 Task: Loan amortization schedule green modern-simple.
Action: Mouse moved to (41, 196)
Screenshot: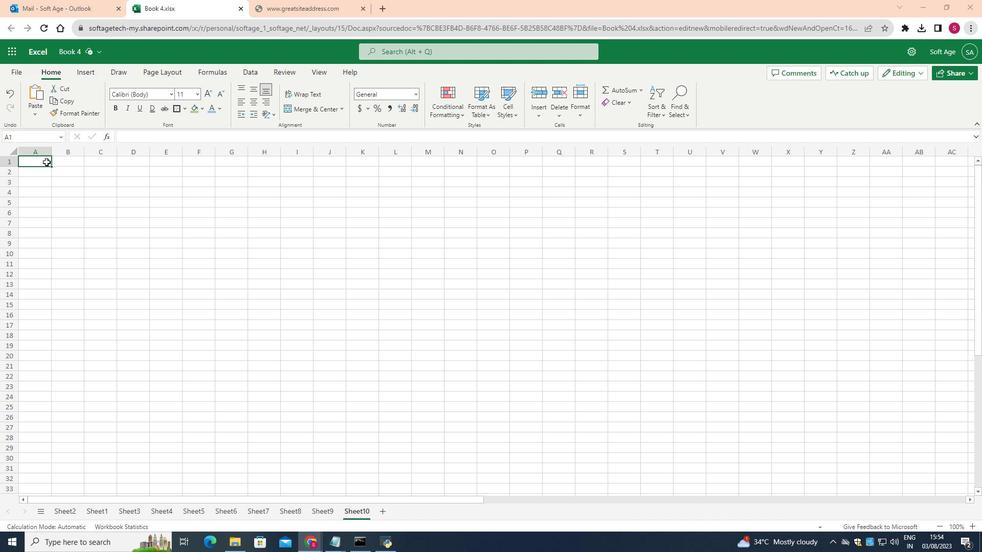 
Action: Mouse pressed left at (41, 196)
Screenshot: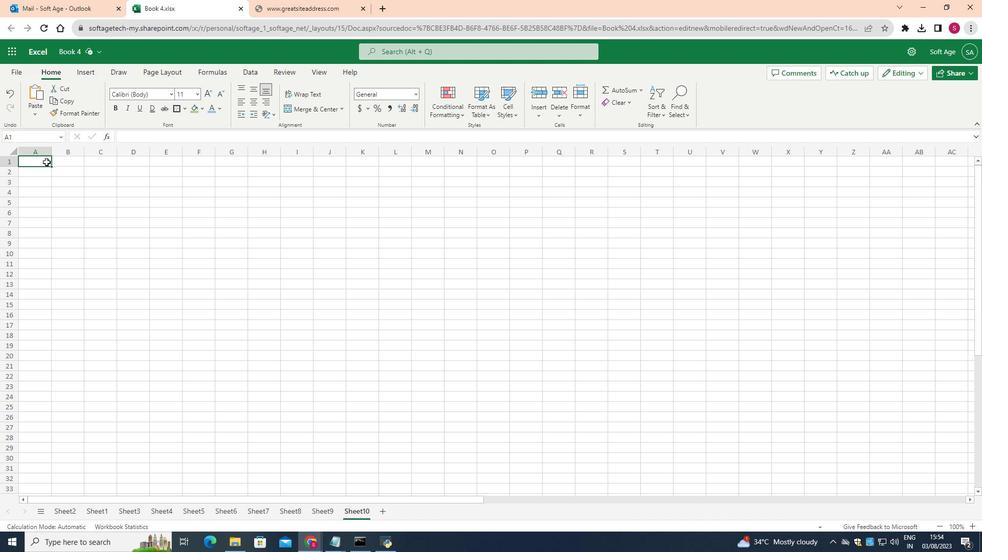 
Action: Mouse moved to (326, 146)
Screenshot: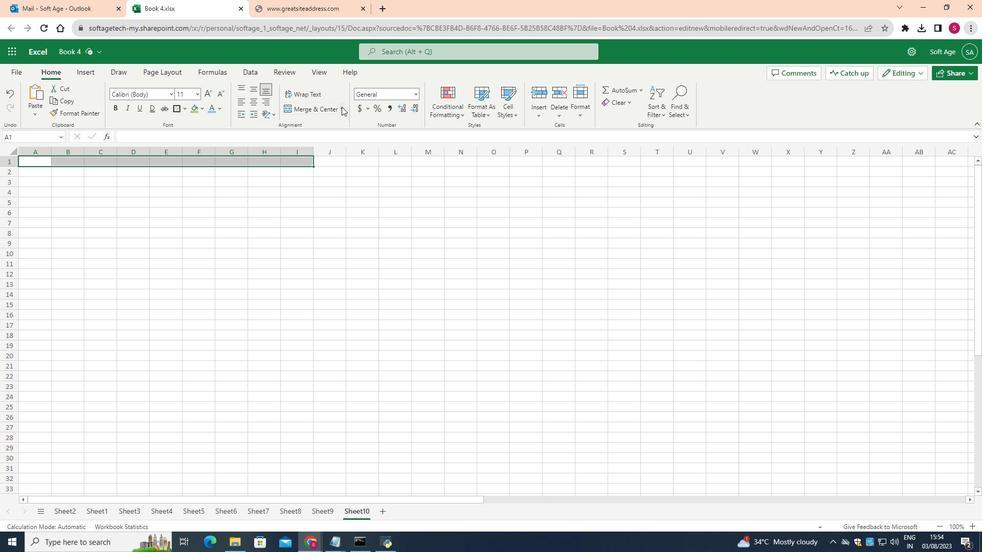 
Action: Mouse pressed left at (326, 146)
Screenshot: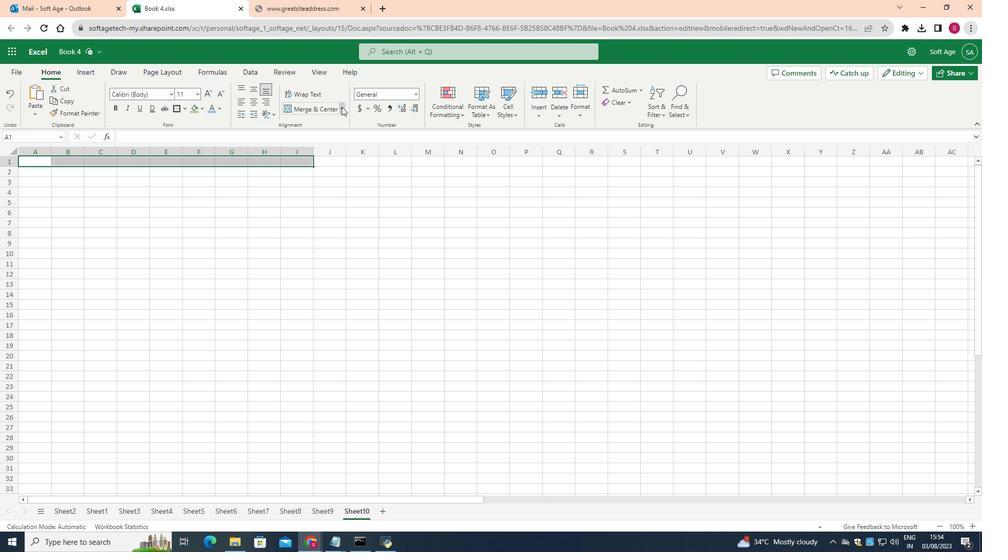 
Action: Mouse moved to (309, 202)
Screenshot: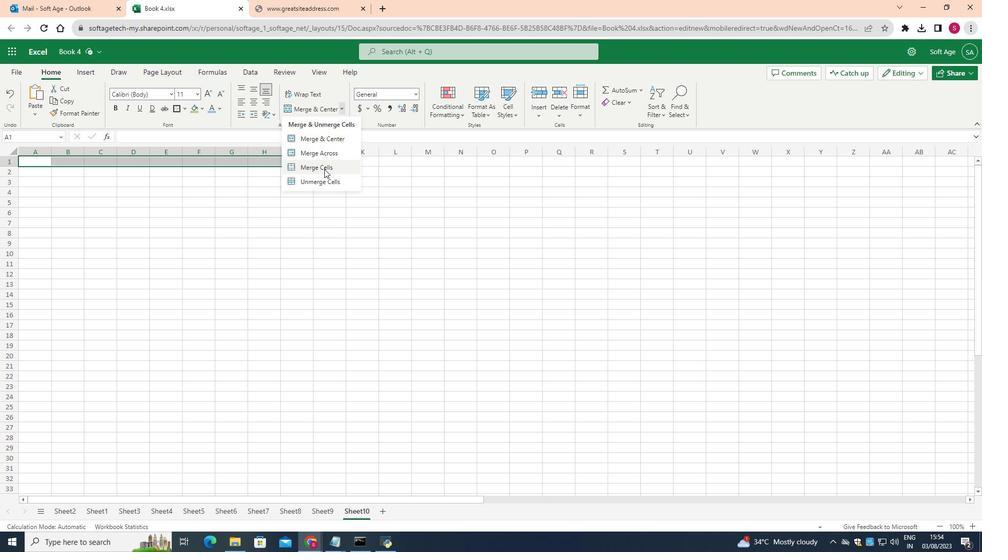 
Action: Mouse pressed left at (309, 202)
Screenshot: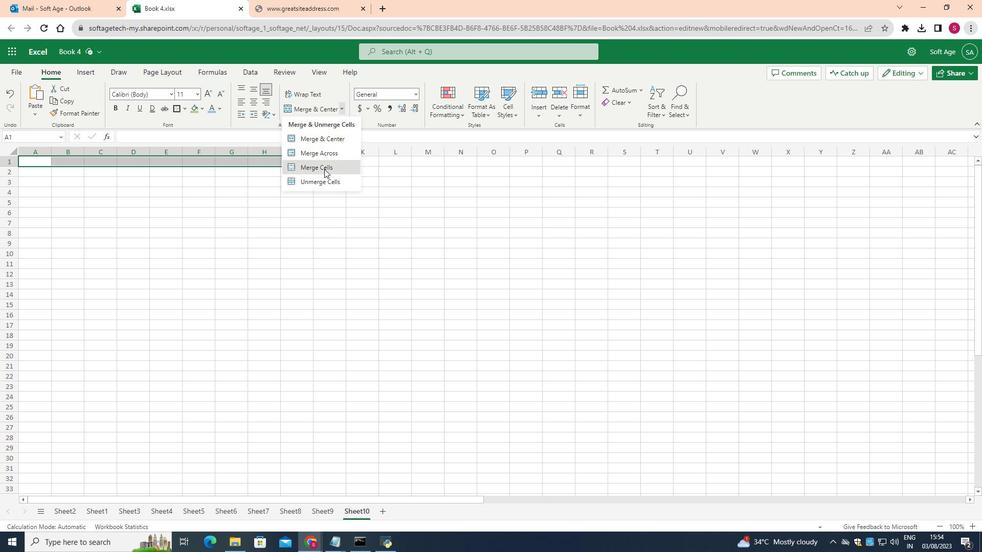 
Action: Mouse moved to (46, 184)
Screenshot: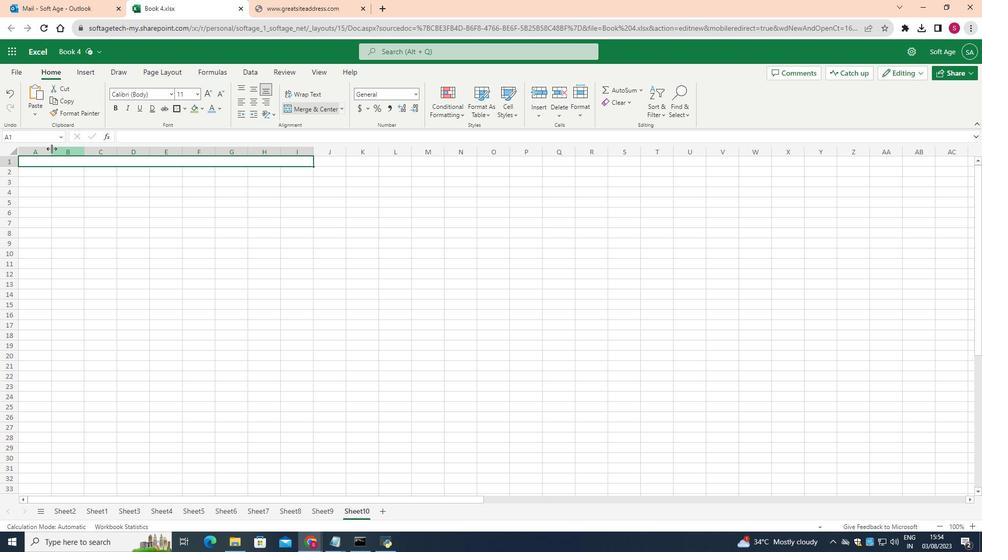 
Action: Mouse pressed left at (46, 184)
Screenshot: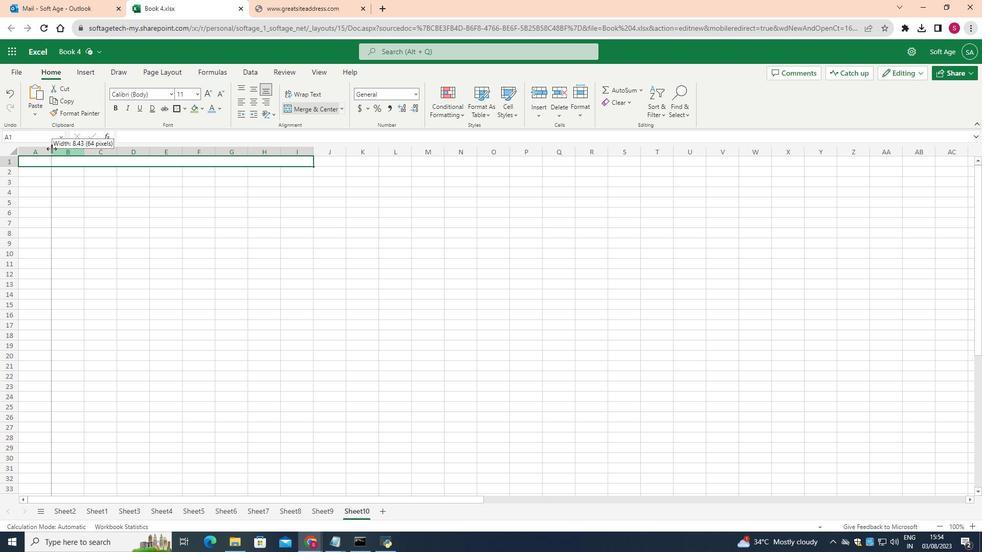 
Action: Mouse moved to (93, 189)
Screenshot: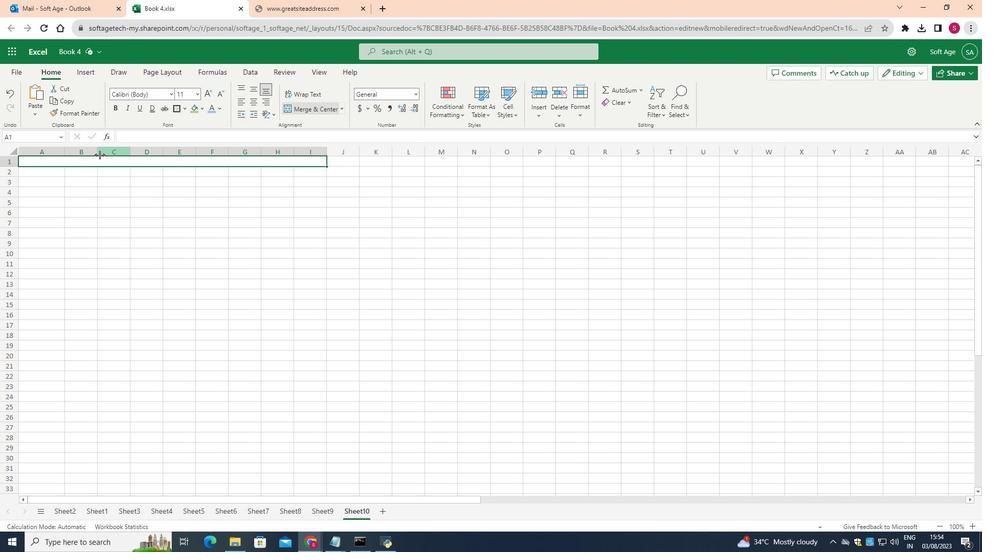 
Action: Mouse pressed left at (93, 189)
Screenshot: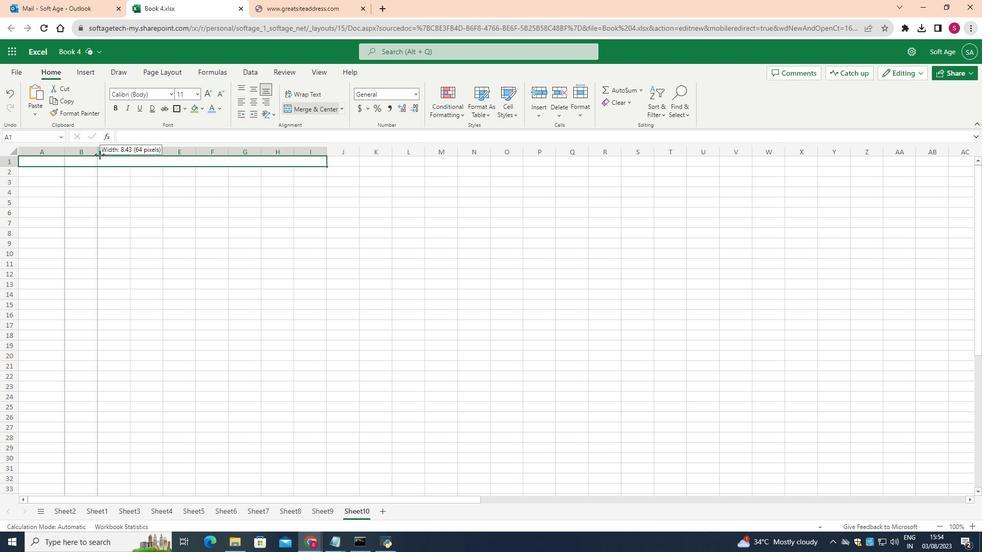 
Action: Mouse moved to (134, 184)
Screenshot: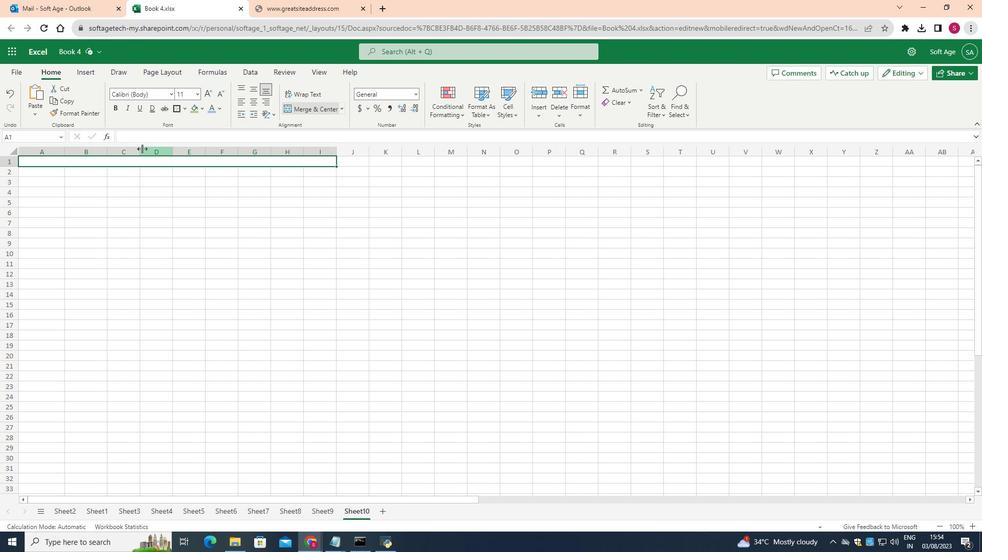 
Action: Mouse pressed left at (134, 184)
Screenshot: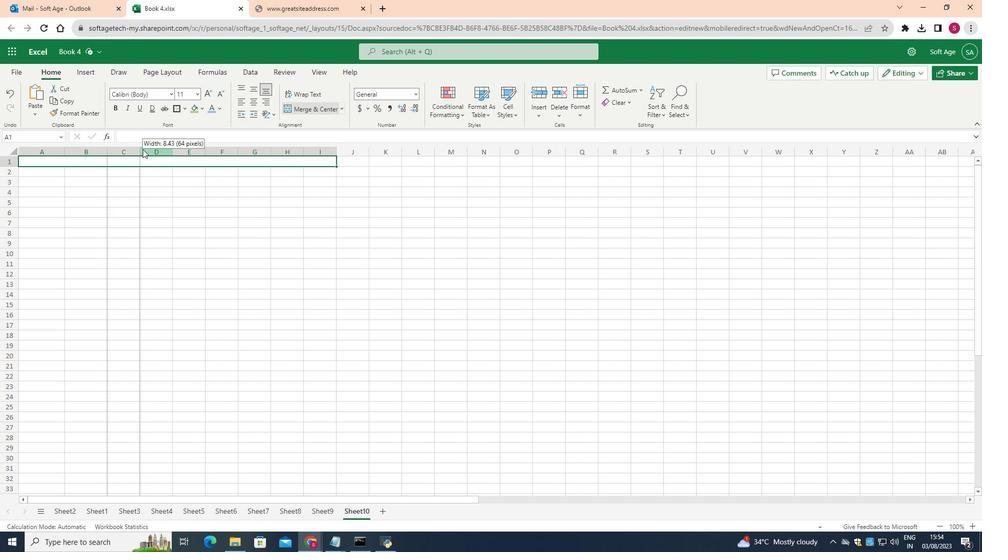 
Action: Mouse moved to (174, 186)
Screenshot: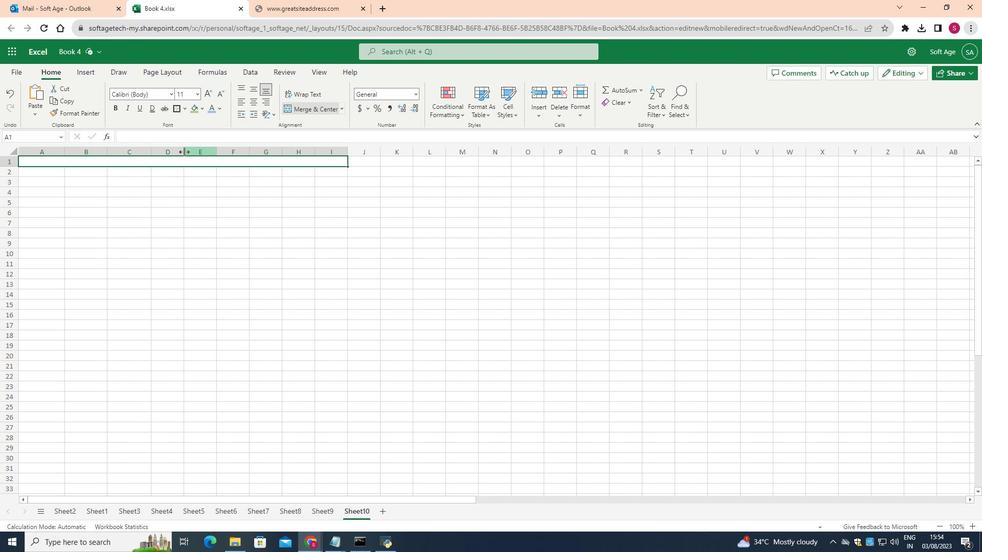 
Action: Mouse pressed left at (174, 186)
Screenshot: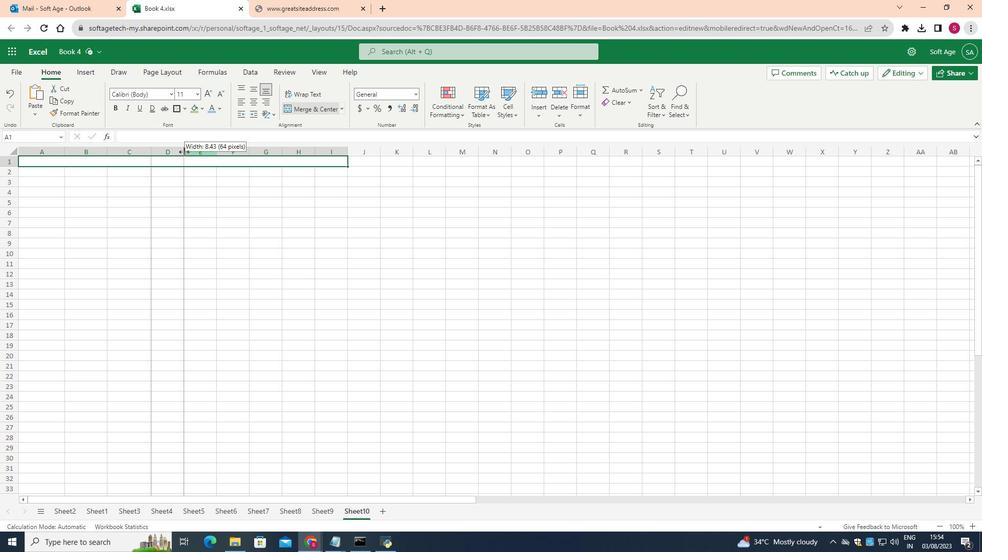 
Action: Mouse moved to (217, 188)
Screenshot: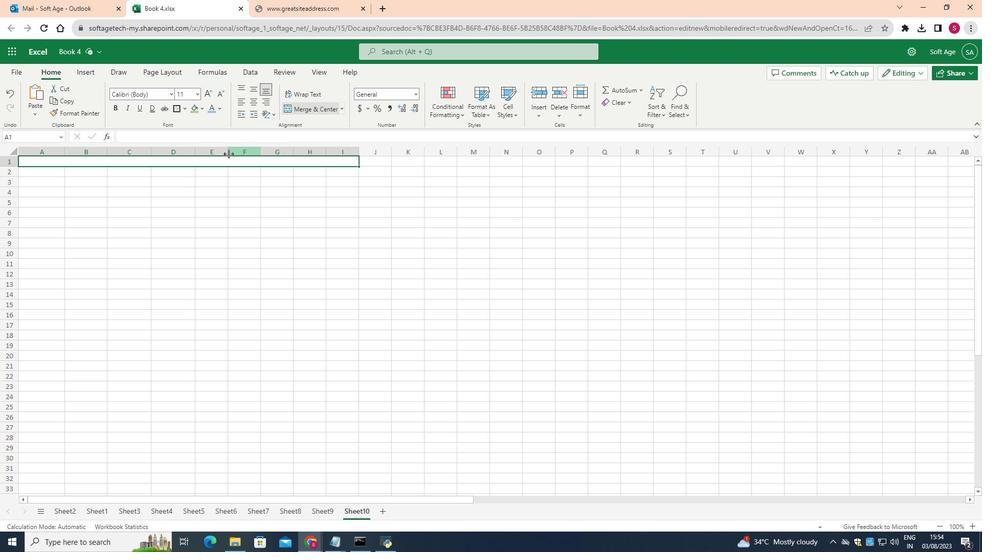 
Action: Mouse pressed left at (217, 188)
Screenshot: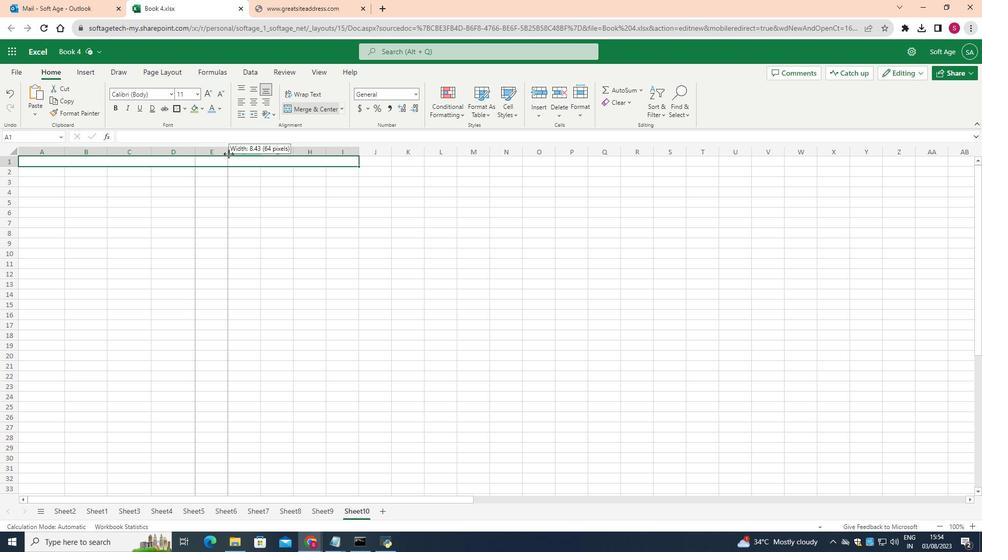 
Action: Mouse moved to (261, 187)
Screenshot: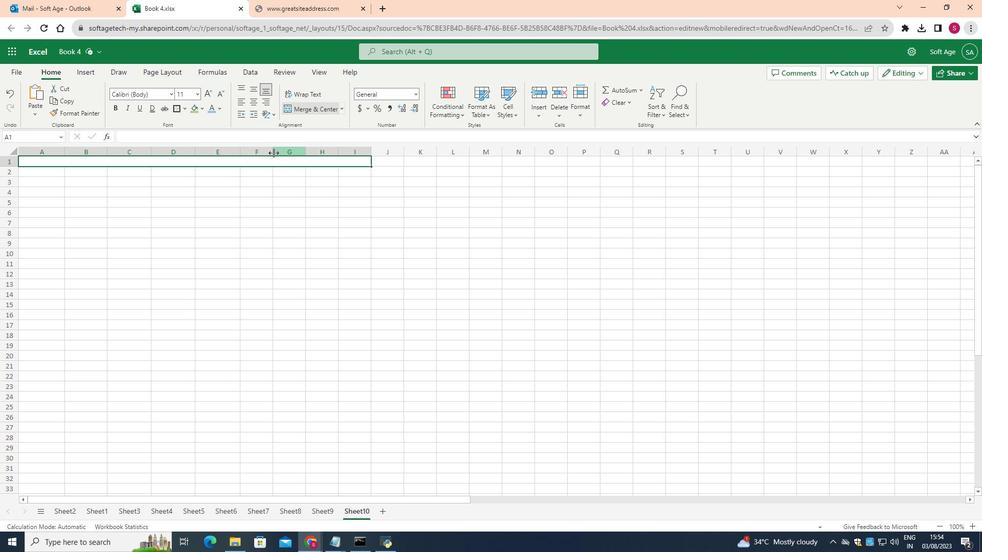 
Action: Mouse pressed left at (261, 187)
Screenshot: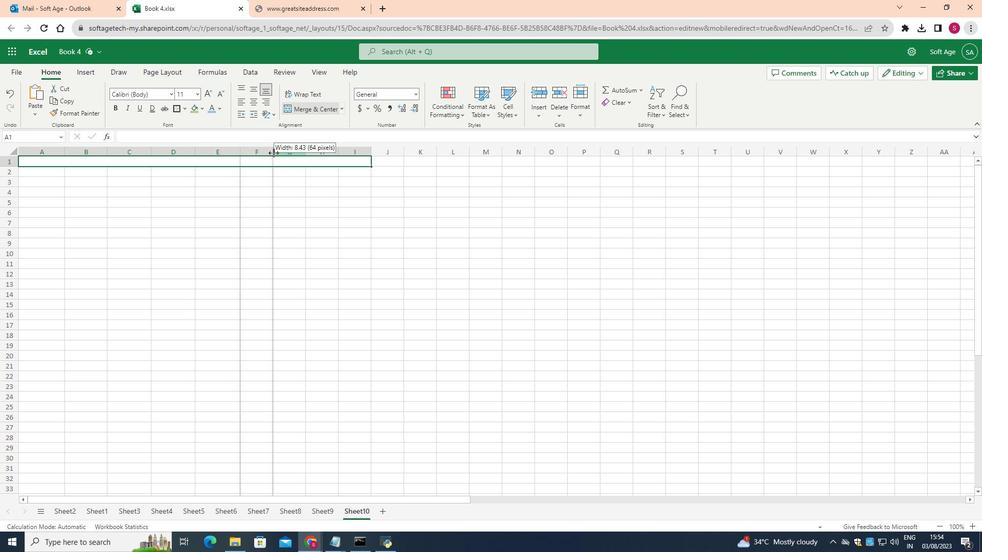 
Action: Mouse moved to (303, 188)
Screenshot: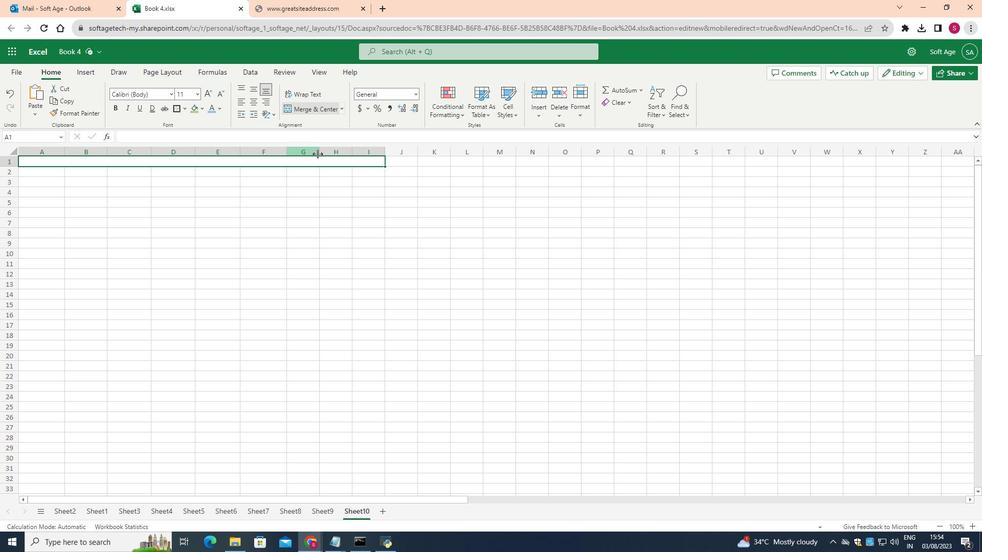 
Action: Mouse pressed left at (303, 188)
Screenshot: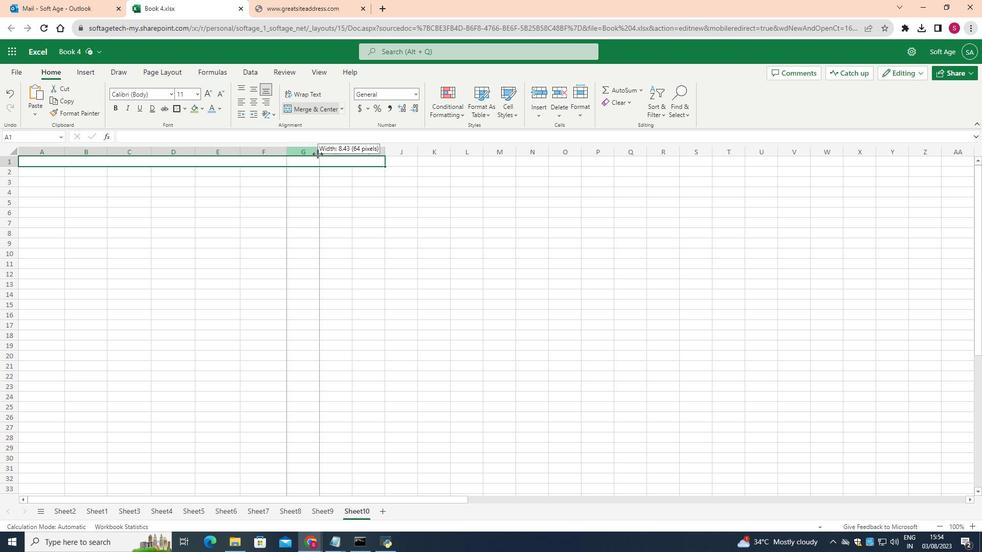 
Action: Mouse moved to (347, 186)
Screenshot: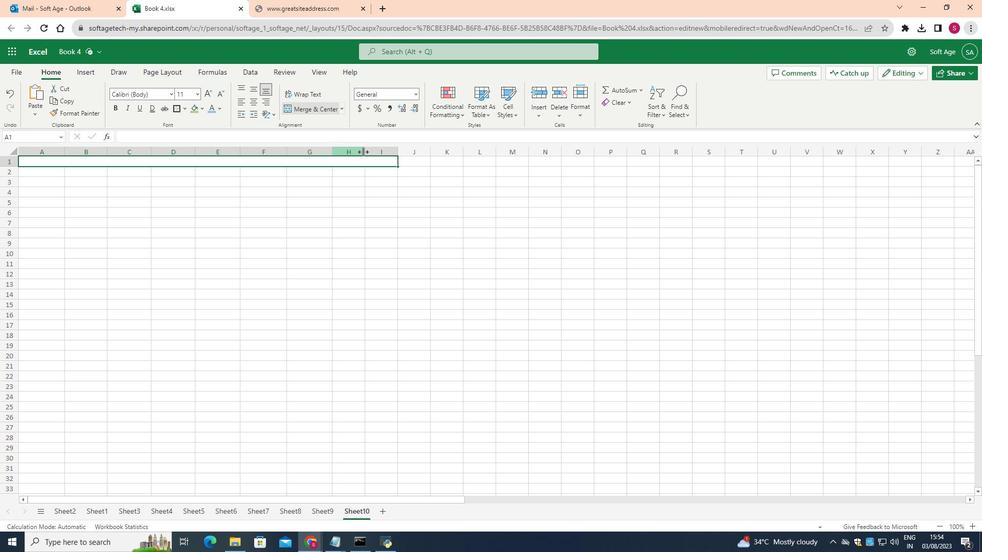 
Action: Mouse pressed left at (347, 186)
Screenshot: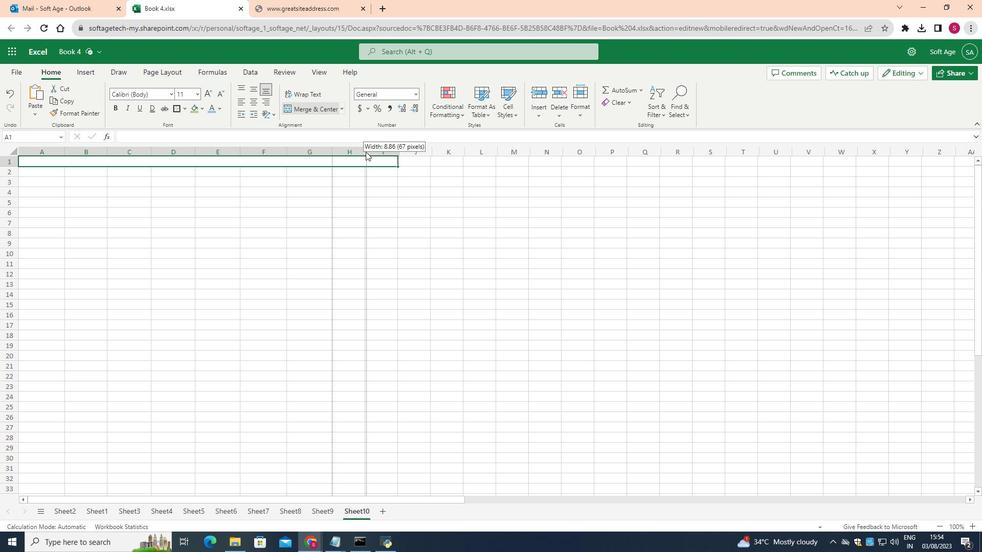 
Action: Mouse moved to (393, 186)
Screenshot: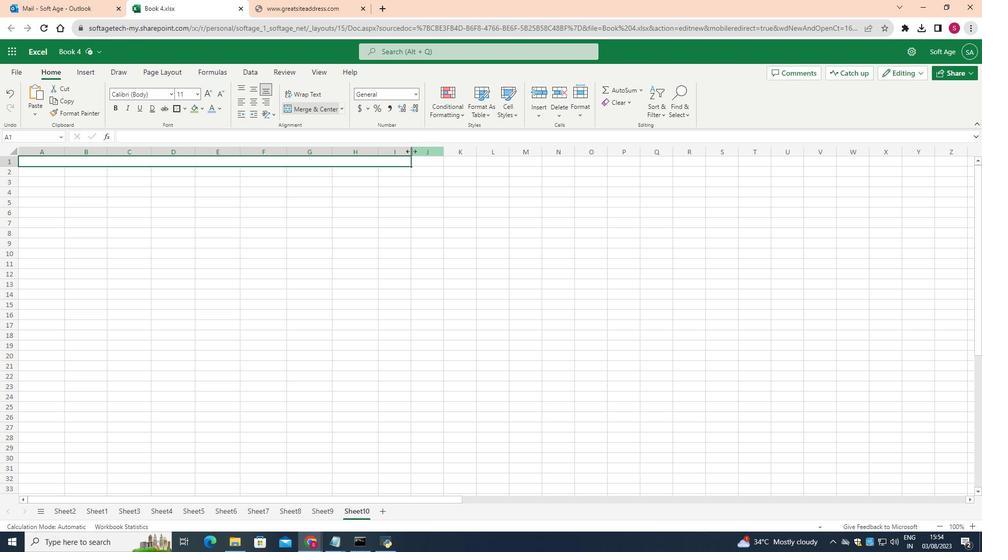 
Action: Mouse pressed left at (393, 186)
Screenshot: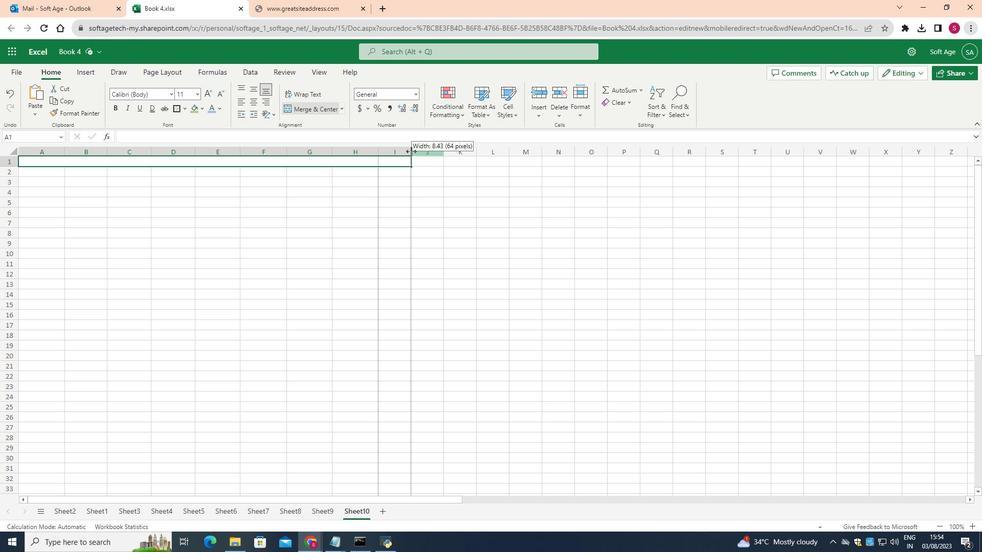 
Action: Mouse moved to (10, 199)
Screenshot: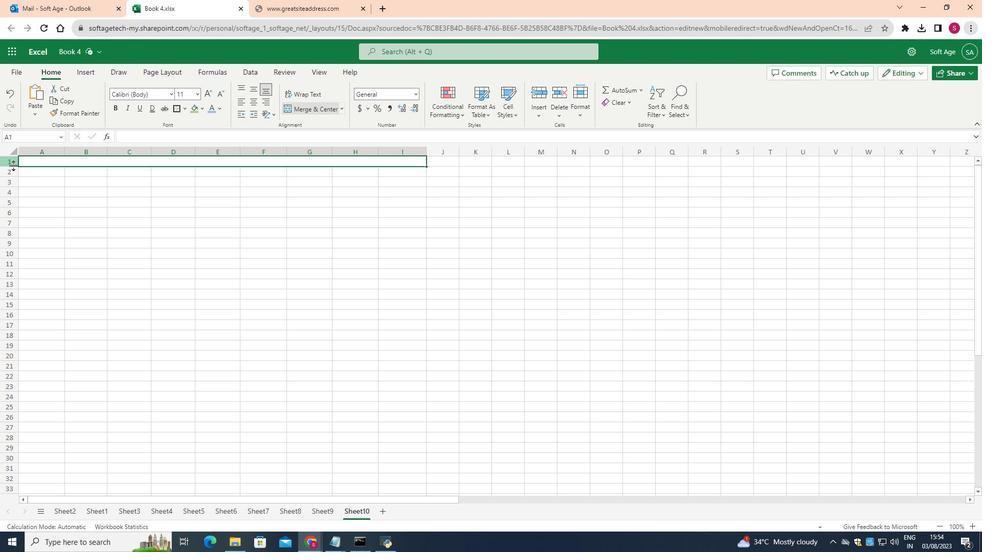 
Action: Mouse pressed left at (10, 199)
Screenshot: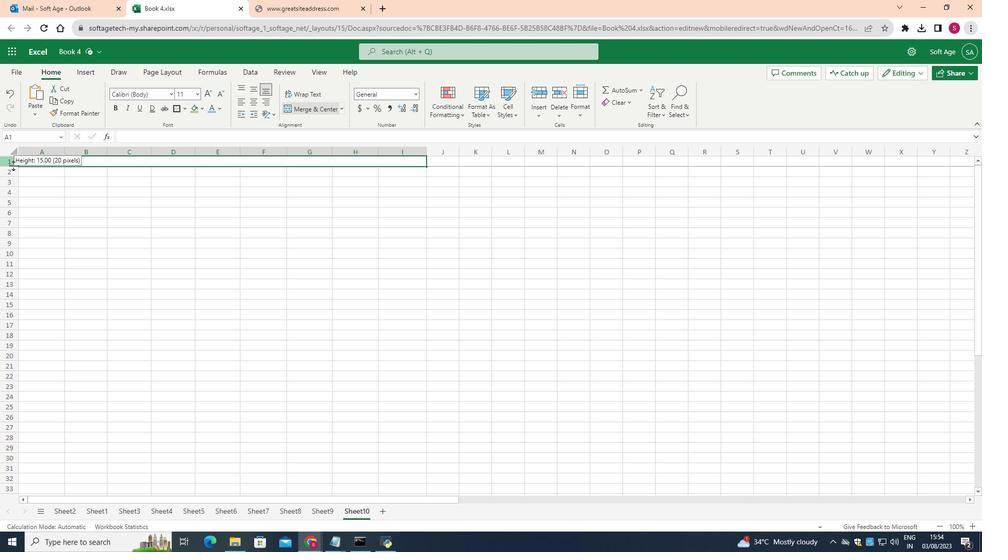 
Action: Mouse moved to (128, 215)
Screenshot: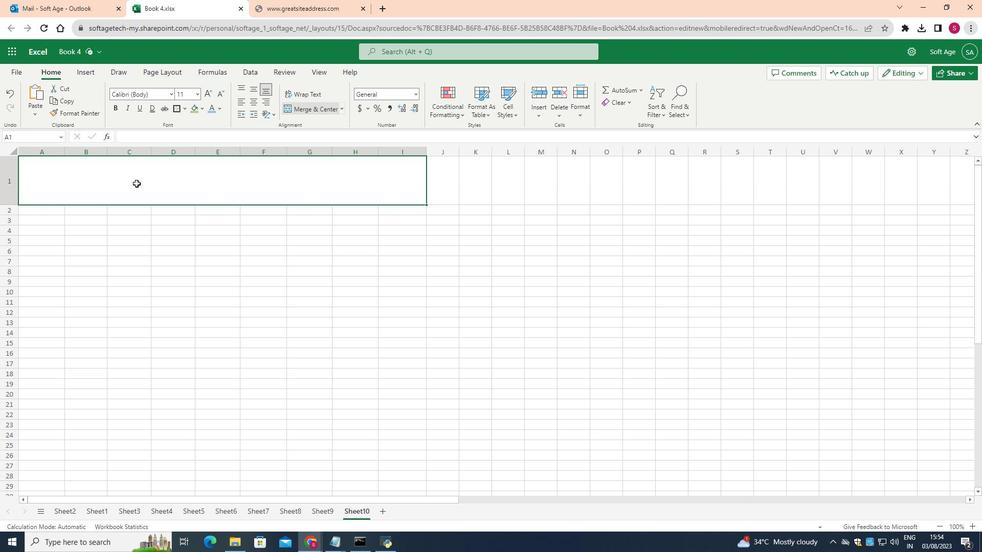 
Action: Mouse pressed left at (128, 215)
Screenshot: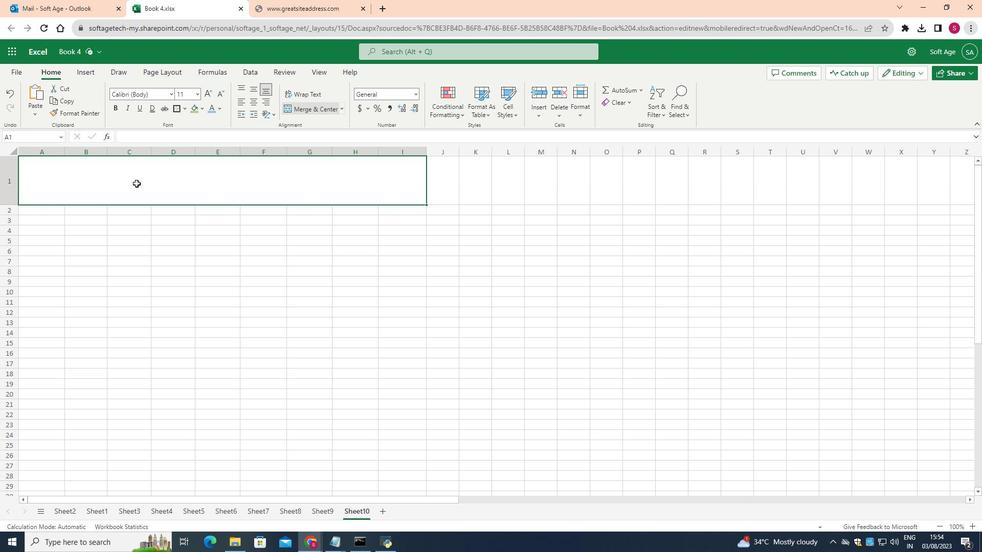 
Action: Mouse moved to (163, 209)
Screenshot: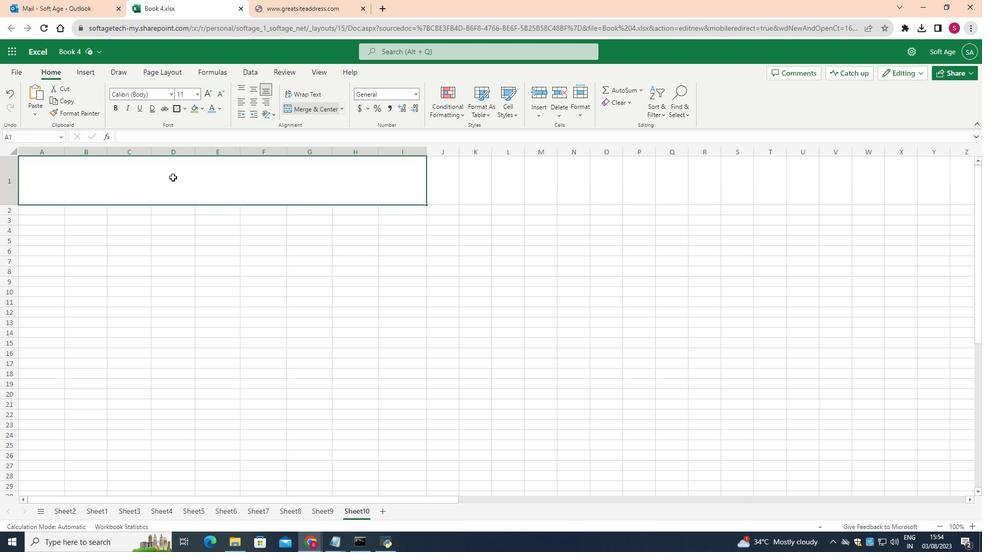 
Action: Mouse pressed left at (163, 209)
Screenshot: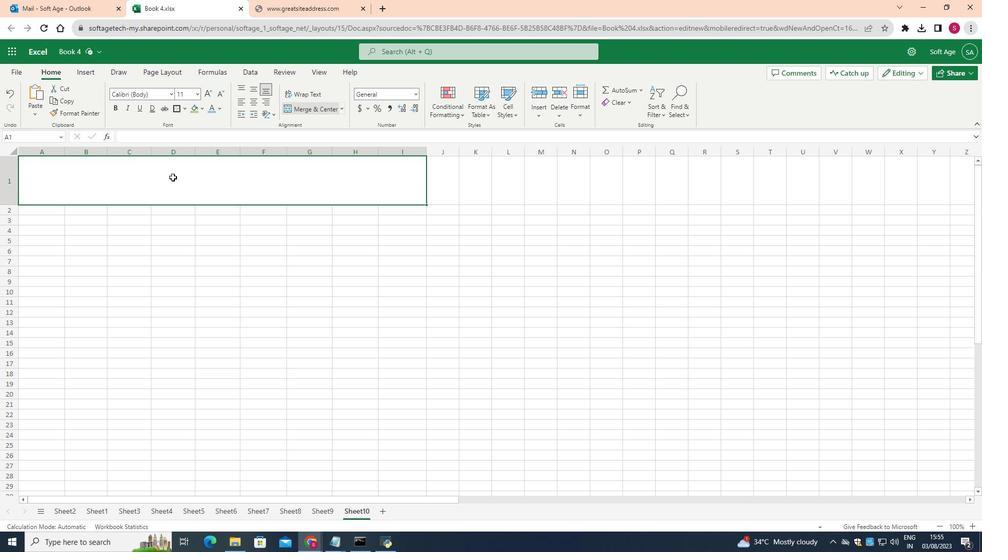 
Action: Mouse pressed left at (163, 209)
Screenshot: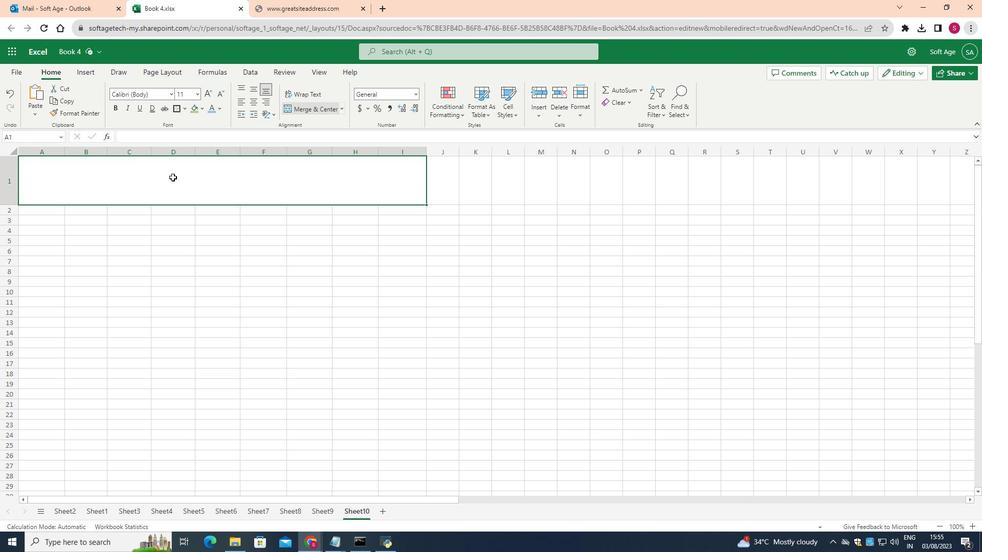 
Action: Mouse moved to (185, 134)
Screenshot: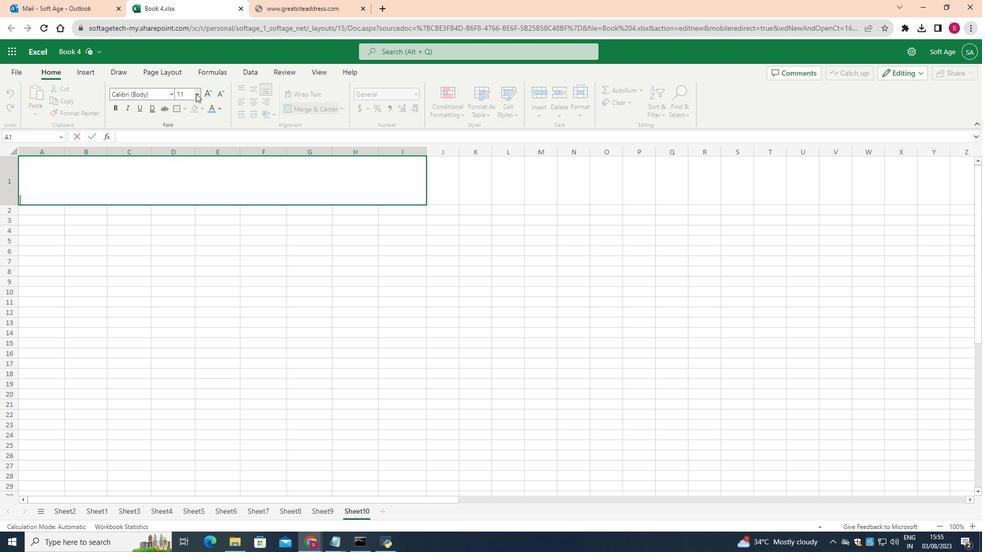 
Action: Mouse pressed left at (185, 134)
Screenshot: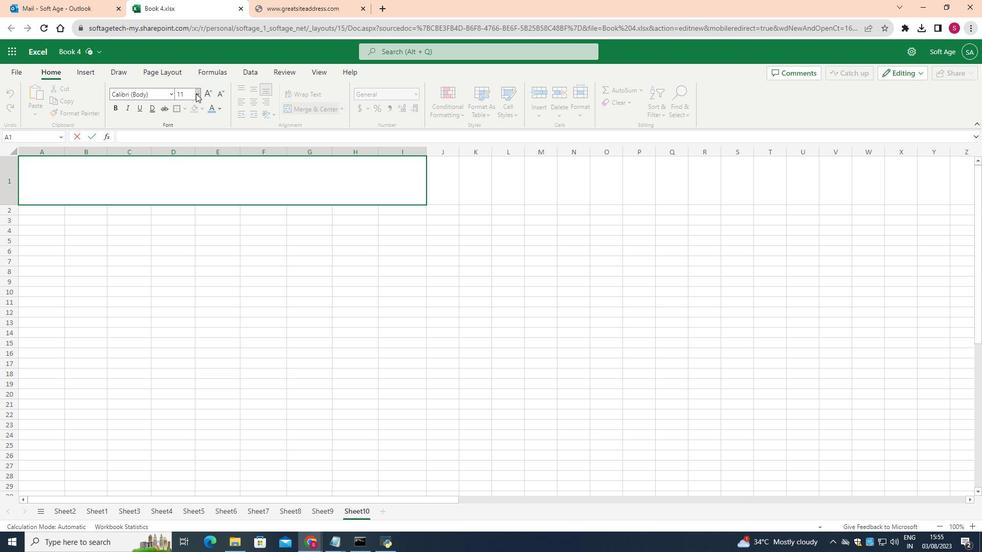 
Action: Mouse moved to (175, 285)
Screenshot: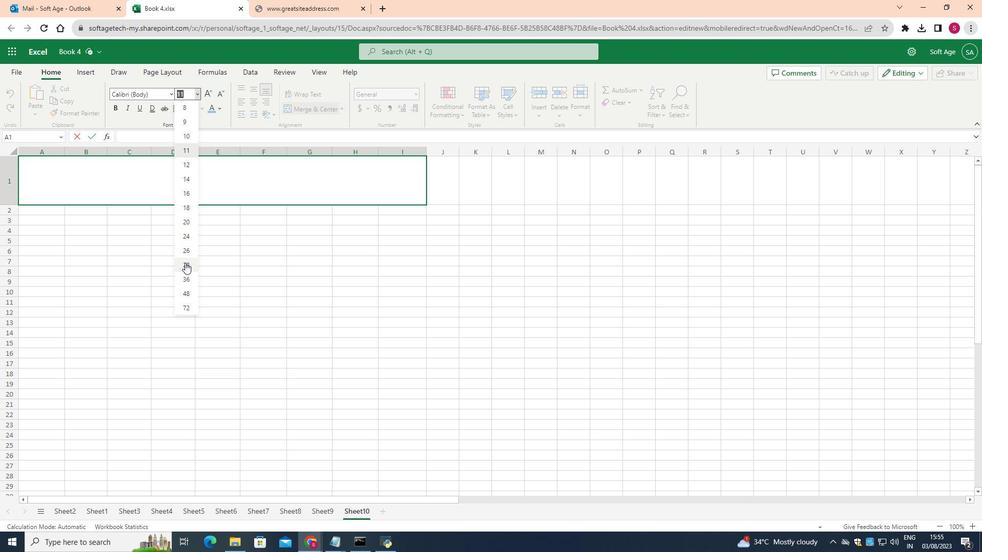 
Action: Mouse pressed left at (175, 285)
Screenshot: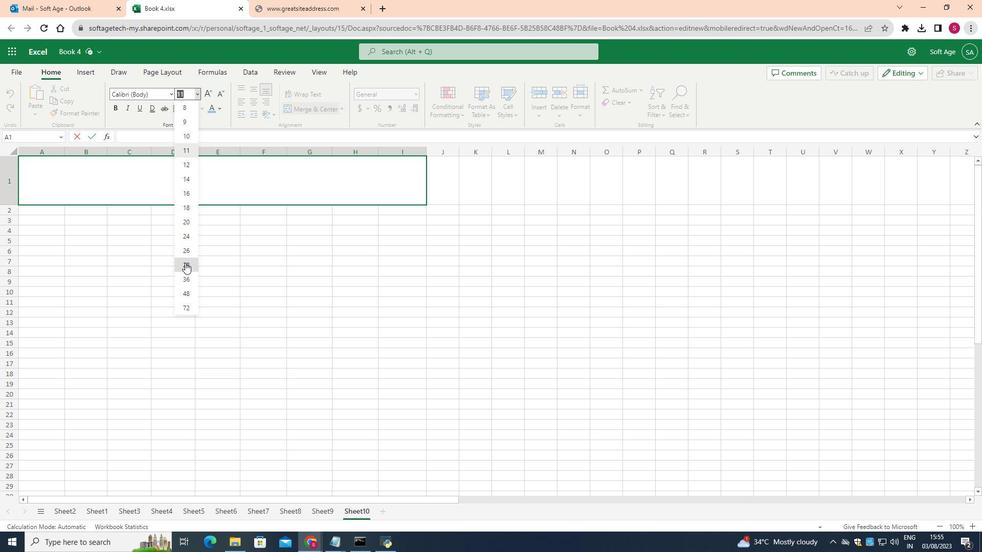 
Action: Mouse moved to (176, 213)
Screenshot: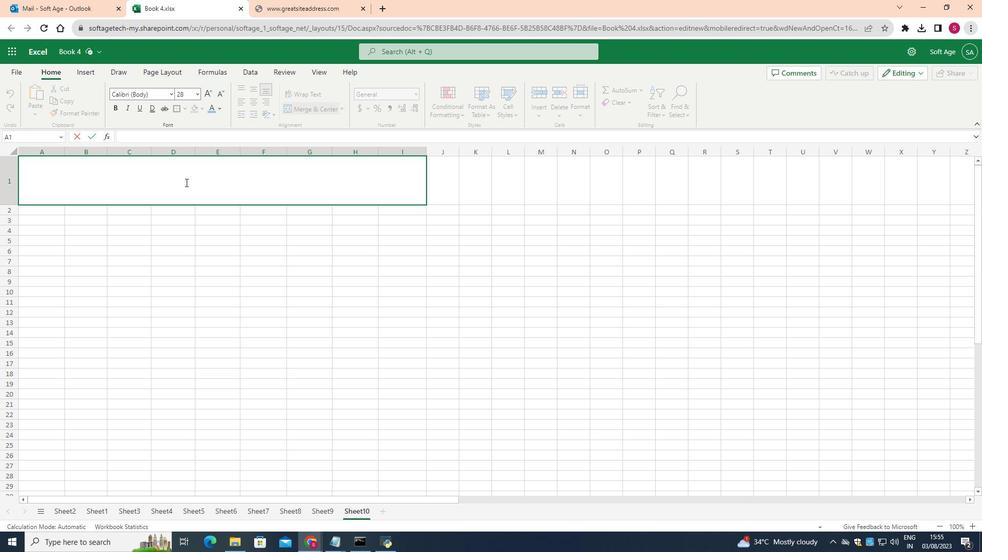
Action: Mouse pressed left at (176, 213)
Screenshot: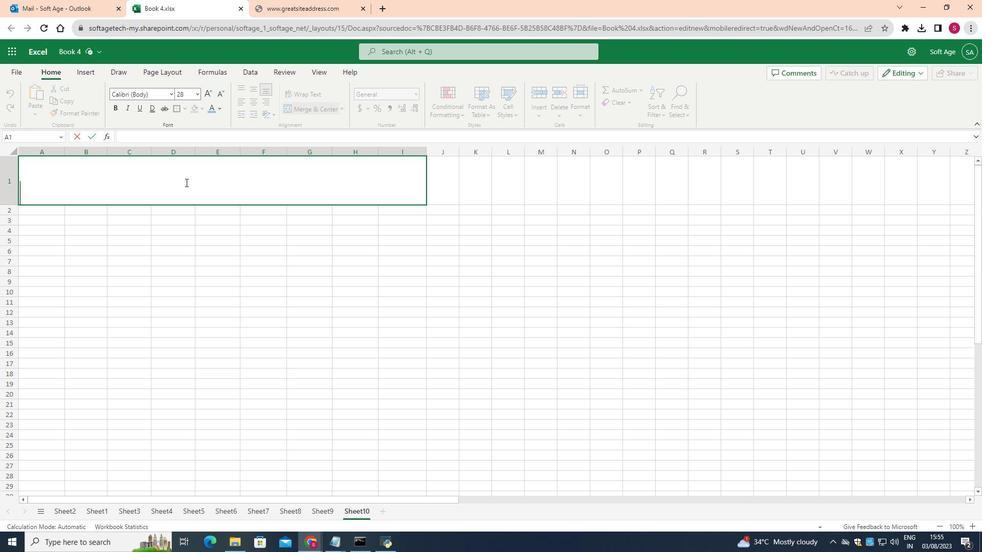 
Action: Mouse pressed left at (176, 213)
Screenshot: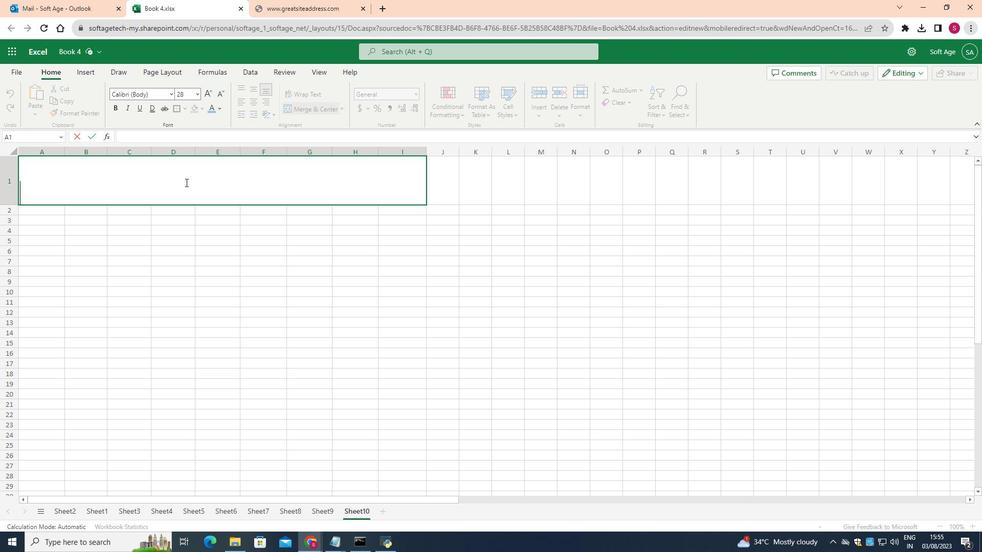 
Action: Key pressed <Key.shift>Loan<Key.space><Key.shift>Amortization<Key.space><Key.shift>Schedule
Screenshot: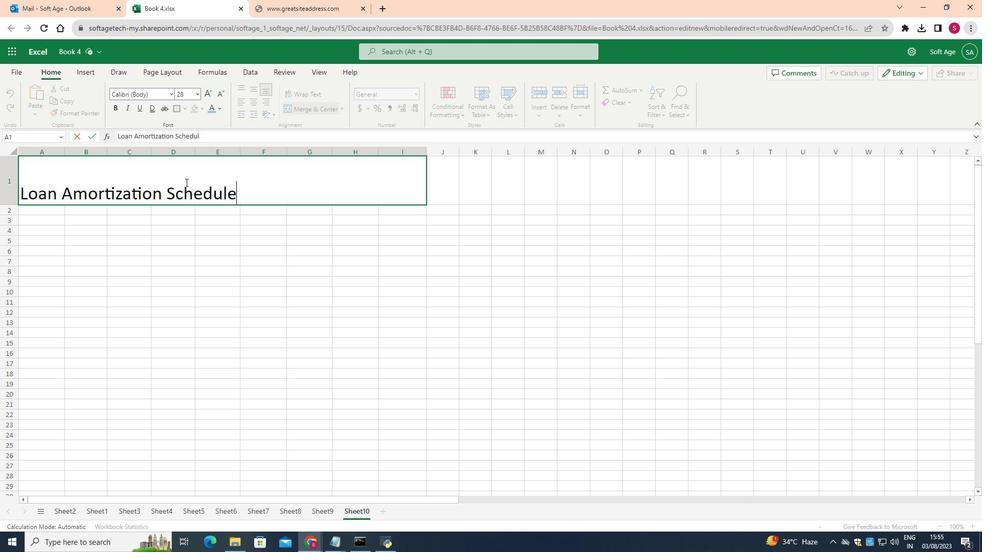 
Action: Mouse moved to (15, 224)
Screenshot: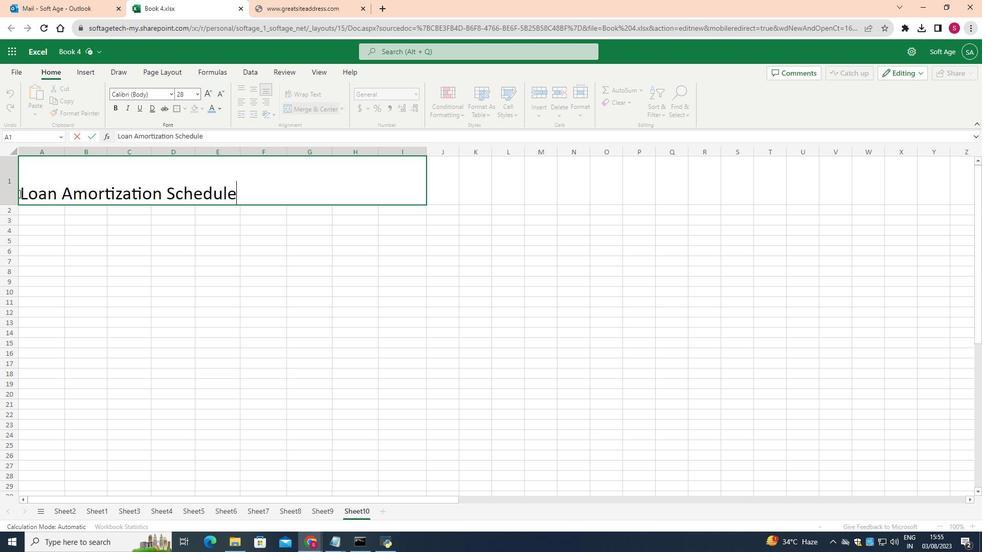 
Action: Mouse pressed left at (15, 224)
Screenshot: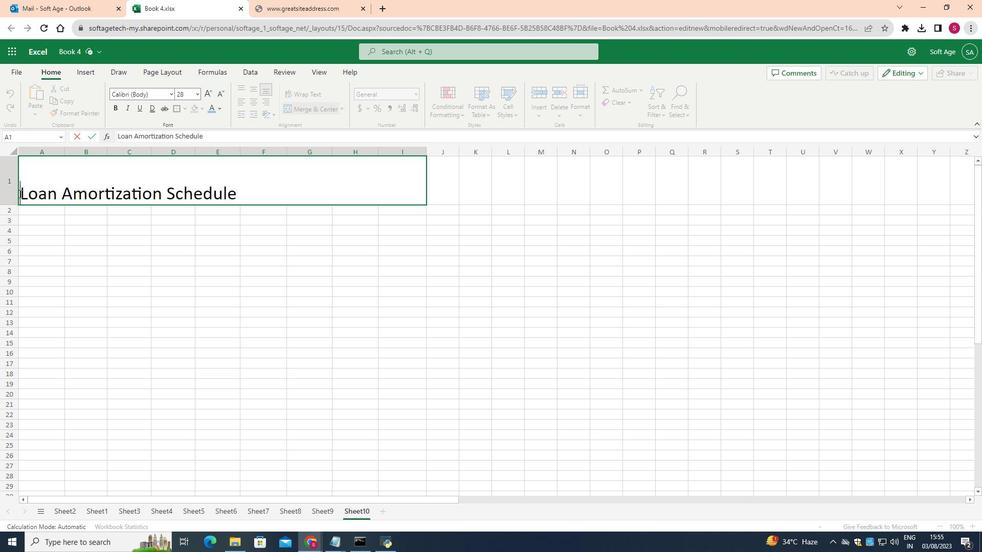 
Action: Mouse moved to (257, 218)
Screenshot: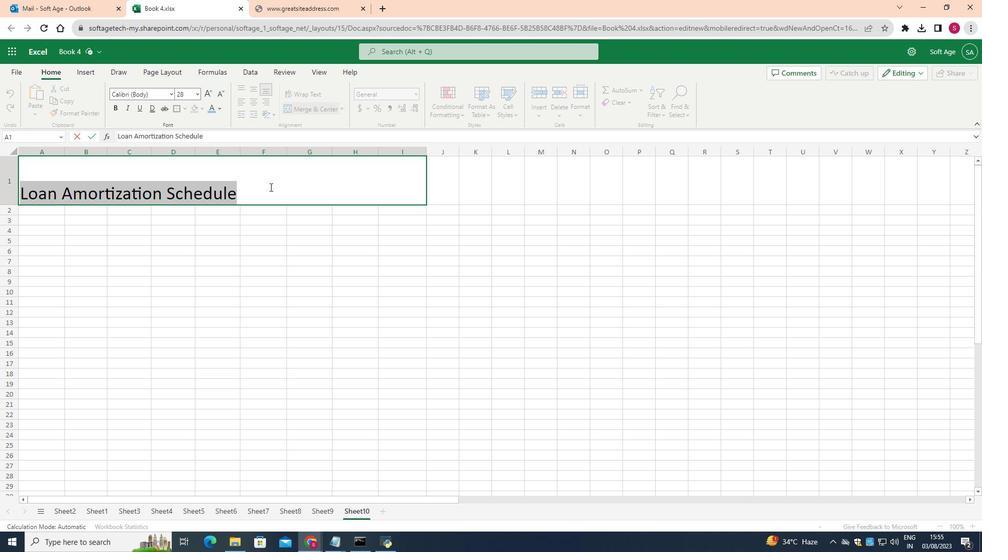 
Action: Mouse pressed left at (257, 218)
Screenshot: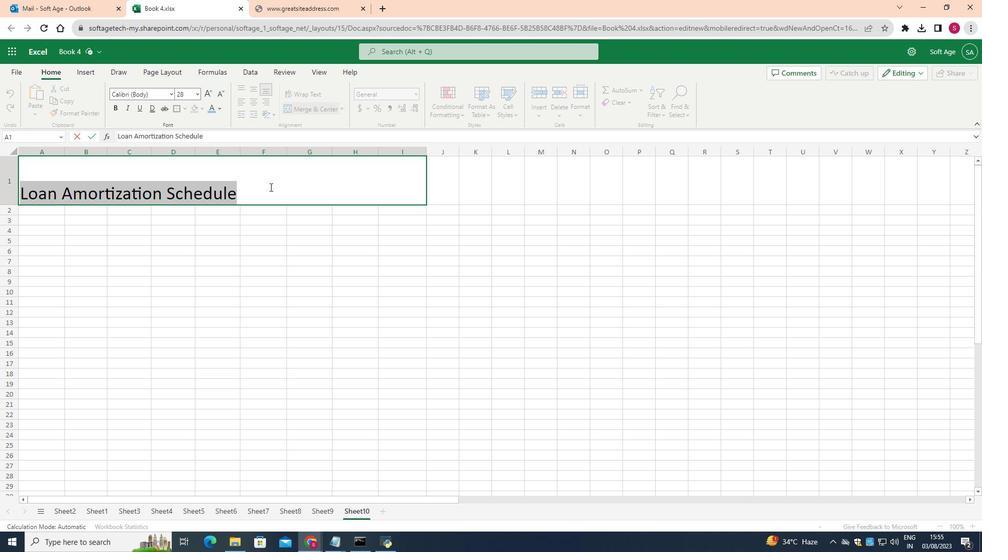 
Action: Mouse moved to (17, 226)
Screenshot: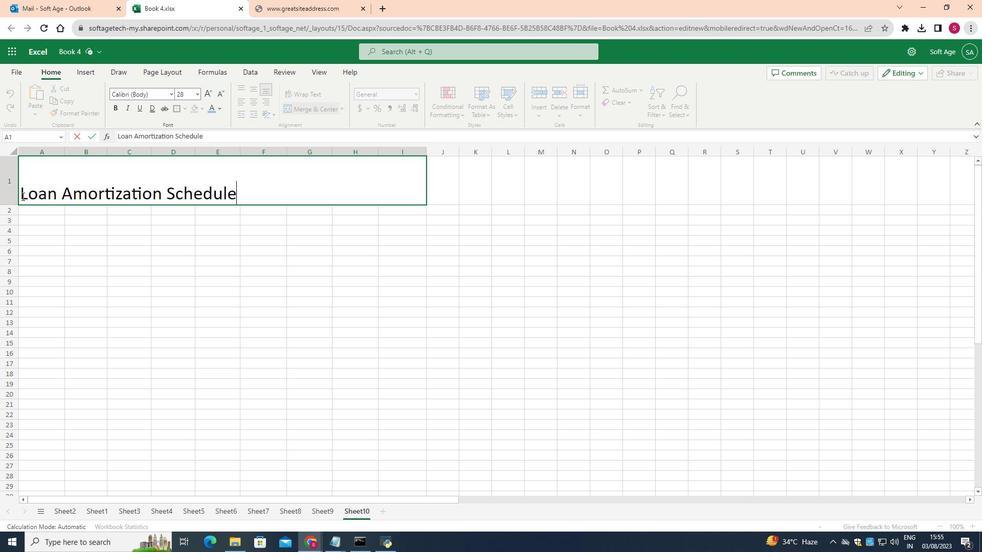
Action: Mouse pressed left at (17, 226)
Screenshot: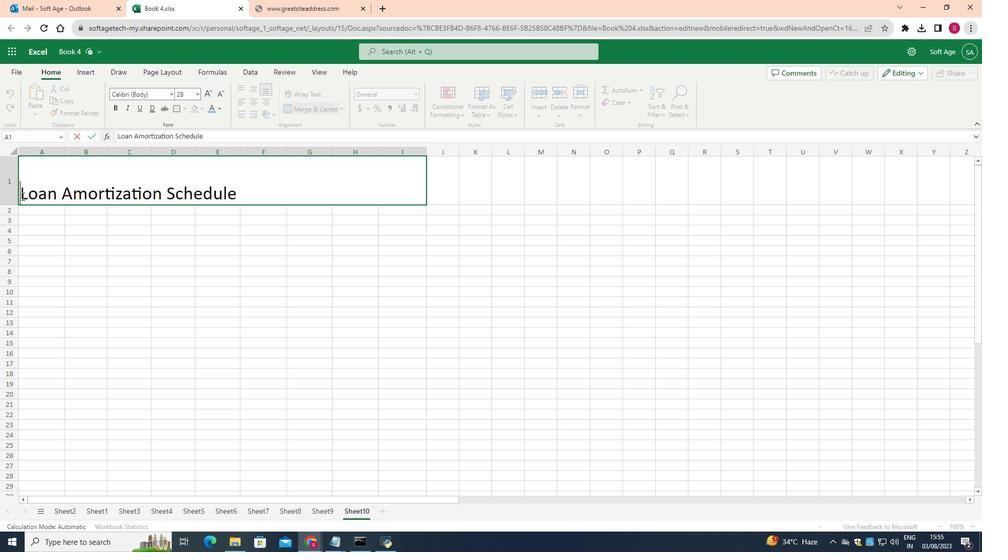 
Action: Mouse moved to (17, 219)
Screenshot: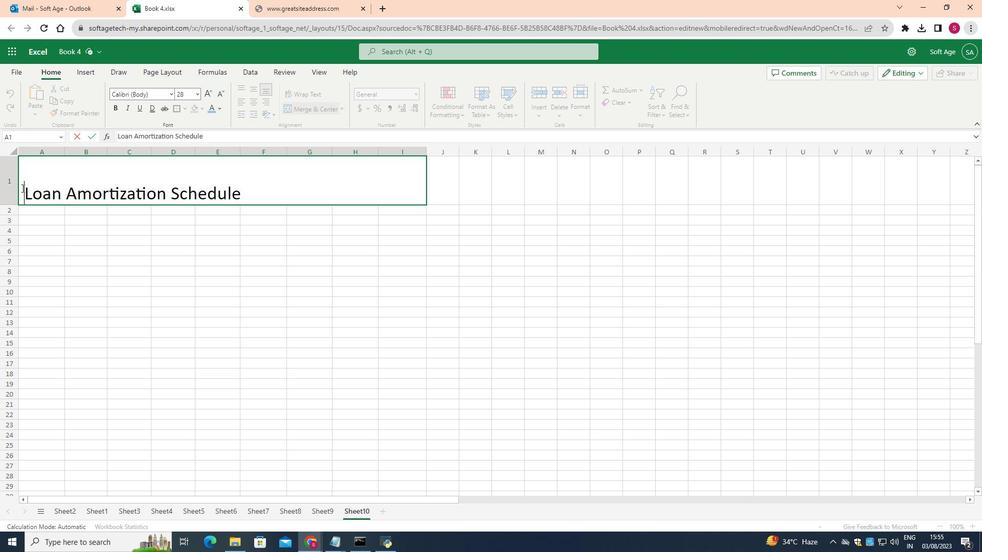 
Action: Key pressed <Key.space>
Screenshot: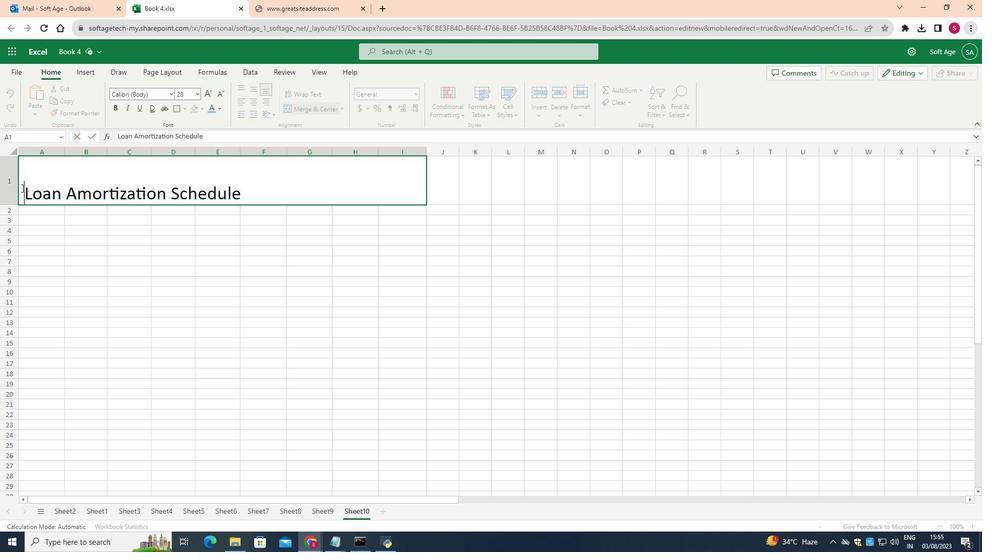 
Action: Mouse moved to (17, 219)
Screenshot: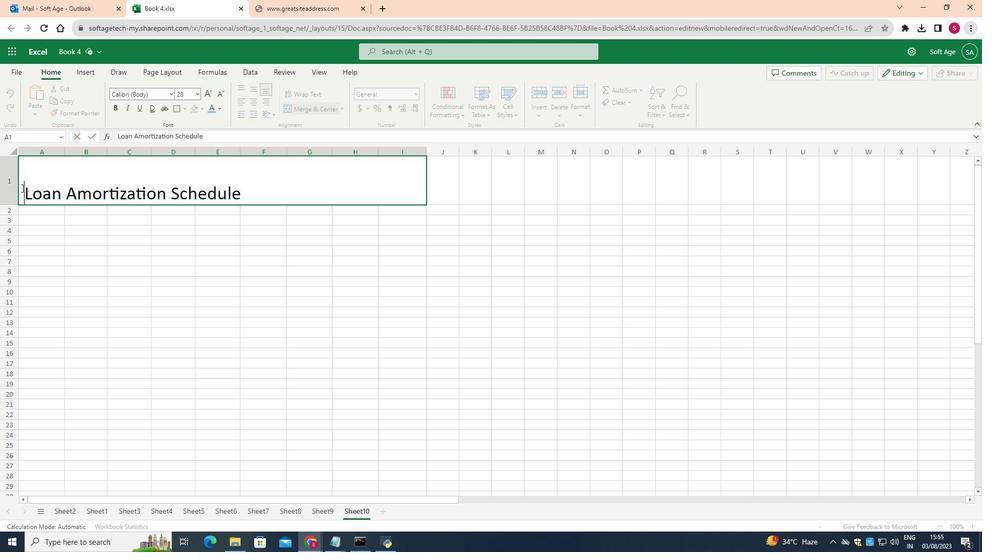 
Action: Key pressed <Key.space>
Screenshot: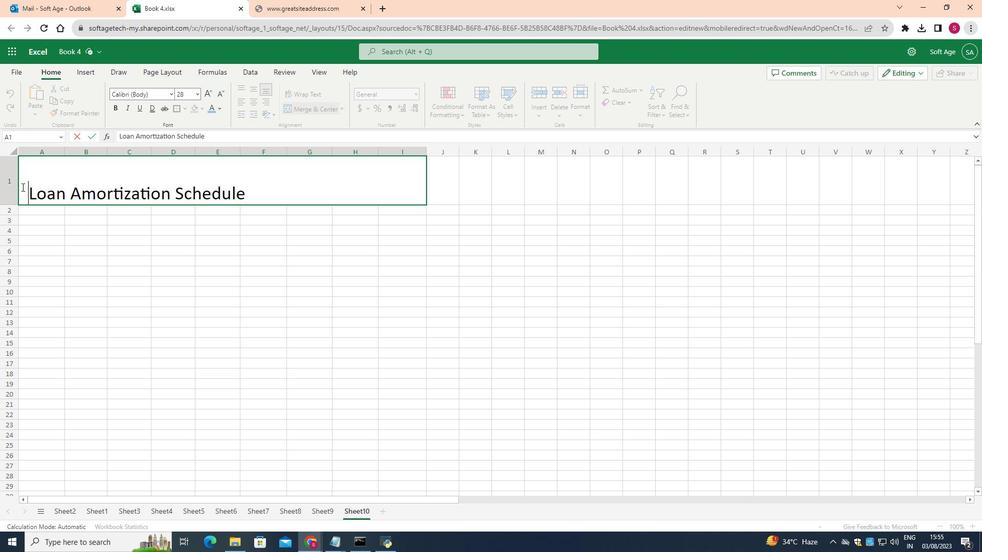 
Action: Mouse moved to (17, 218)
Screenshot: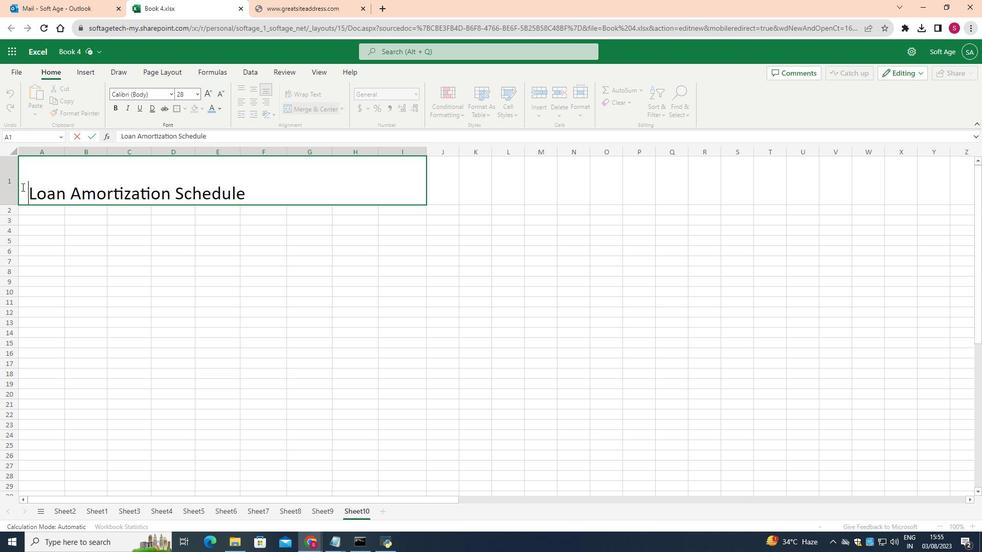 
Action: Key pressed <Key.space><Key.space><Key.space><Key.space><Key.space><Key.space><Key.space><Key.space><Key.space><Key.space><Key.space><Key.space><Key.space><Key.space><Key.space><Key.space><Key.space><Key.space><Key.space><Key.space><Key.space><Key.space><Key.space><Key.space><Key.space>
Screenshot: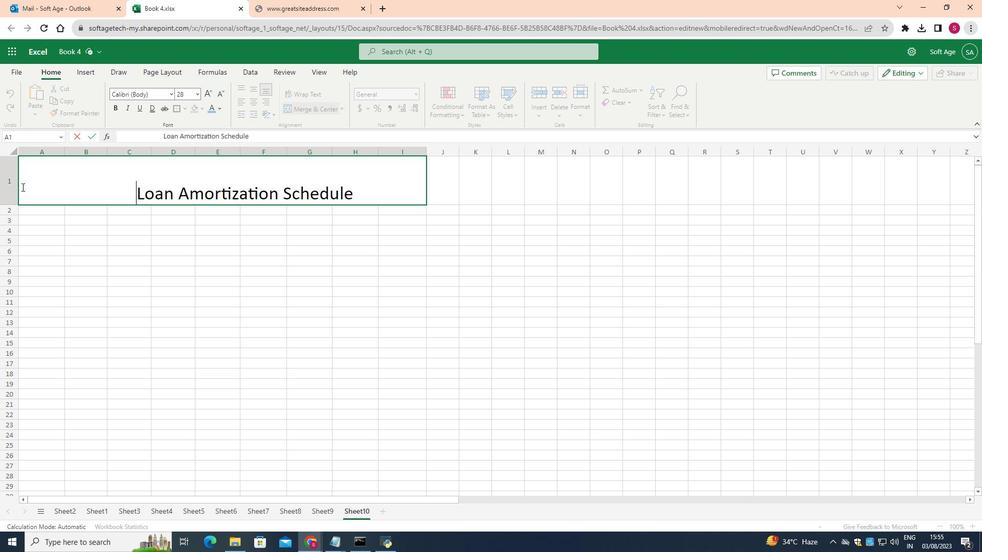 
Action: Mouse moved to (499, 243)
Screenshot: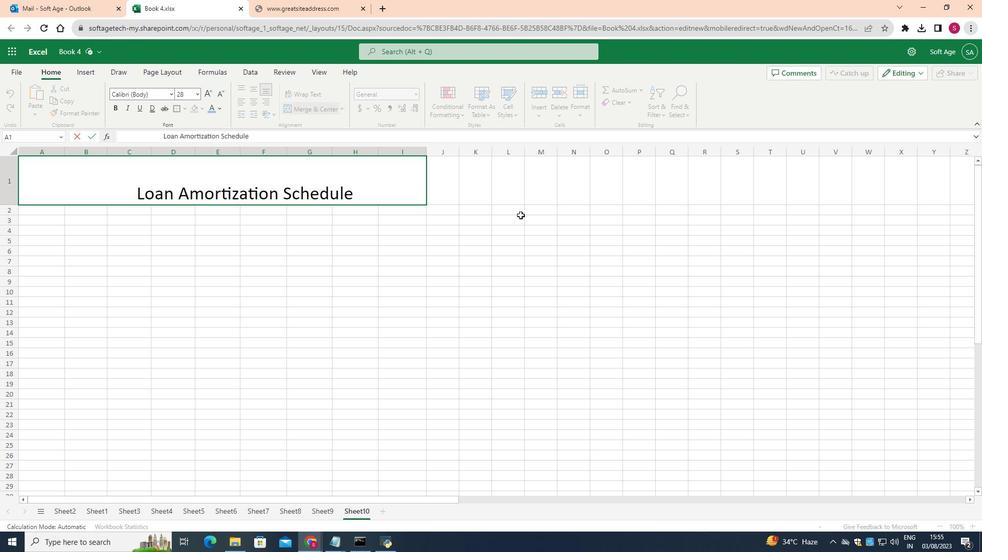 
Action: Mouse pressed left at (499, 243)
Screenshot: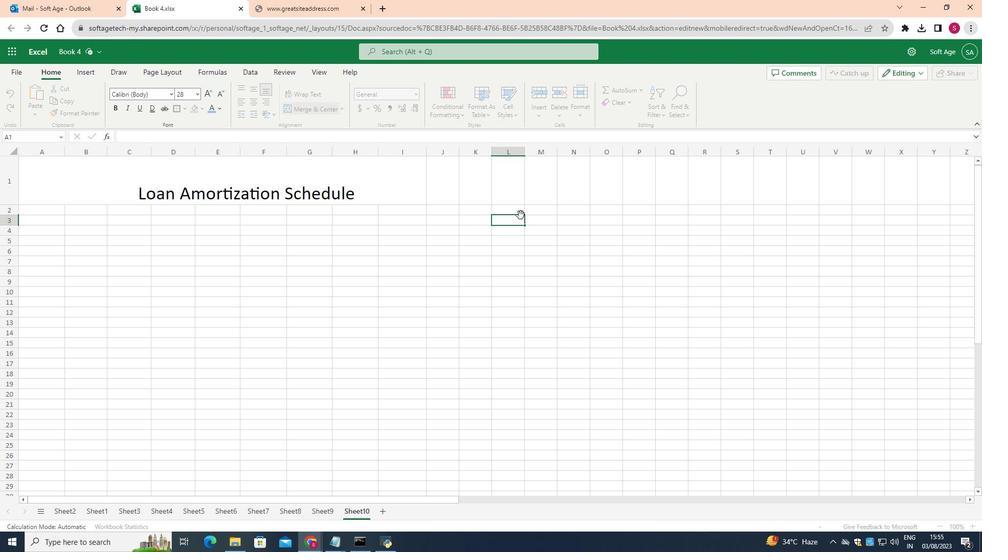 
Action: Mouse moved to (243, 129)
Screenshot: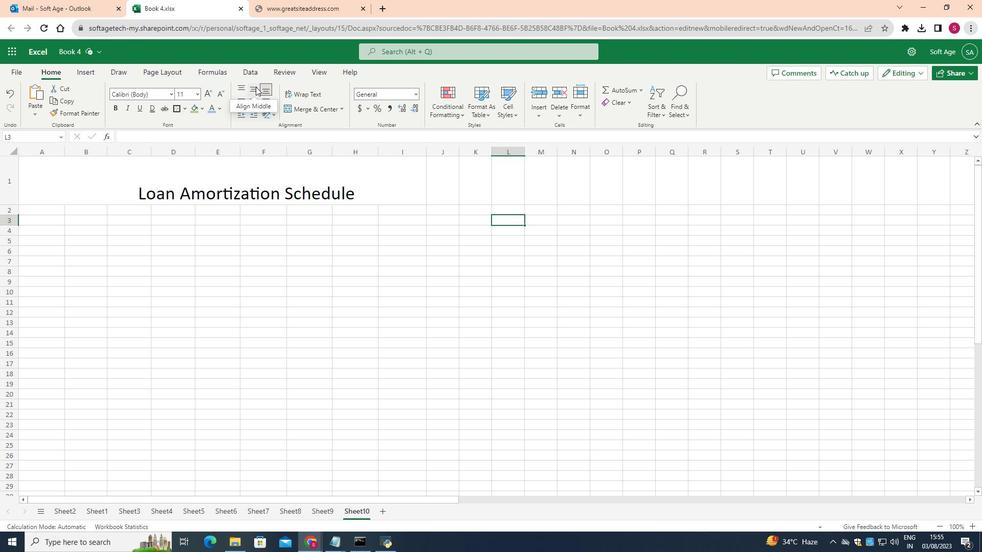 
Action: Mouse pressed left at (243, 129)
Screenshot: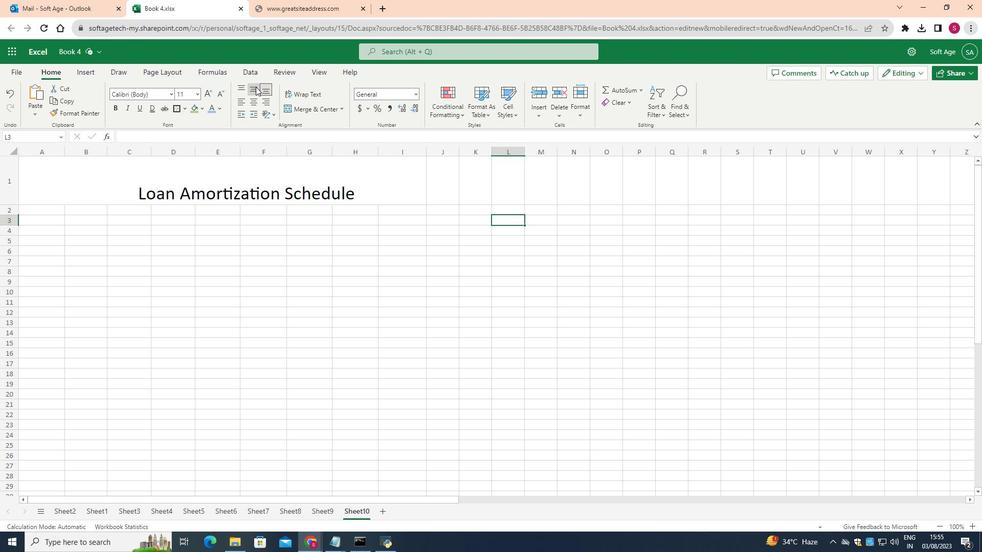 
Action: Mouse moved to (241, 131)
Screenshot: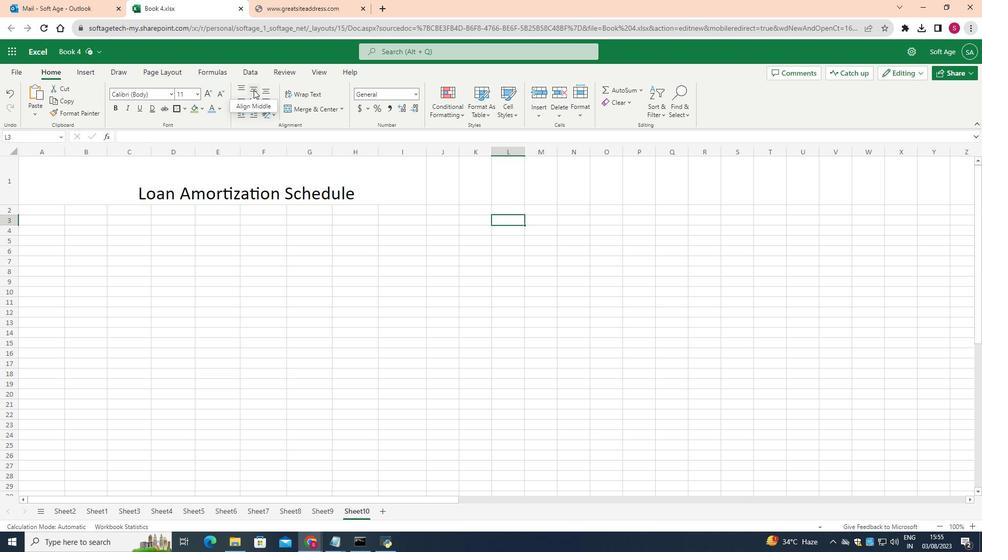 
Action: Mouse pressed left at (241, 131)
Screenshot: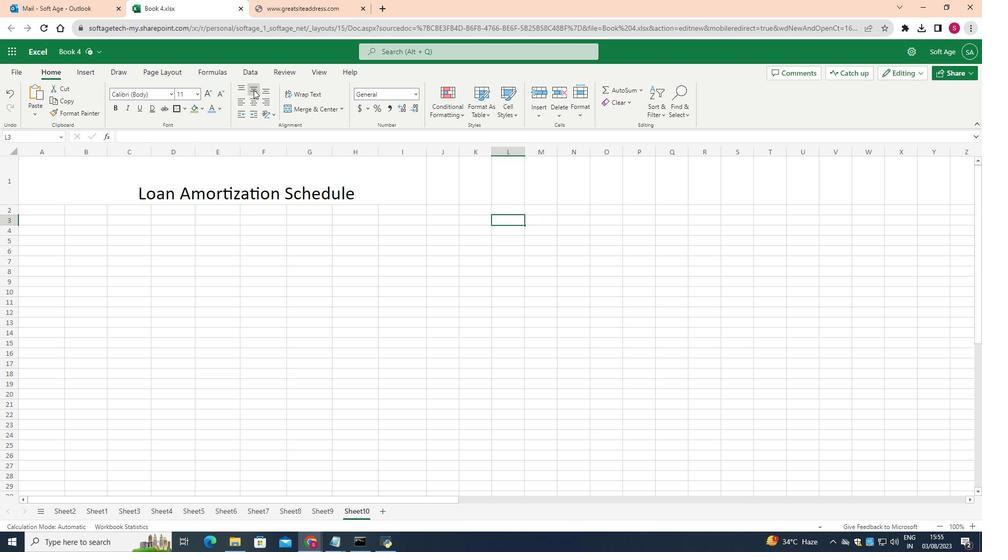 
Action: Mouse moved to (240, 208)
Screenshot: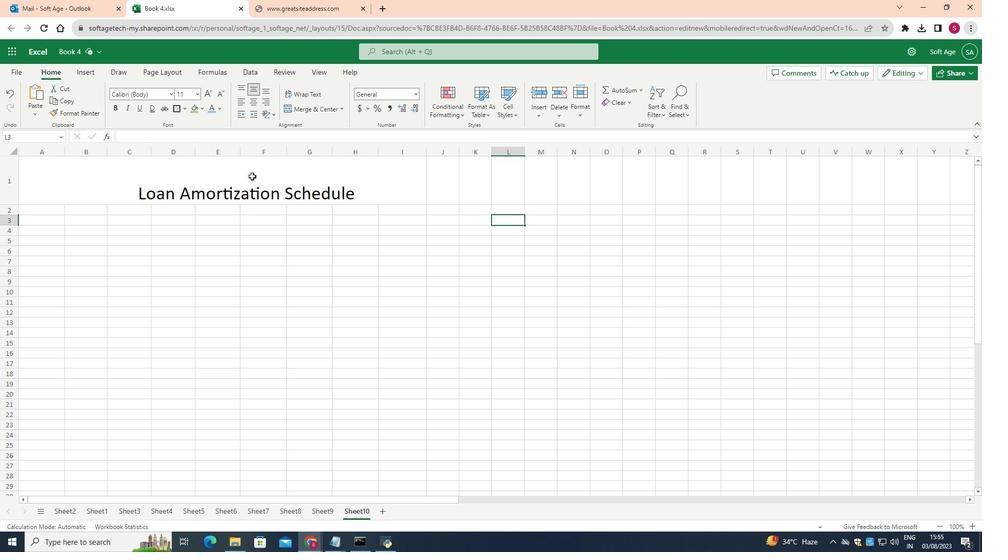 
Action: Mouse pressed left at (240, 208)
Screenshot: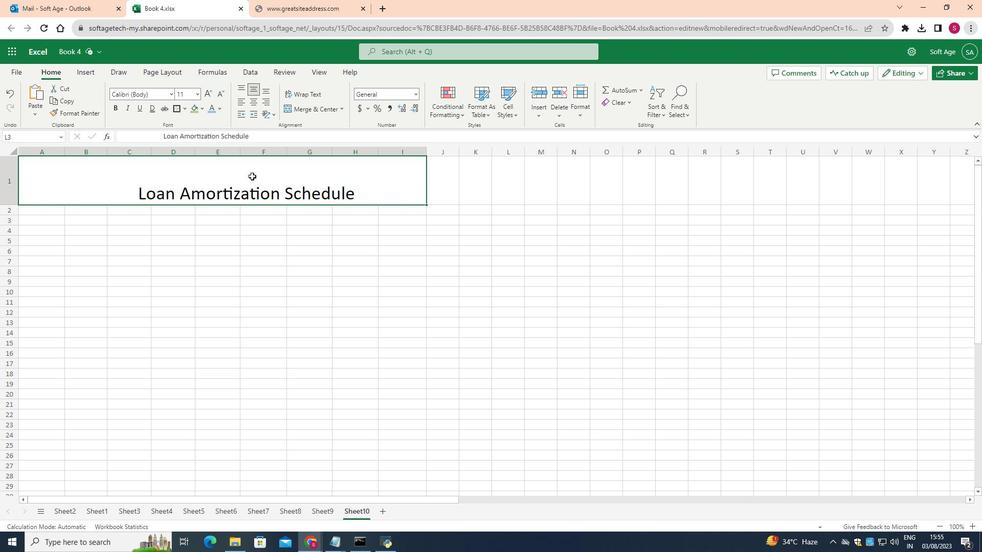 
Action: Mouse moved to (240, 130)
Screenshot: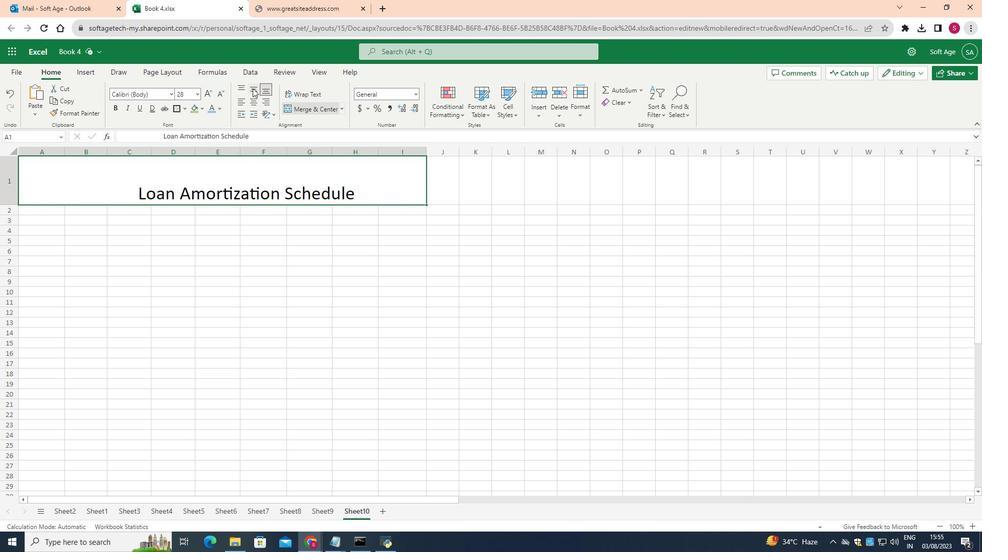 
Action: Mouse pressed left at (240, 130)
Screenshot: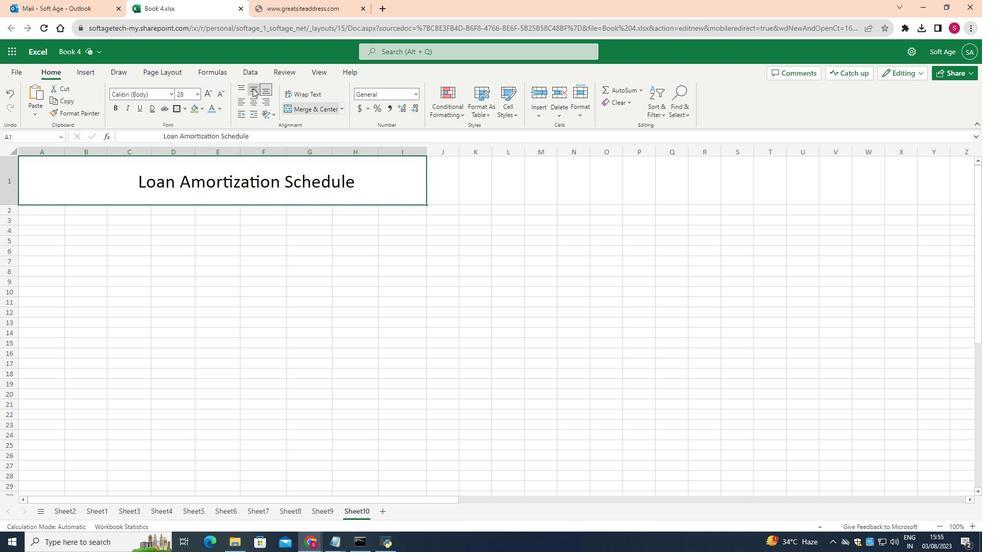 
Action: Mouse moved to (108, 146)
Screenshot: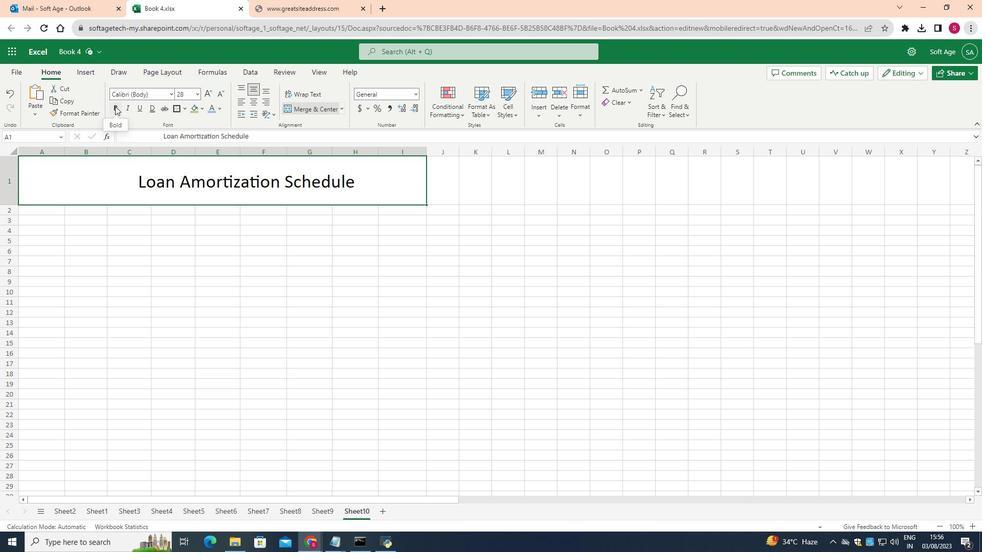 
Action: Mouse pressed left at (108, 146)
Screenshot: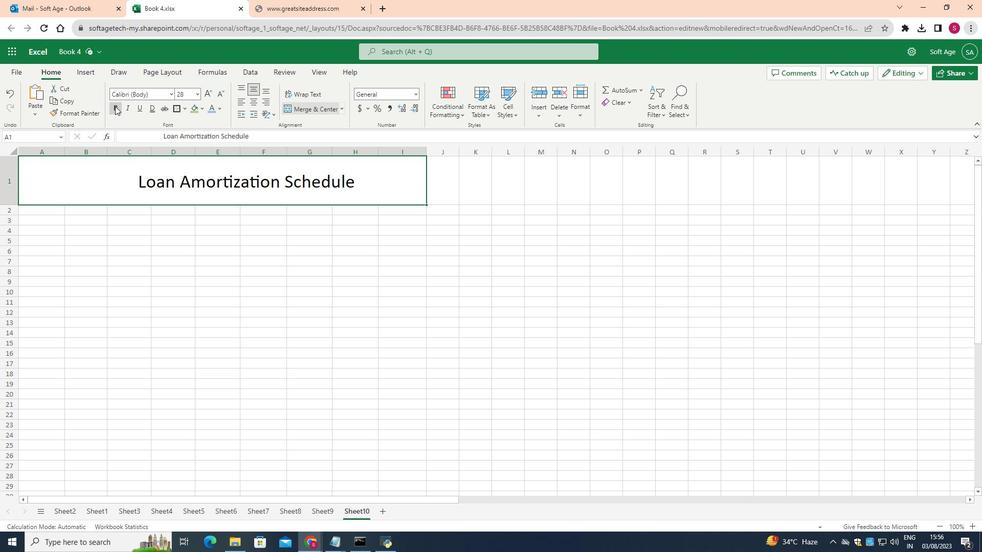 
Action: Mouse moved to (209, 146)
Screenshot: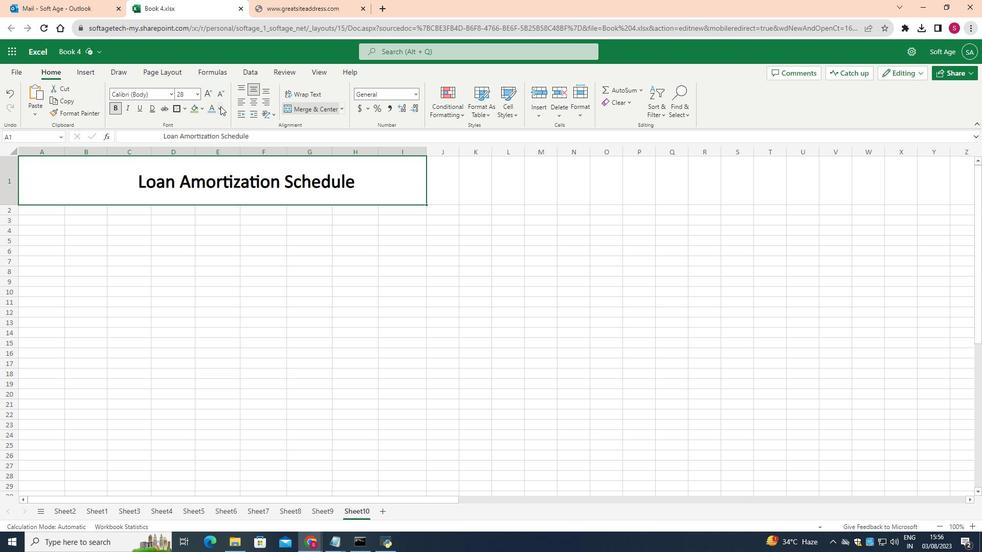 
Action: Mouse pressed left at (209, 146)
Screenshot: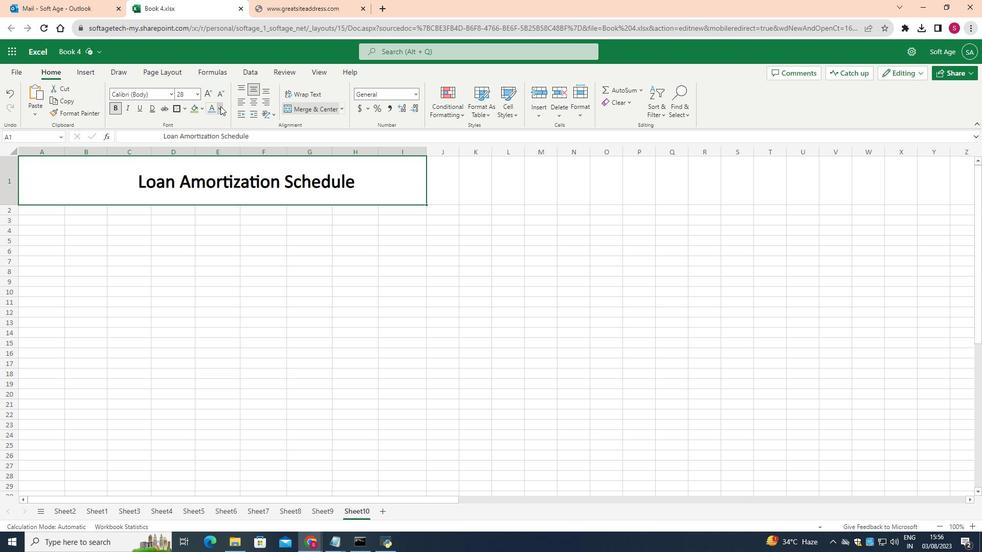 
Action: Mouse moved to (309, 238)
Screenshot: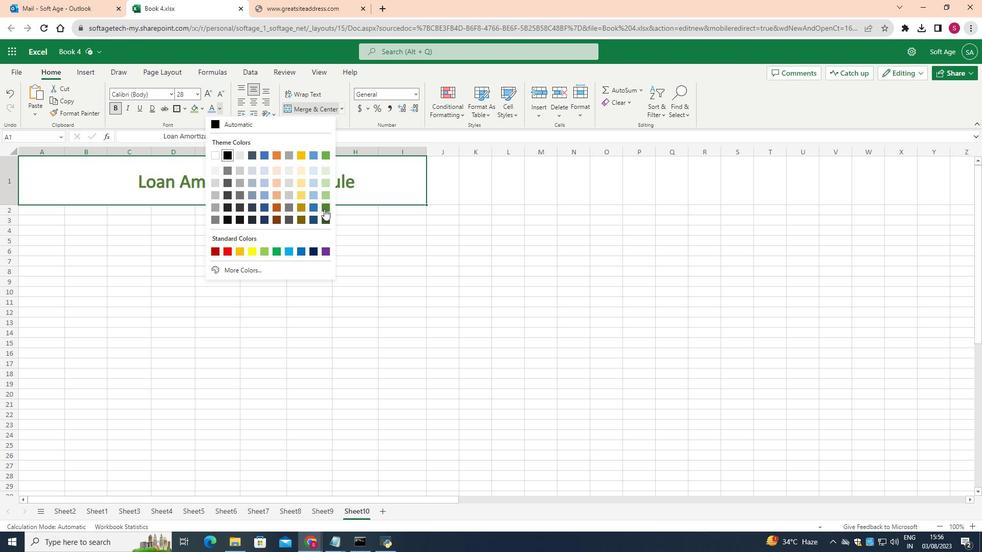 
Action: Mouse pressed left at (309, 238)
Screenshot: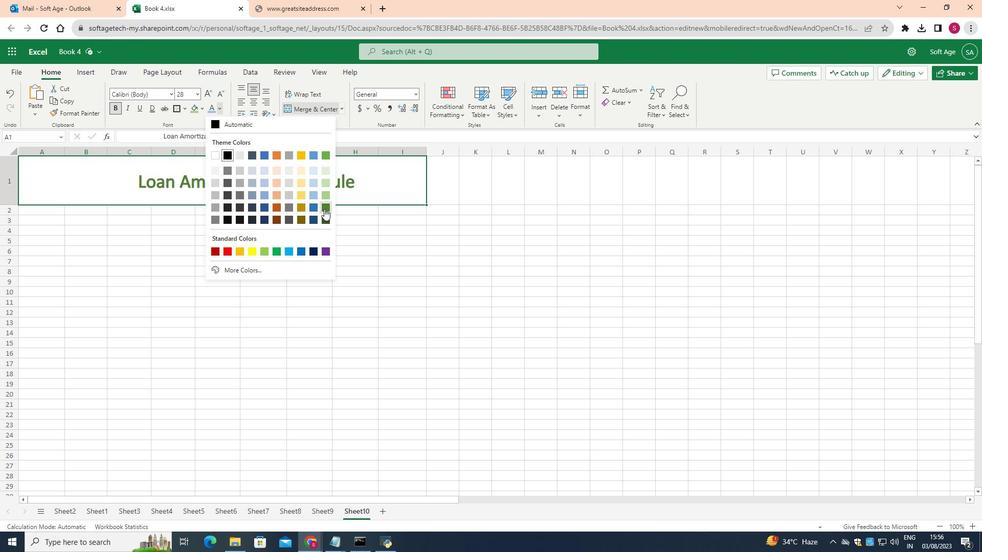 
Action: Mouse moved to (139, 217)
Screenshot: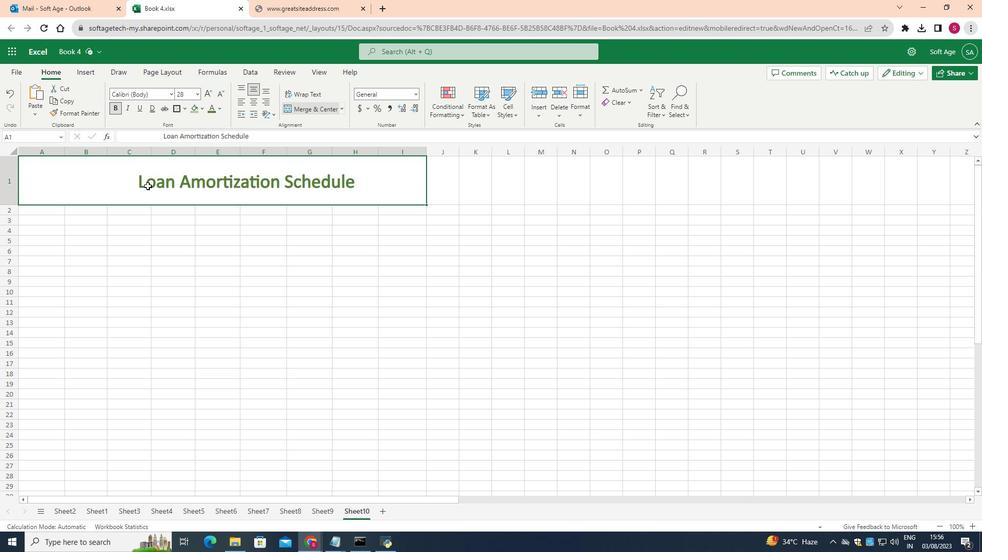
Action: Mouse pressed left at (139, 217)
Screenshot: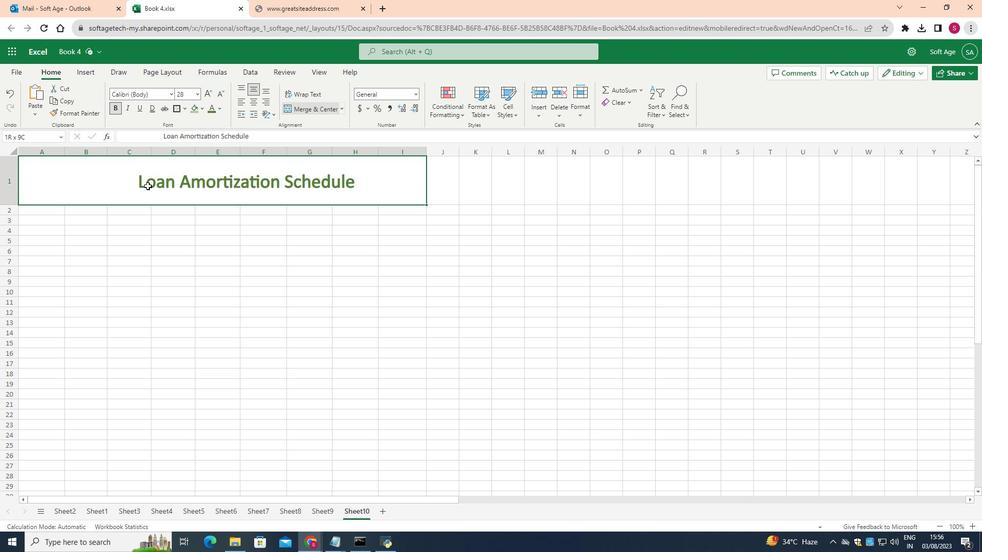 
Action: Mouse moved to (131, 217)
Screenshot: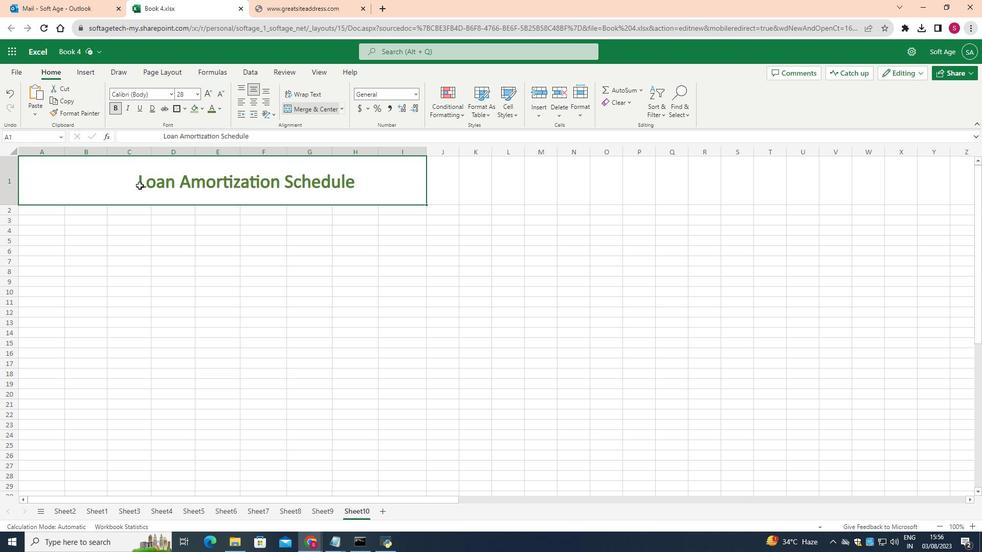 
Action: Mouse pressed left at (131, 217)
Screenshot: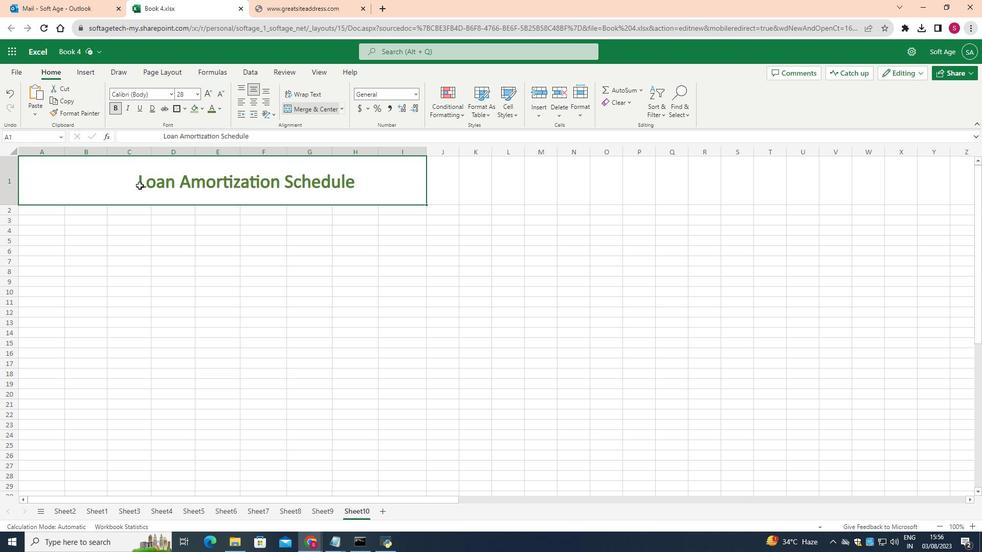 
Action: Mouse pressed left at (131, 217)
Screenshot: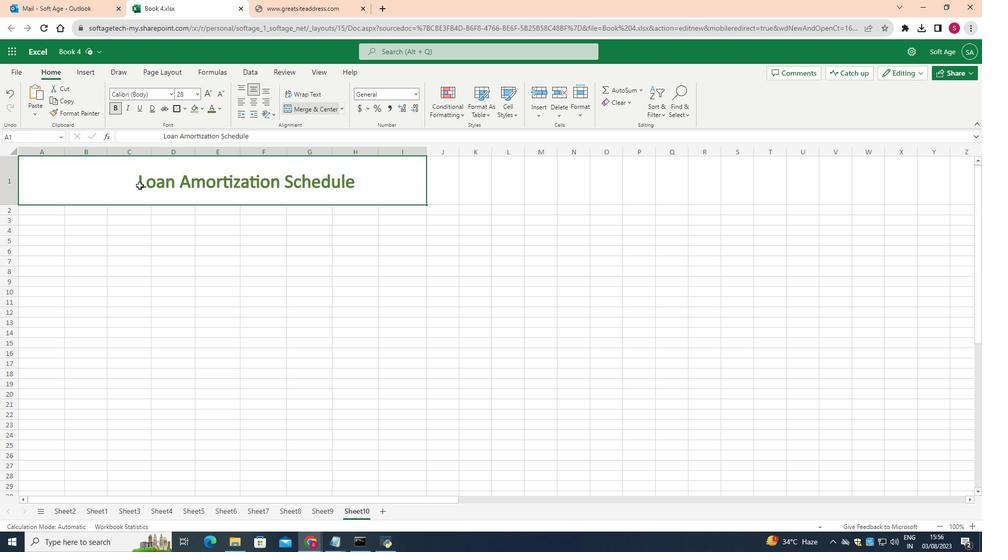 
Action: Mouse moved to (131, 213)
Screenshot: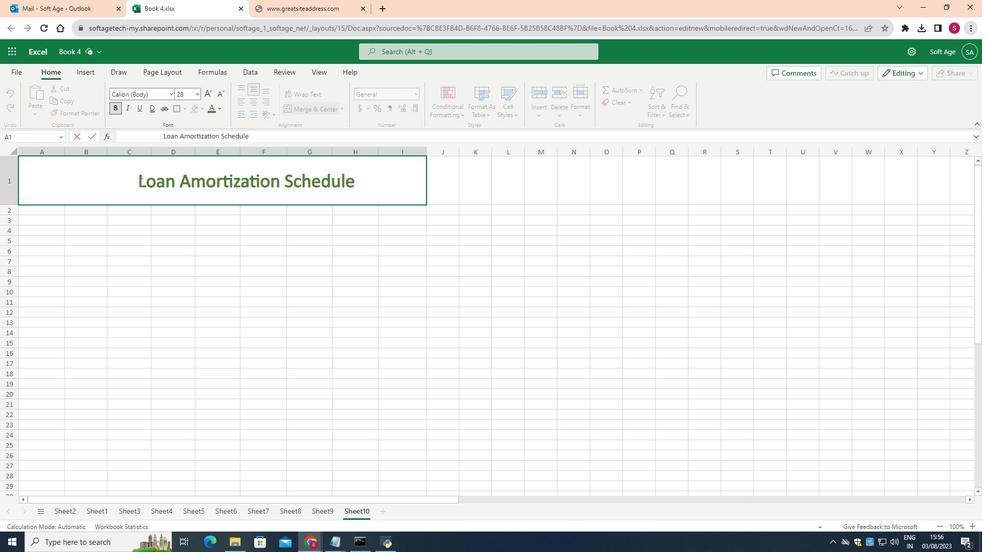 
Action: Mouse pressed left at (131, 213)
Screenshot: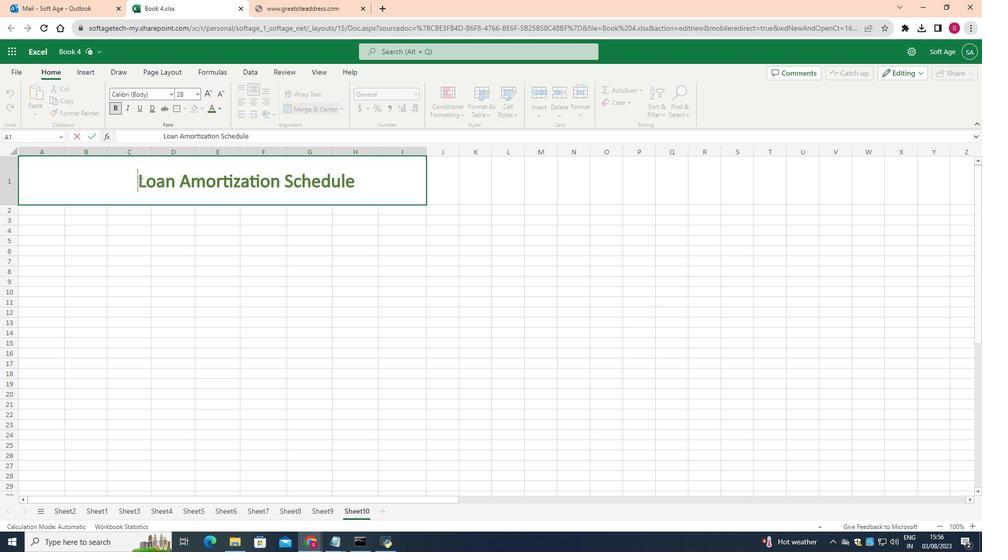 
Action: Mouse moved to (188, 135)
Screenshot: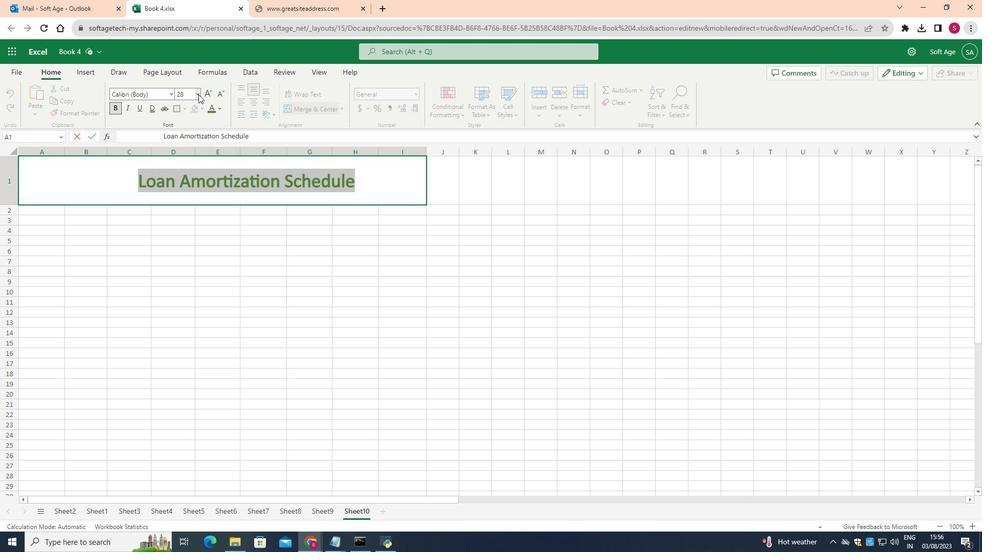 
Action: Mouse pressed left at (188, 135)
Screenshot: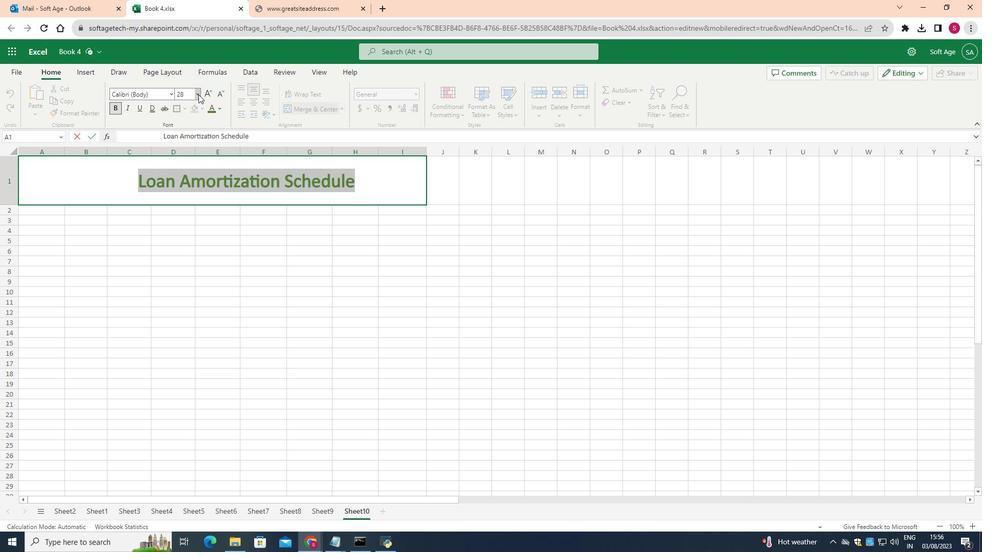 
Action: Mouse moved to (174, 136)
Screenshot: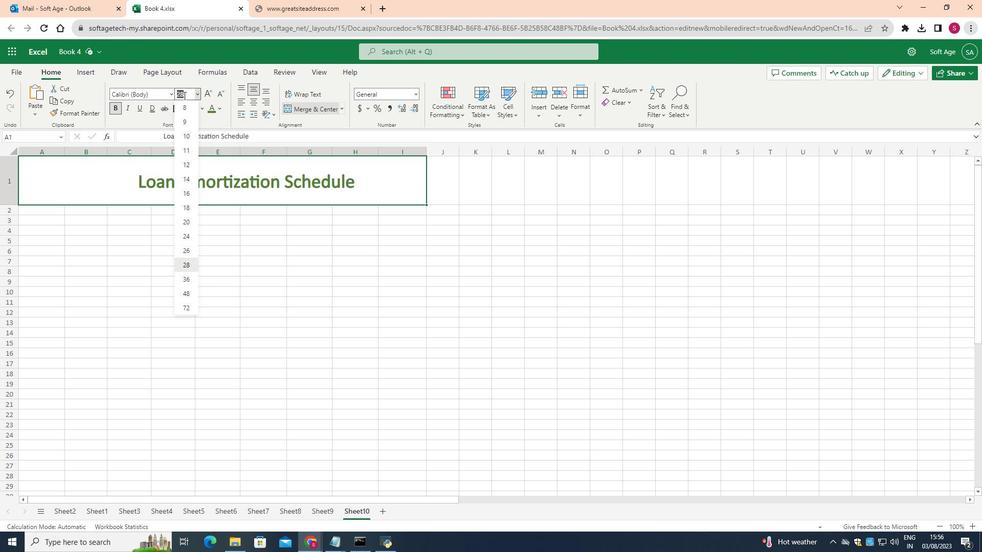 
Action: Mouse pressed left at (174, 136)
Screenshot: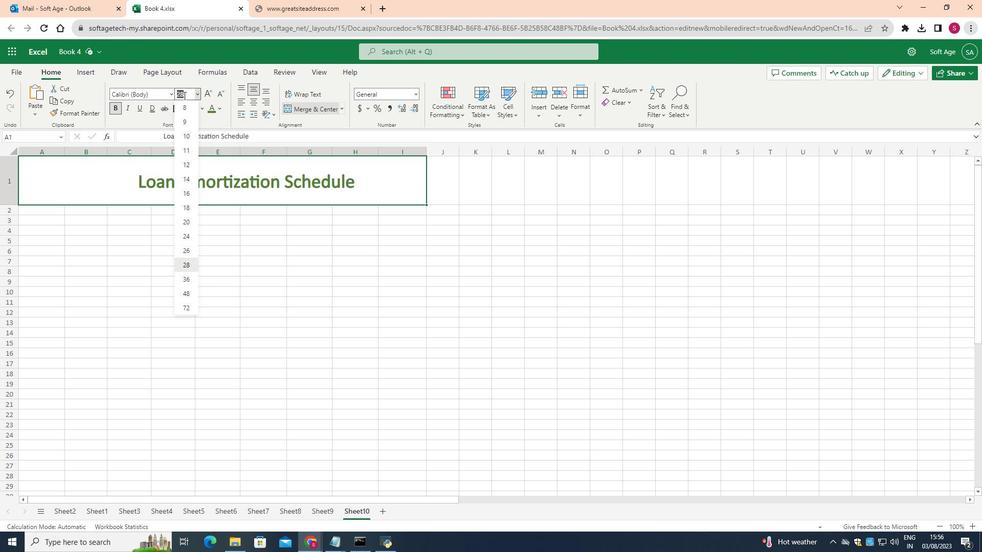 
Action: Key pressed <Key.backspace><Key.backspace>
Screenshot: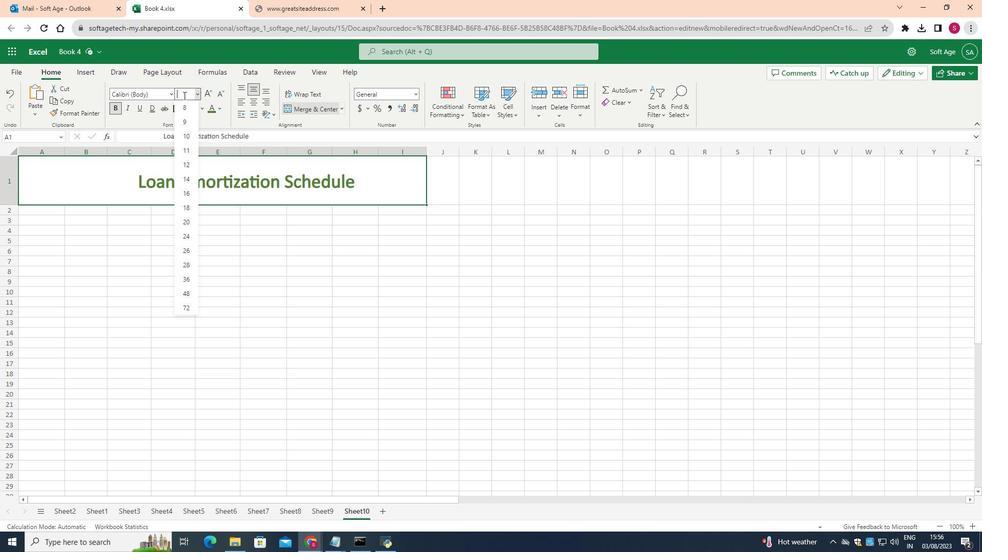 
Action: Mouse moved to (174, 137)
Screenshot: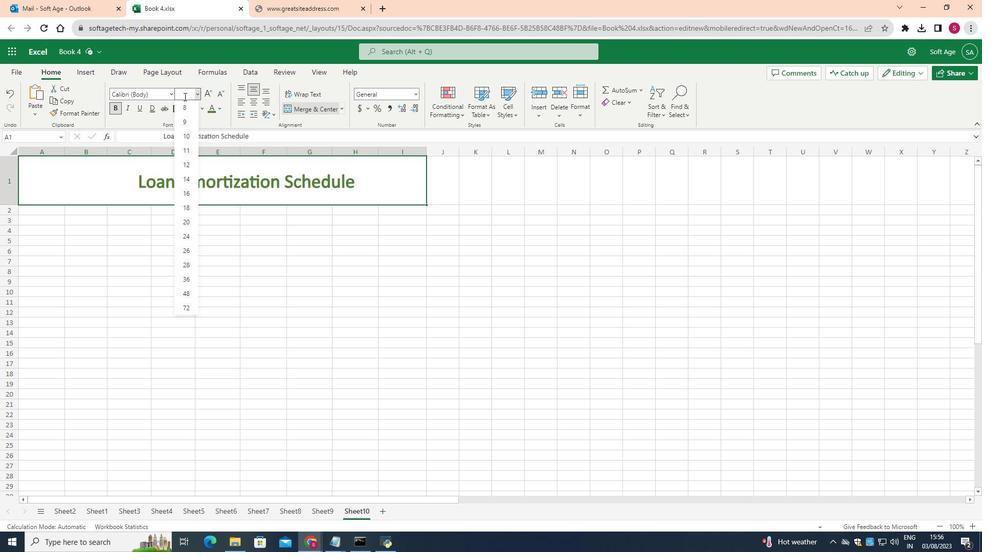 
Action: Key pressed 32
Screenshot: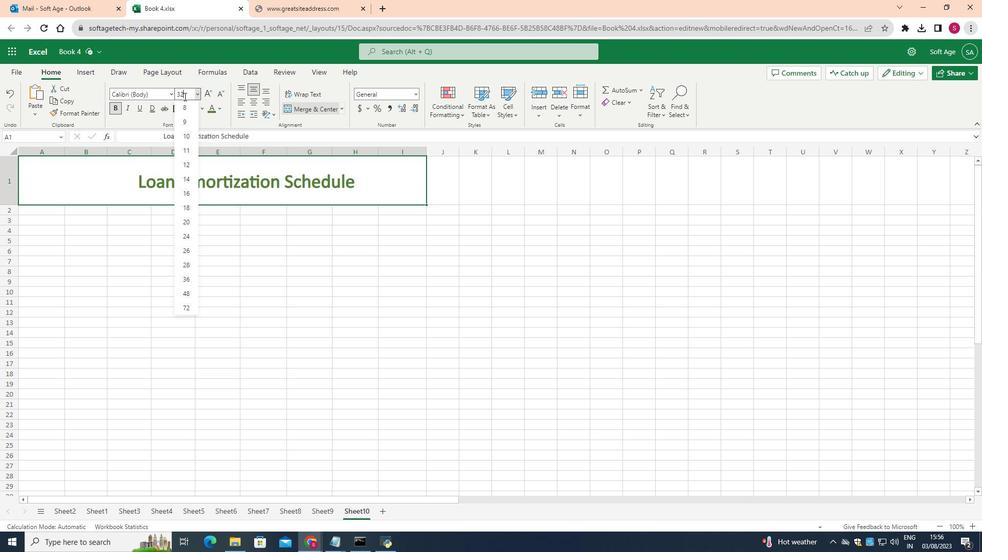 
Action: Mouse moved to (371, 225)
Screenshot: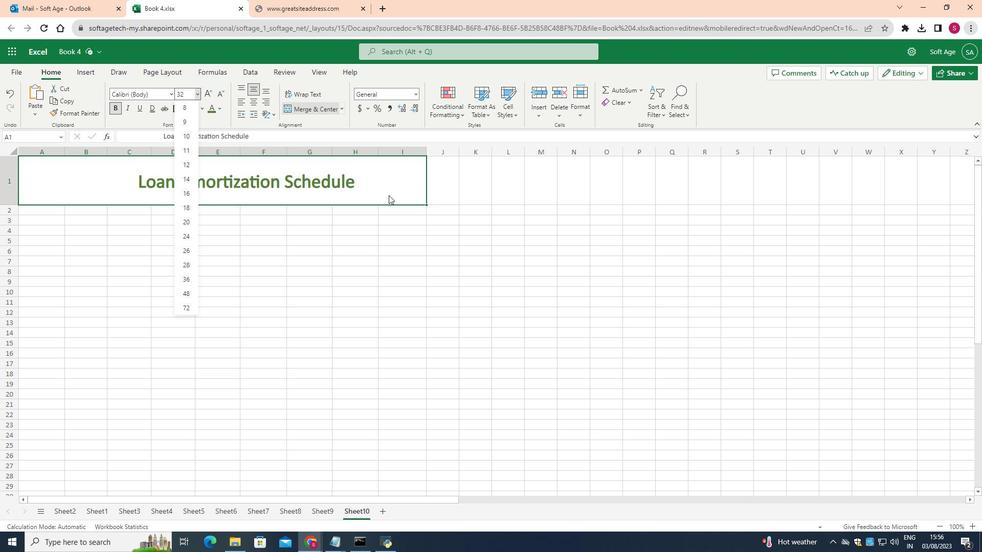 
Action: Mouse pressed left at (371, 225)
Screenshot: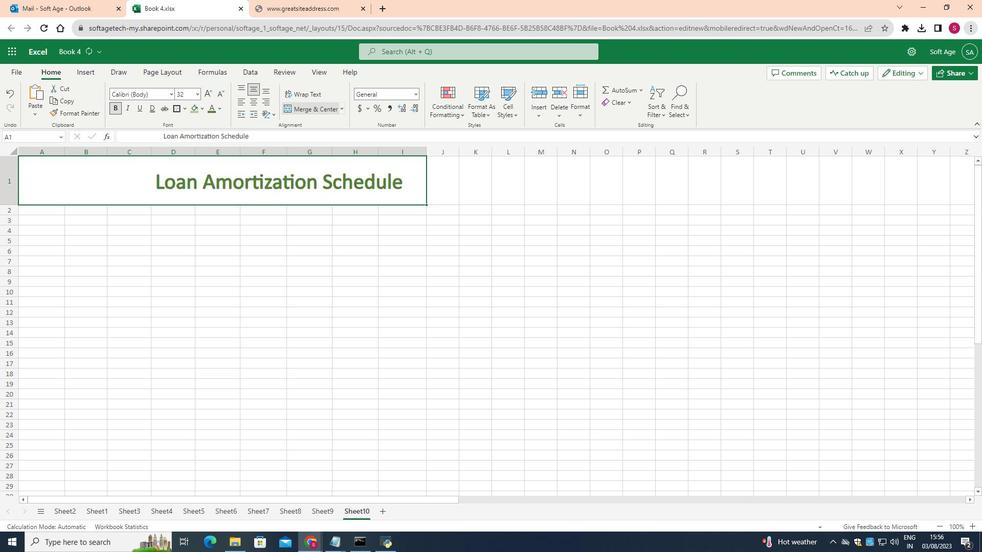 
Action: Mouse moved to (78, 116)
Screenshot: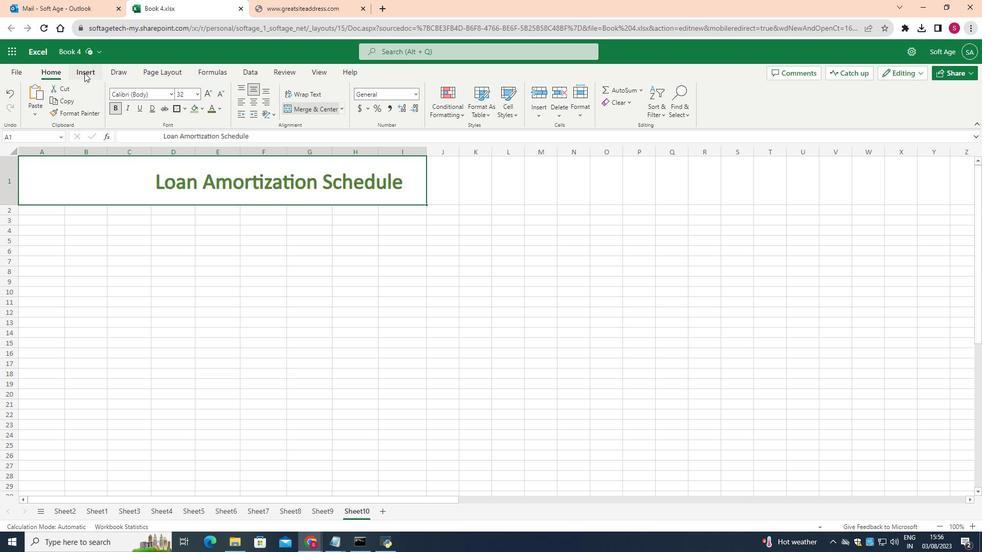 
Action: Mouse pressed left at (78, 116)
Screenshot: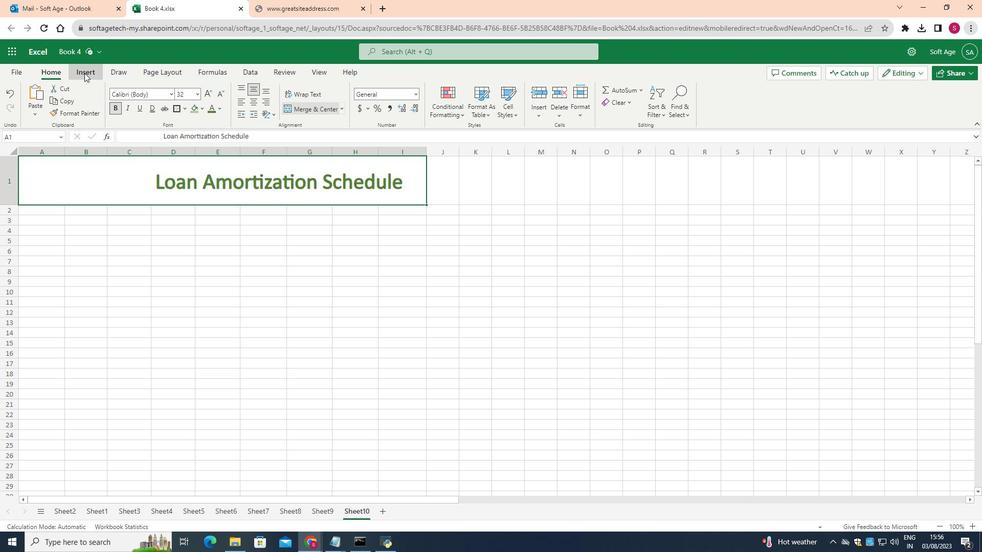 
Action: Mouse moved to (86, 142)
Screenshot: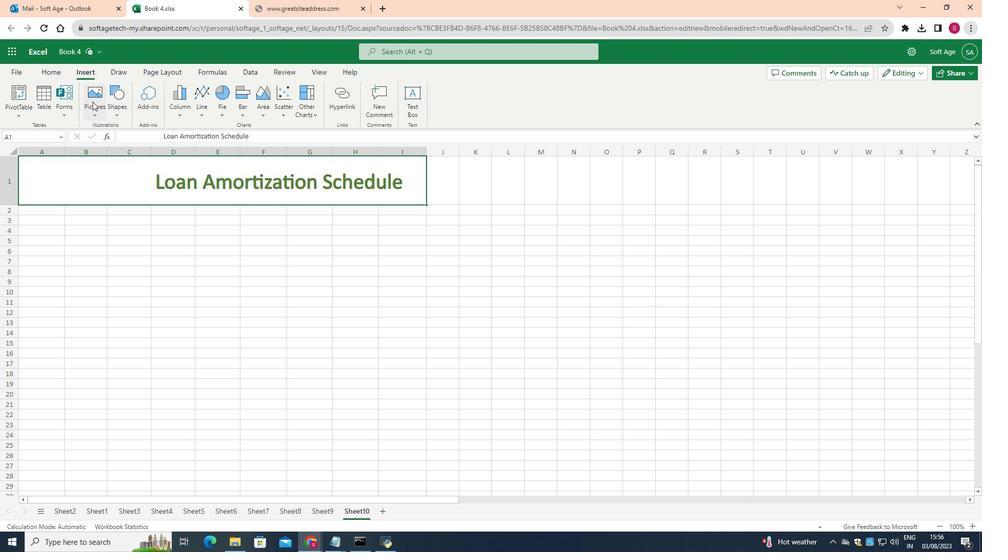 
Action: Mouse pressed left at (86, 142)
Screenshot: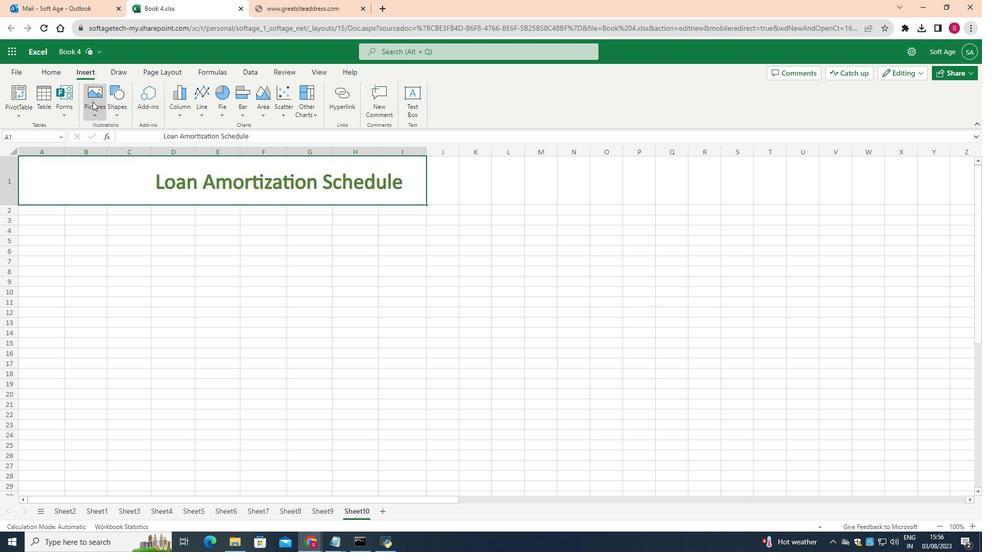
Action: Mouse moved to (114, 178)
Screenshot: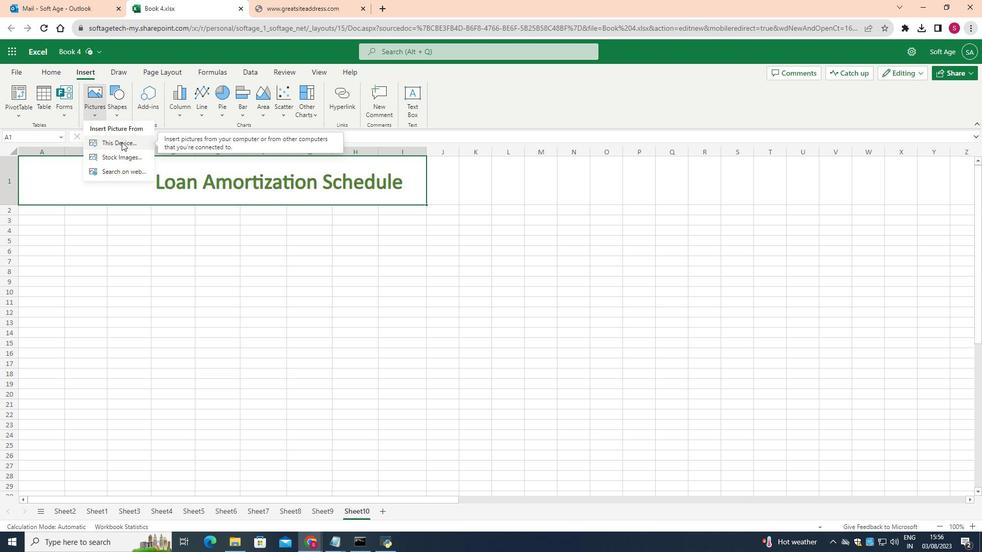 
Action: Mouse pressed left at (114, 178)
Screenshot: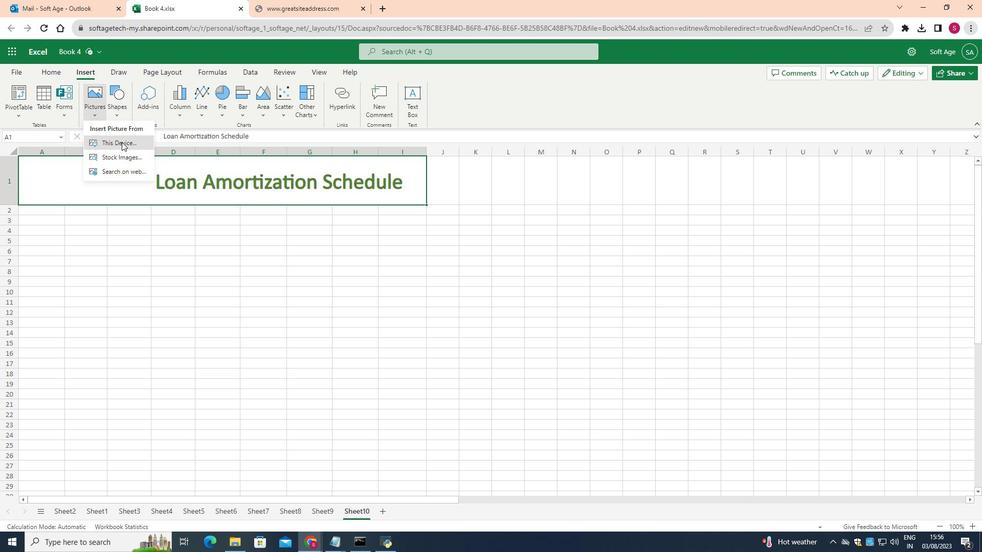 
Action: Mouse moved to (444, 124)
Screenshot: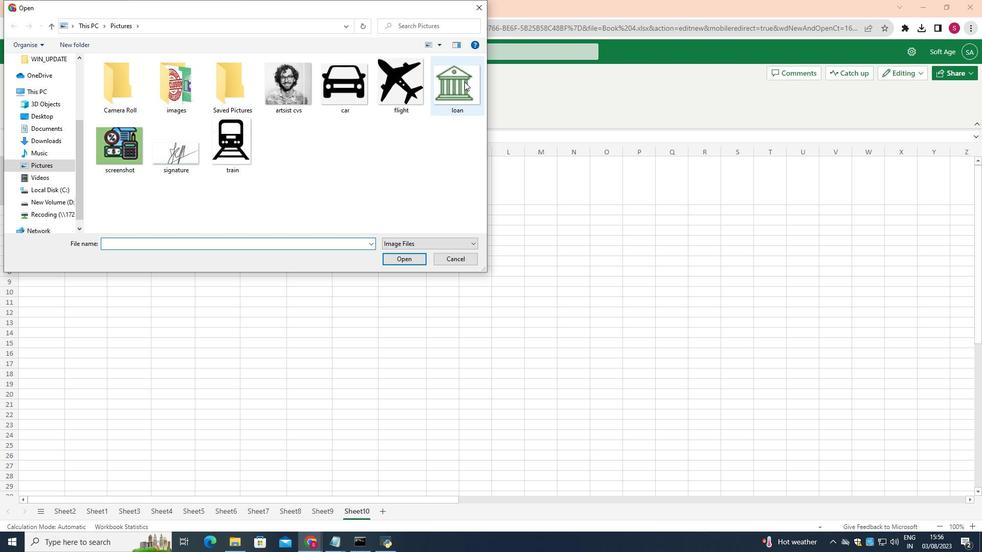 
Action: Mouse pressed left at (444, 124)
Screenshot: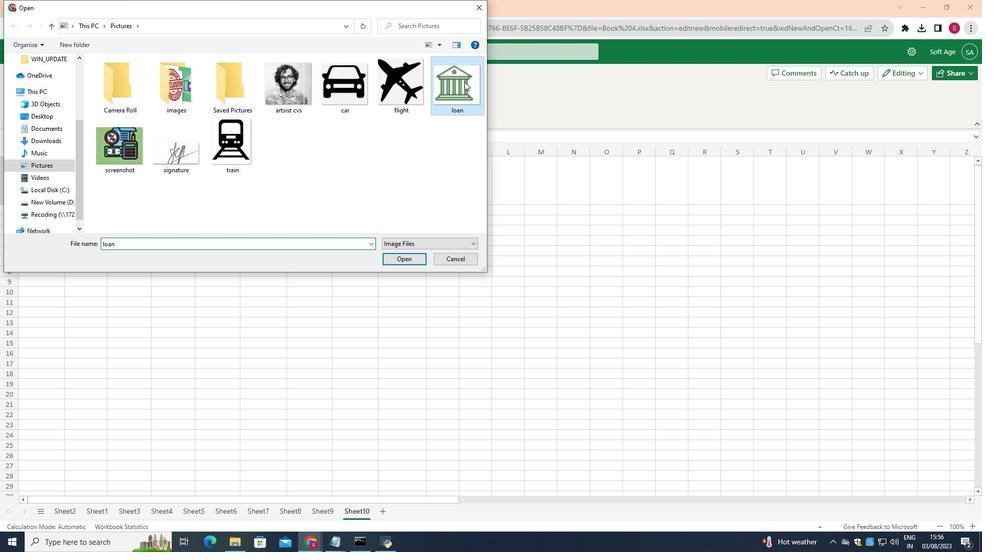 
Action: Mouse moved to (395, 280)
Screenshot: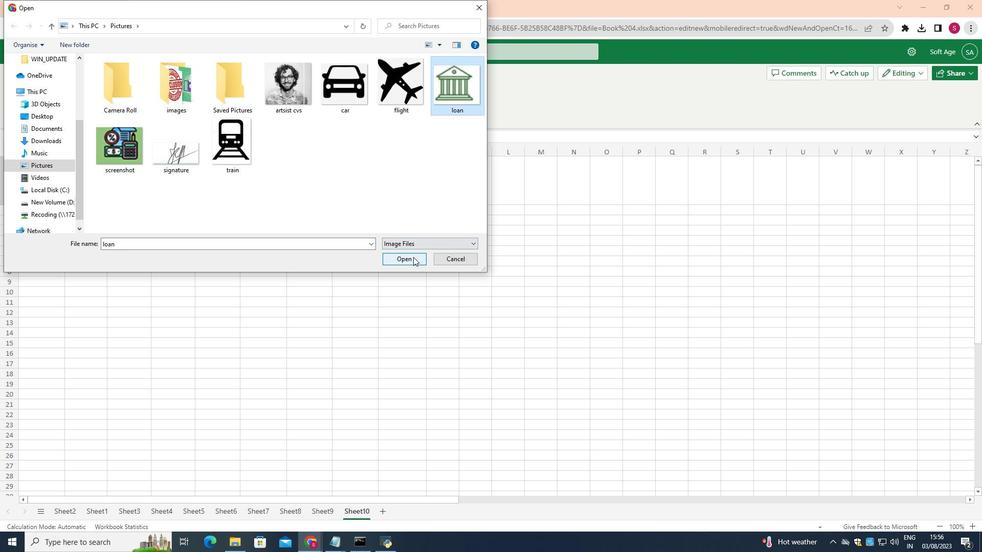 
Action: Mouse pressed left at (395, 280)
Screenshot: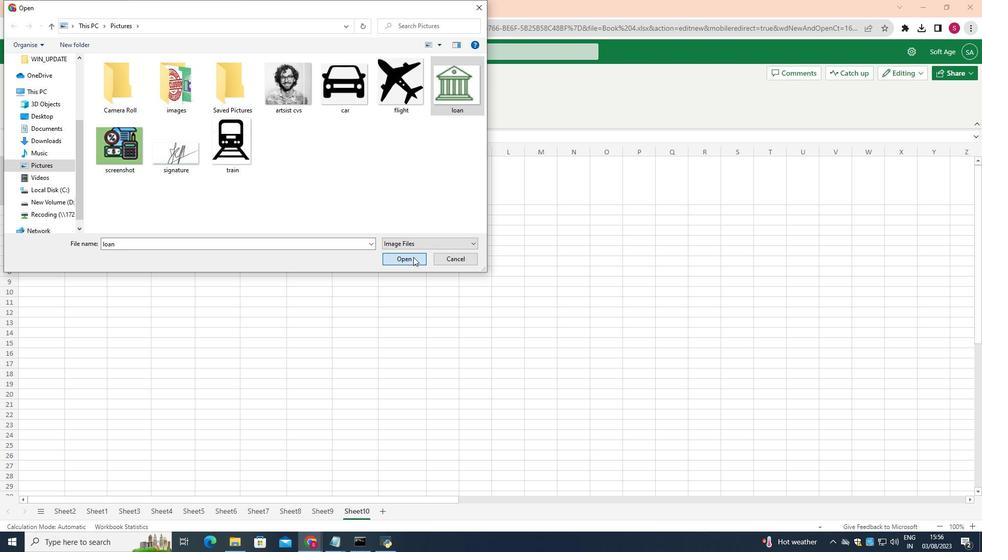 
Action: Mouse moved to (71, 236)
Screenshot: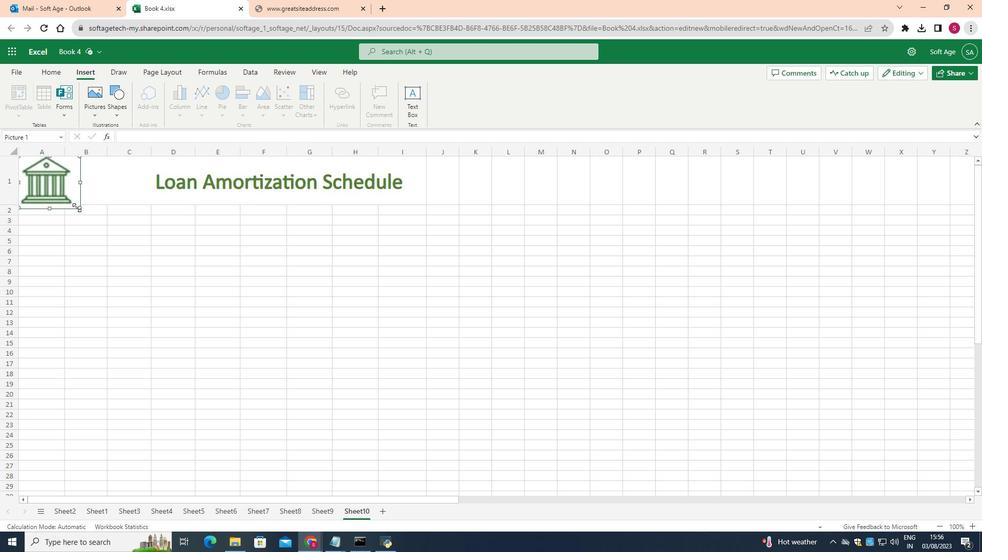 
Action: Mouse pressed left at (71, 236)
Screenshot: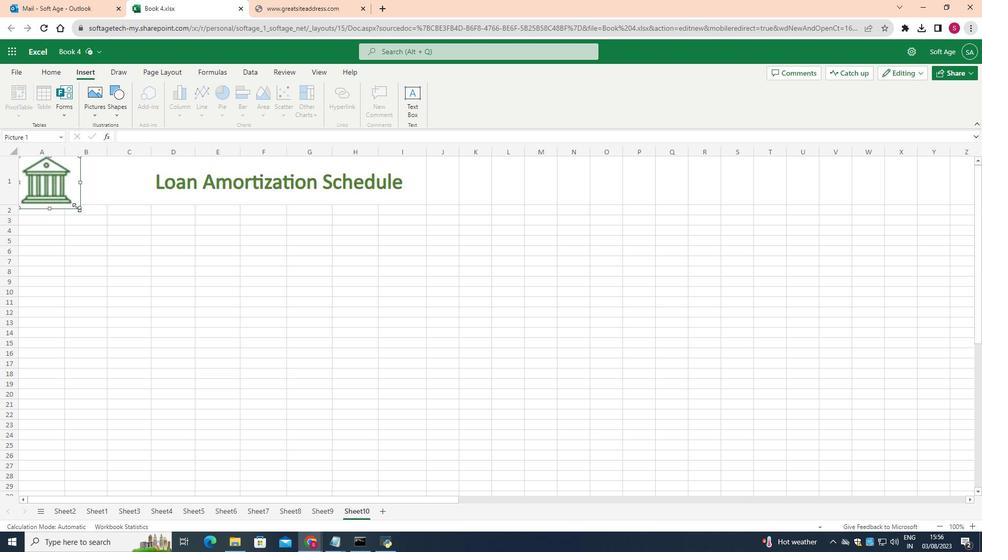 
Action: Mouse moved to (53, 223)
Screenshot: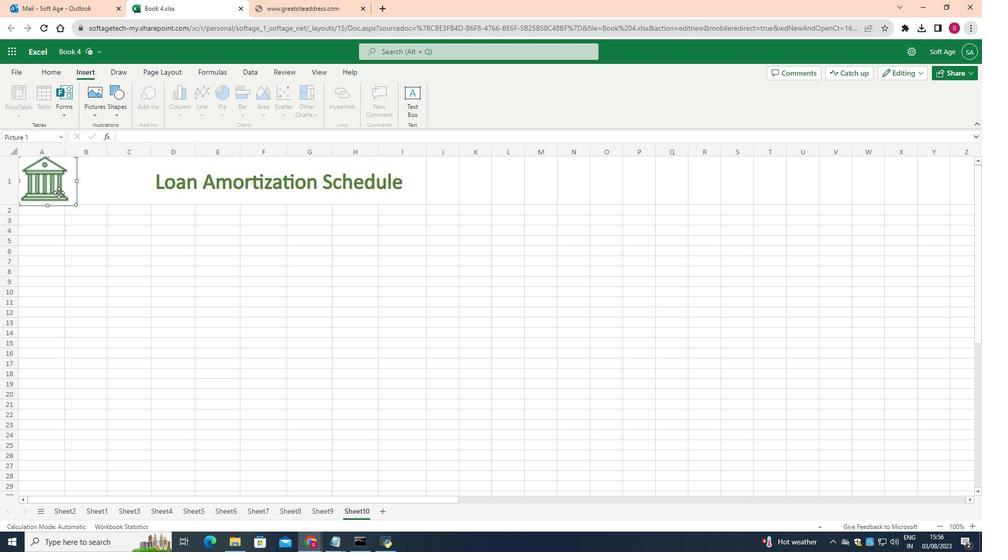 
Action: Mouse pressed left at (53, 223)
Screenshot: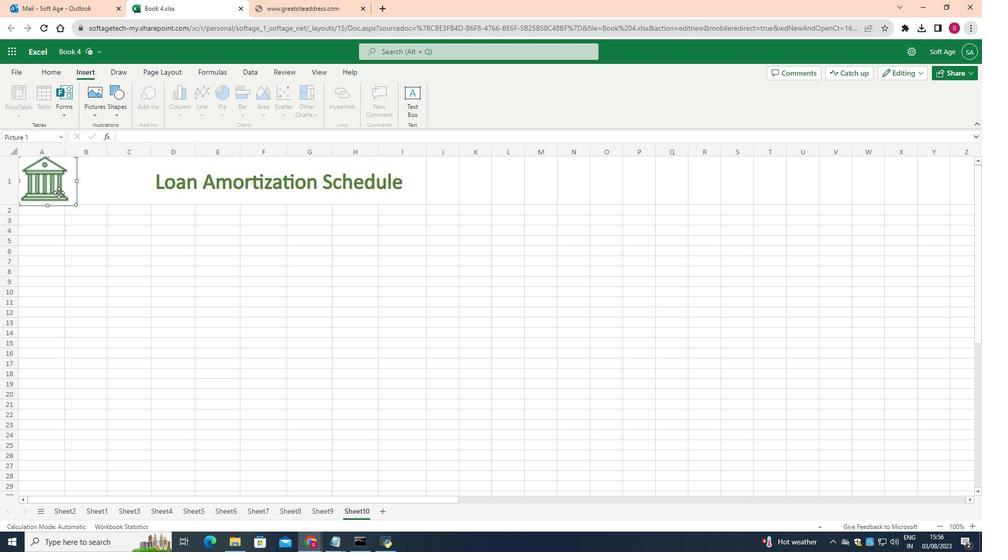 
Action: Mouse moved to (122, 213)
Screenshot: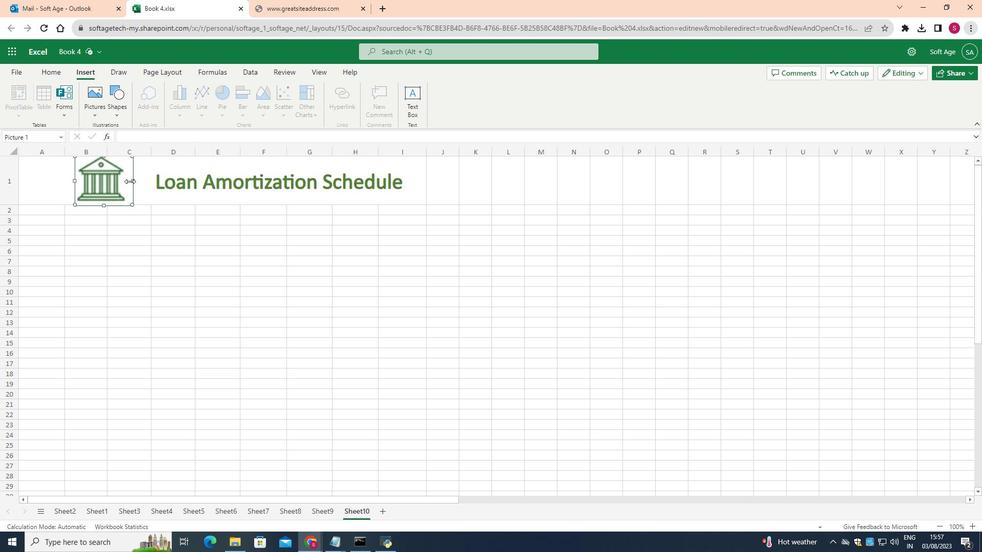 
Action: Mouse pressed left at (122, 213)
Screenshot: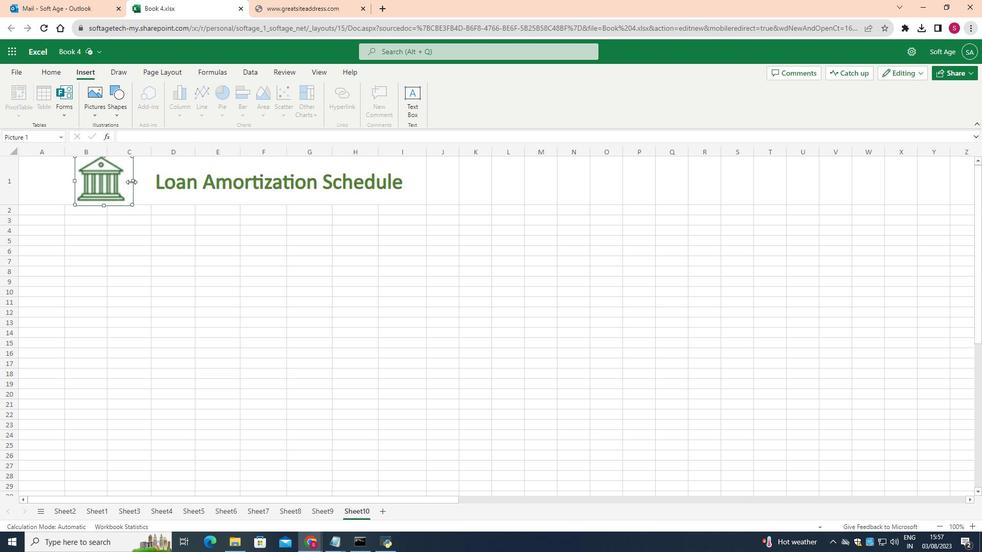 
Action: Mouse moved to (69, 213)
Screenshot: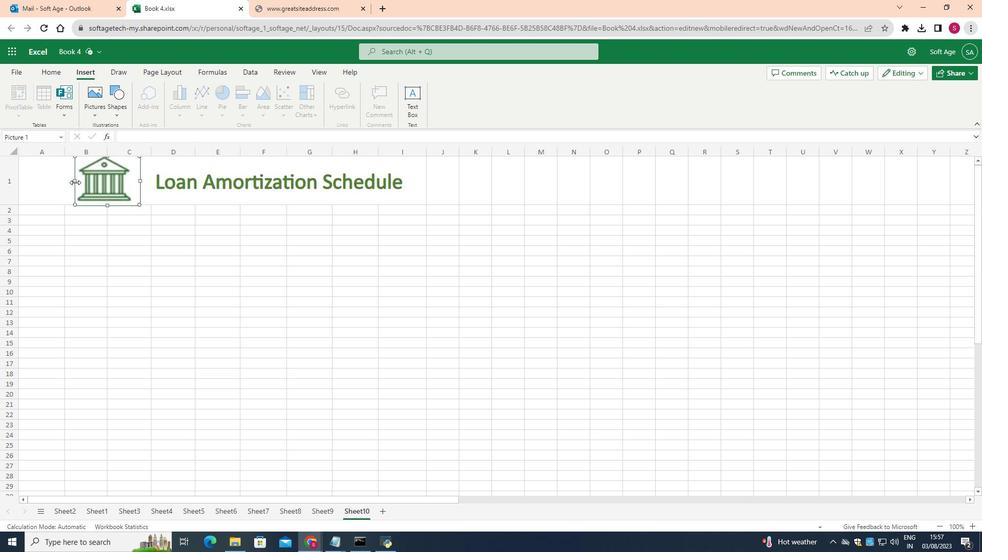 
Action: Mouse pressed left at (69, 213)
Screenshot: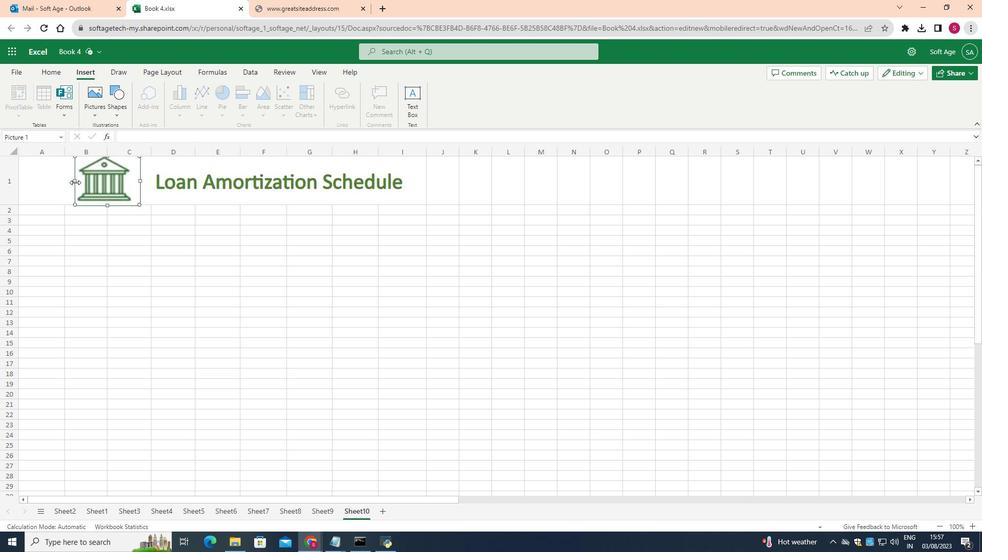 
Action: Mouse moved to (129, 233)
Screenshot: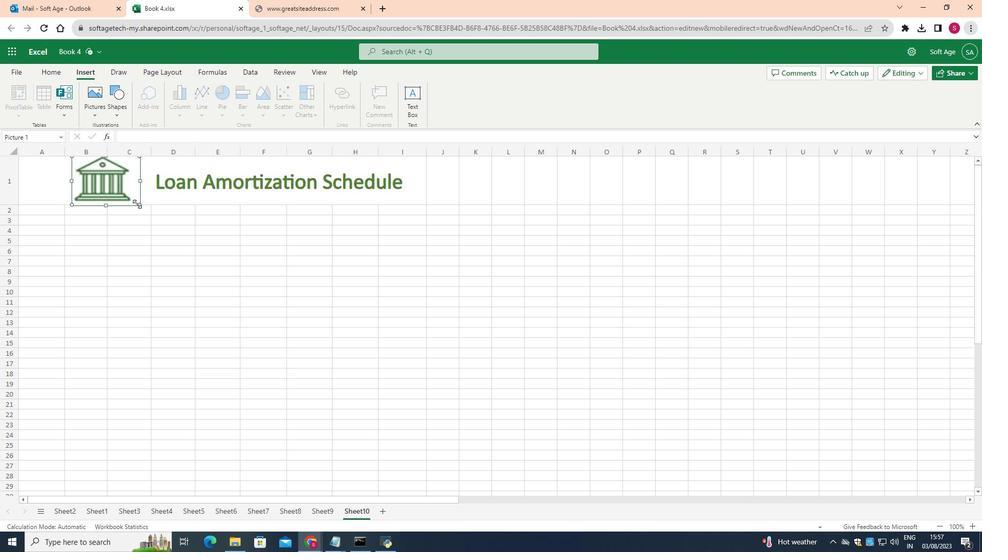 
Action: Mouse pressed left at (129, 233)
Screenshot: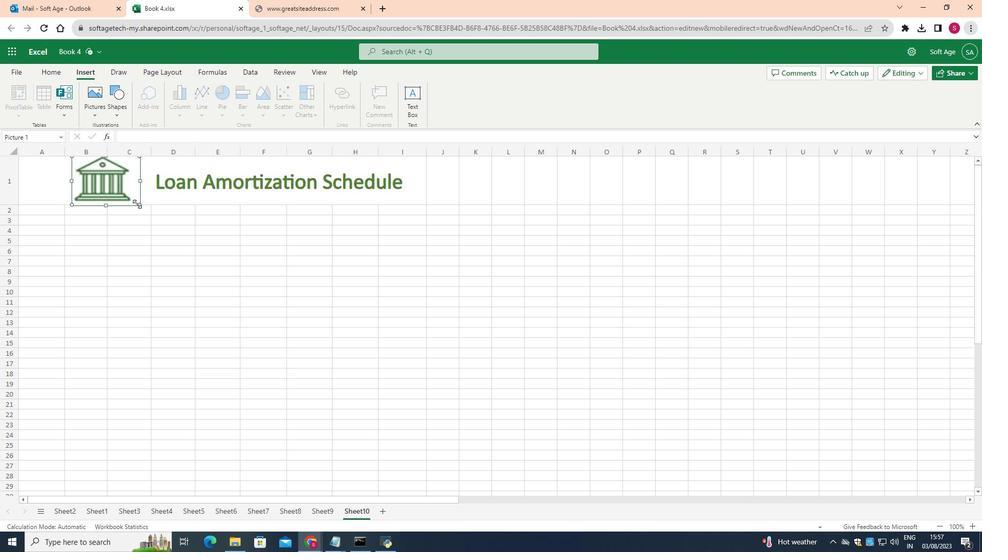 
Action: Mouse moved to (180, 262)
Screenshot: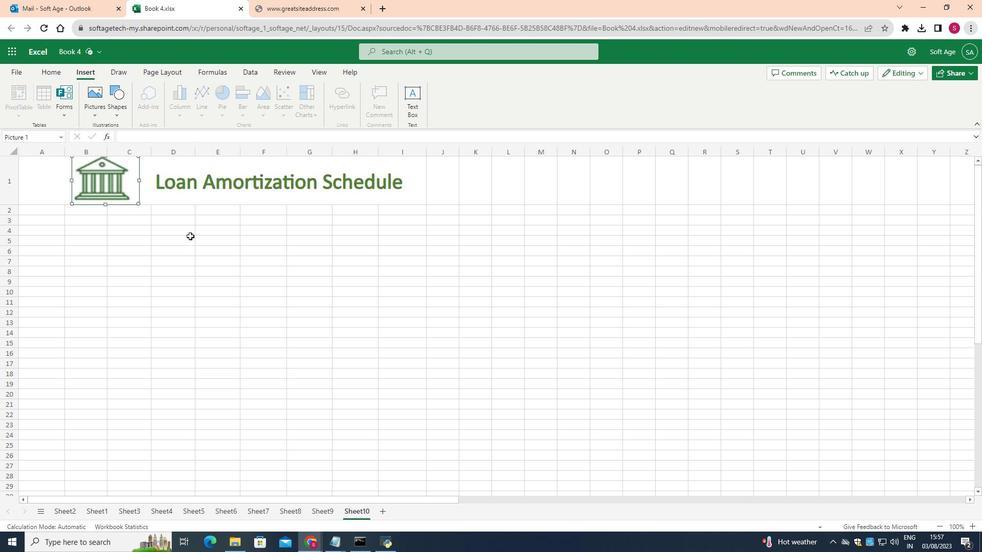 
Action: Mouse pressed left at (180, 262)
Screenshot: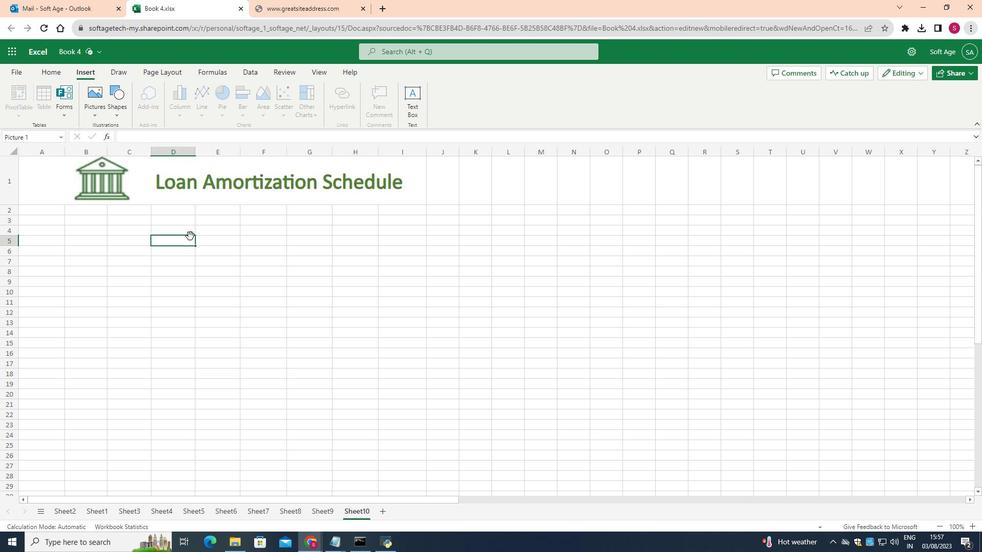 
Action: Mouse moved to (52, 238)
Screenshot: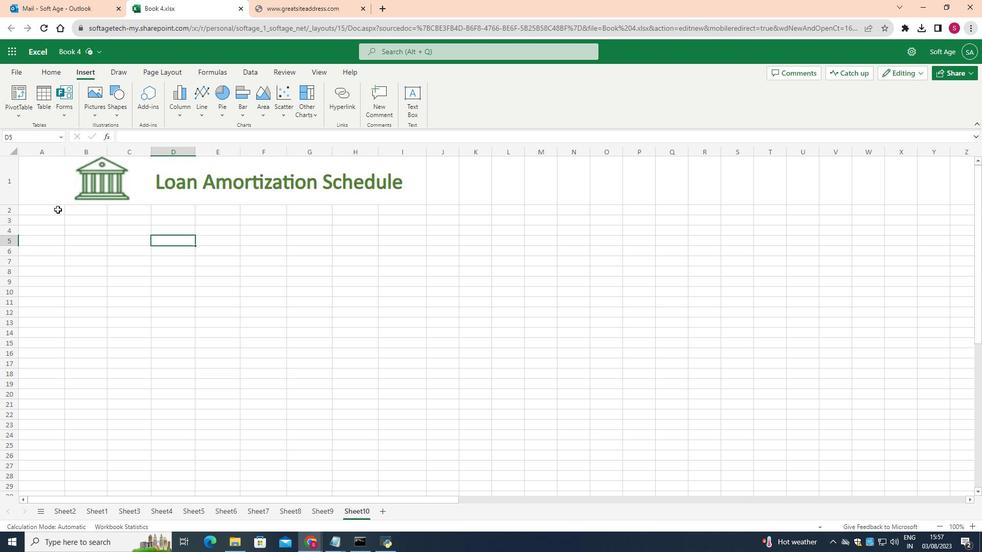 
Action: Mouse pressed left at (52, 238)
Screenshot: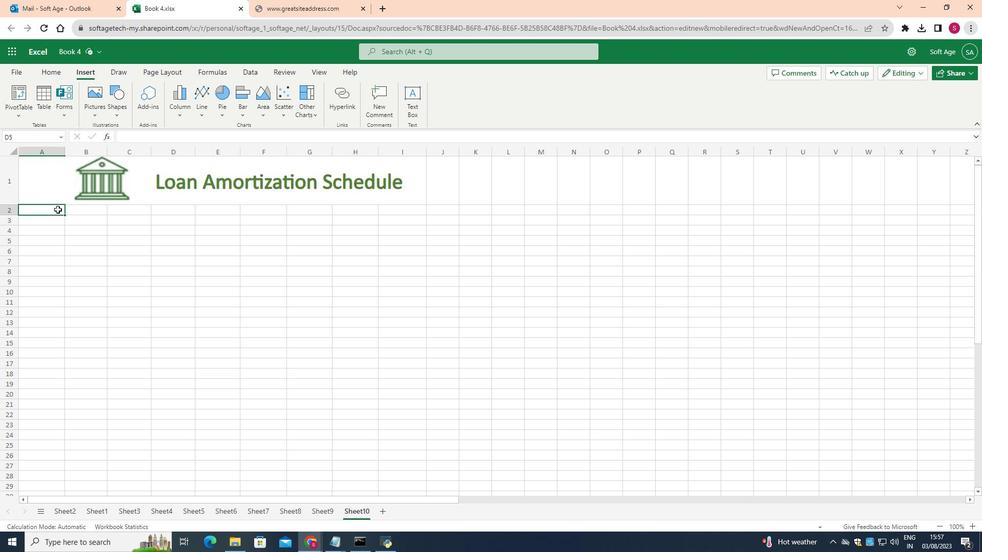 
Action: Mouse moved to (54, 113)
Screenshot: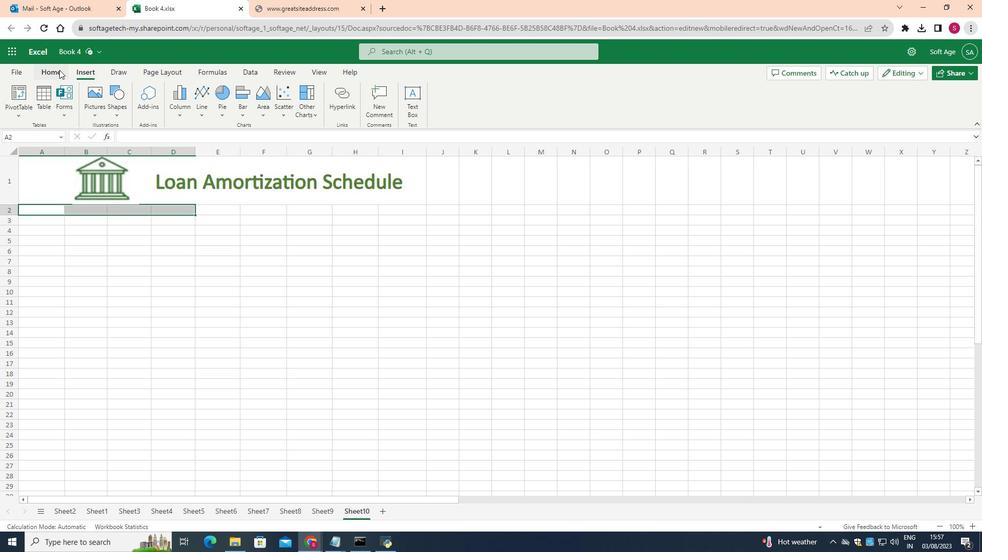 
Action: Mouse pressed left at (54, 113)
Screenshot: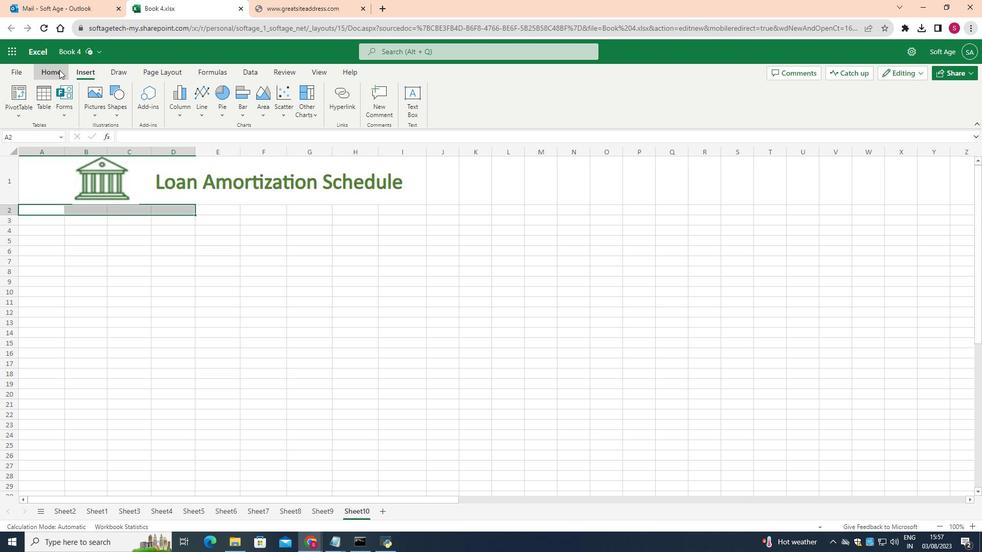 
Action: Mouse moved to (326, 146)
Screenshot: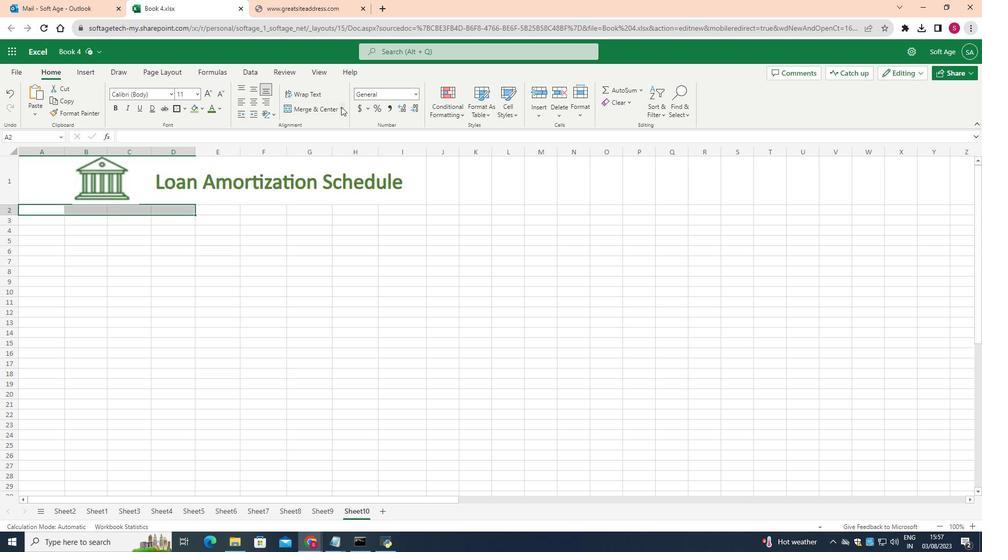 
Action: Mouse pressed left at (326, 146)
Screenshot: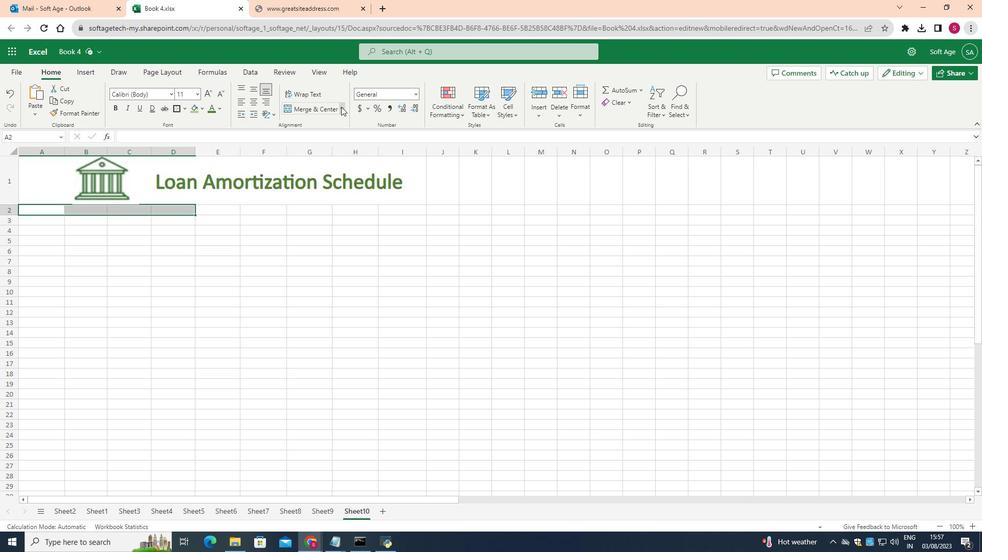 
Action: Mouse moved to (319, 198)
Screenshot: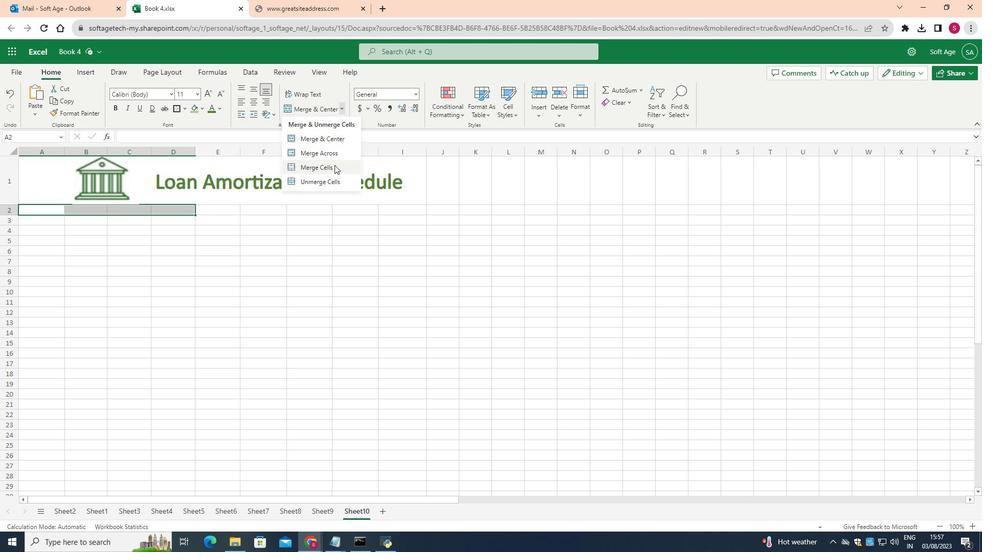 
Action: Mouse pressed left at (319, 198)
Screenshot: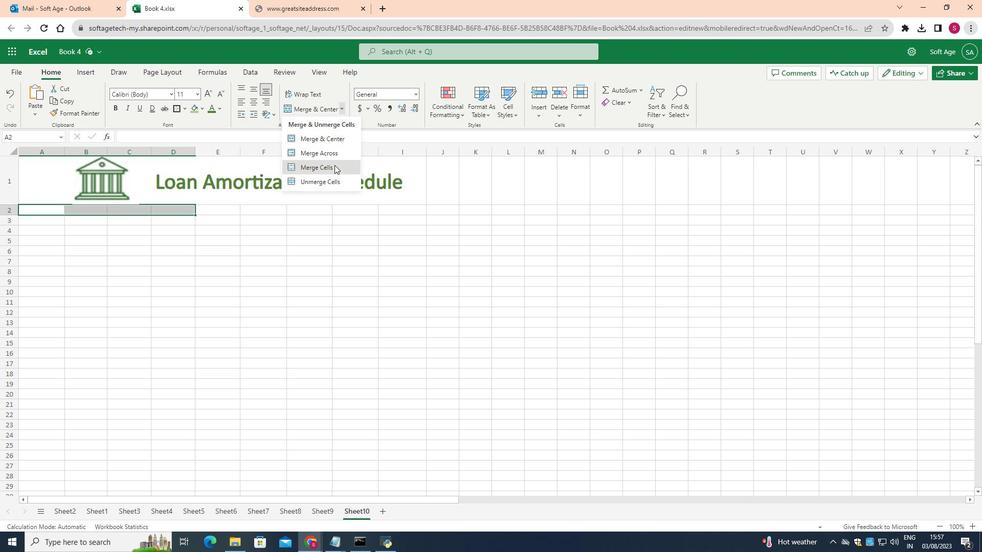 
Action: Mouse moved to (243, 277)
Screenshot: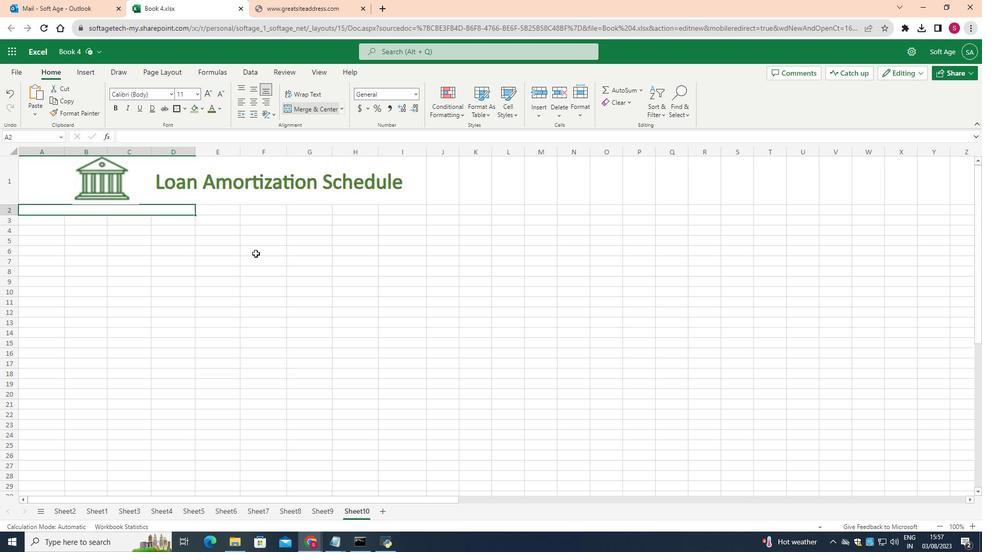 
Action: Mouse pressed left at (243, 277)
Screenshot: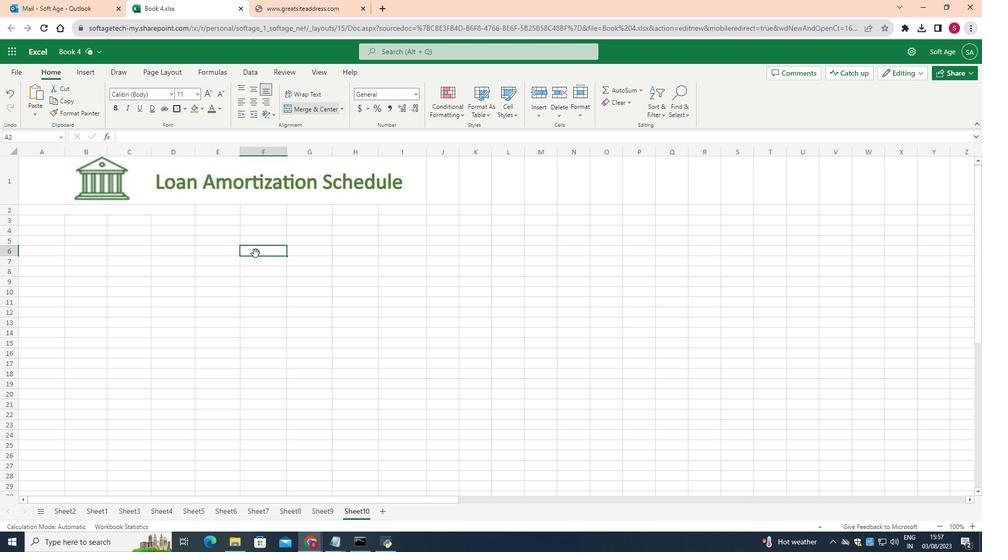 
Action: Mouse moved to (213, 241)
Screenshot: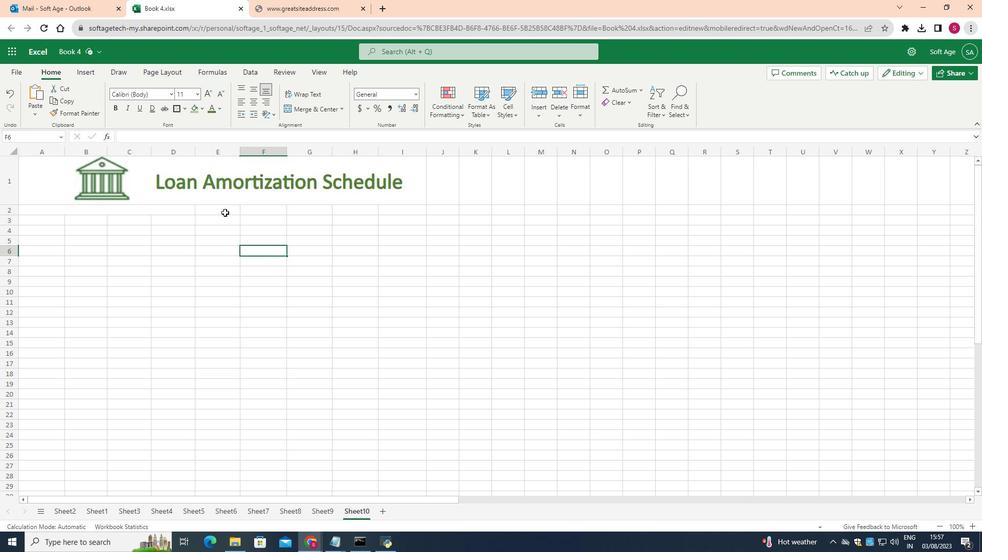 
Action: Mouse pressed left at (213, 241)
Screenshot: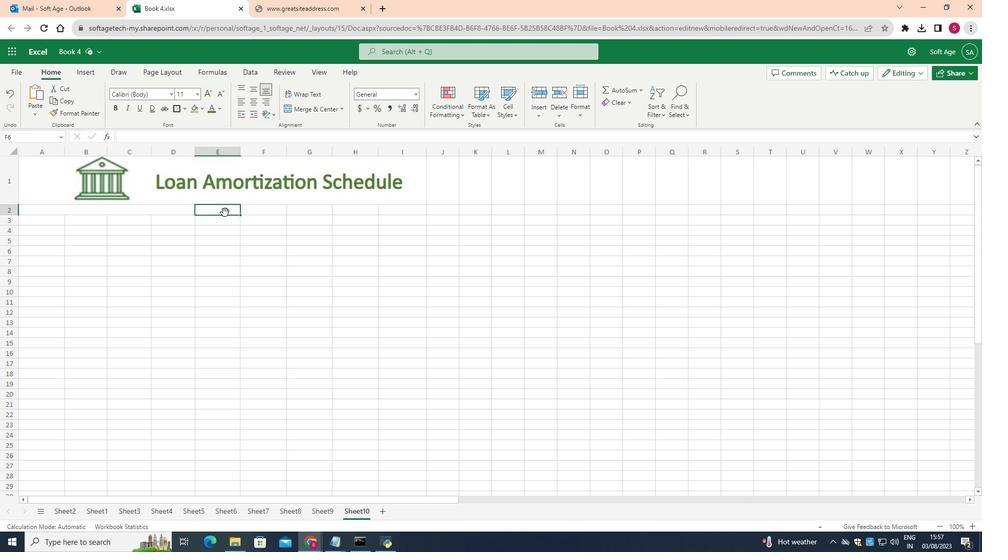 
Action: Mouse moved to (292, 306)
Screenshot: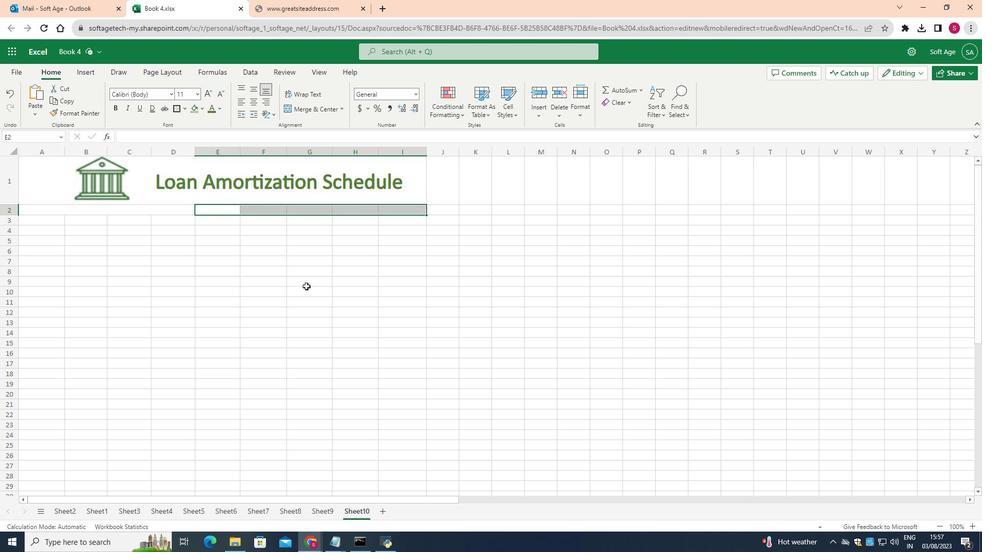 
Action: Mouse pressed left at (292, 306)
Screenshot: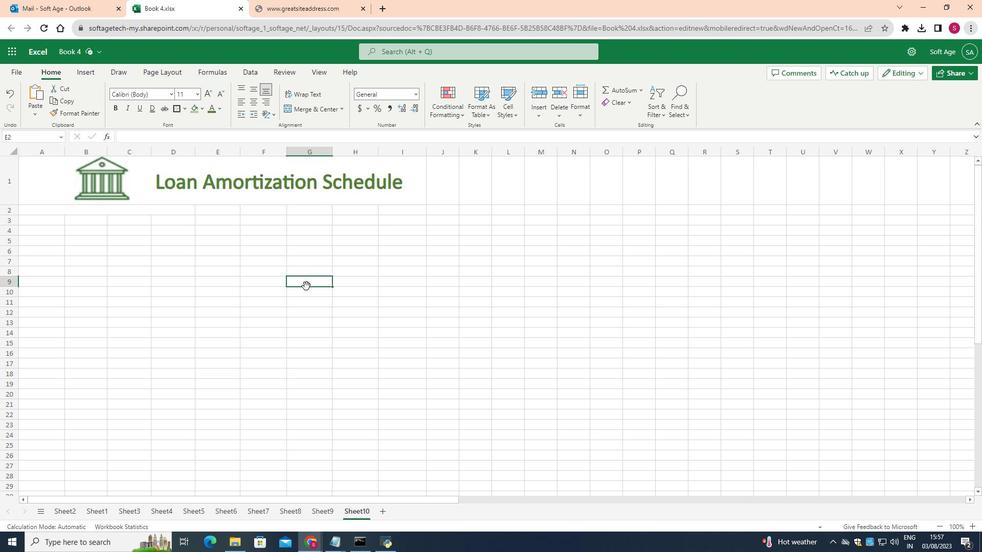 
Action: Mouse moved to (125, 240)
Screenshot: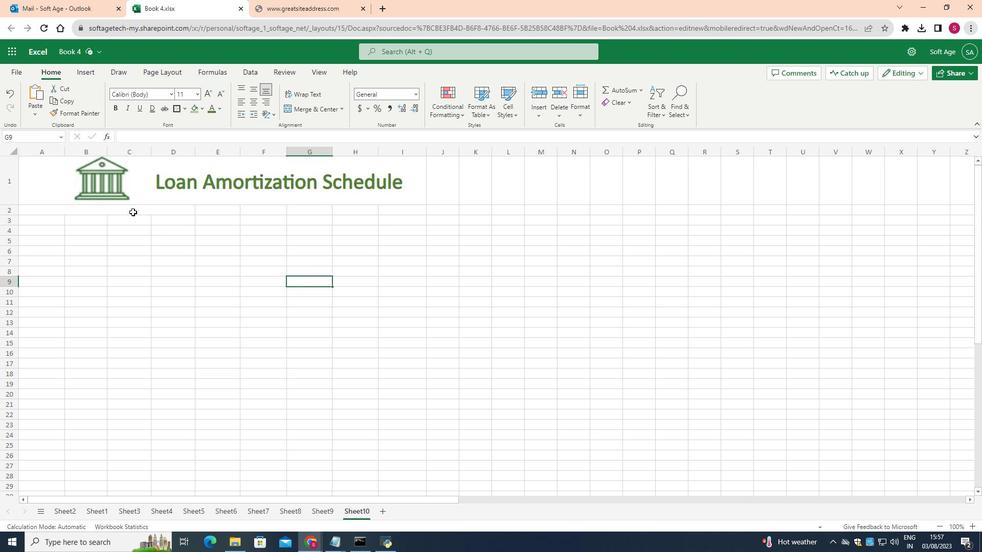 
Action: Mouse pressed left at (125, 240)
Screenshot: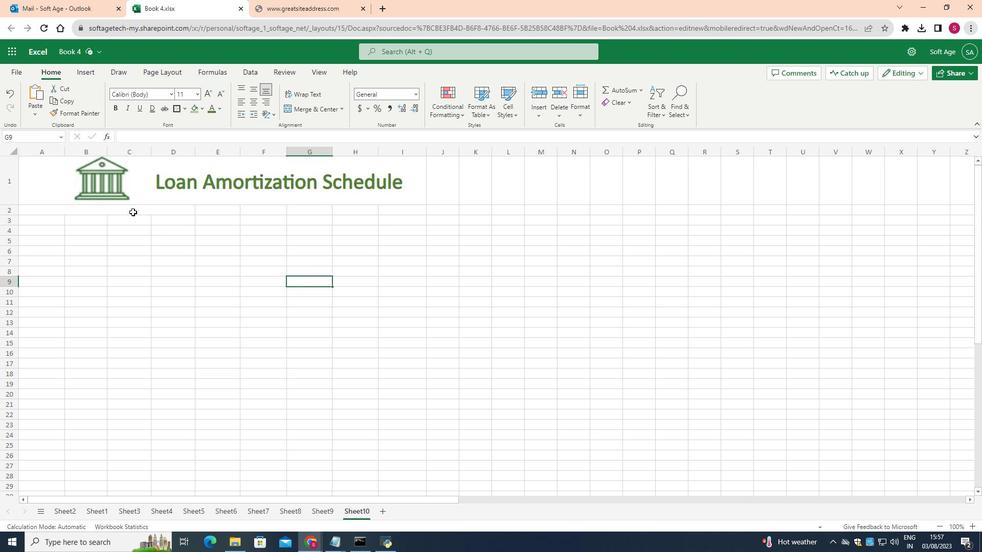 
Action: Mouse moved to (327, 147)
Screenshot: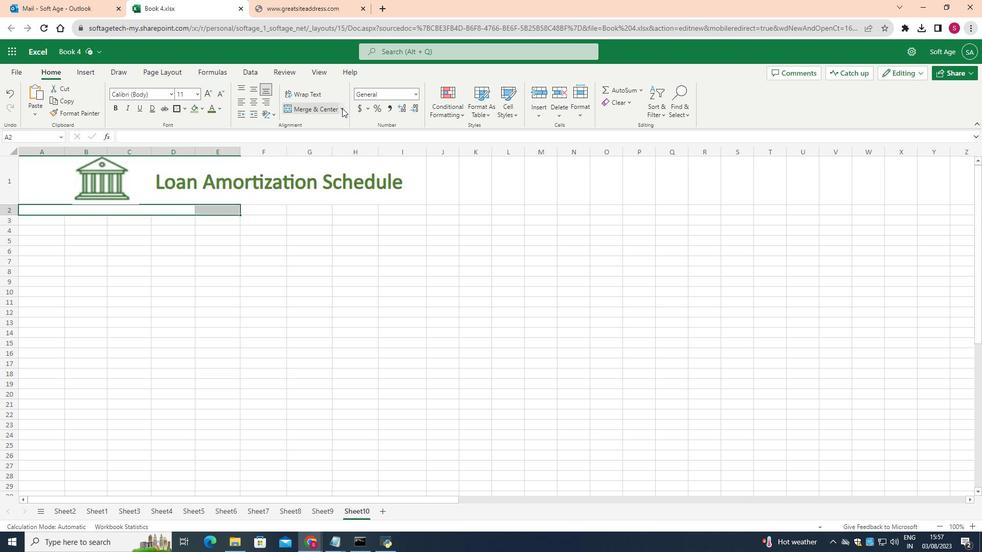 
Action: Mouse pressed left at (327, 147)
Screenshot: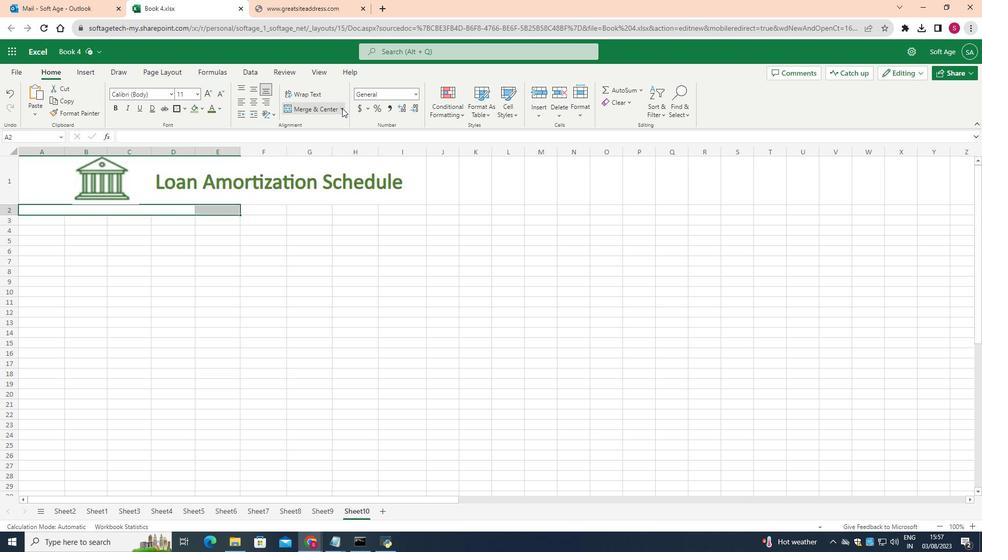 
Action: Mouse moved to (314, 199)
Screenshot: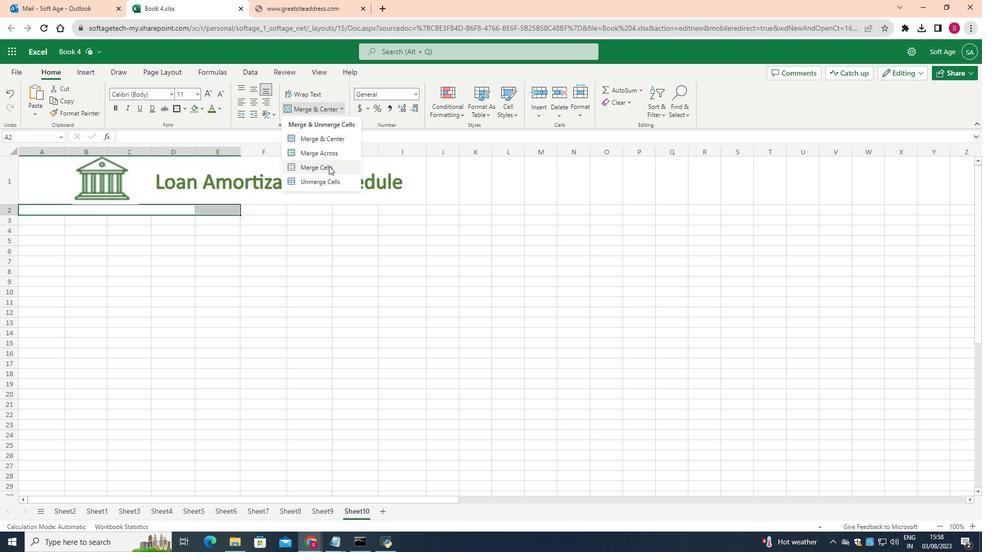 
Action: Mouse pressed left at (314, 199)
Screenshot: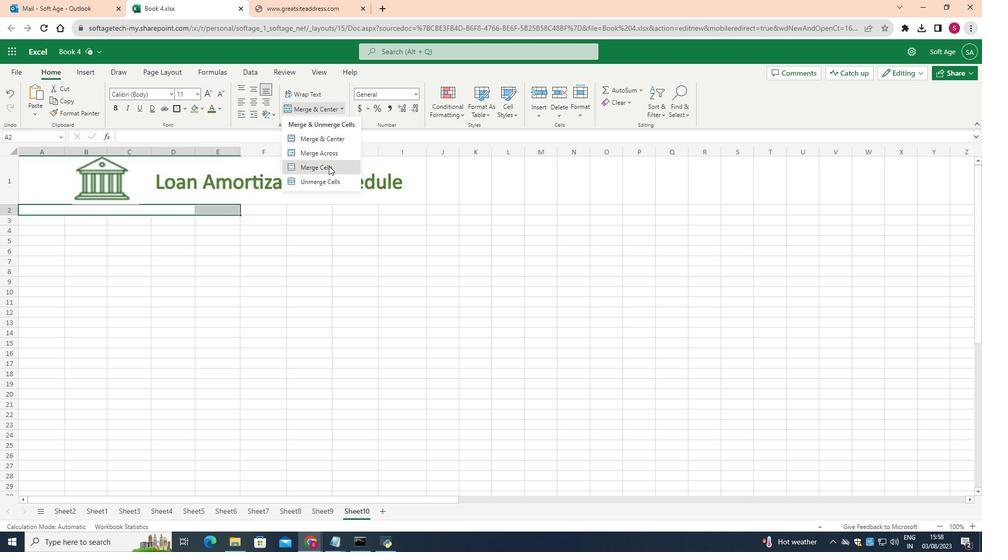 
Action: Mouse moved to (262, 242)
Screenshot: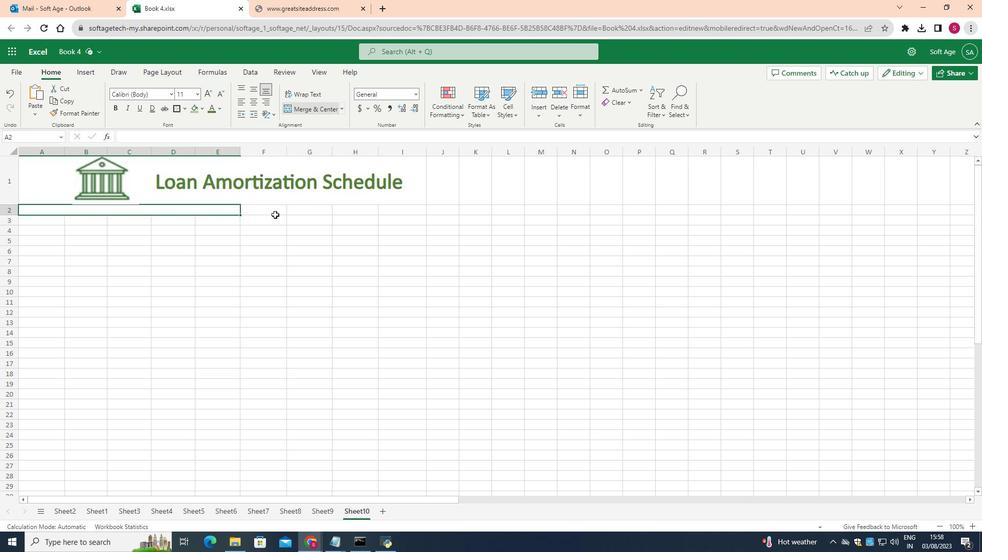 
Action: Mouse pressed left at (262, 242)
Screenshot: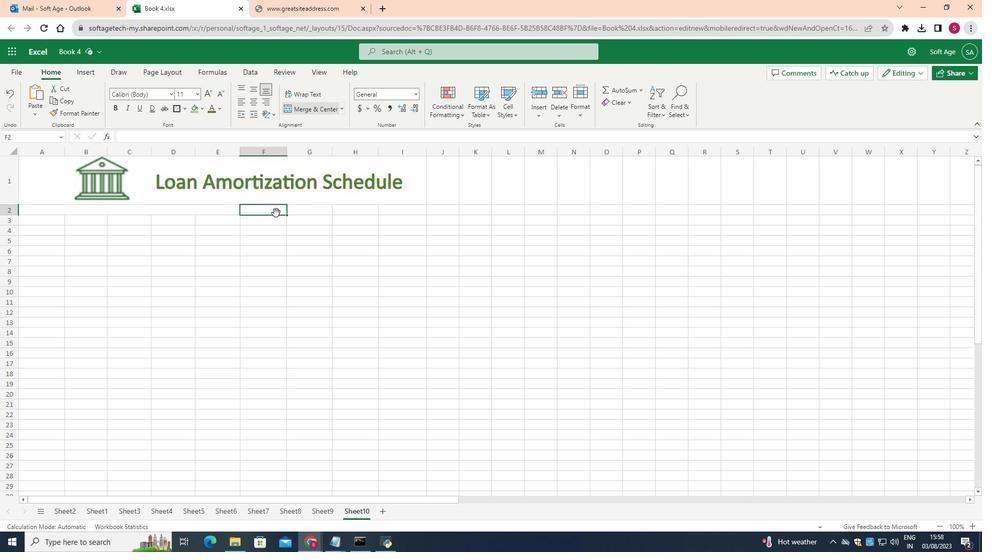 
Action: Mouse moved to (326, 147)
Screenshot: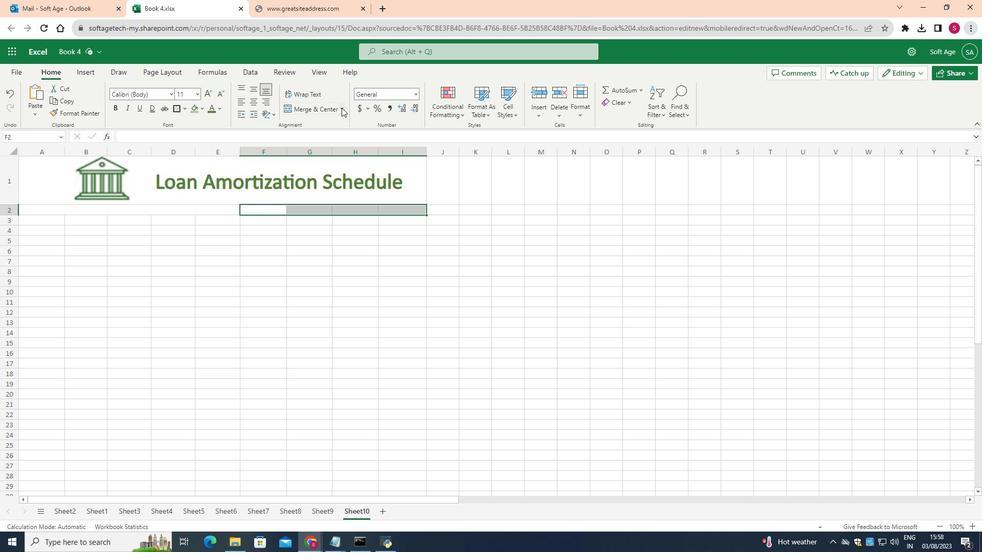 
Action: Mouse pressed left at (326, 147)
Screenshot: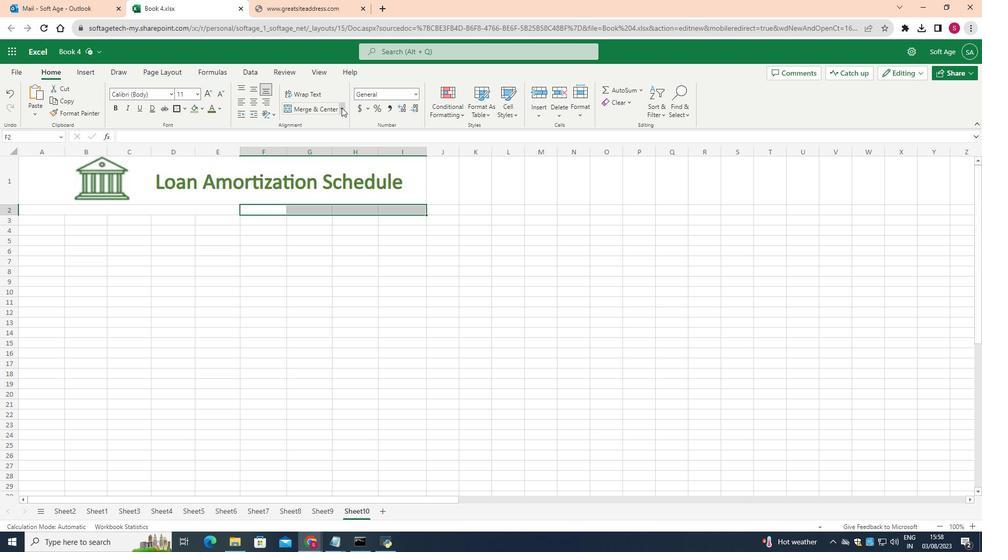 
Action: Mouse moved to (321, 199)
Screenshot: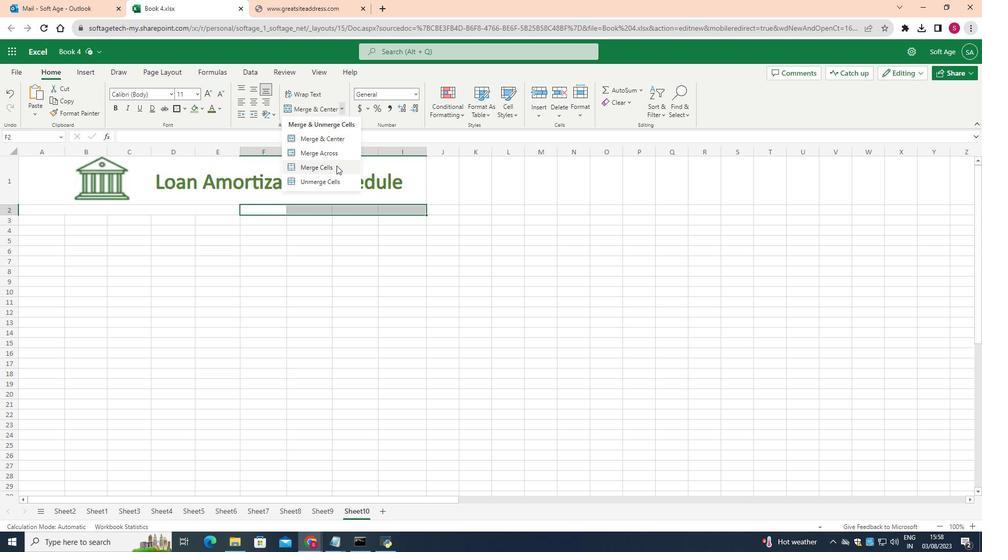 
Action: Mouse pressed left at (321, 199)
Screenshot: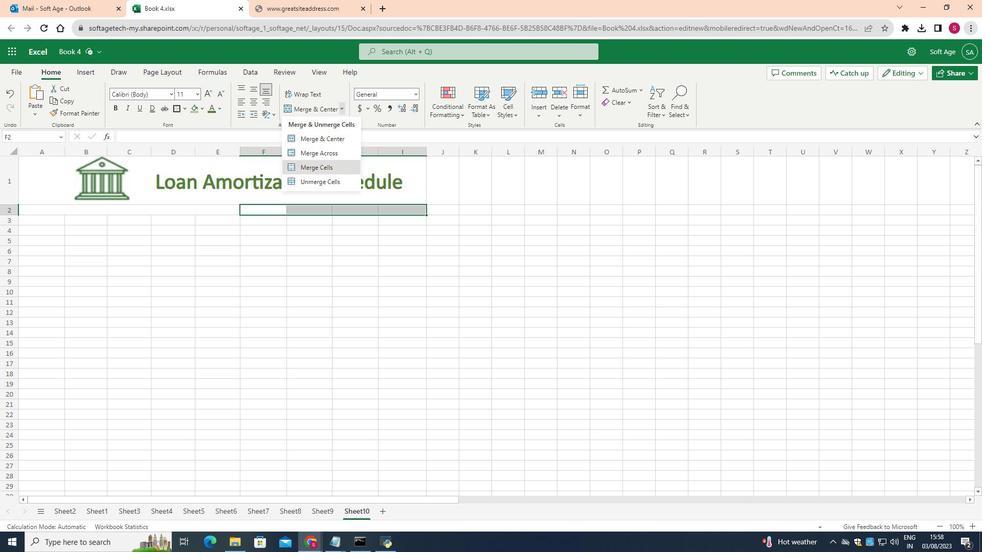 
Action: Mouse moved to (31, 238)
Screenshot: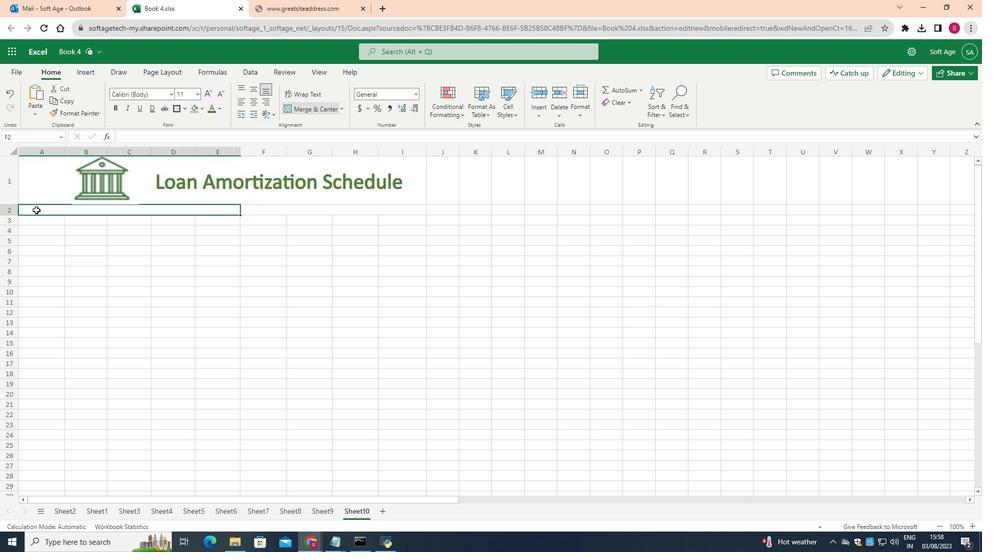 
Action: Mouse pressed left at (31, 238)
Screenshot: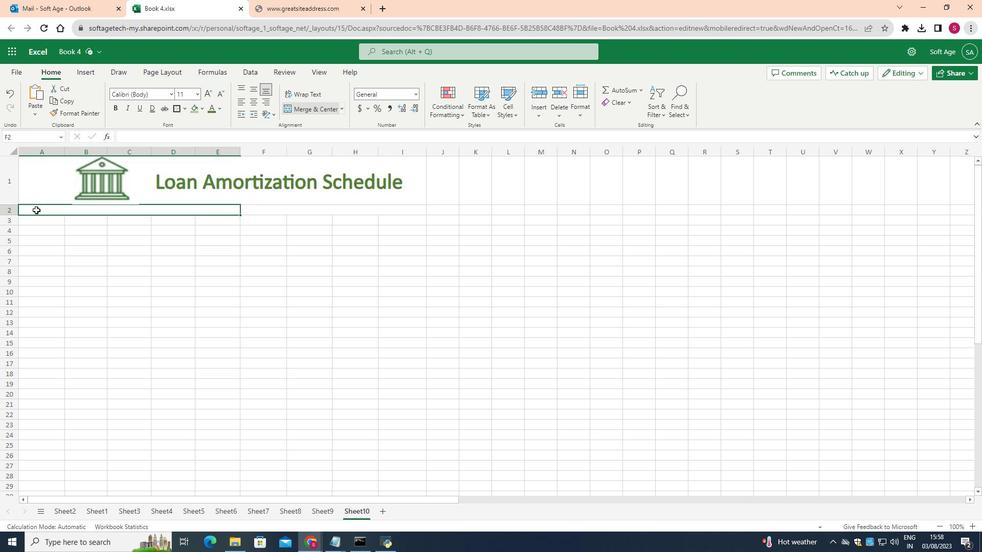
Action: Mouse moved to (5, 243)
Screenshot: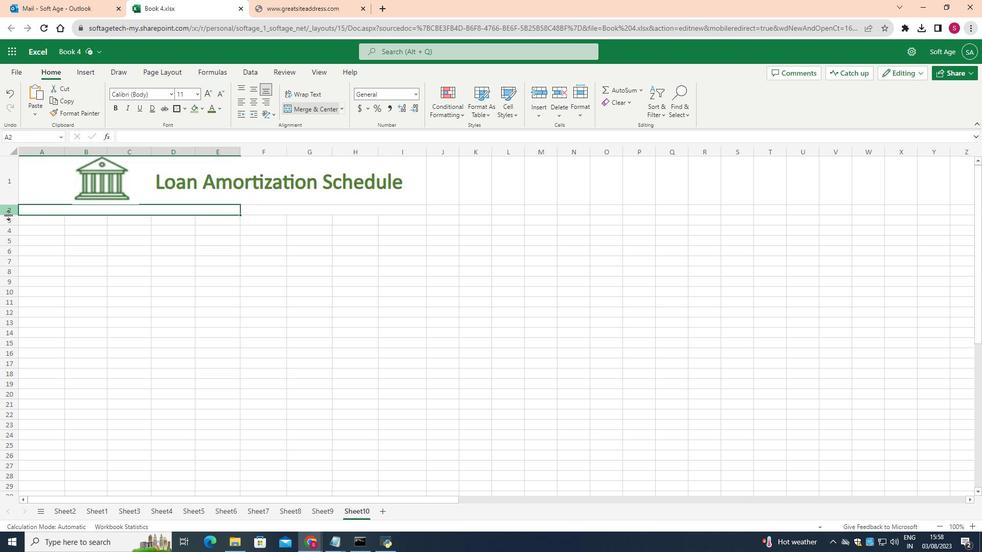 
Action: Mouse pressed left at (5, 243)
Screenshot: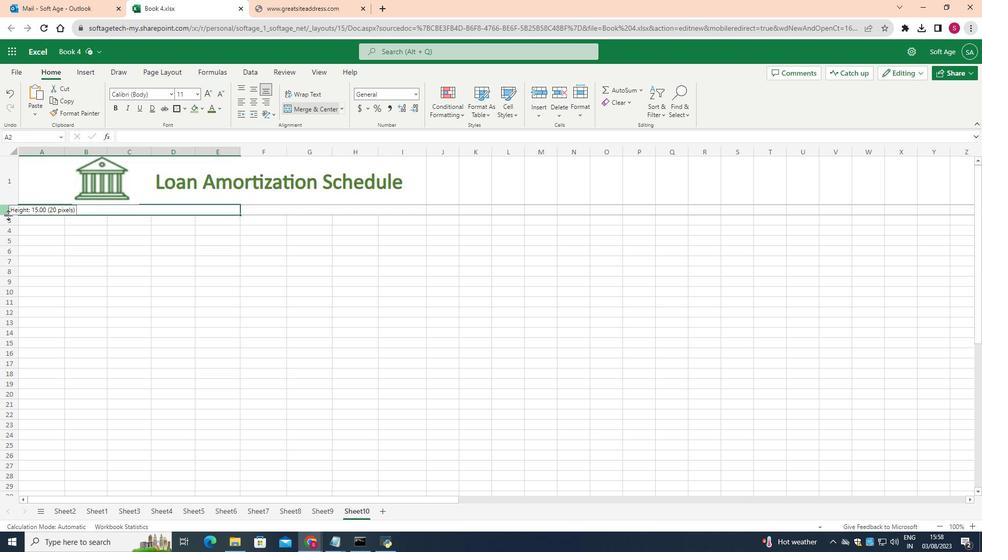 
Action: Mouse moved to (86, 243)
Screenshot: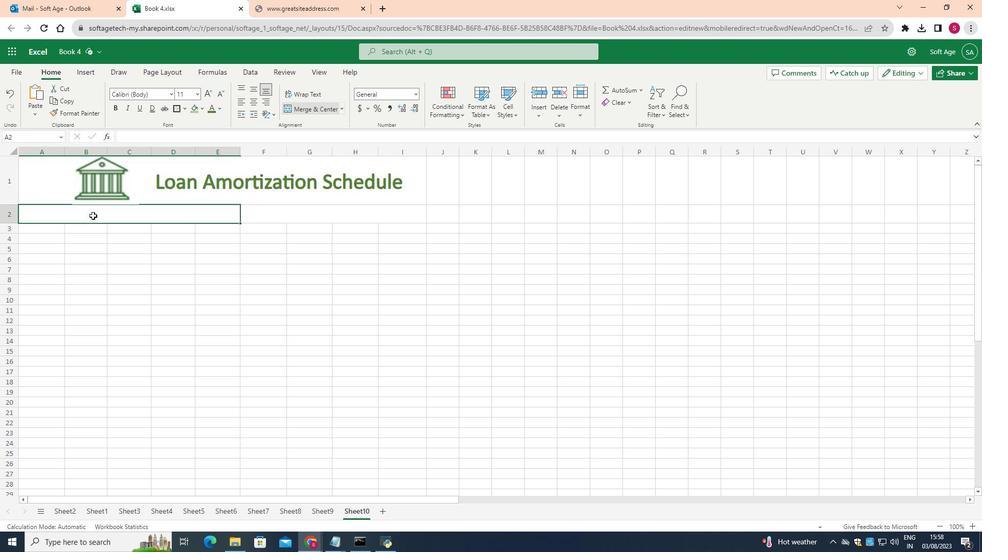 
Action: Mouse pressed left at (86, 243)
Screenshot: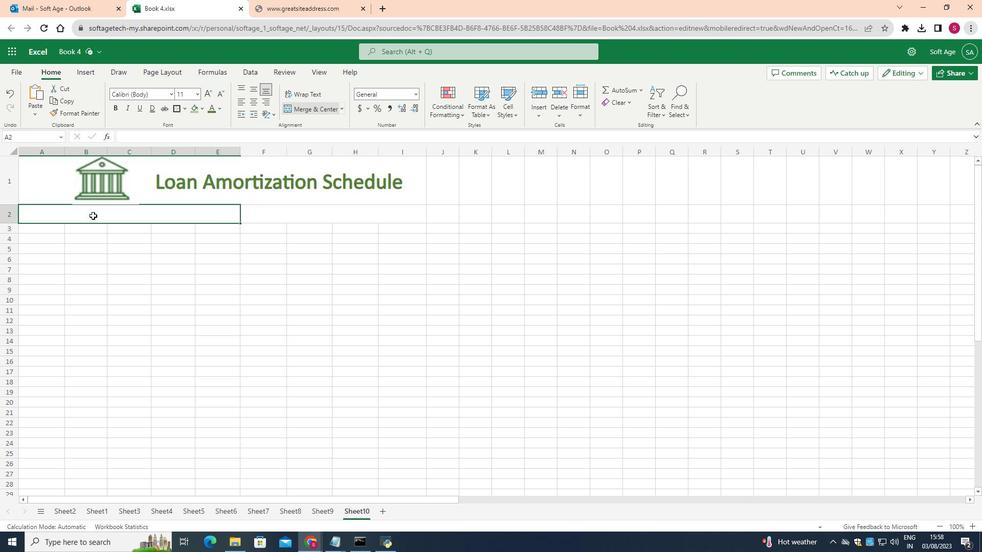 
Action: Mouse moved to (189, 136)
Screenshot: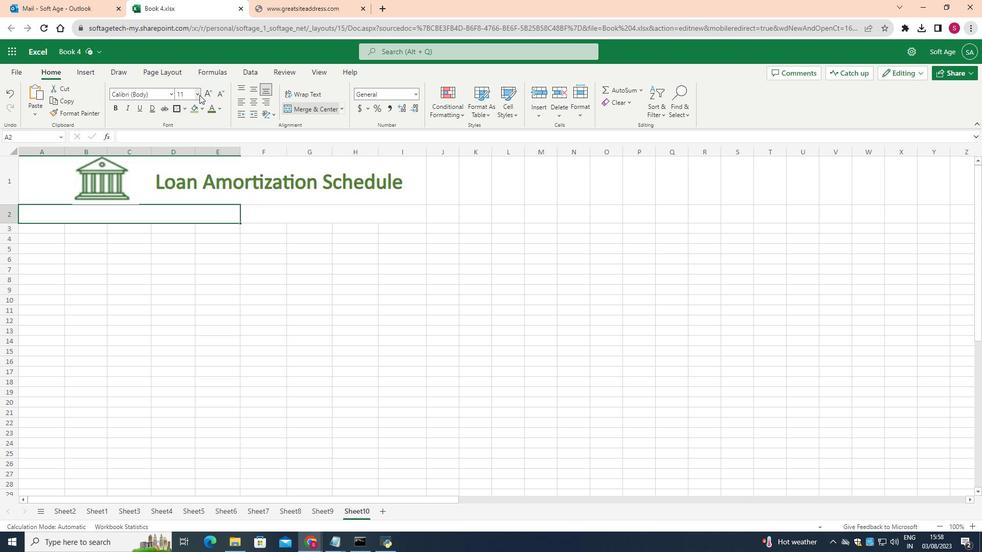 
Action: Mouse pressed left at (189, 136)
Screenshot: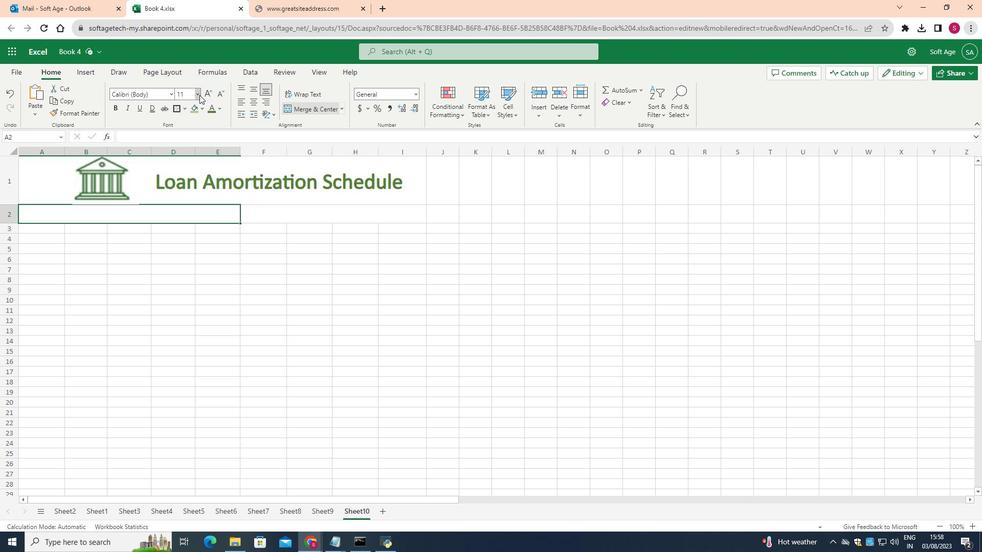 
Action: Mouse moved to (177, 222)
Screenshot: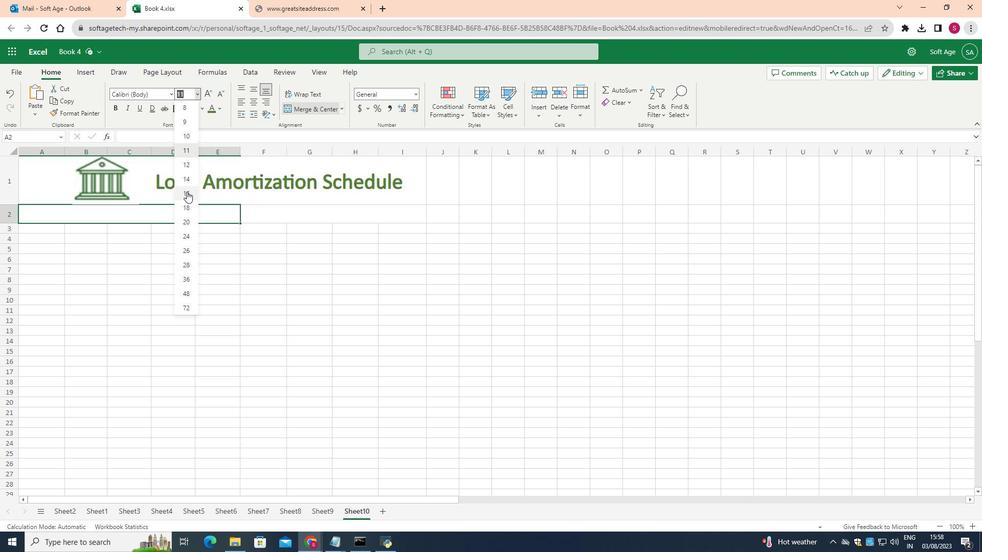 
Action: Mouse pressed left at (177, 222)
Screenshot: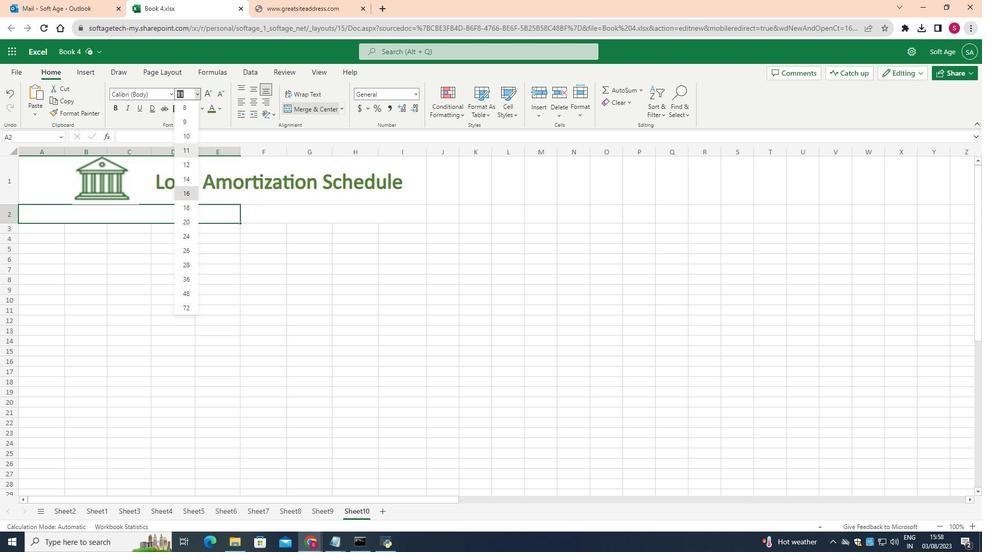 
Action: Mouse moved to (84, 241)
Screenshot: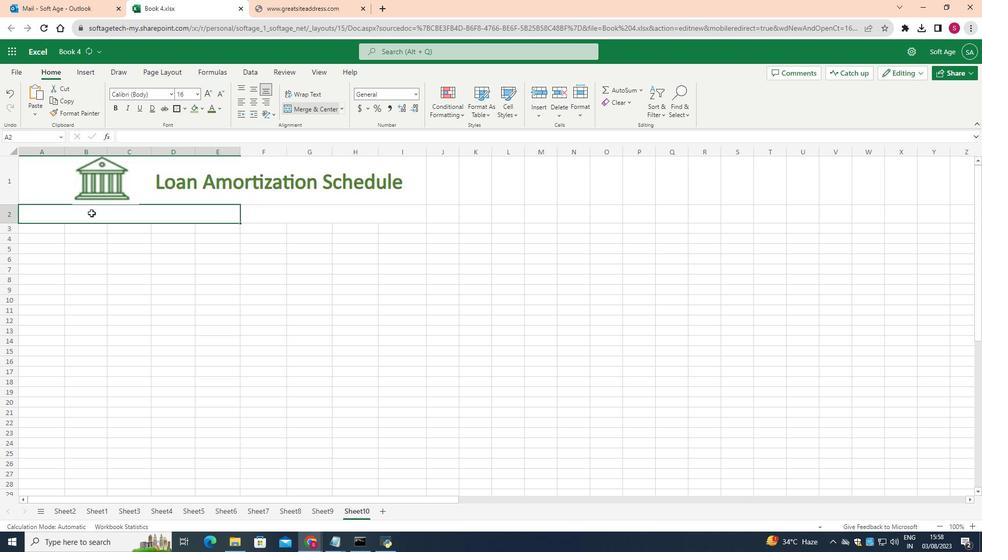 
Action: Mouse pressed left at (84, 241)
Screenshot: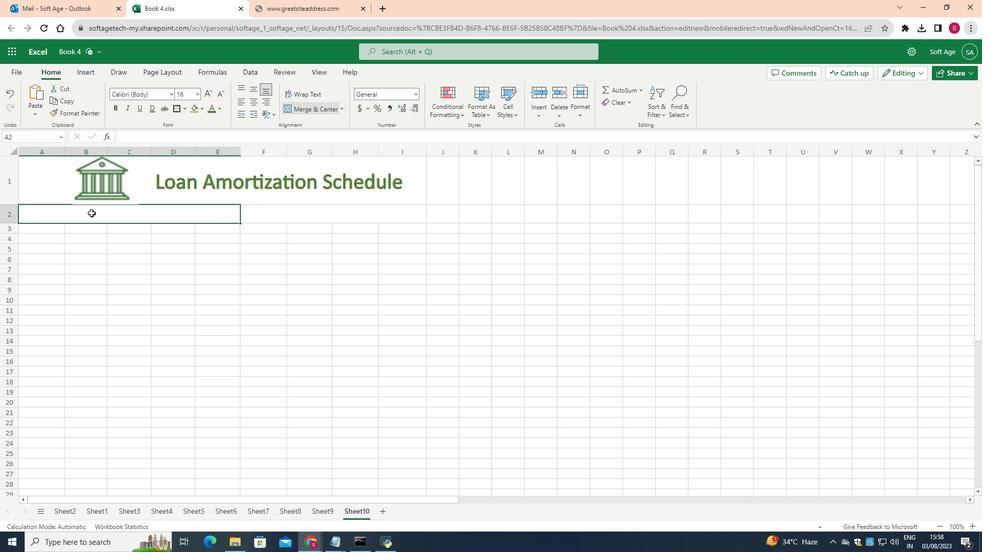 
Action: Mouse pressed left at (84, 241)
Screenshot: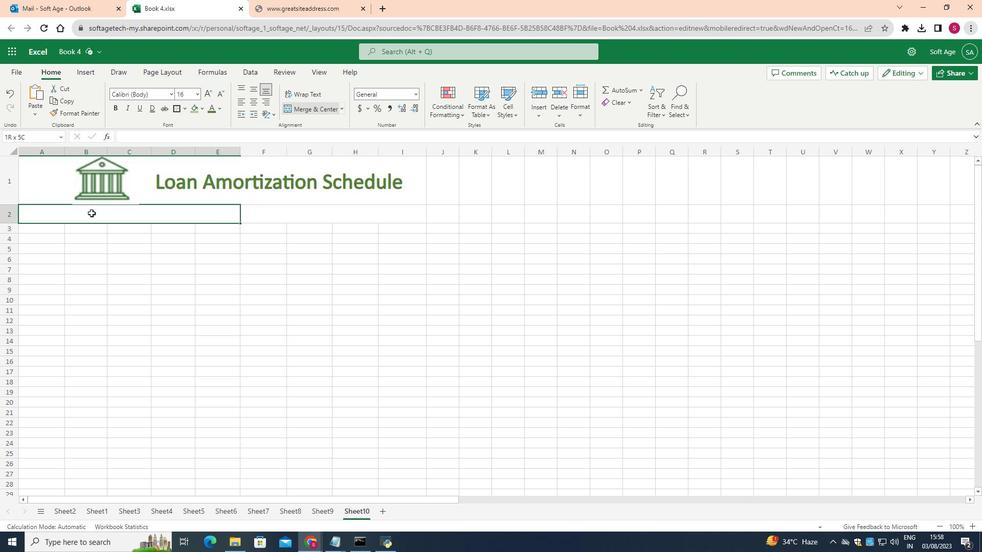 
Action: Key pressed <Key.shift><Key.shift><Key.shift><Key.shift><Key.shift><Key.shift><Key.shift><Key.shift><Key.shift><Key.shift><Key.shift>Enter<Key.space><Key.shift>Values
Screenshot: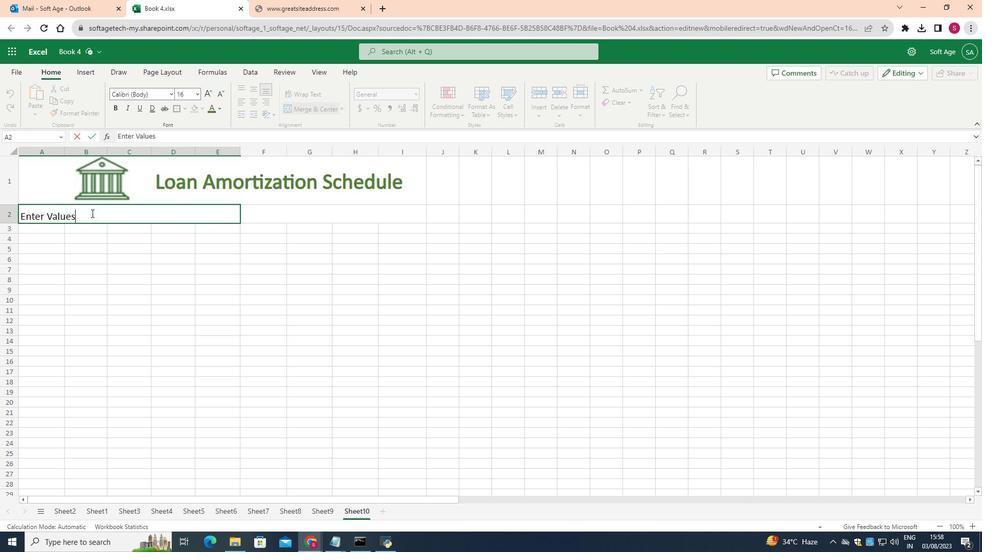 
Action: Mouse moved to (292, 246)
Screenshot: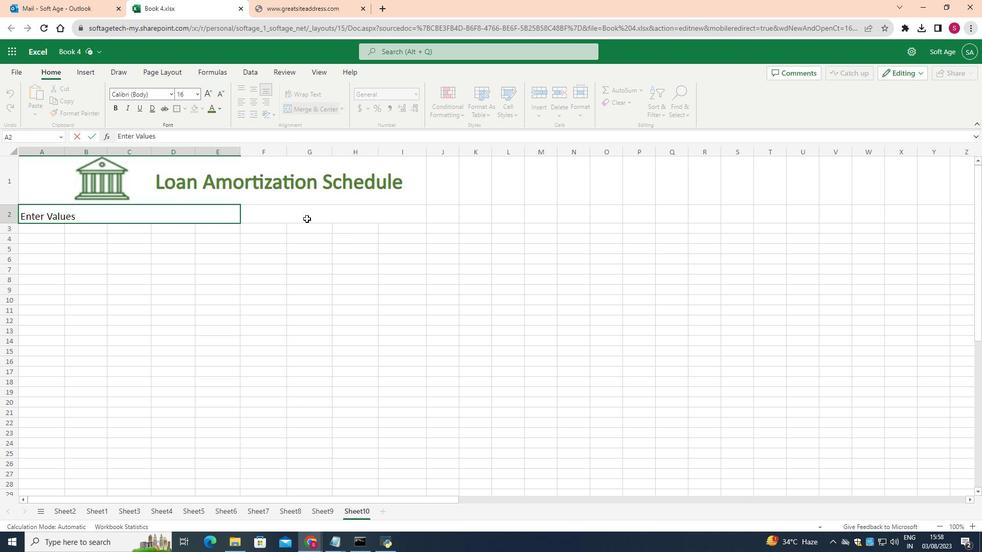 
Action: Mouse pressed left at (292, 246)
Screenshot: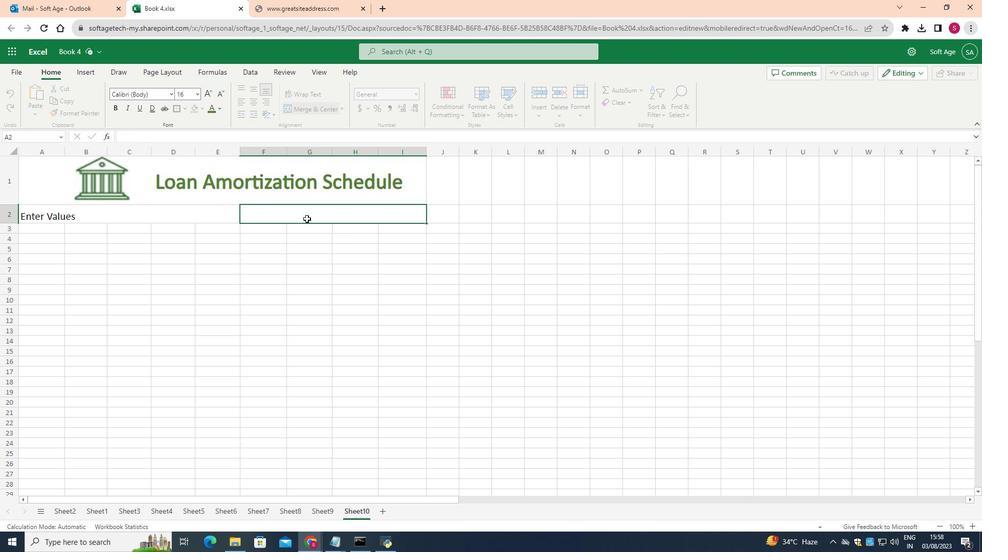 
Action: Key pressed <Key.shift>Loan<Key.space><Key.shift>Summary
Screenshot: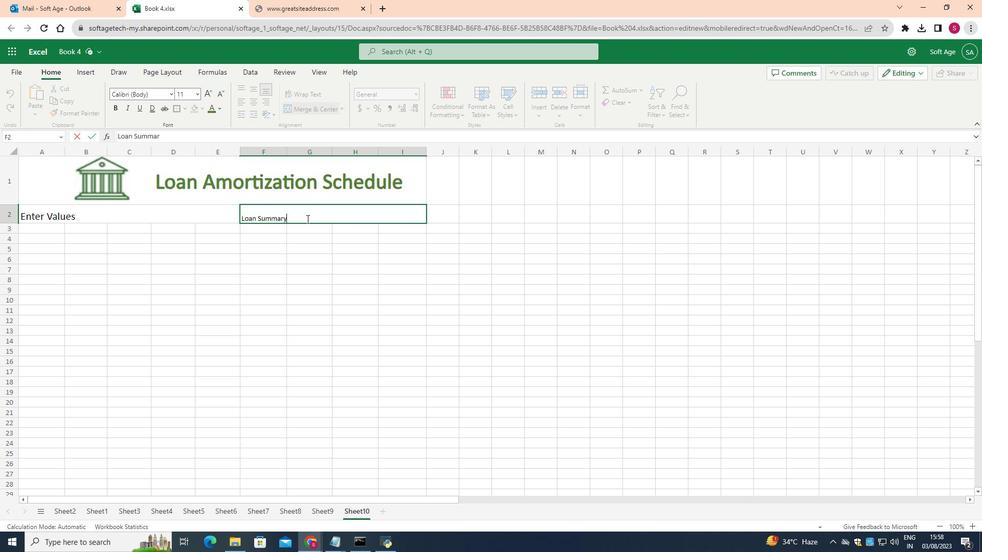 
Action: Mouse moved to (204, 323)
Screenshot: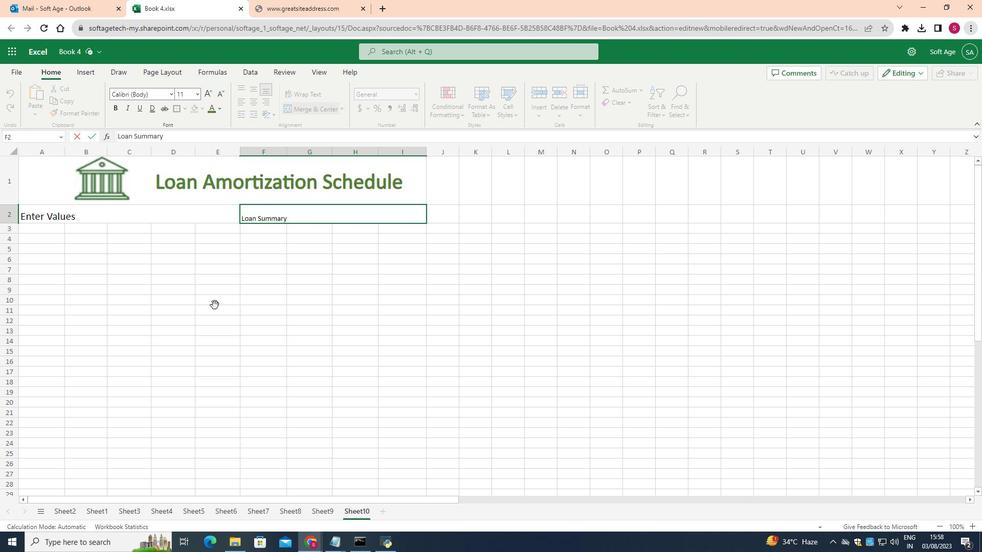 
Action: Mouse pressed left at (204, 323)
Screenshot: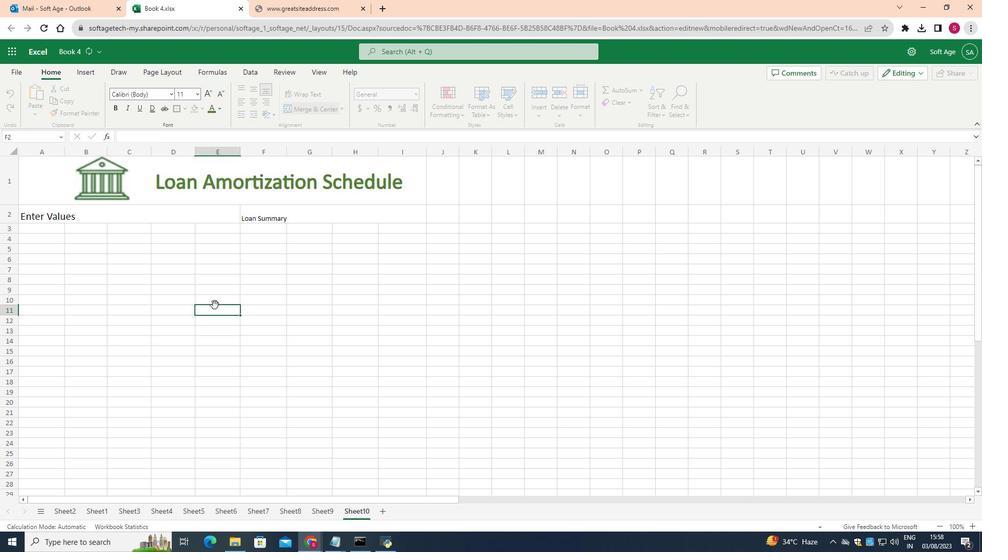 
Action: Mouse moved to (252, 246)
Screenshot: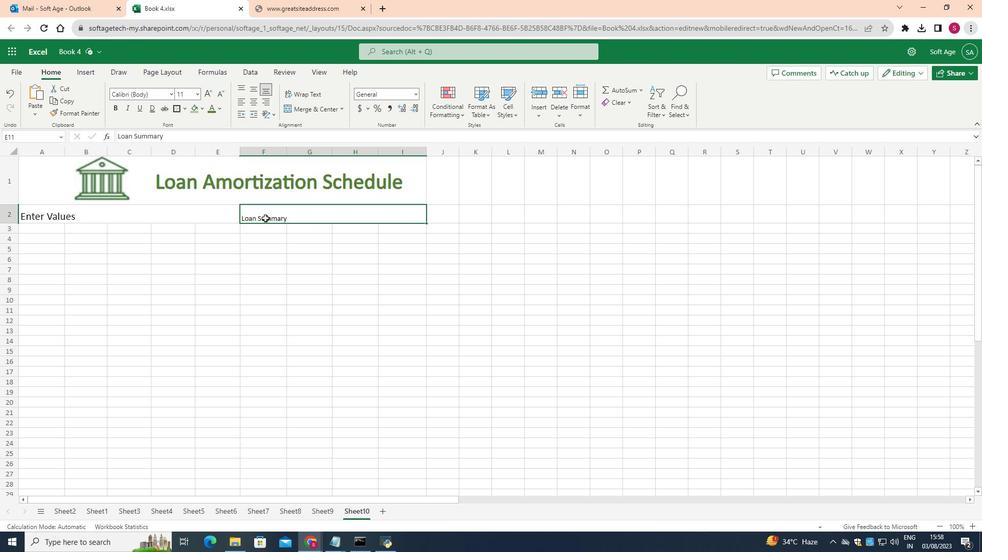 
Action: Mouse pressed left at (252, 246)
Screenshot: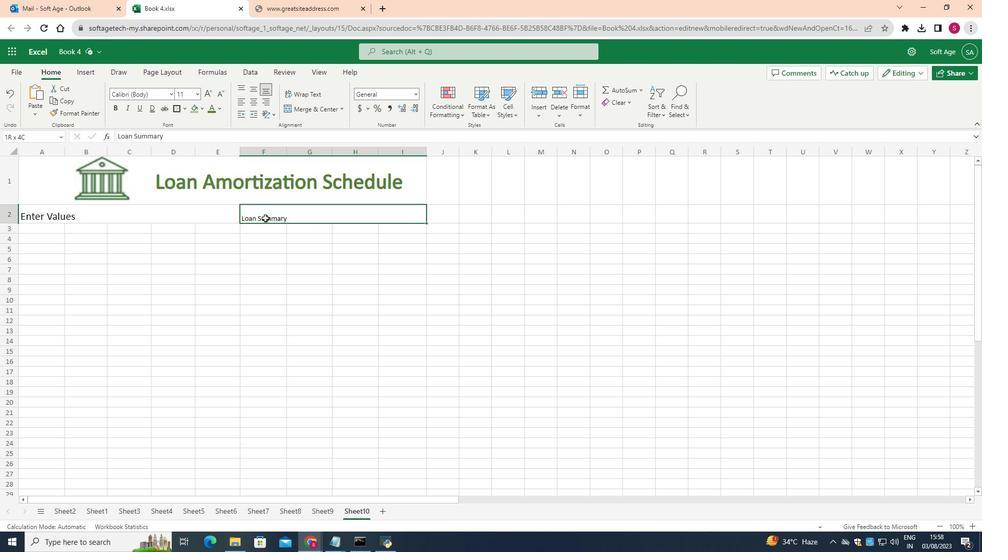 
Action: Mouse moved to (188, 133)
Screenshot: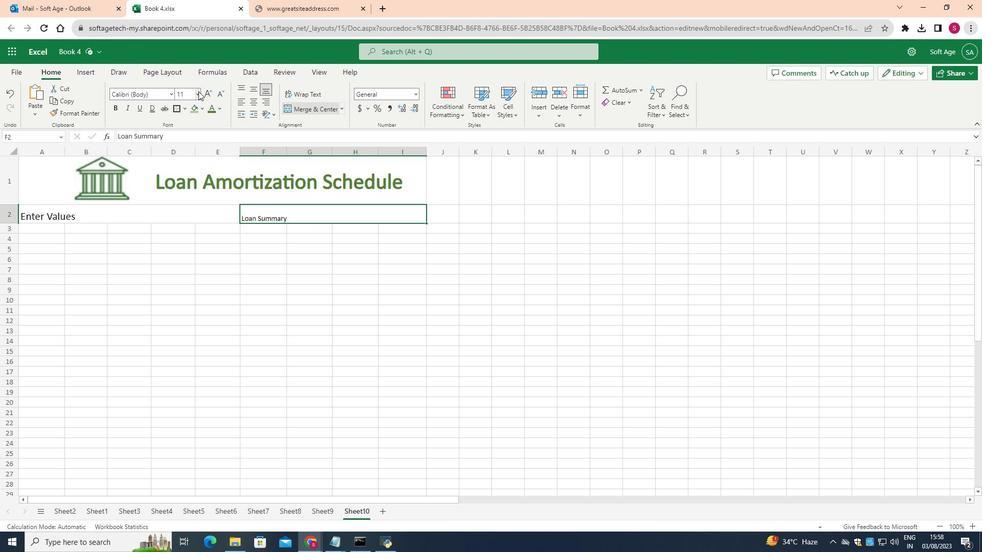 
Action: Mouse pressed left at (188, 133)
Screenshot: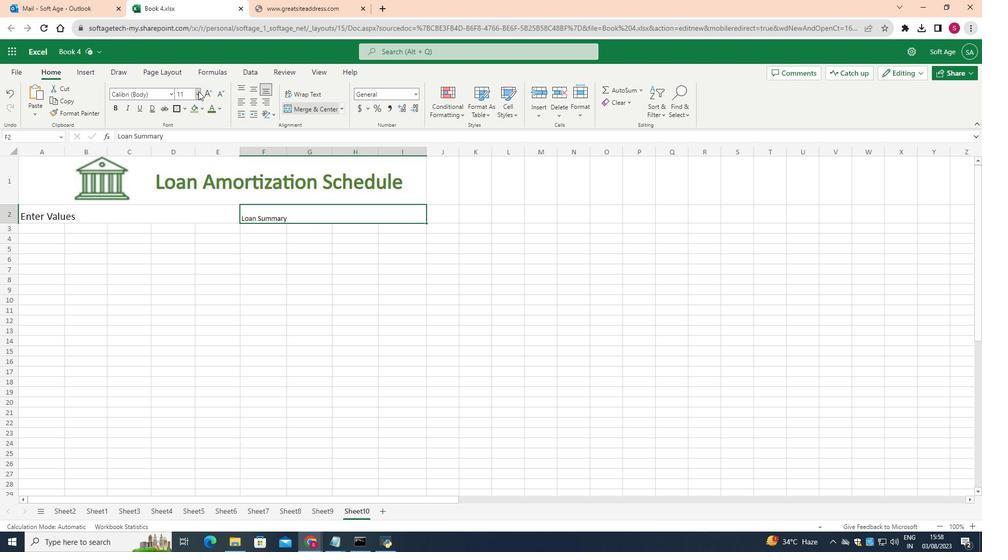 
Action: Mouse moved to (178, 220)
Screenshot: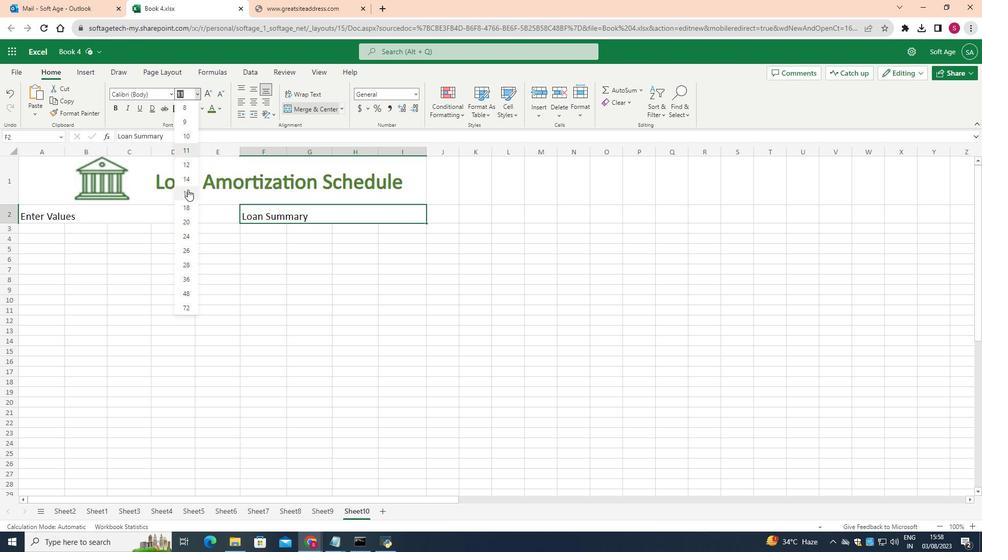 
Action: Mouse pressed left at (178, 220)
Screenshot: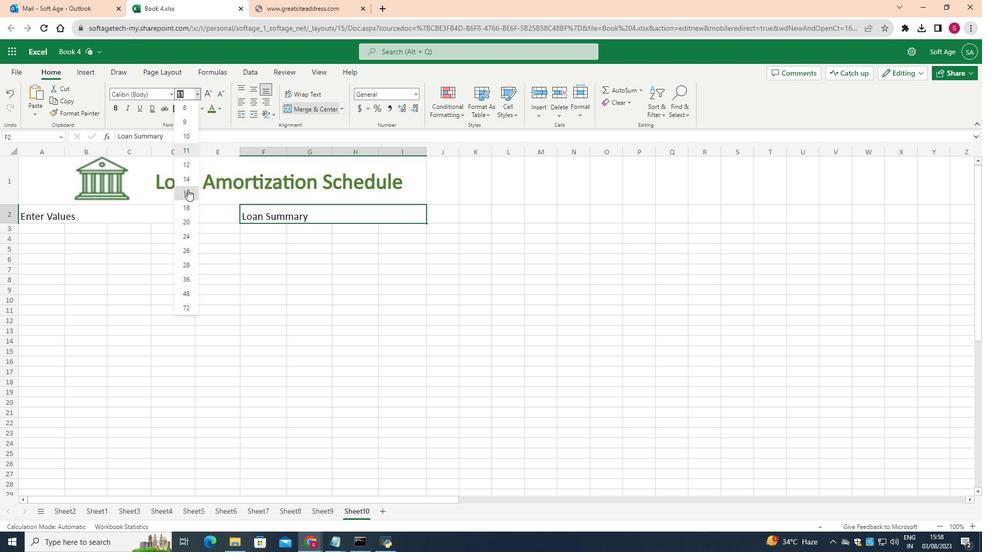 
Action: Mouse moved to (89, 243)
Screenshot: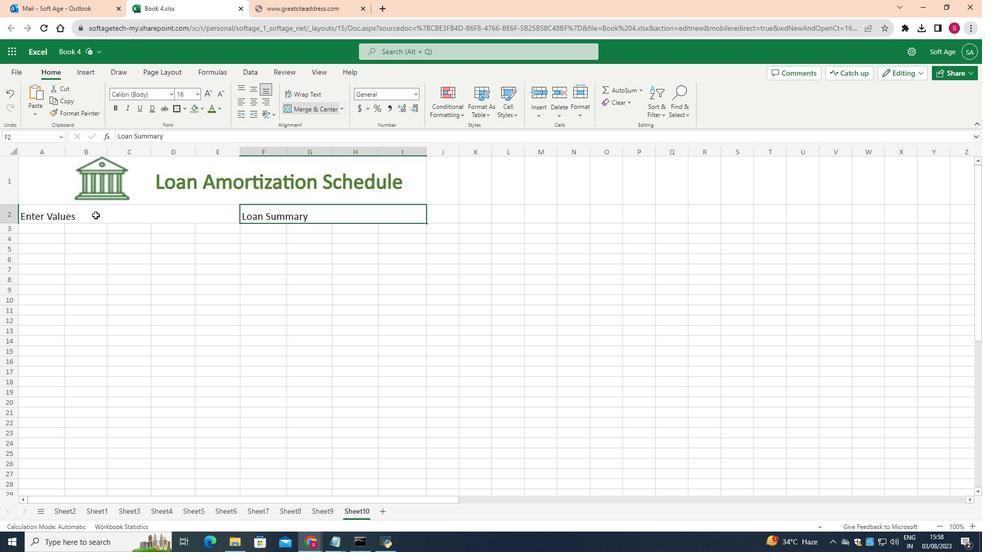
Action: Mouse pressed left at (89, 243)
Screenshot: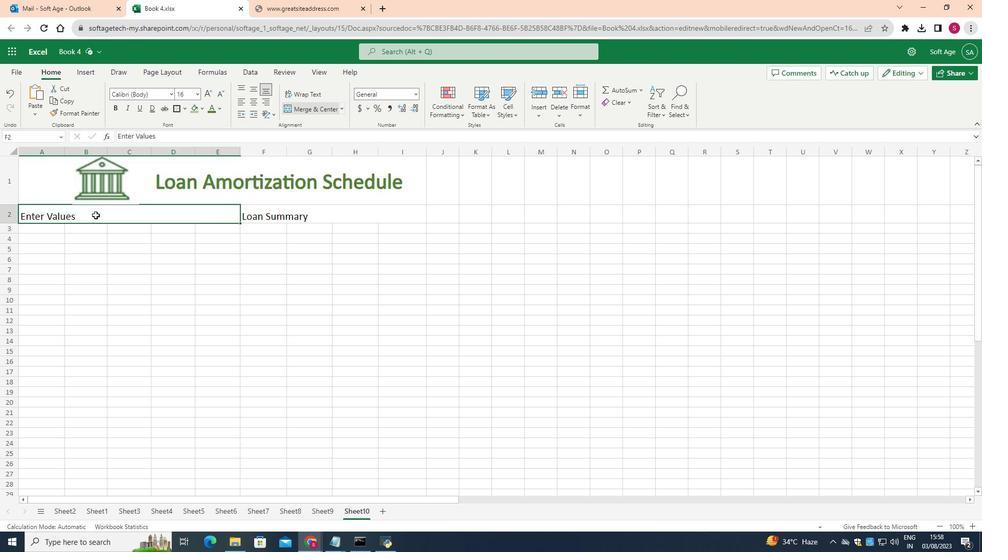 
Action: Mouse moved to (243, 129)
Screenshot: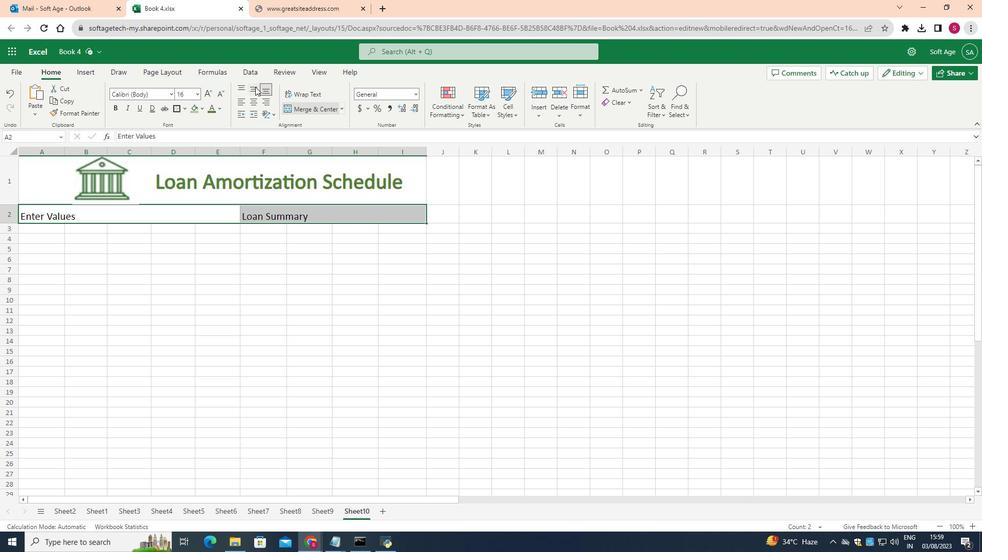 
Action: Mouse pressed left at (243, 129)
Screenshot: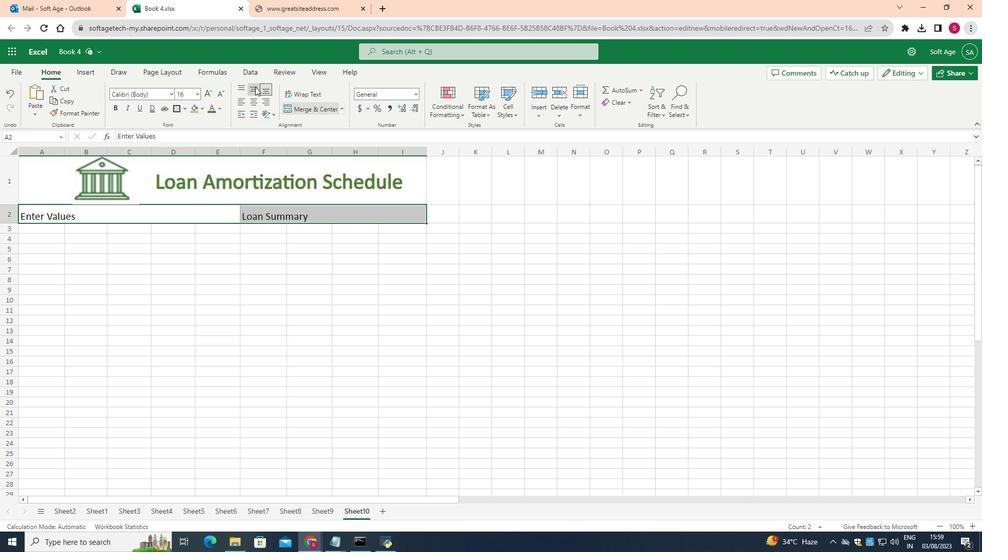 
Action: Mouse moved to (109, 143)
Screenshot: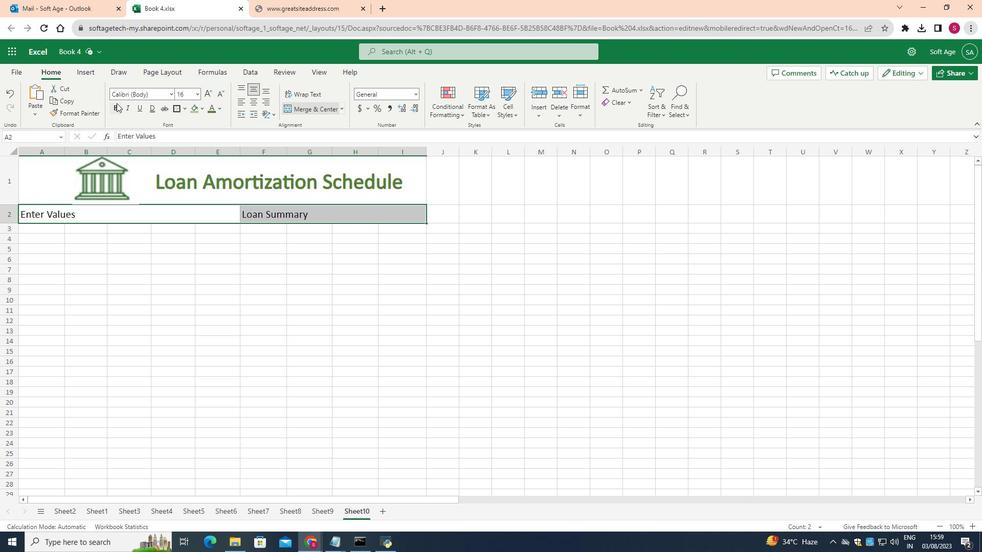 
Action: Mouse pressed left at (109, 143)
Screenshot: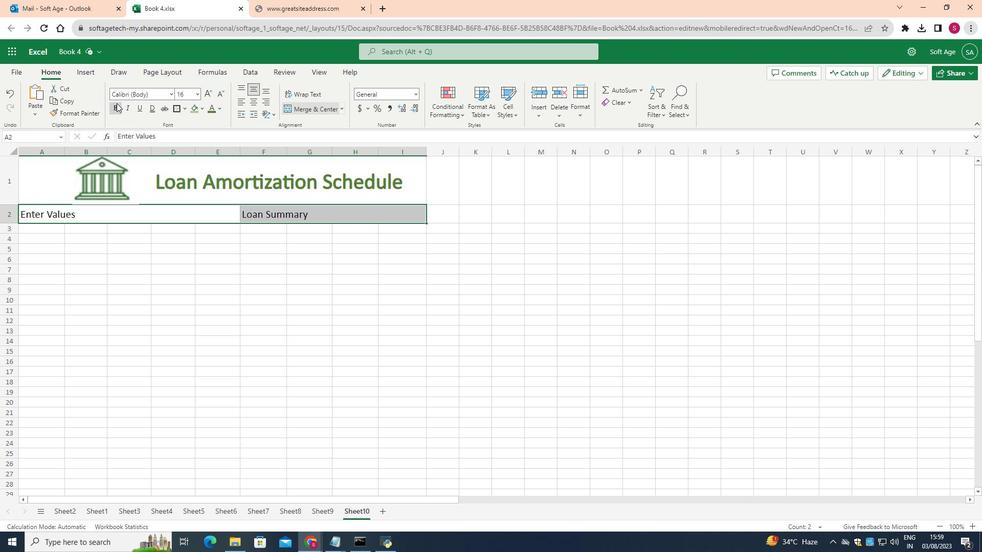 
Action: Mouse moved to (208, 147)
Screenshot: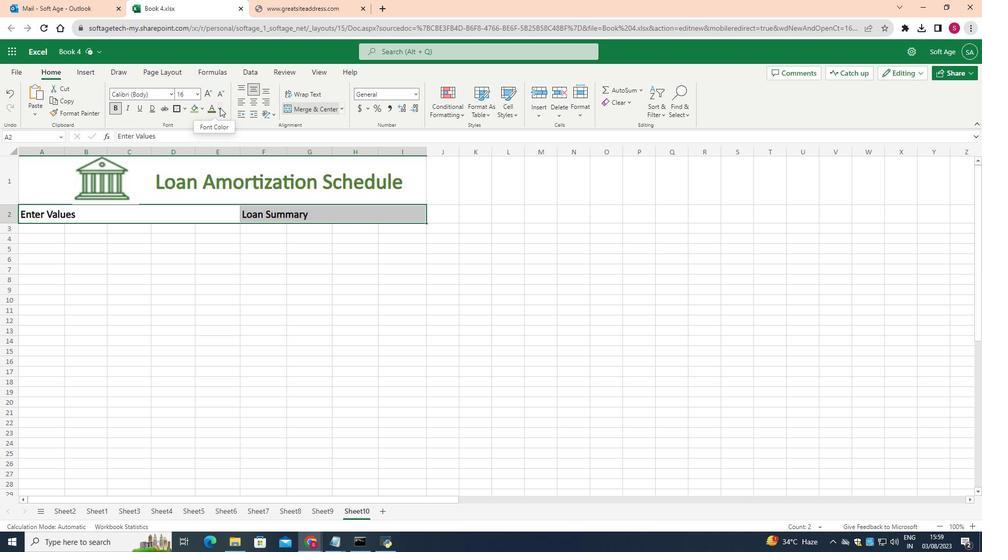 
Action: Mouse pressed left at (208, 147)
Screenshot: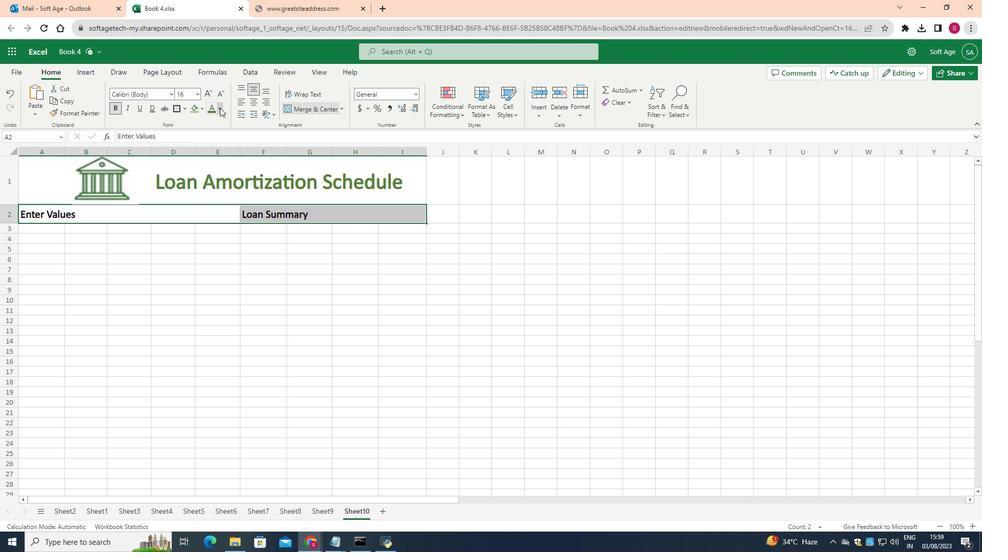 
Action: Mouse moved to (308, 234)
Screenshot: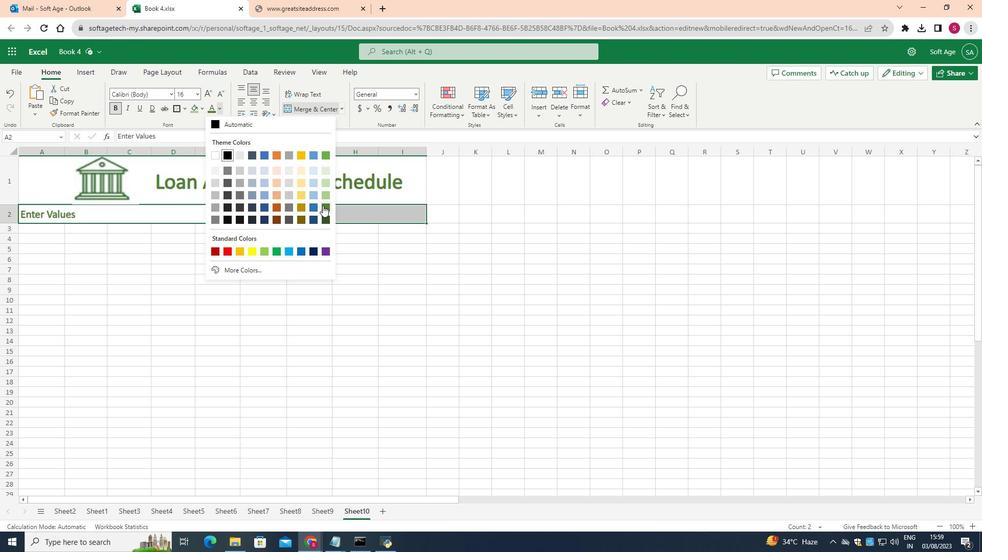 
Action: Mouse pressed left at (308, 234)
Screenshot: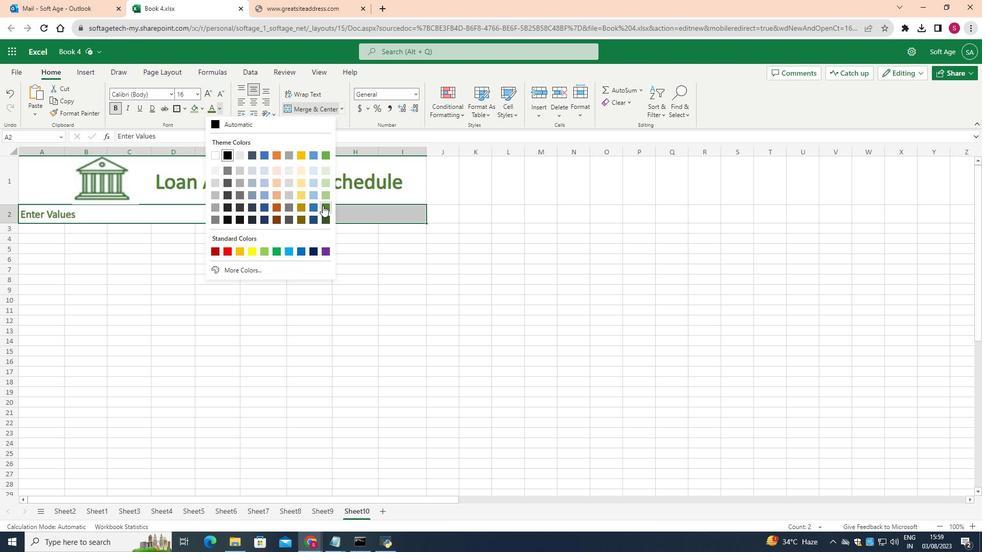 
Action: Mouse moved to (215, 280)
Screenshot: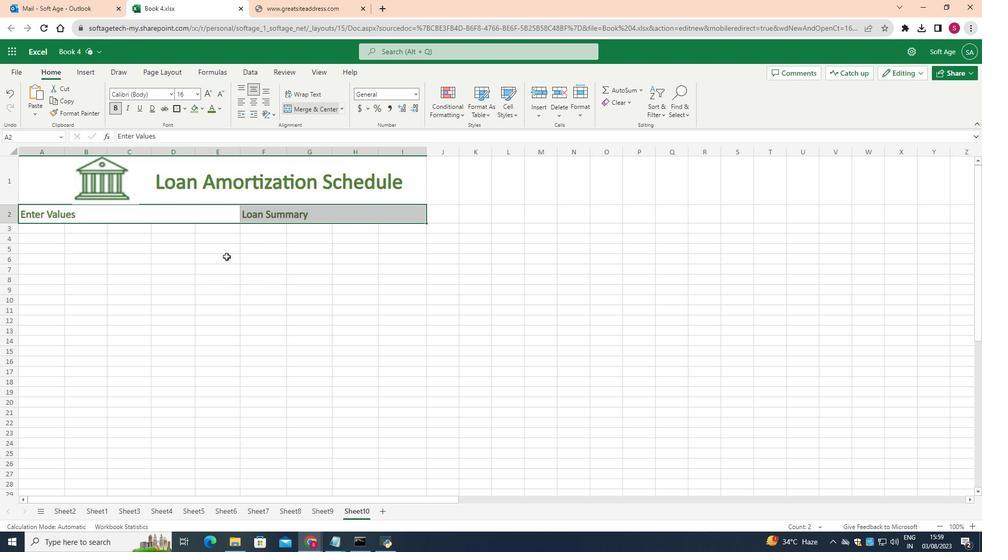 
Action: Mouse pressed left at (215, 280)
Screenshot: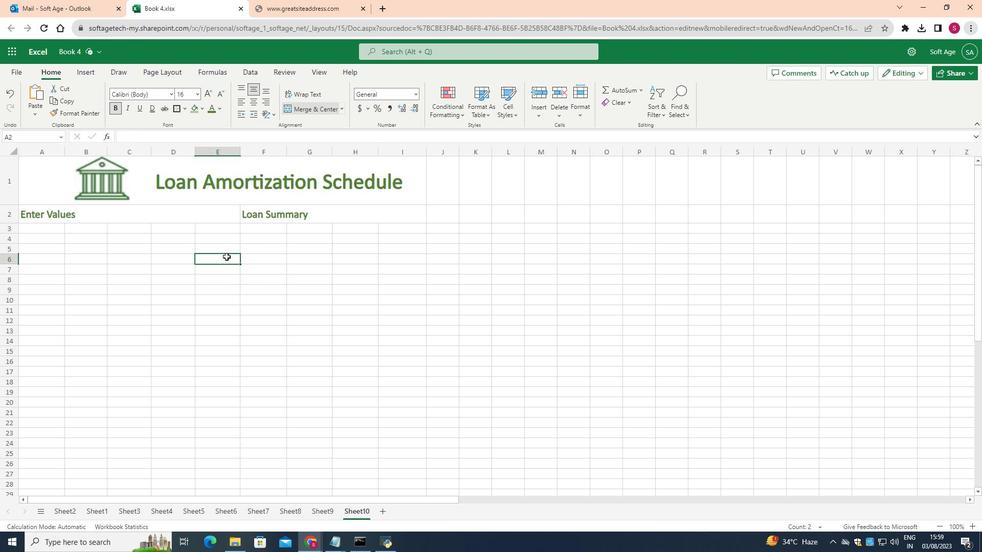 
Action: Mouse moved to (163, 247)
Screenshot: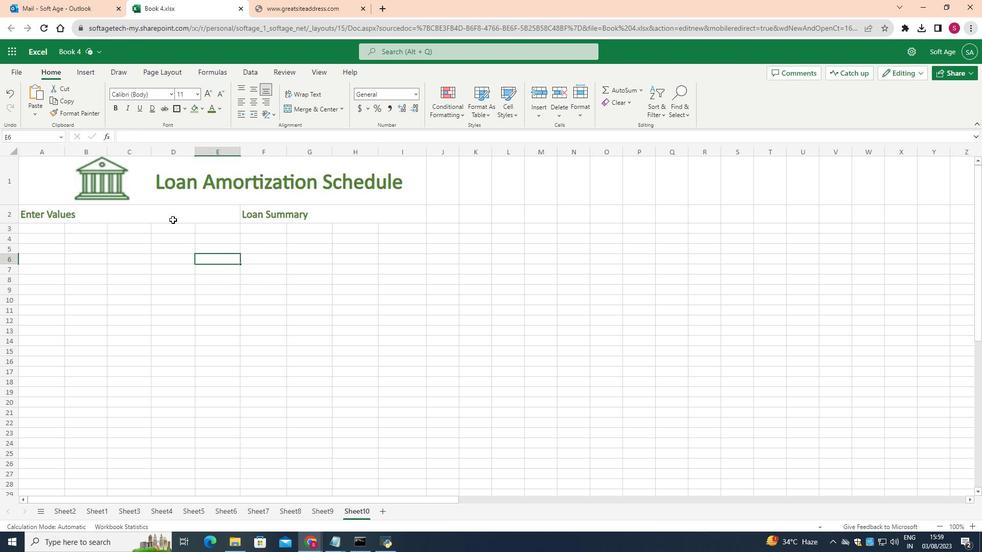 
Action: Mouse pressed left at (163, 247)
Screenshot: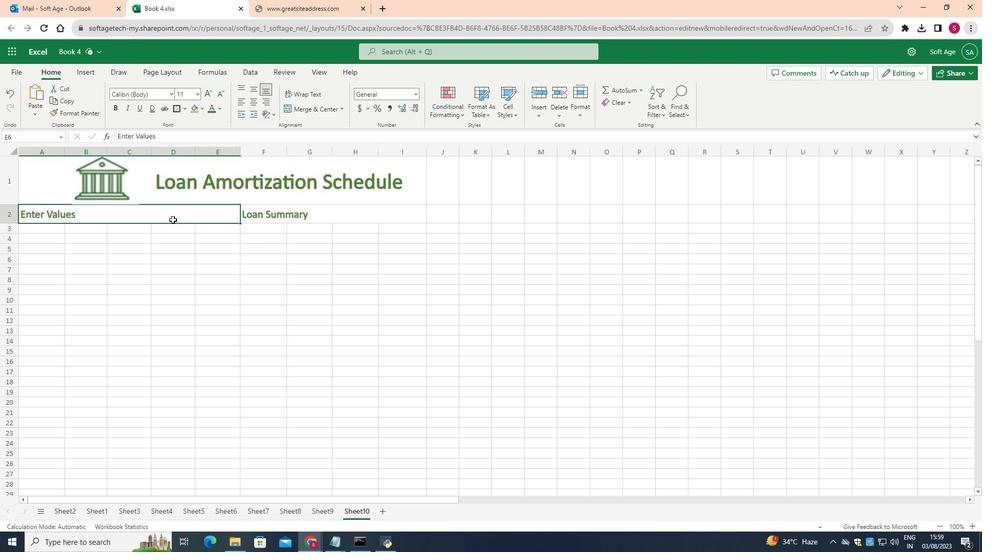 
Action: Mouse pressed left at (163, 247)
Screenshot: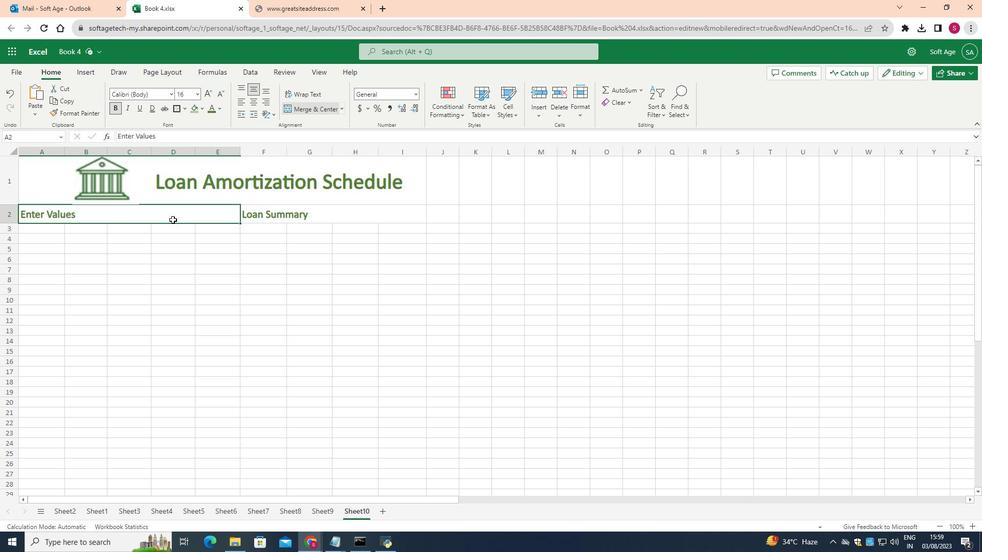 
Action: Mouse moved to (176, 145)
Screenshot: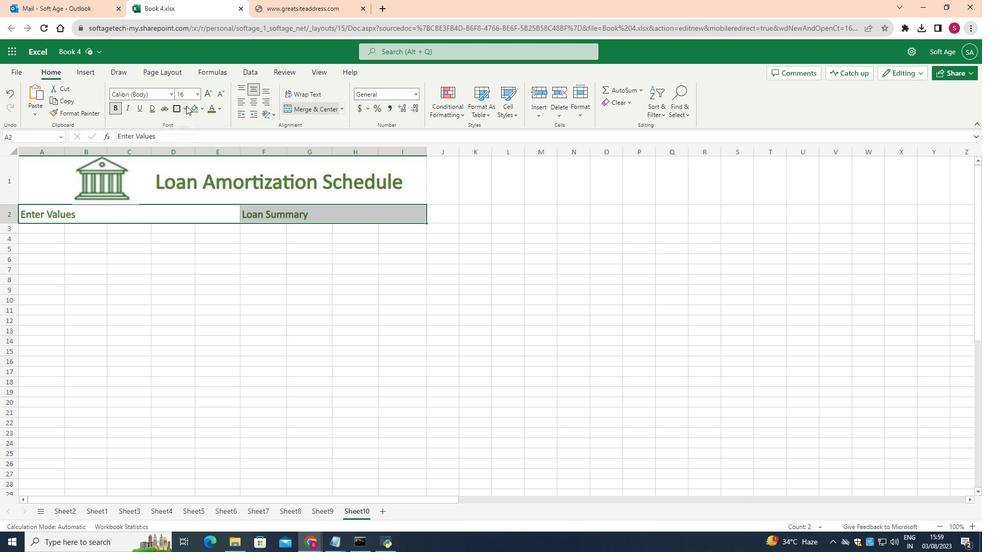 
Action: Mouse pressed left at (176, 145)
Screenshot: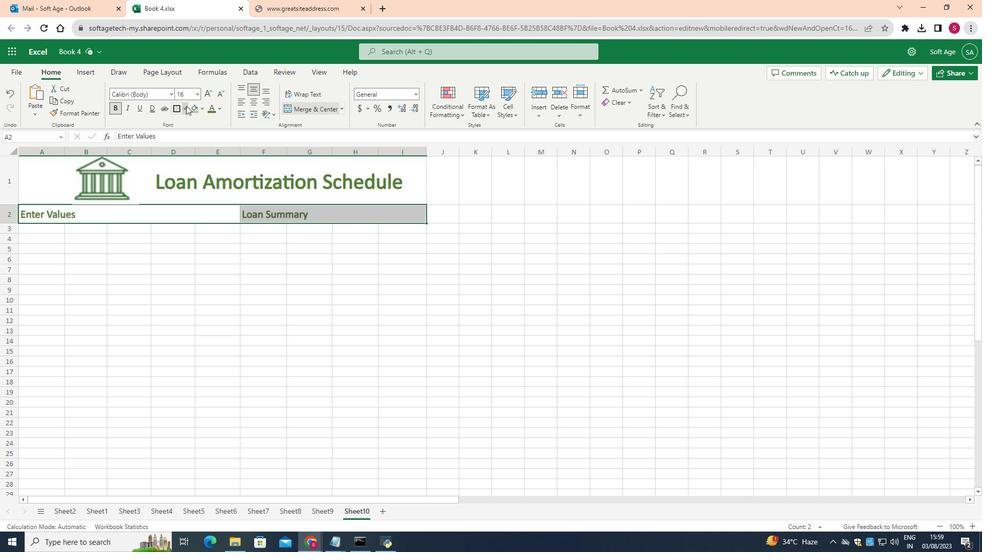 
Action: Mouse moved to (254, 183)
Screenshot: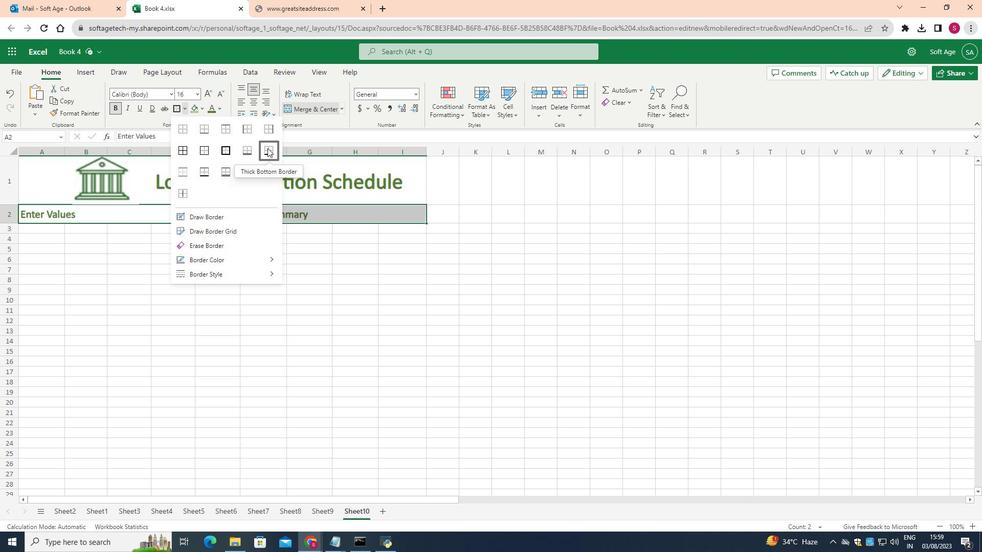 
Action: Mouse pressed left at (254, 183)
Screenshot: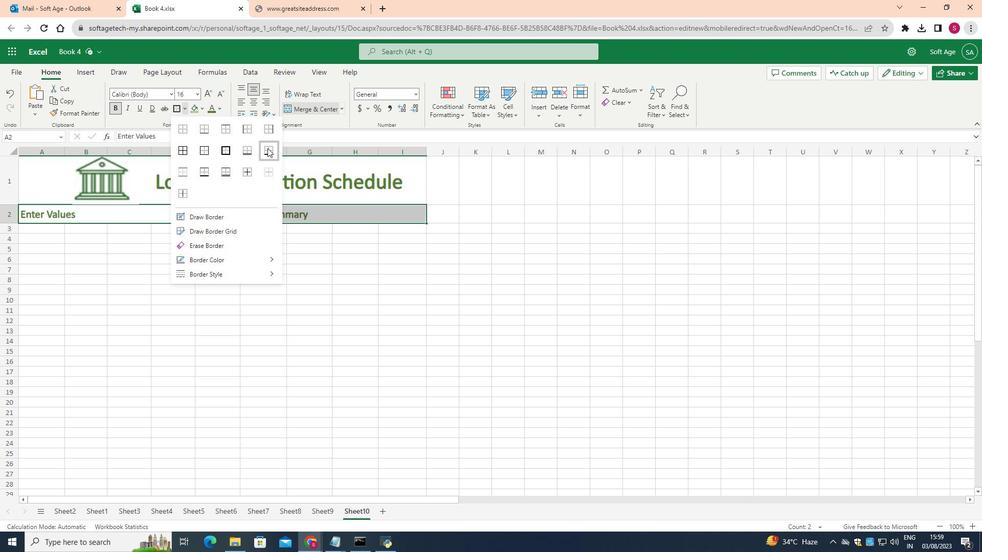 
Action: Mouse moved to (176, 146)
Screenshot: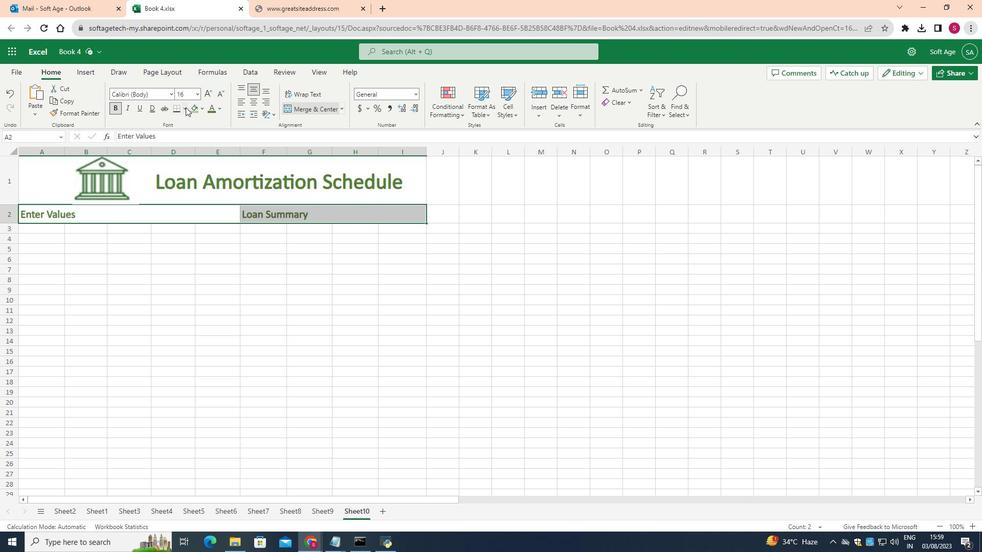 
Action: Mouse pressed left at (176, 146)
Screenshot: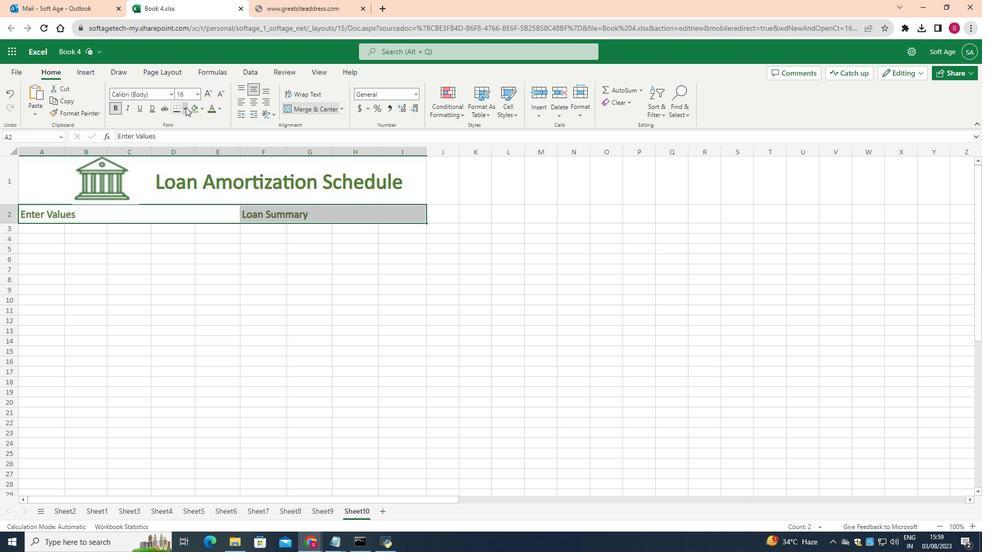 
Action: Mouse moved to (205, 282)
Screenshot: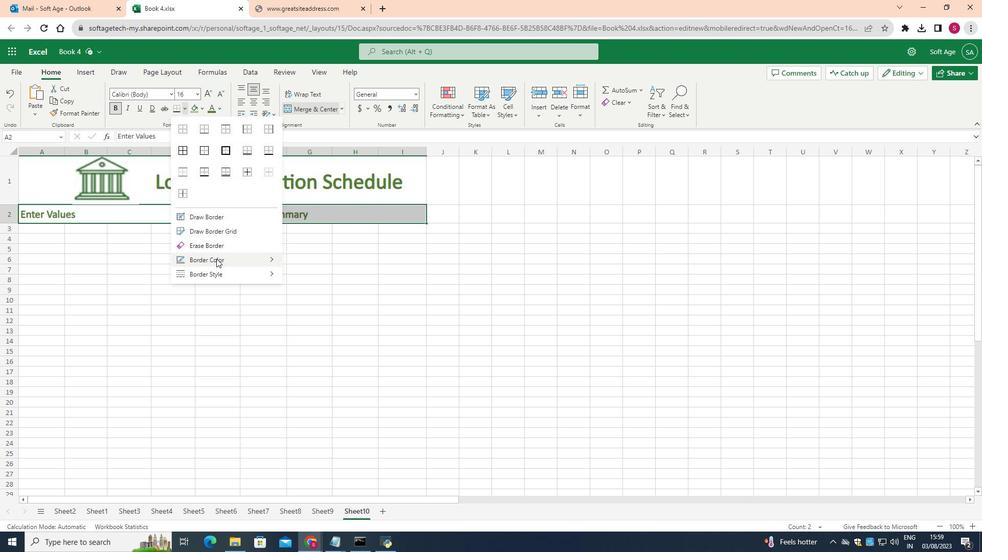 
Action: Mouse pressed left at (205, 282)
Screenshot: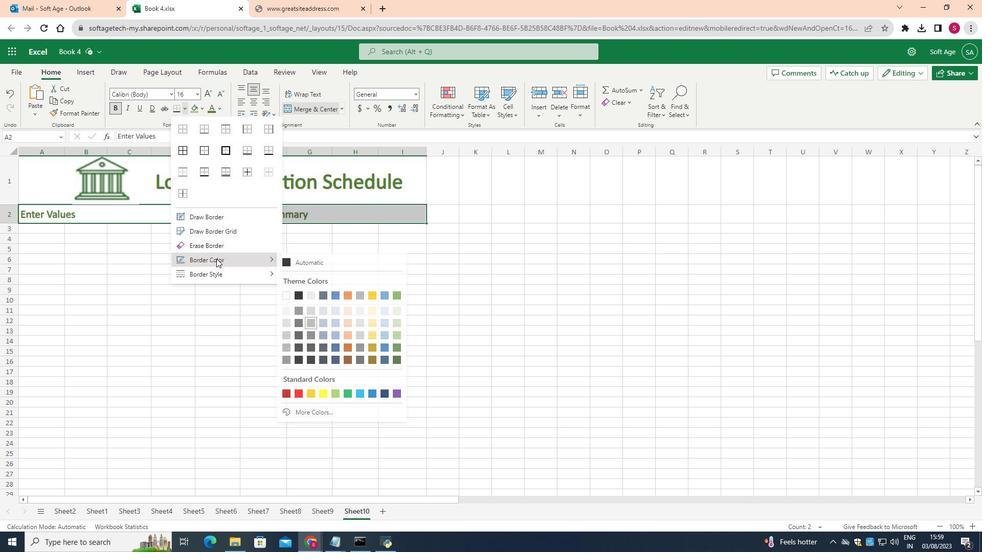 
Action: Mouse moved to (387, 361)
Screenshot: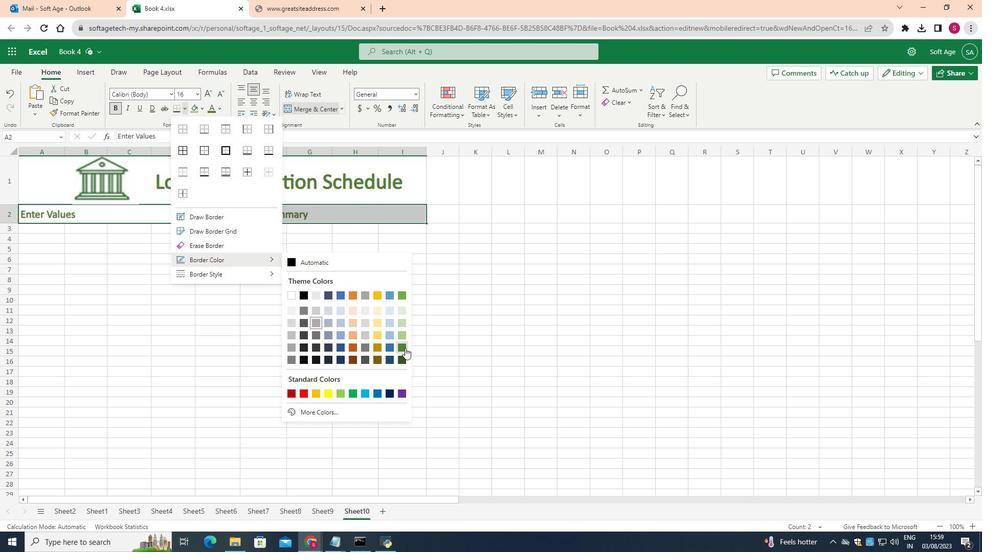 
Action: Mouse pressed left at (387, 361)
Screenshot: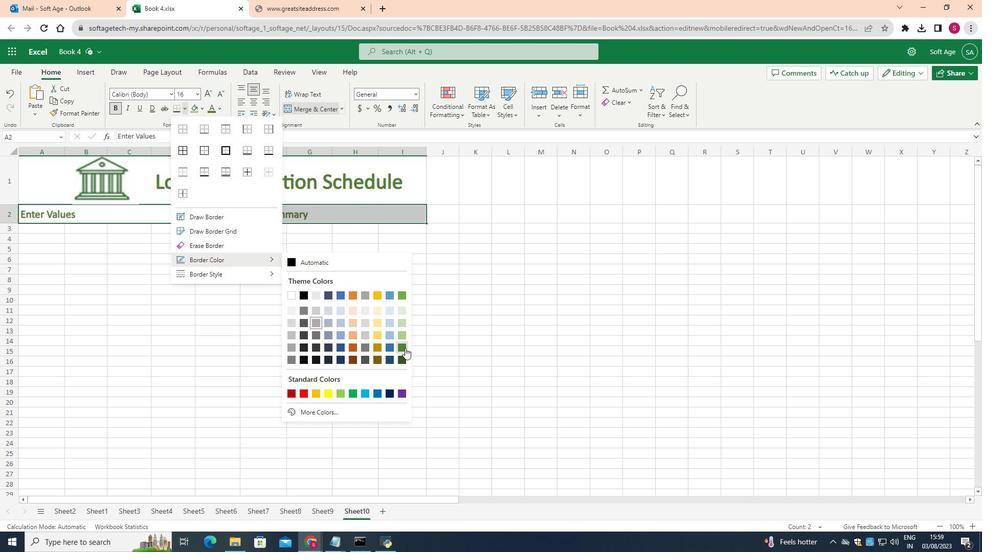 
Action: Mouse moved to (166, 147)
Screenshot: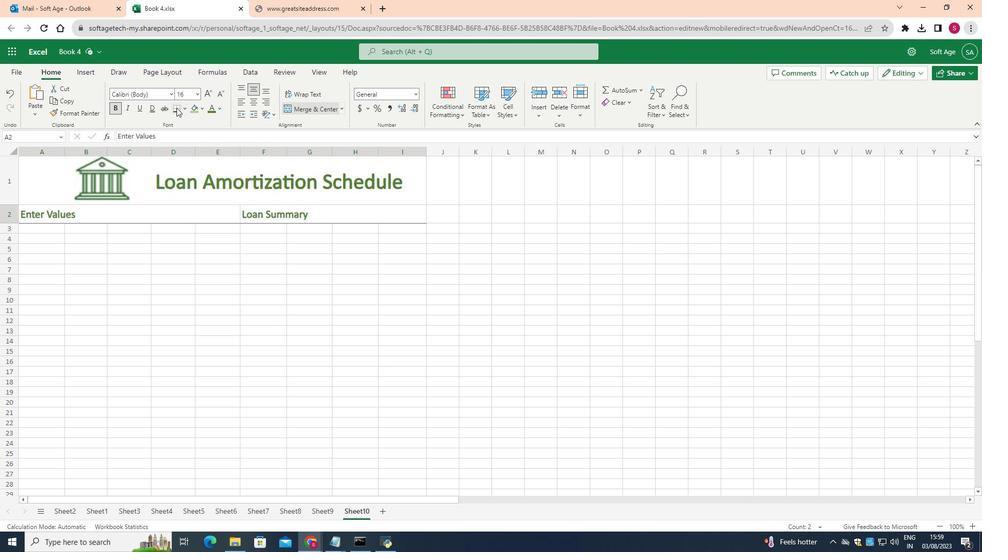 
Action: Mouse pressed left at (166, 147)
Screenshot: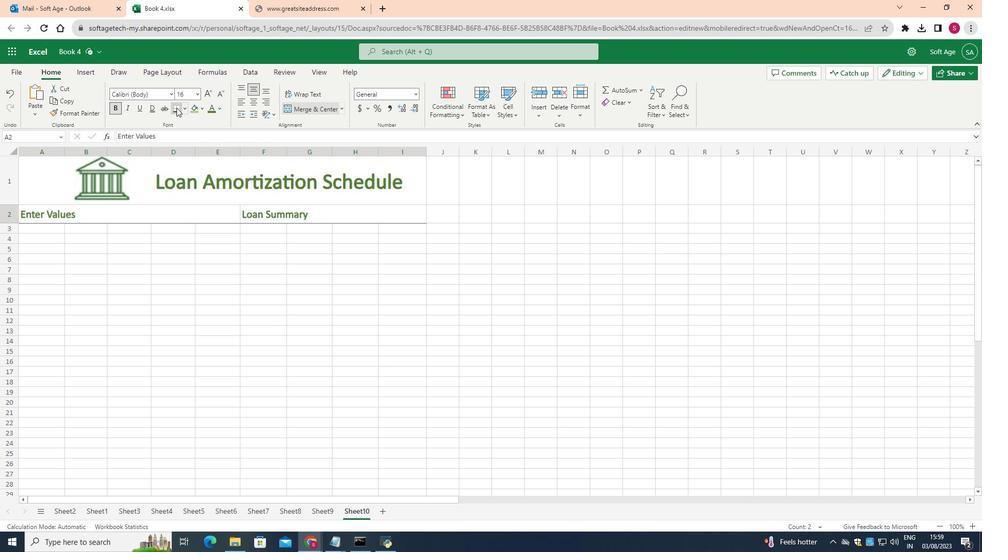 
Action: Mouse moved to (254, 312)
Screenshot: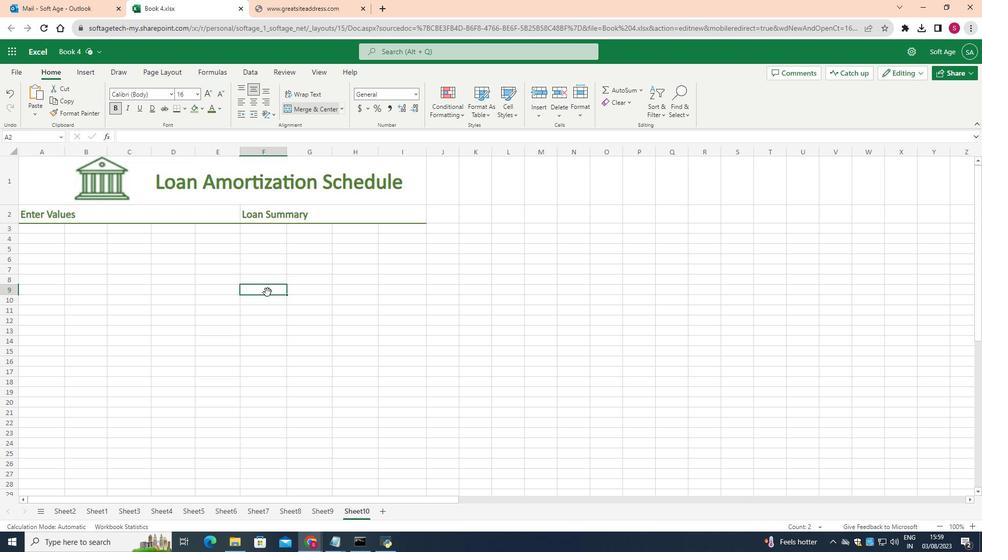 
Action: Mouse pressed left at (254, 312)
Screenshot: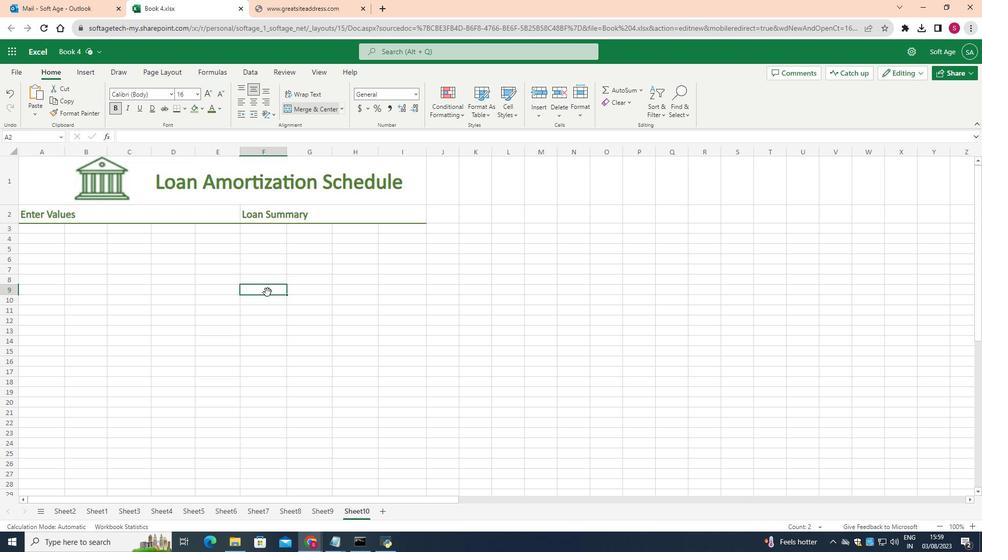 
Action: Mouse moved to (193, 245)
Screenshot: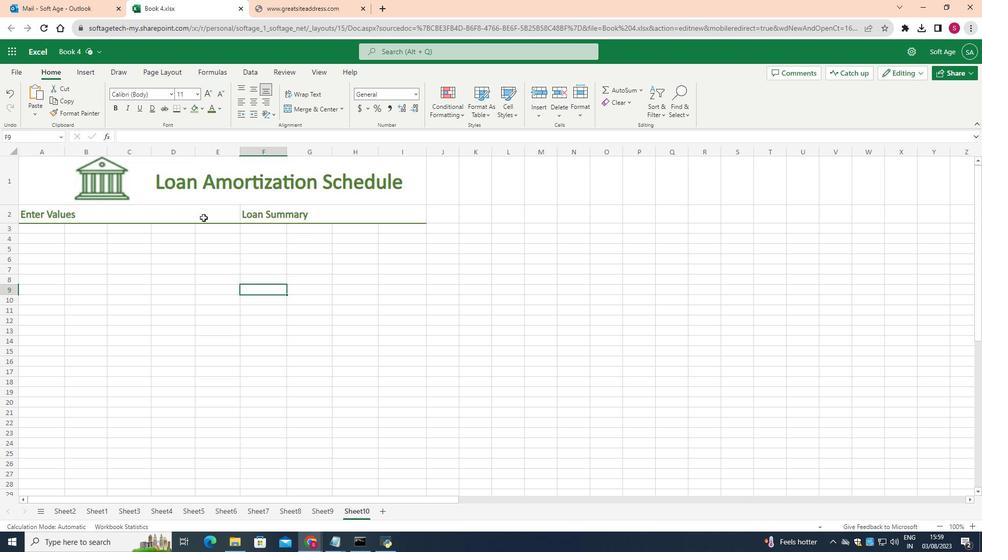 
Action: Mouse pressed left at (193, 245)
Screenshot: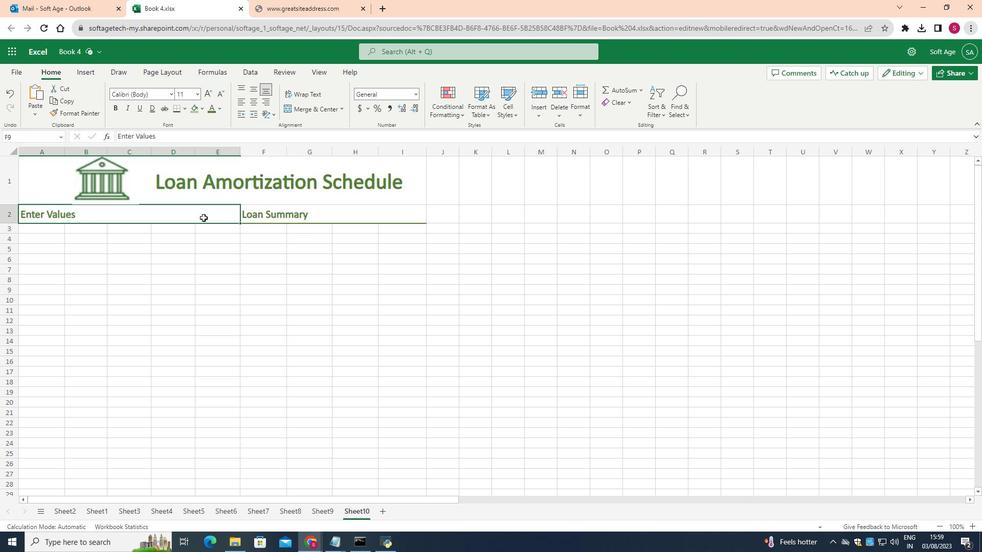 
Action: Mouse moved to (169, 148)
Screenshot: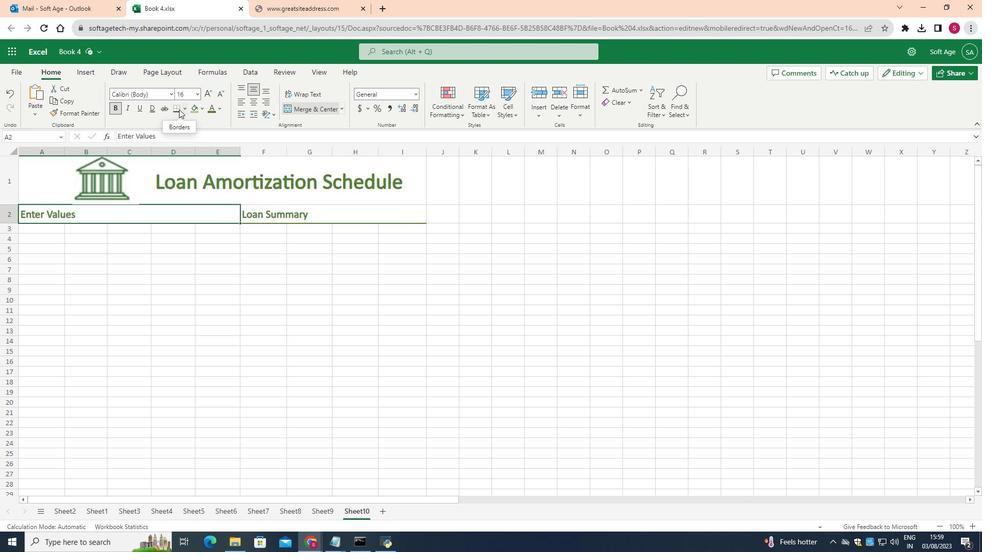 
Action: Mouse pressed left at (169, 148)
Screenshot: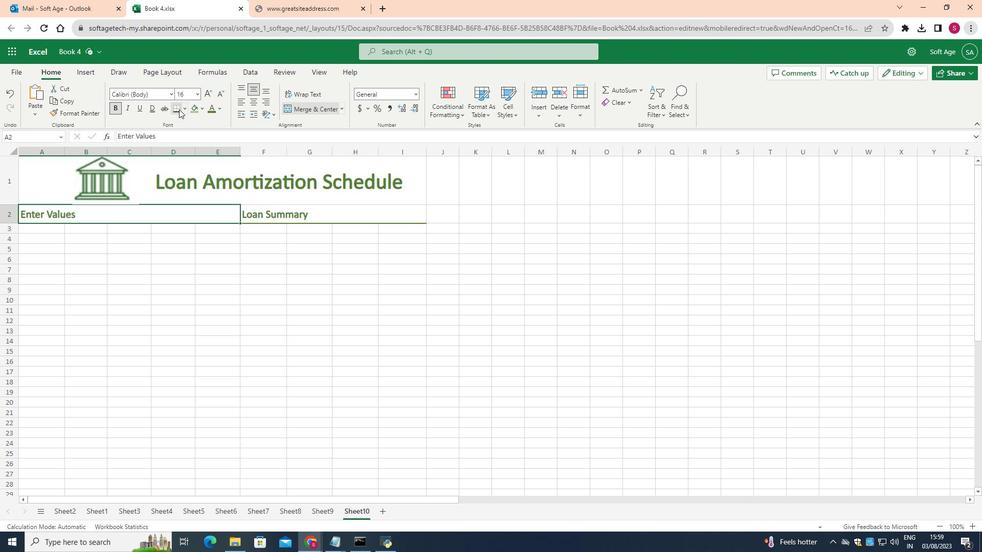 
Action: Mouse moved to (174, 145)
Screenshot: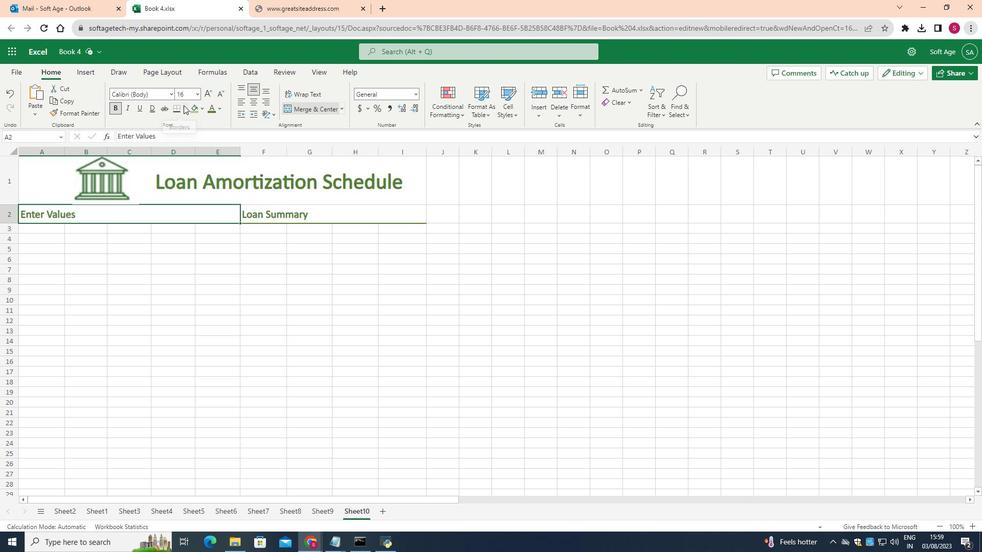 
Action: Mouse pressed left at (174, 145)
Screenshot: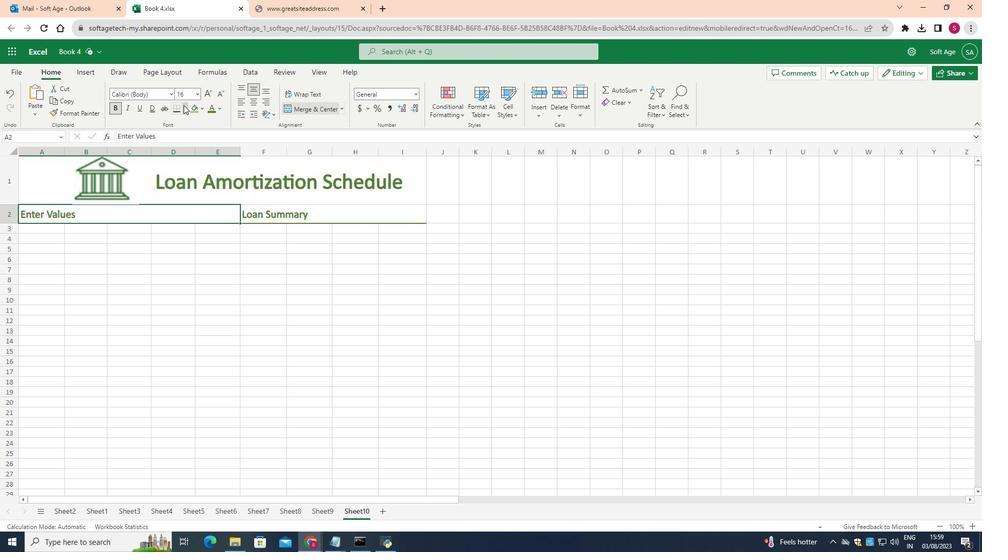 
Action: Mouse moved to (255, 168)
Screenshot: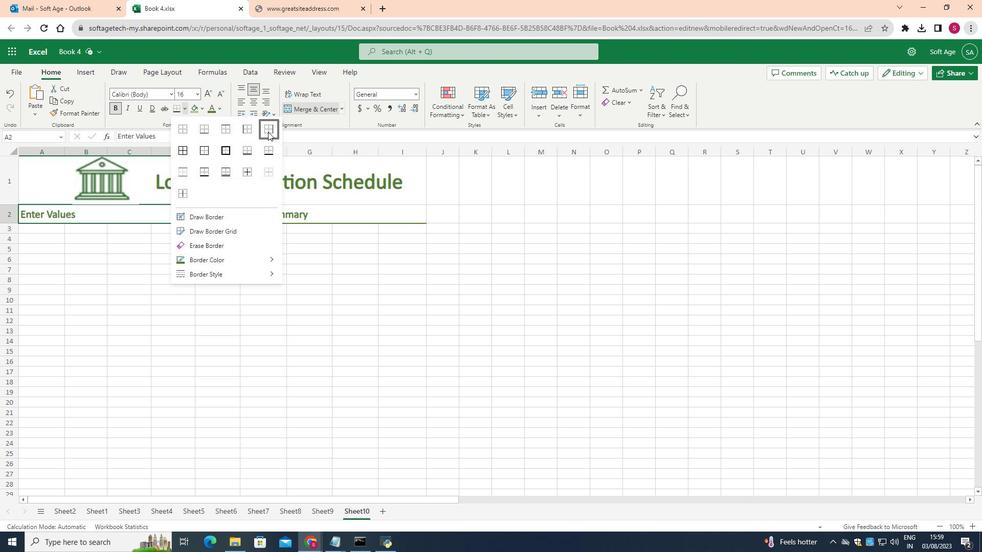 
Action: Mouse pressed left at (255, 168)
Screenshot: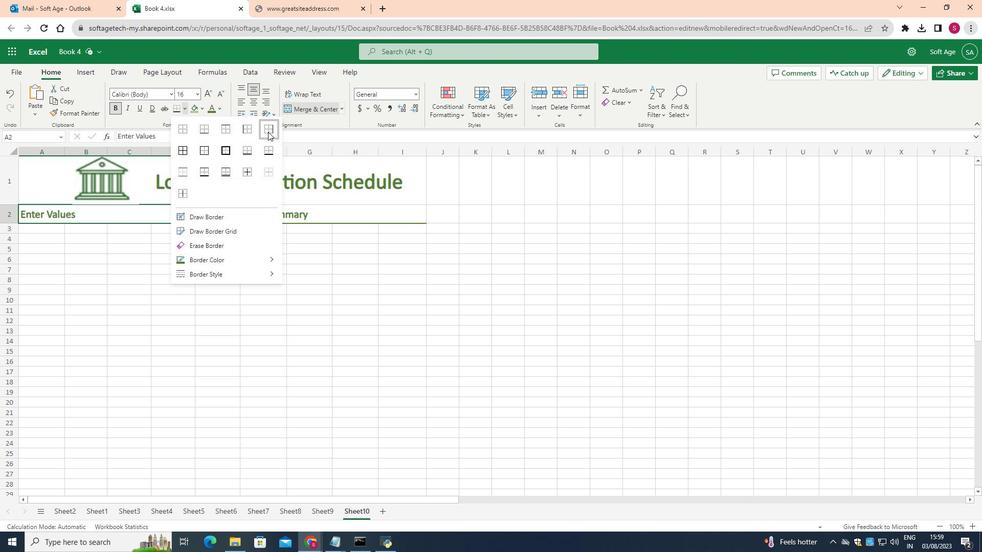 
Action: Mouse moved to (176, 146)
Screenshot: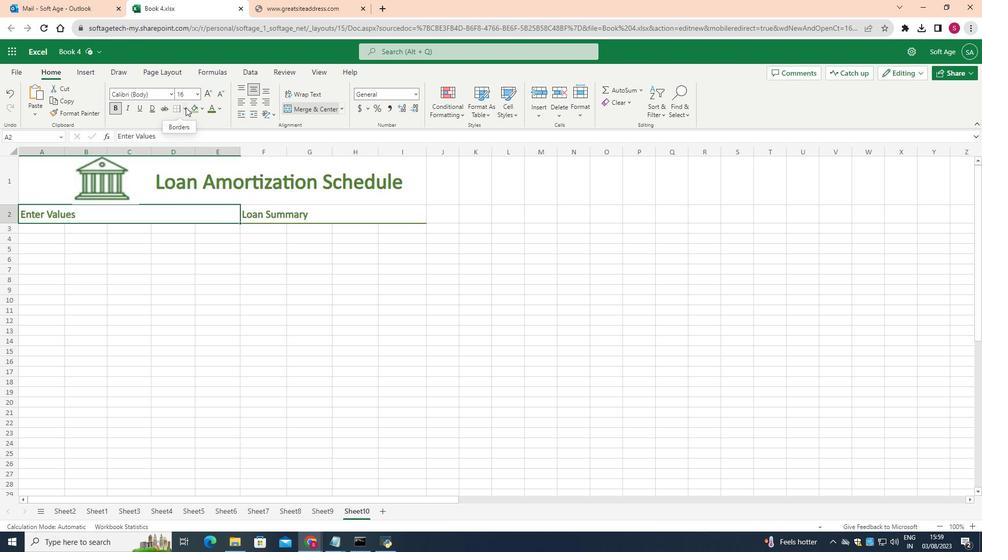 
Action: Mouse pressed left at (176, 146)
Screenshot: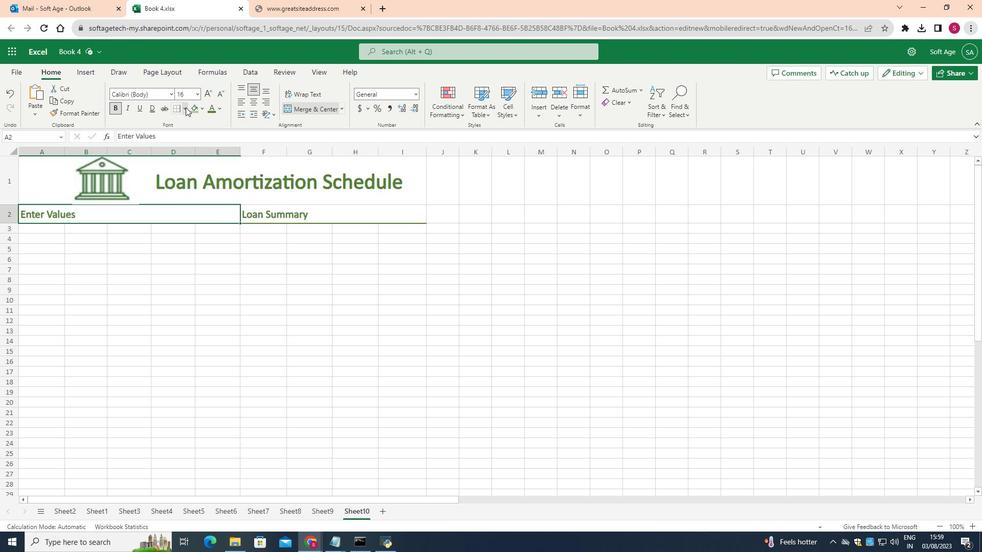 
Action: Mouse moved to (222, 287)
Screenshot: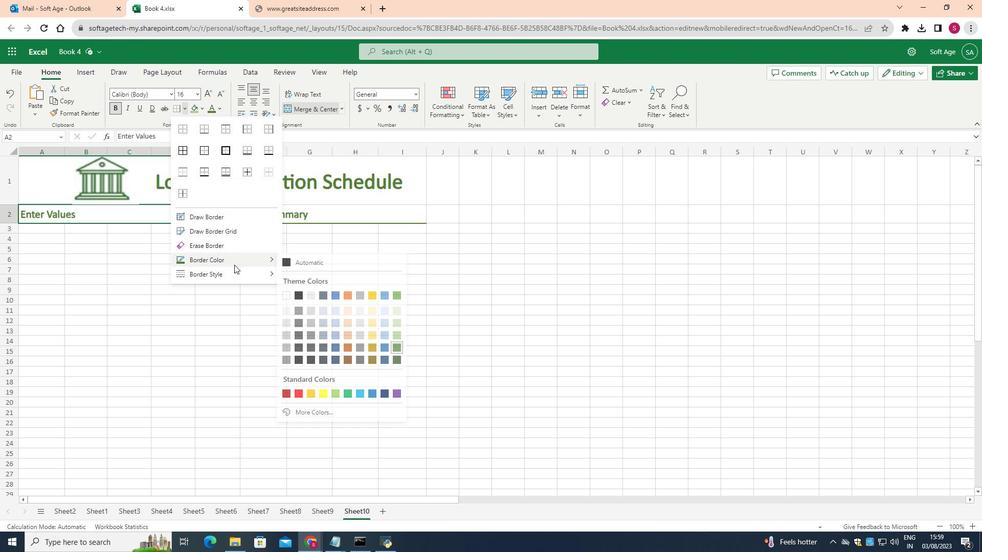 
Action: Mouse pressed left at (222, 287)
Screenshot: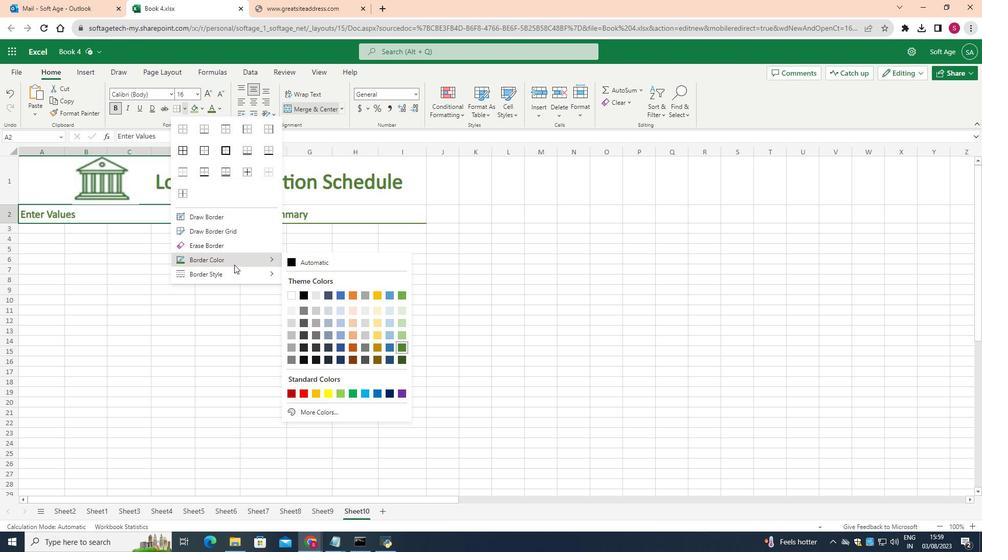 
Action: Mouse moved to (274, 312)
Screenshot: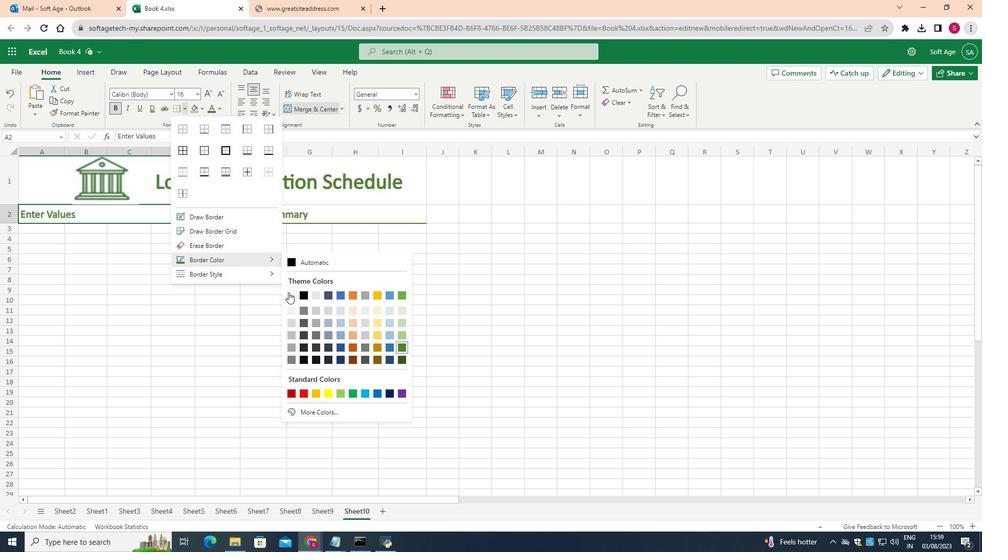 
Action: Mouse pressed left at (274, 312)
Screenshot: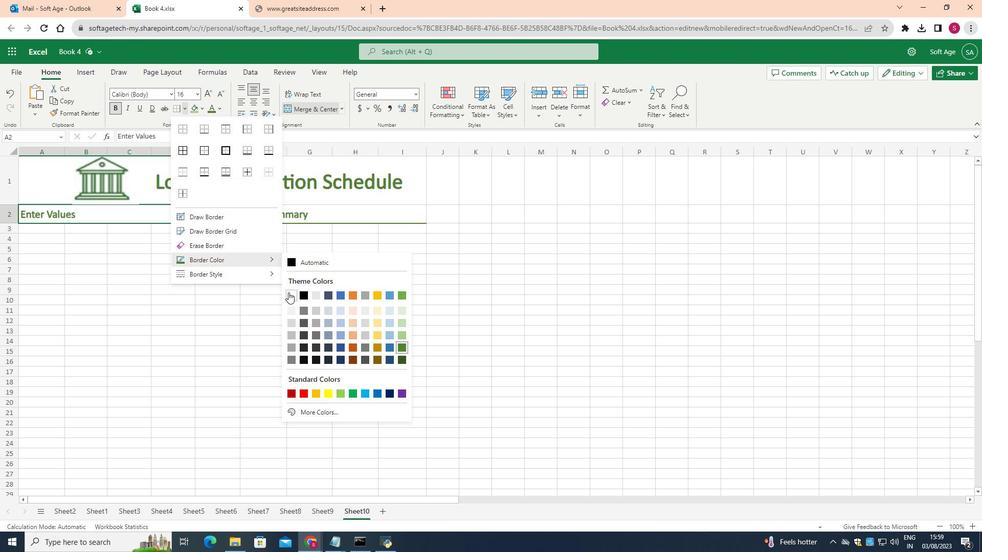 
Action: Mouse moved to (385, 316)
Screenshot: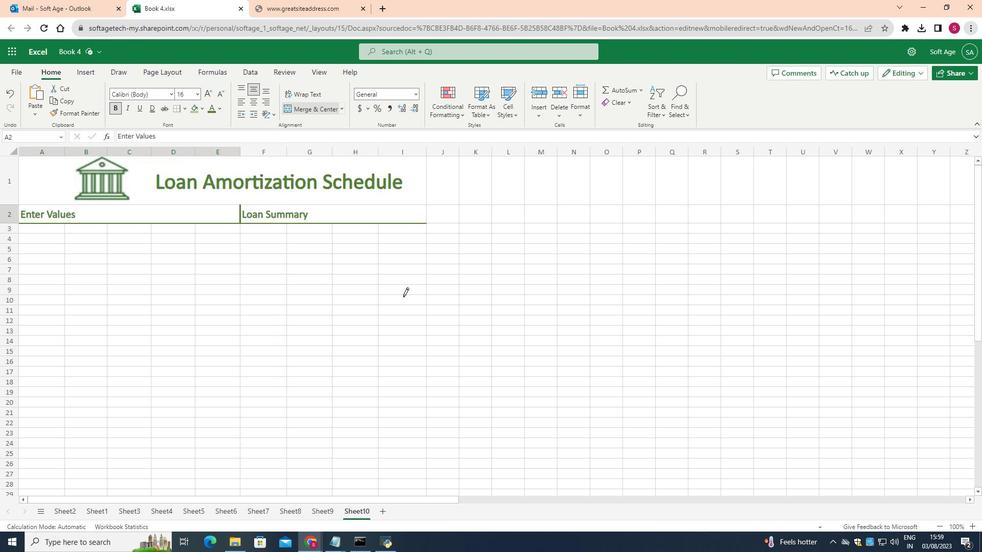 
Action: Mouse pressed left at (385, 316)
Screenshot: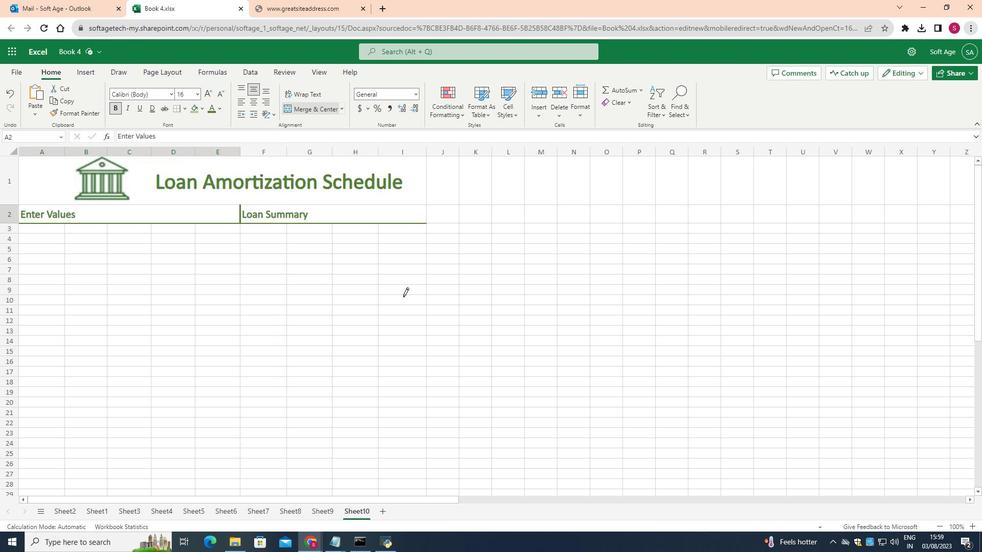 
Action: Mouse moved to (161, 146)
Screenshot: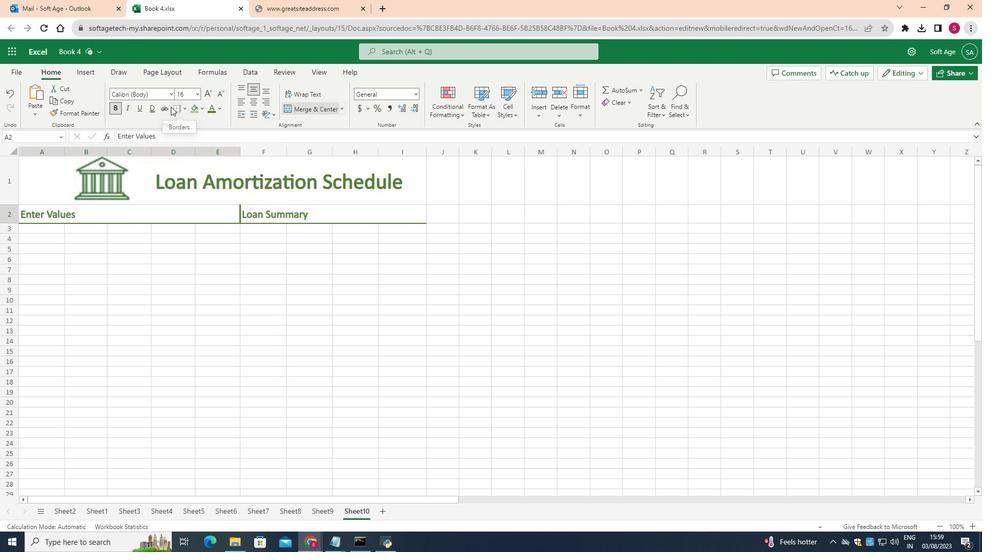 
Action: Mouse pressed left at (161, 146)
Screenshot: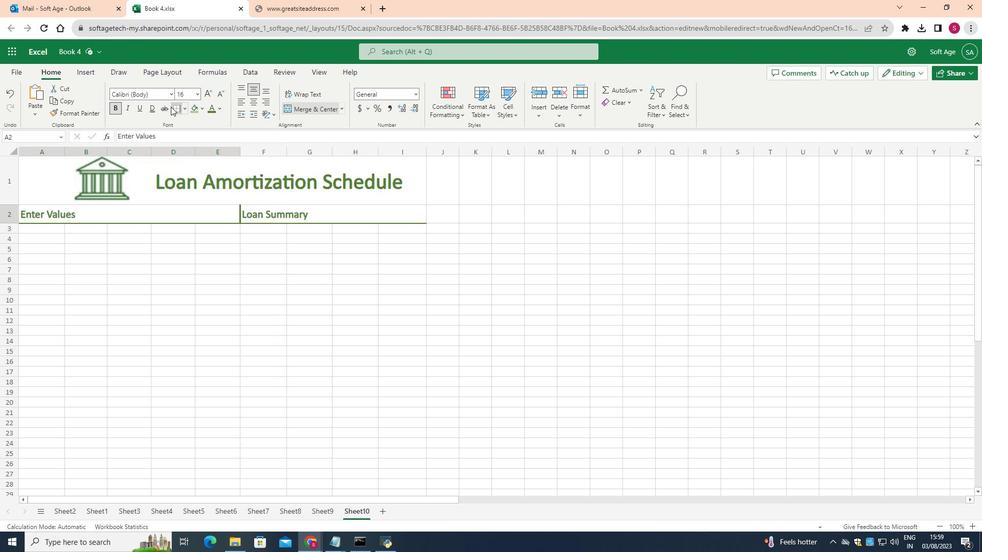 
Action: Mouse moved to (221, 300)
Screenshot: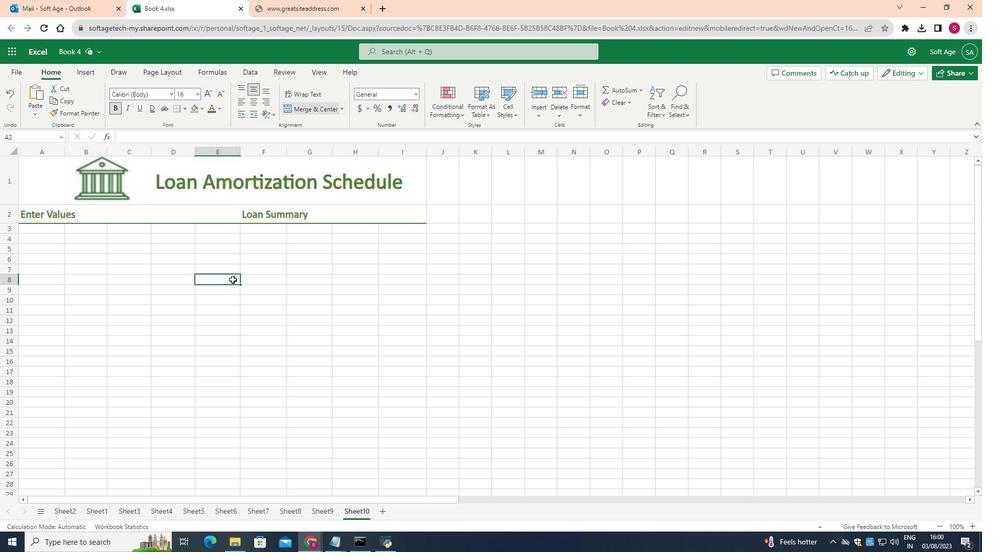 
Action: Mouse pressed left at (221, 300)
Screenshot: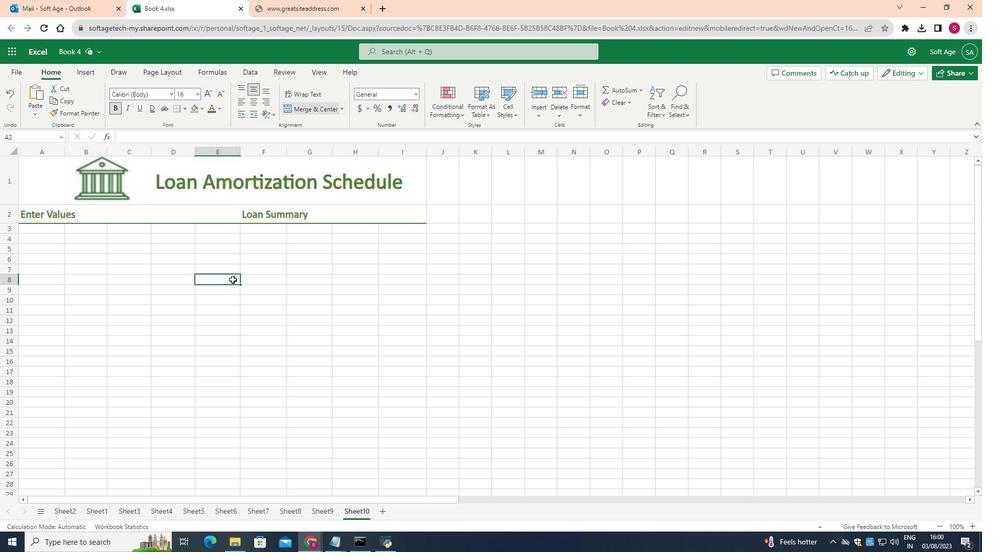 
Action: Mouse moved to (207, 249)
Screenshot: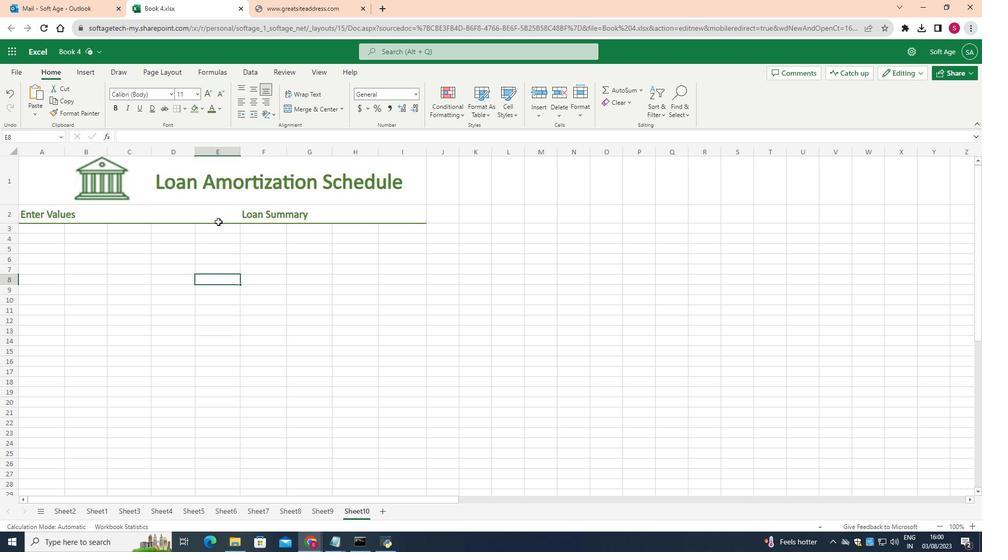 
Action: Mouse pressed left at (207, 249)
Screenshot: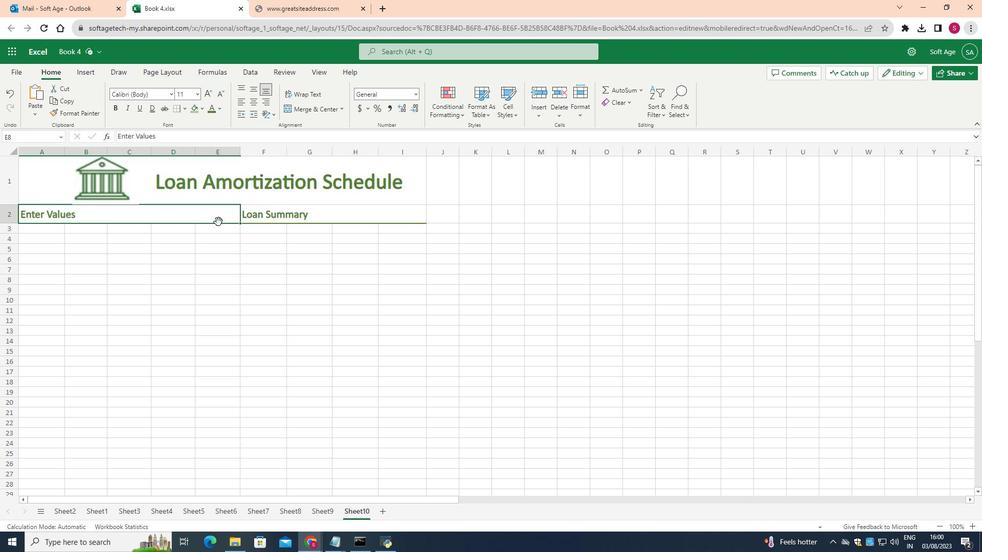 
Action: Mouse moved to (213, 273)
Screenshot: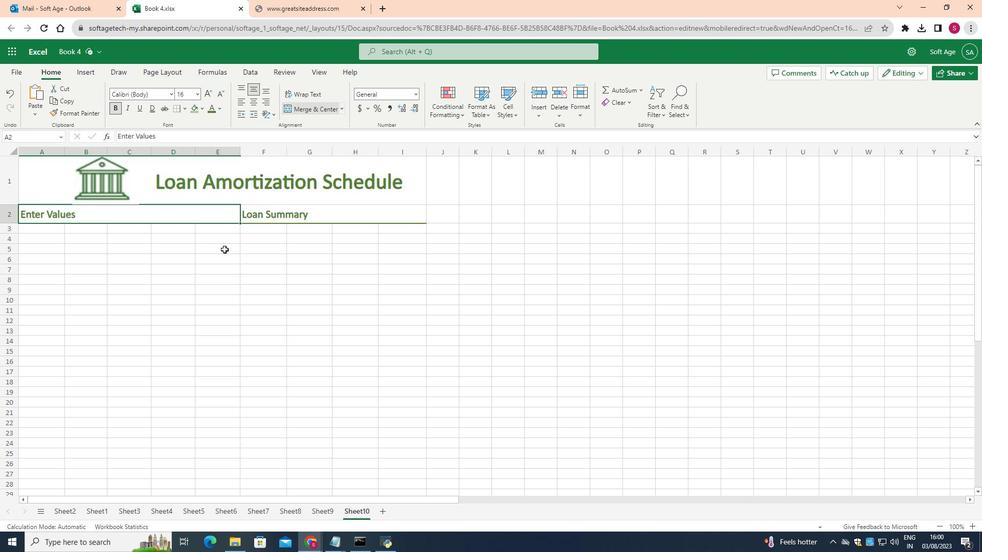 
Action: Mouse pressed left at (213, 273)
Screenshot: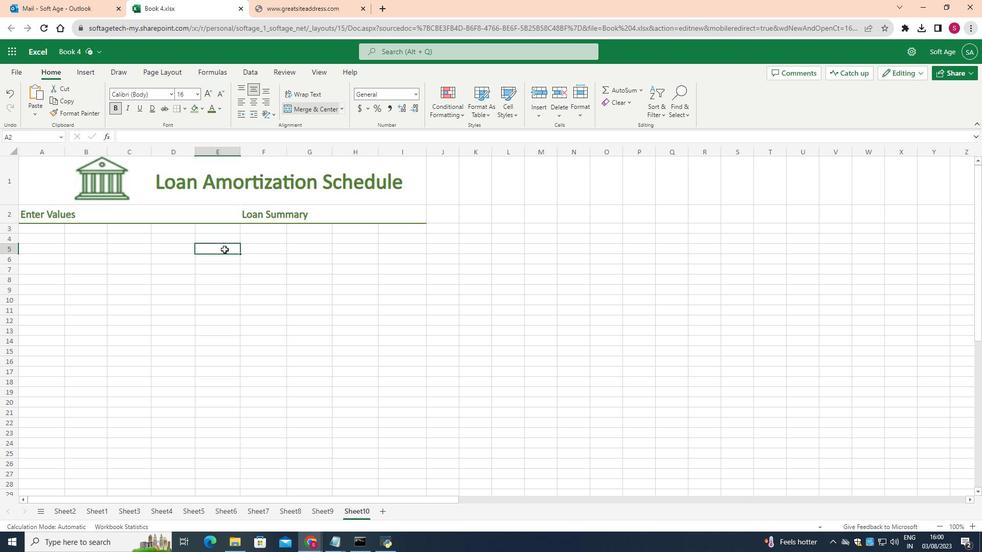 
Action: Mouse moved to (217, 255)
Screenshot: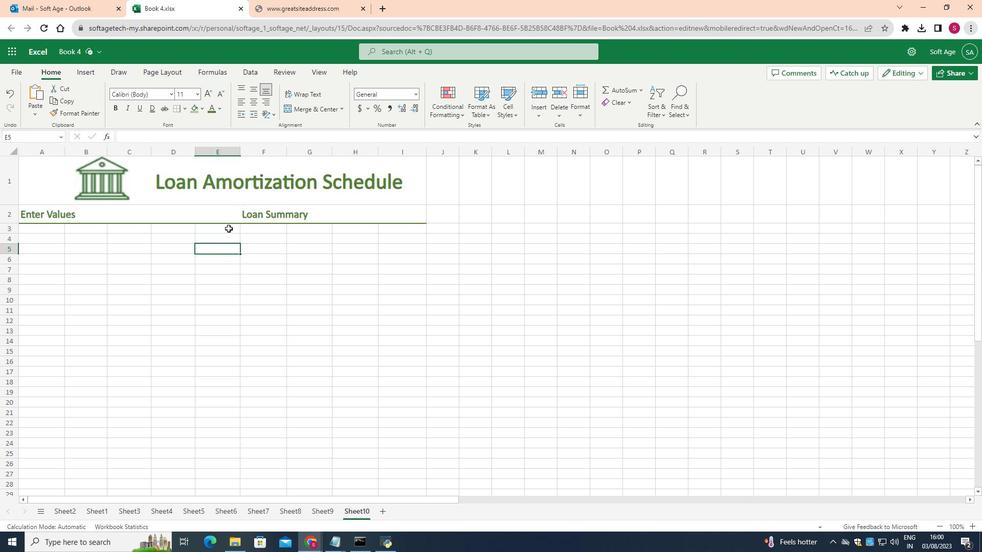 
Action: Mouse pressed left at (217, 255)
Screenshot: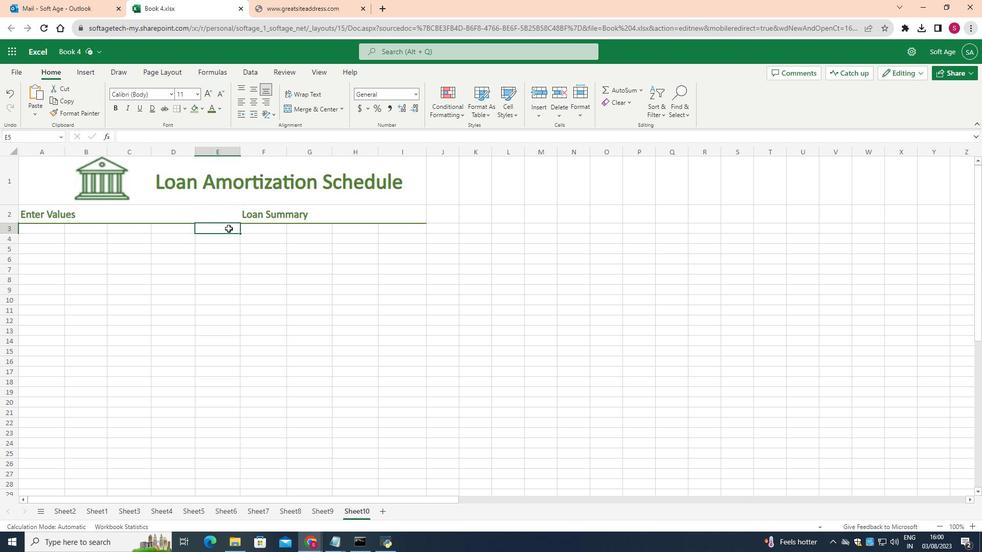 
Action: Mouse moved to (176, 149)
Screenshot: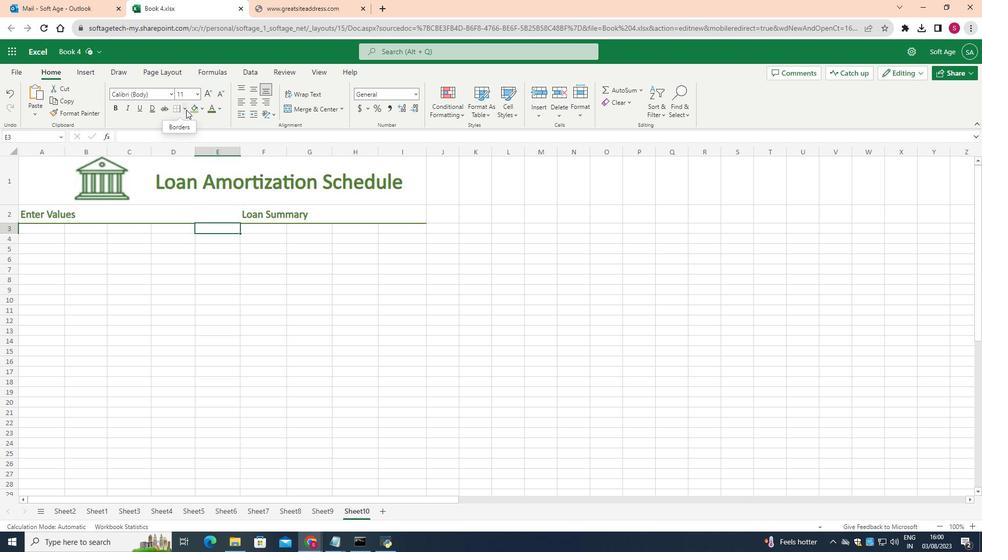 
Action: Mouse pressed left at (176, 149)
Screenshot: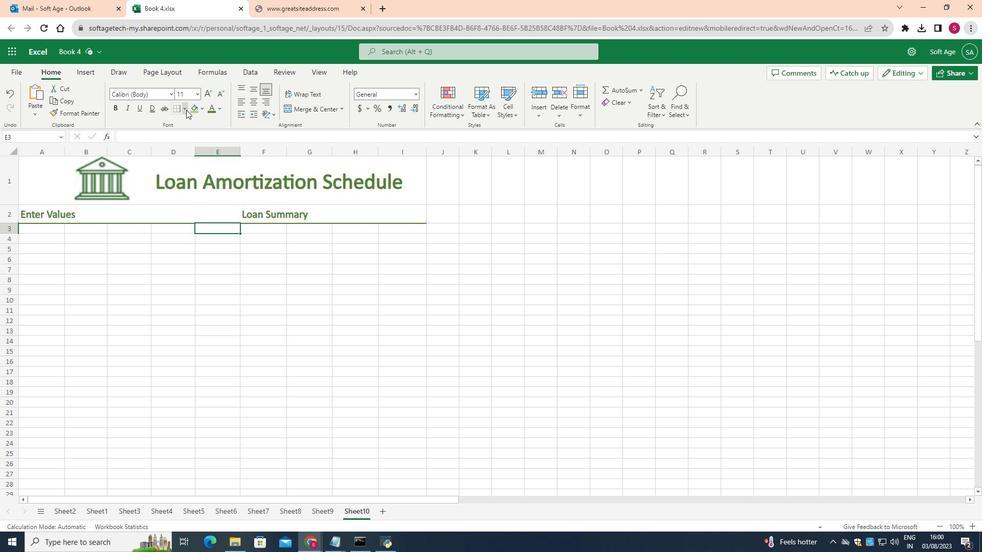 
Action: Mouse moved to (217, 166)
Screenshot: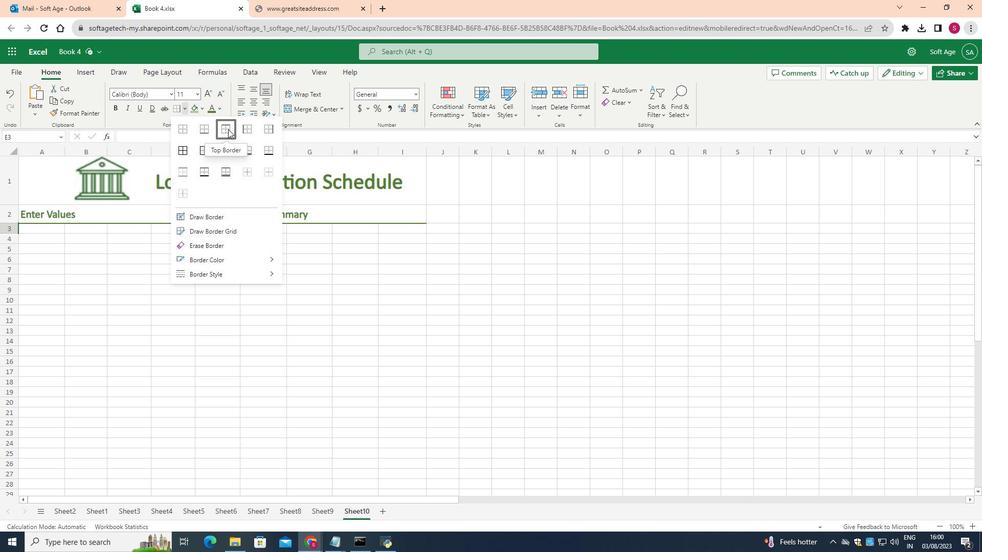 
Action: Mouse pressed left at (217, 166)
Screenshot: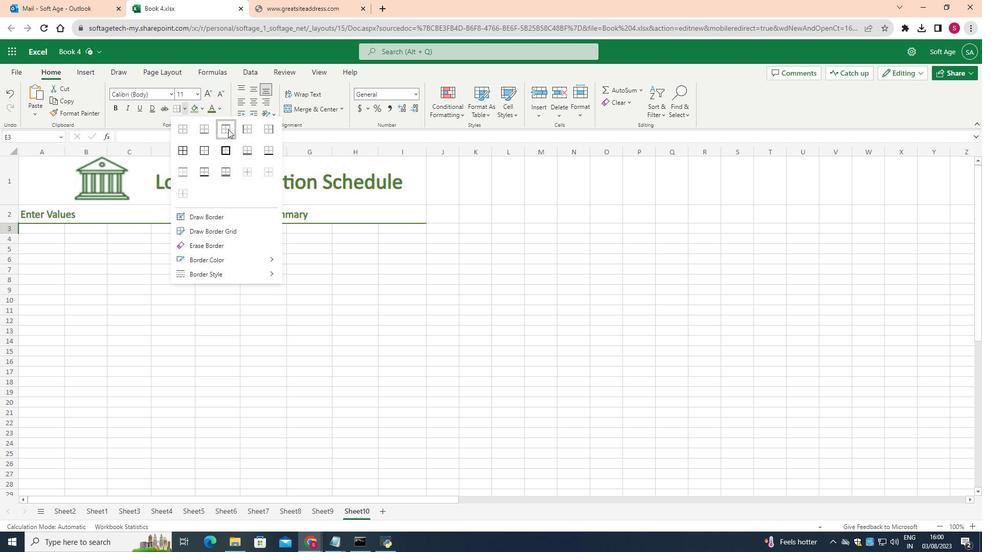 
Action: Mouse moved to (209, 316)
Screenshot: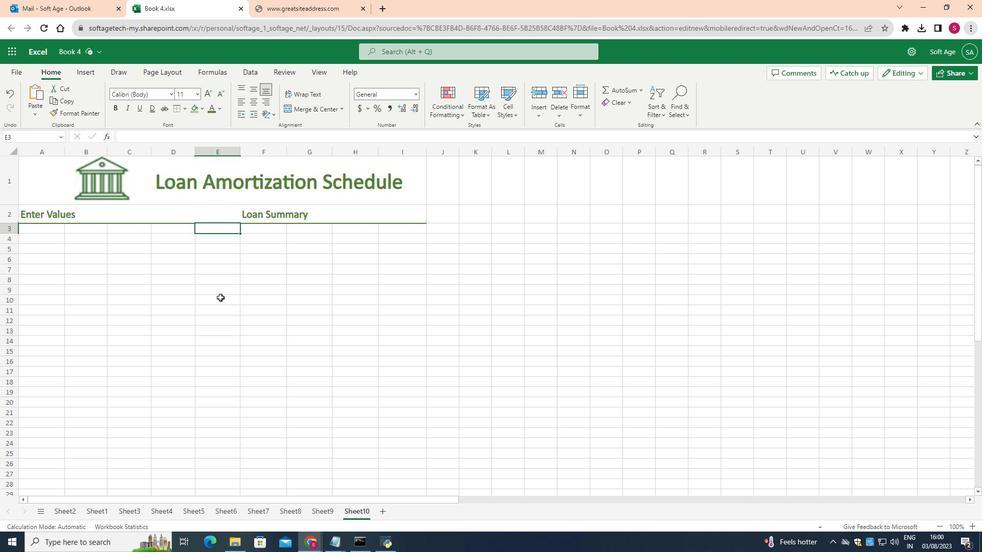 
Action: Mouse pressed left at (209, 316)
Screenshot: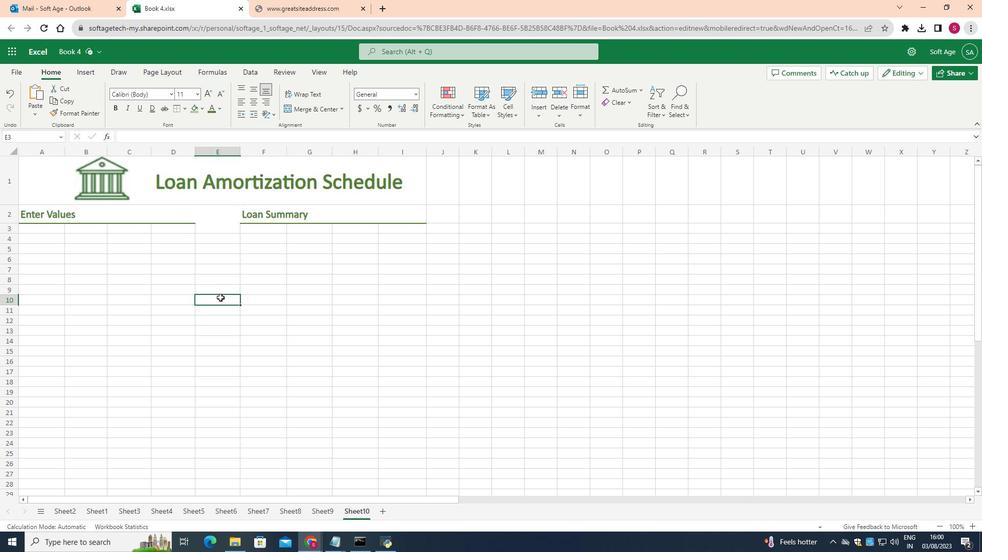 
Action: Mouse moved to (198, 258)
Screenshot: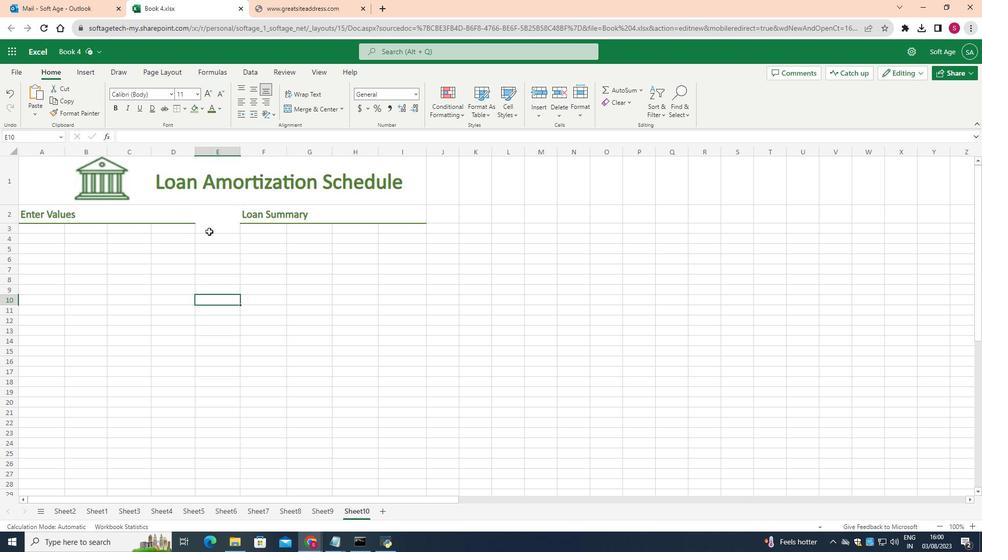 
Action: Mouse pressed left at (198, 258)
Screenshot: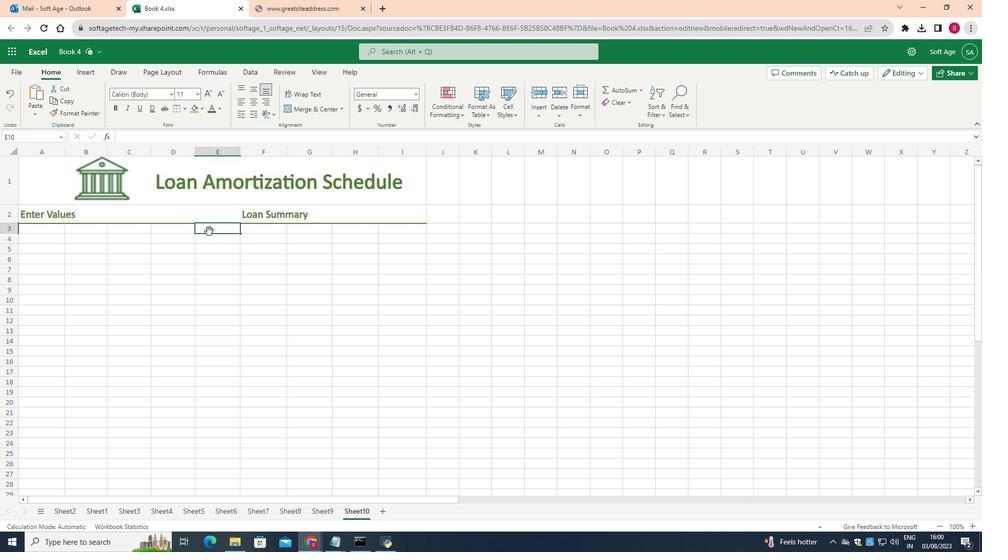 
Action: Mouse moved to (354, 408)
Screenshot: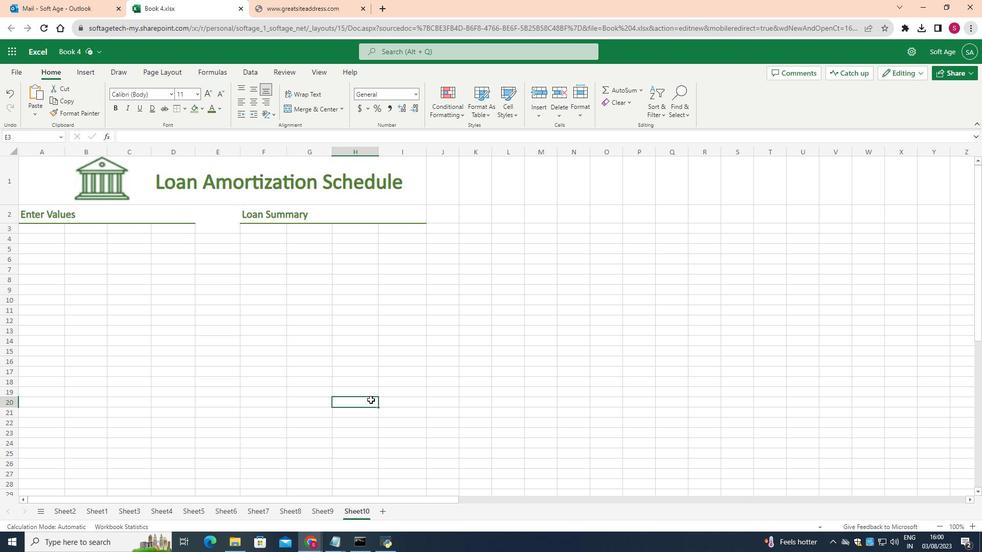 
Action: Mouse pressed left at (354, 408)
Screenshot: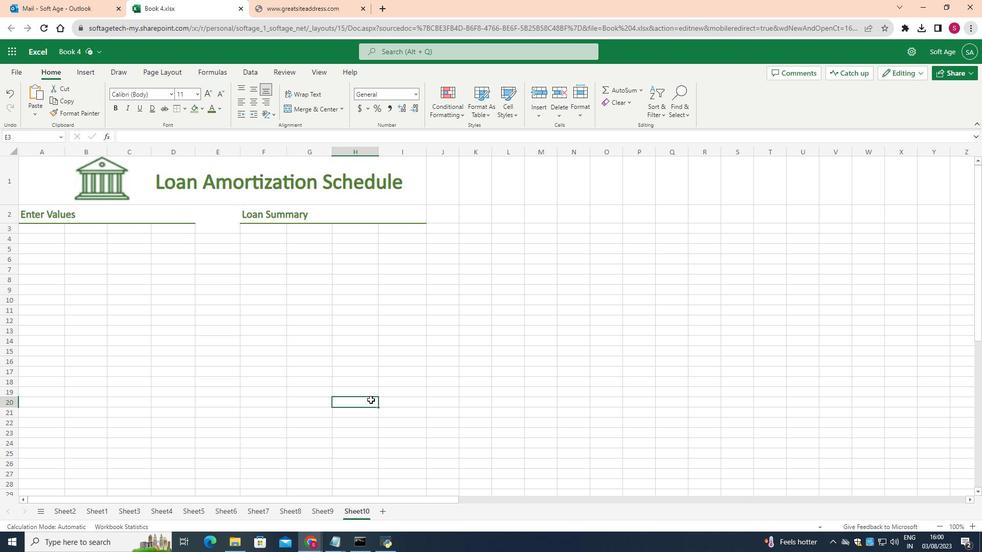 
Action: Mouse moved to (53, 255)
Screenshot: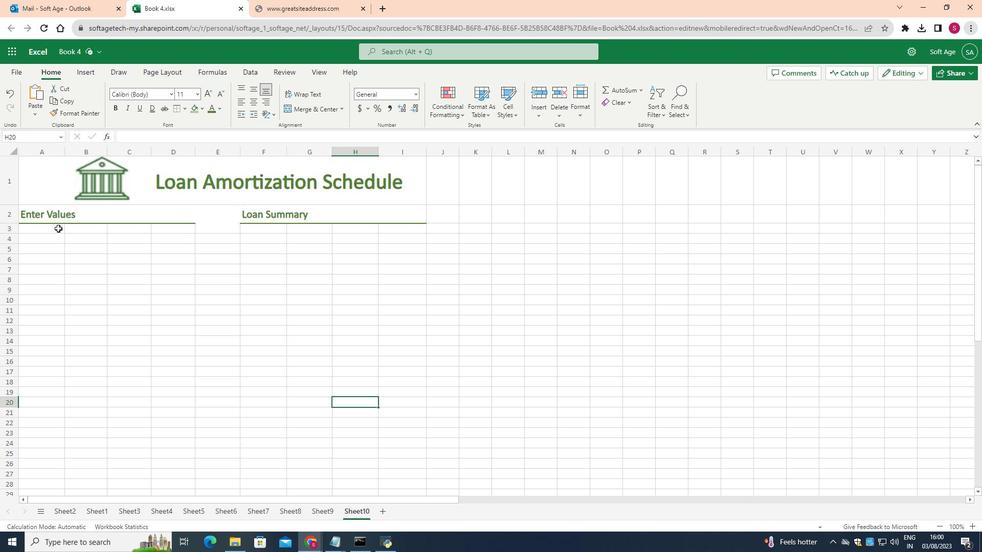 
Action: Mouse pressed left at (53, 255)
Screenshot: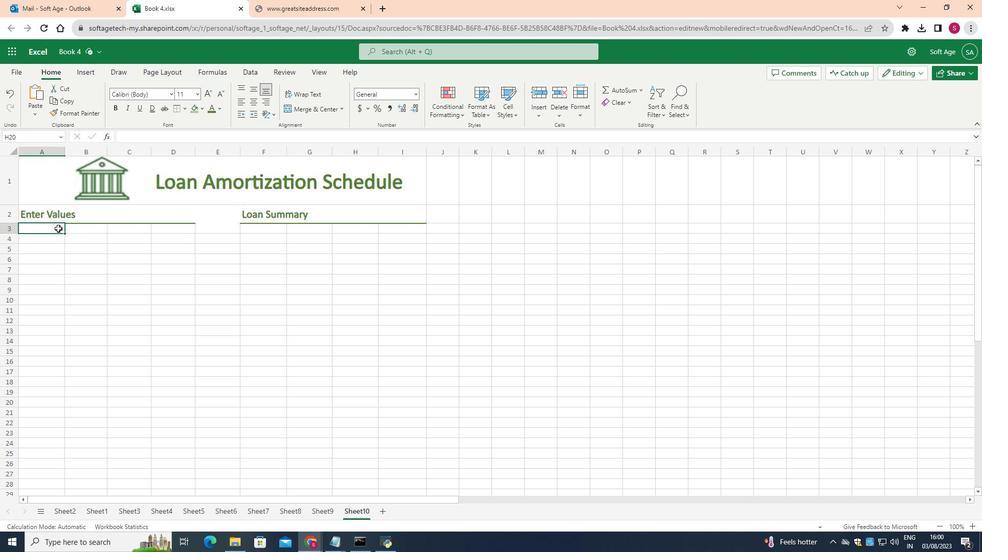 
Action: Mouse moved to (11, 259)
Screenshot: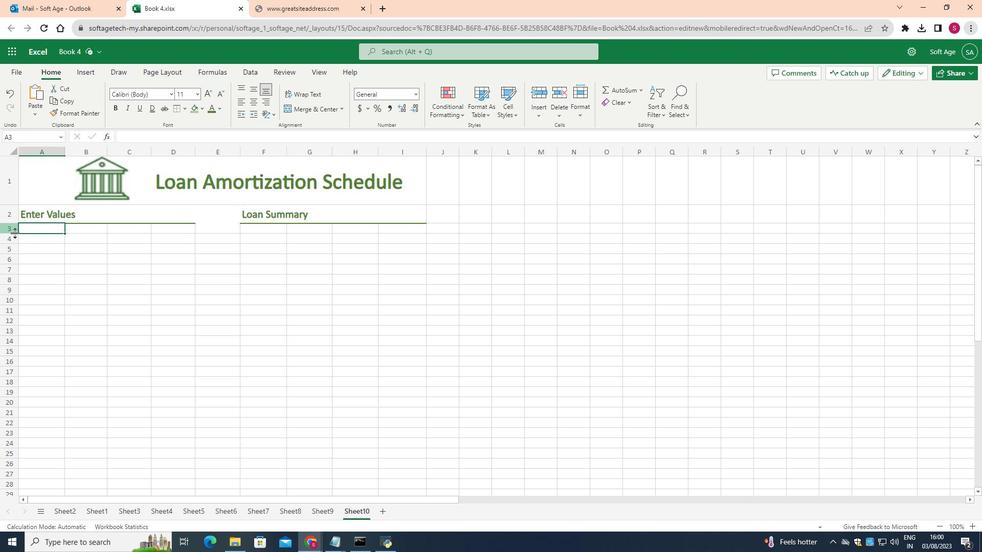 
Action: Mouse pressed left at (11, 259)
Screenshot: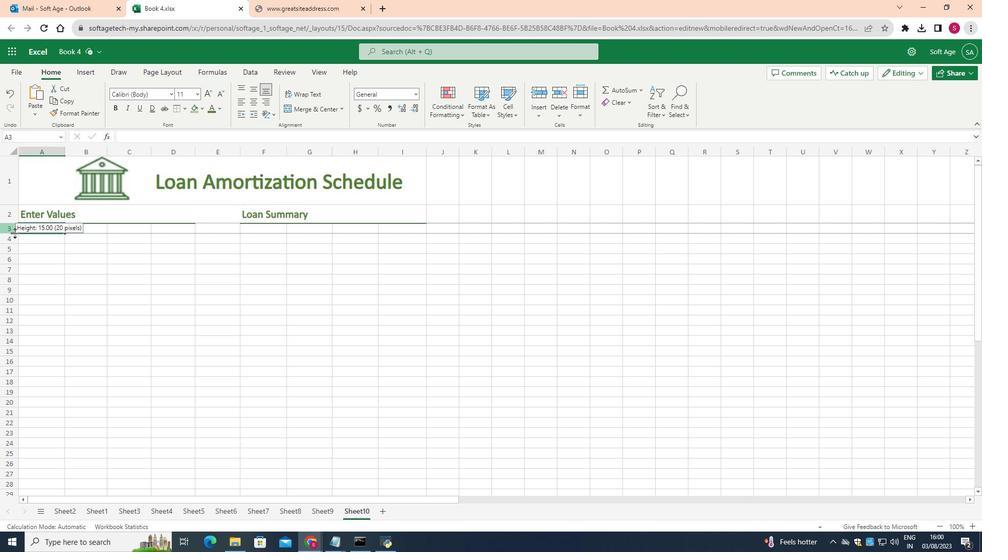 
Action: Mouse moved to (189, 136)
Screenshot: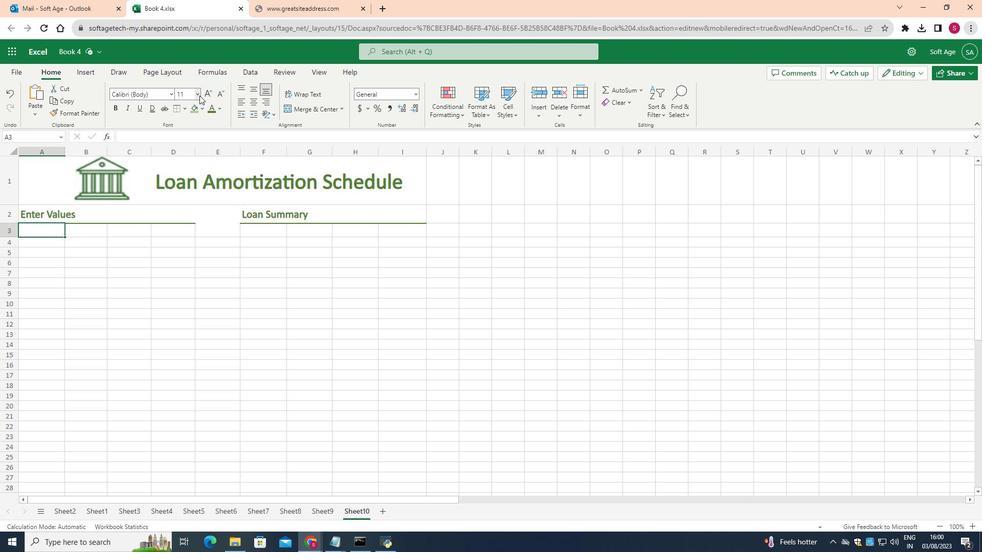 
Action: Mouse pressed left at (189, 136)
Screenshot: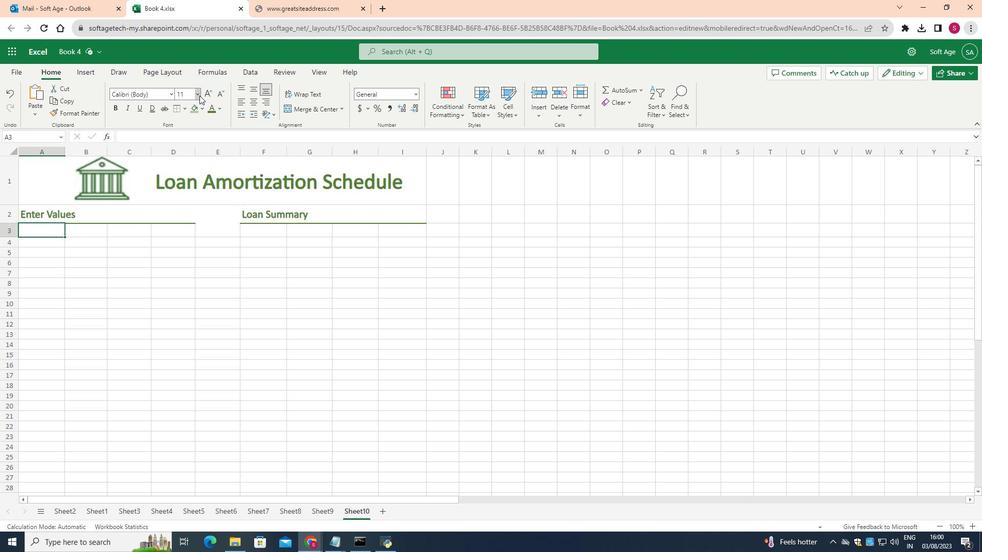 
Action: Mouse moved to (171, 208)
Screenshot: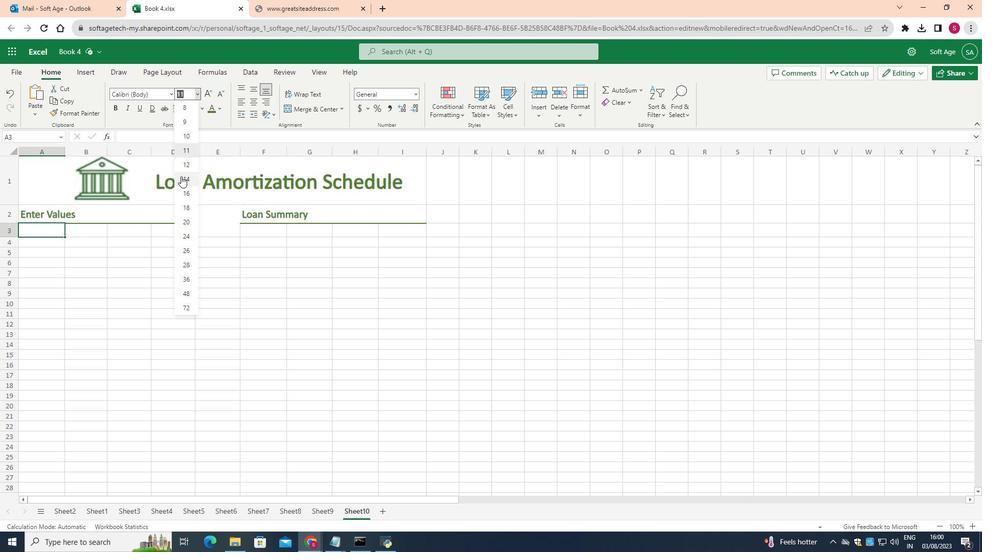 
Action: Mouse pressed left at (171, 208)
Screenshot: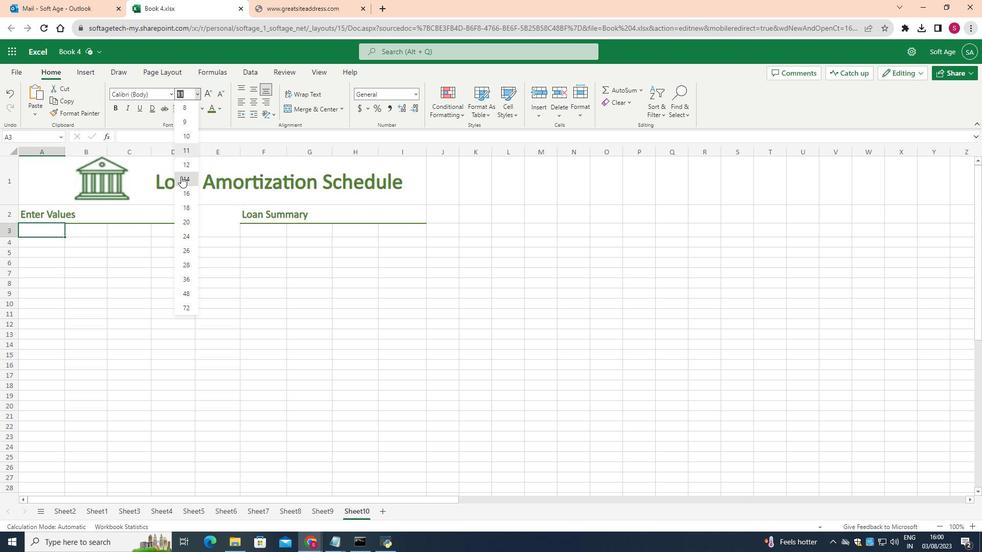 
Action: Mouse moved to (52, 258)
Screenshot: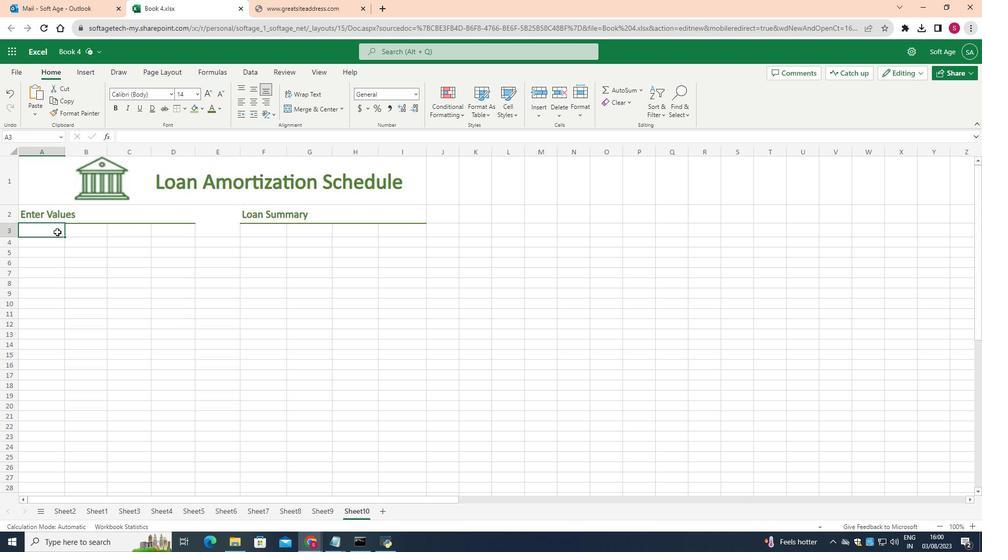 
Action: Mouse pressed left at (52, 258)
Screenshot: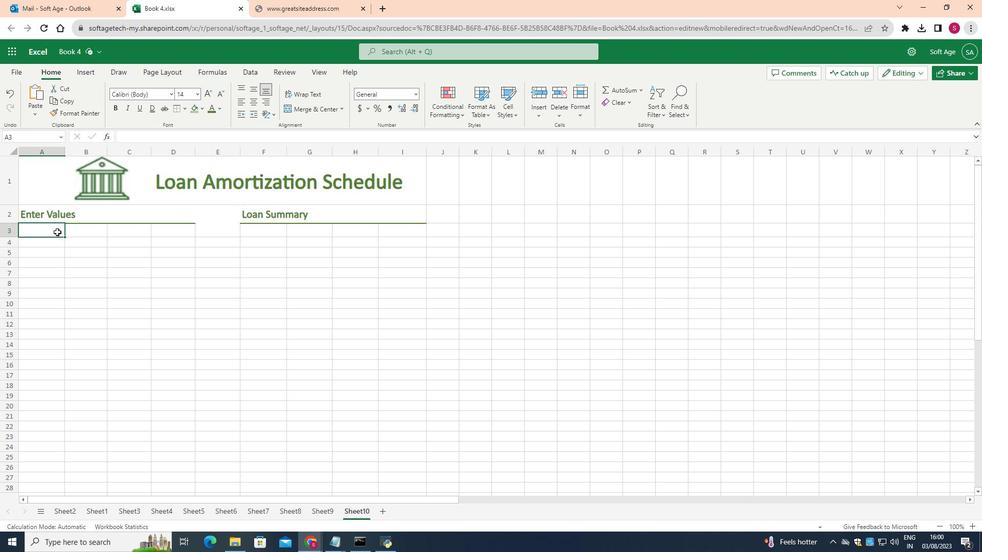 
Action: Mouse pressed left at (52, 258)
Screenshot: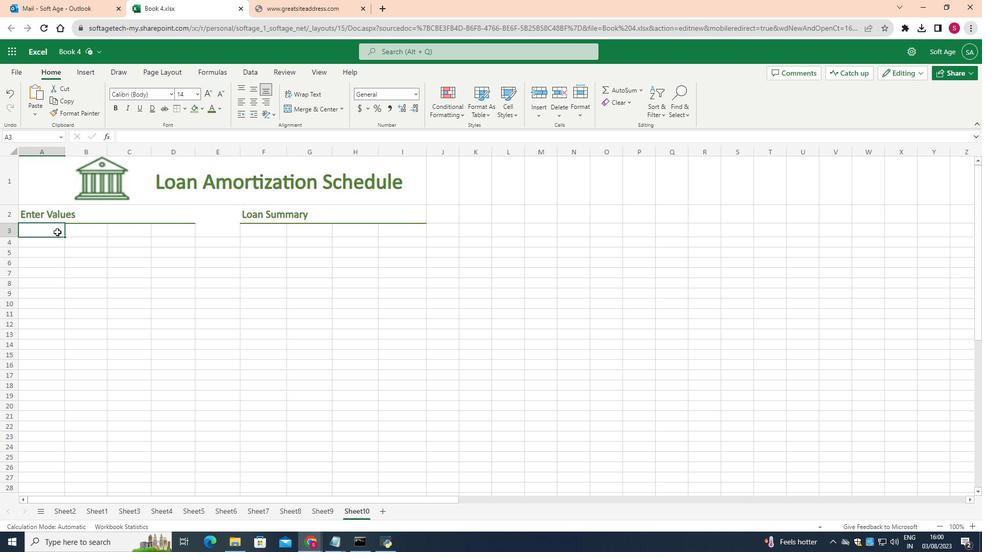 
Action: Key pressed <Key.shift>Loan<Key.space>amount
Screenshot: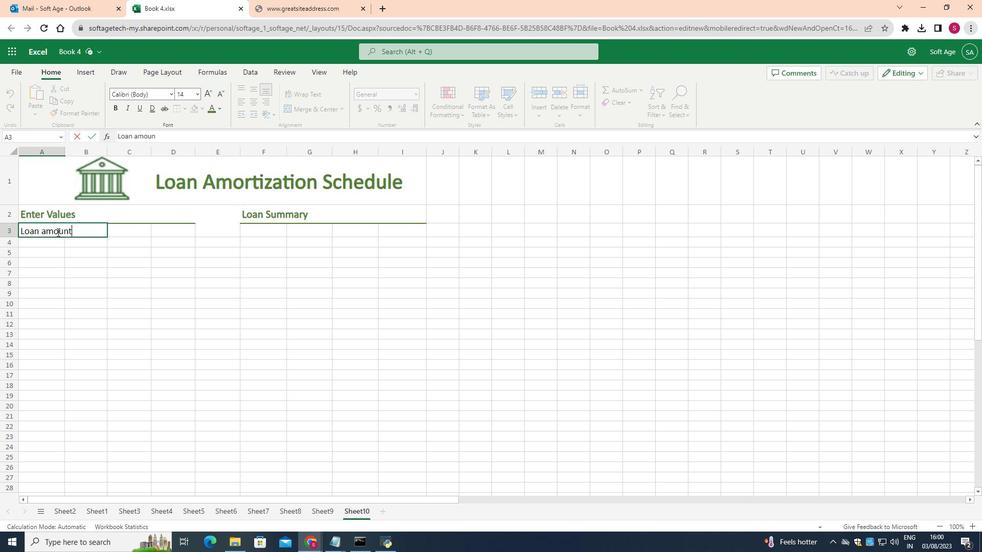 
Action: Mouse moved to (158, 259)
Screenshot: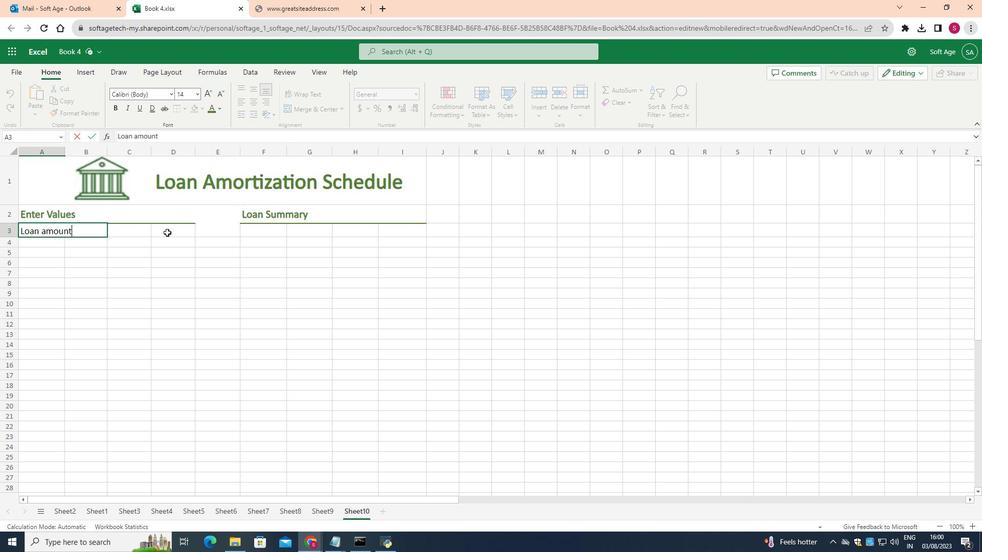
Action: Mouse pressed left at (158, 259)
Screenshot: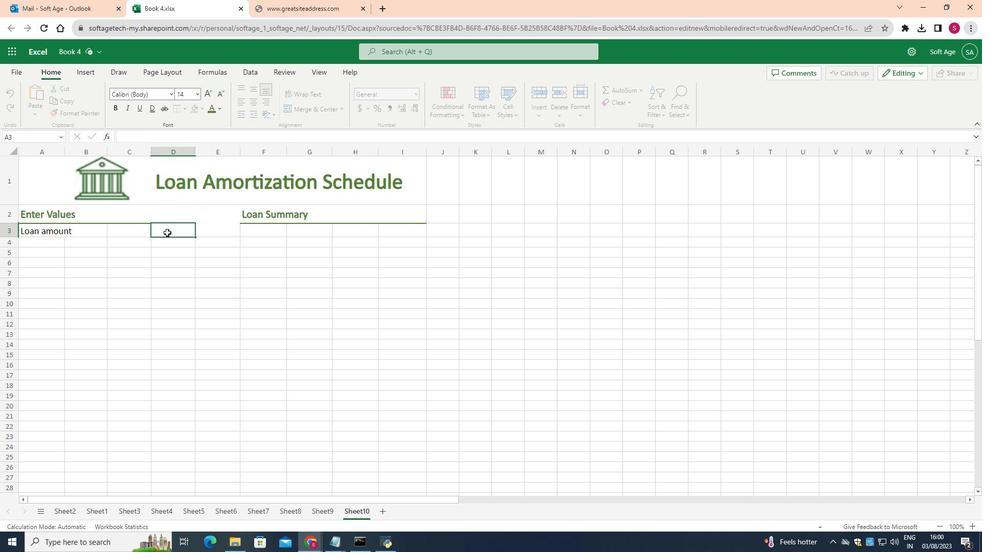
Action: Mouse moved to (185, 134)
Screenshot: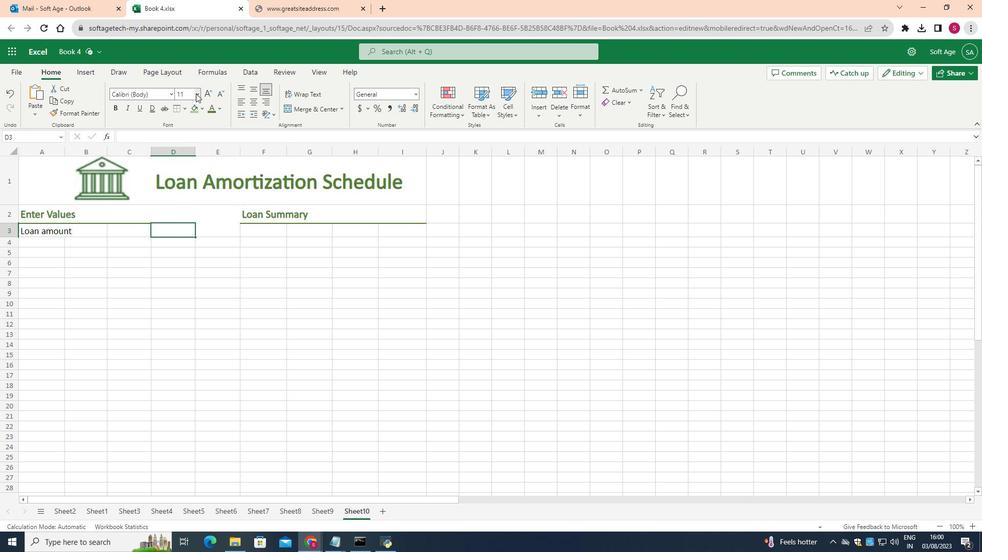 
Action: Mouse pressed left at (185, 134)
Screenshot: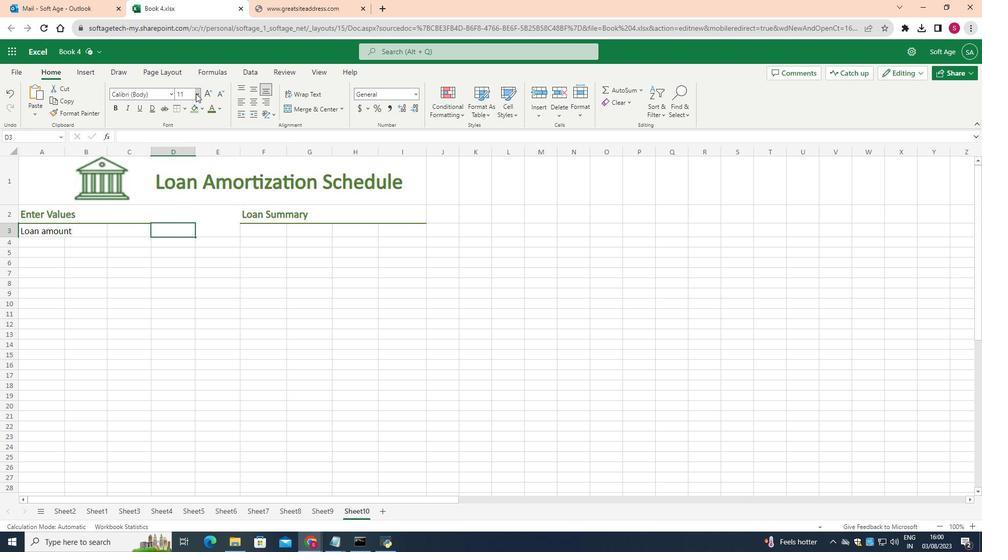
Action: Mouse moved to (176, 208)
Screenshot: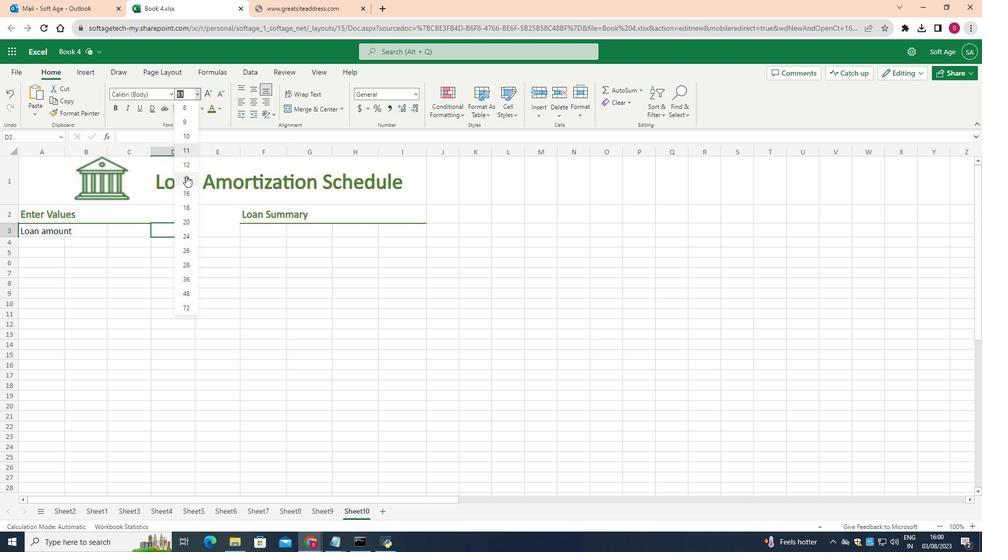 
Action: Mouse pressed left at (176, 208)
Screenshot: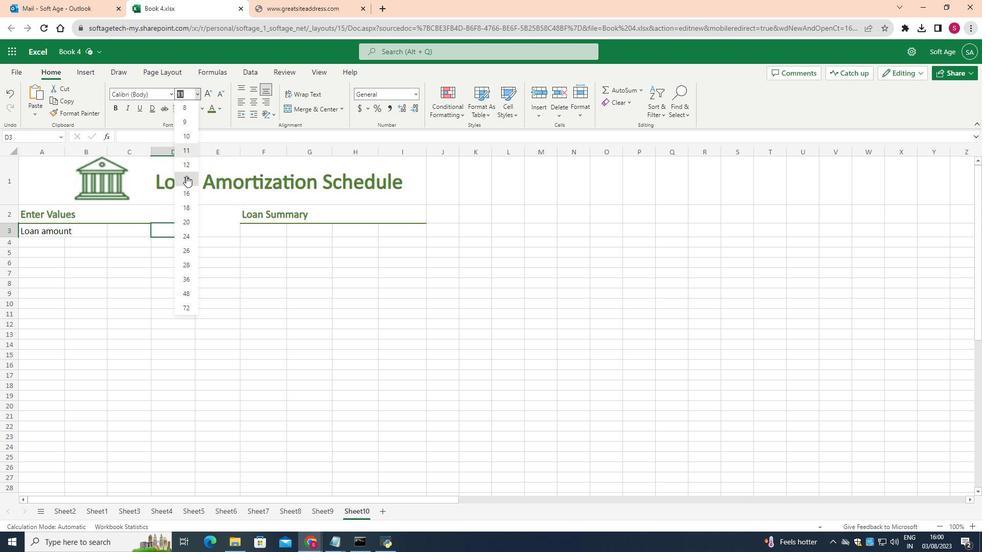 
Action: Key pressed <Key.shift><Key.shift><Key.shift>$5,000.00
Screenshot: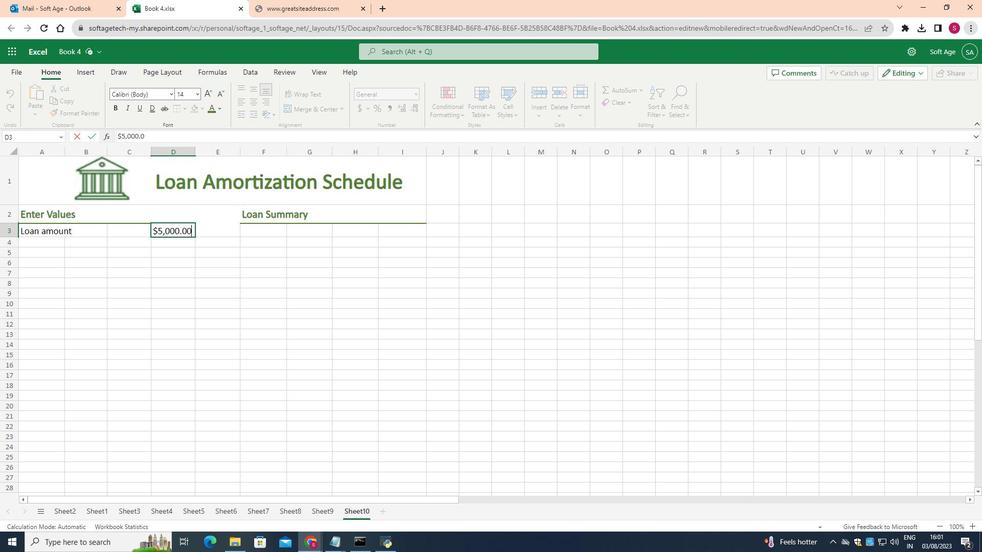 
Action: Mouse moved to (45, 270)
Screenshot: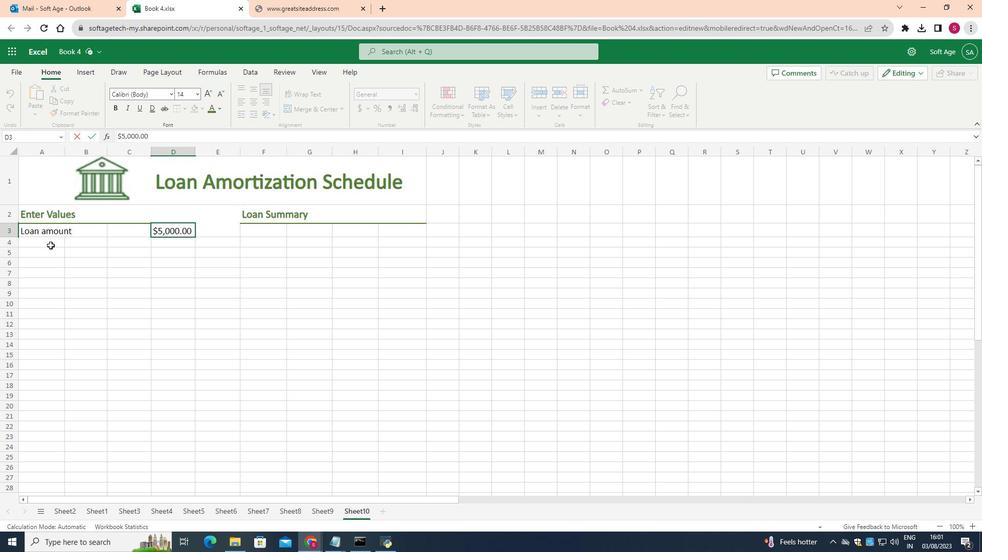 
Action: Mouse pressed left at (45, 270)
Screenshot: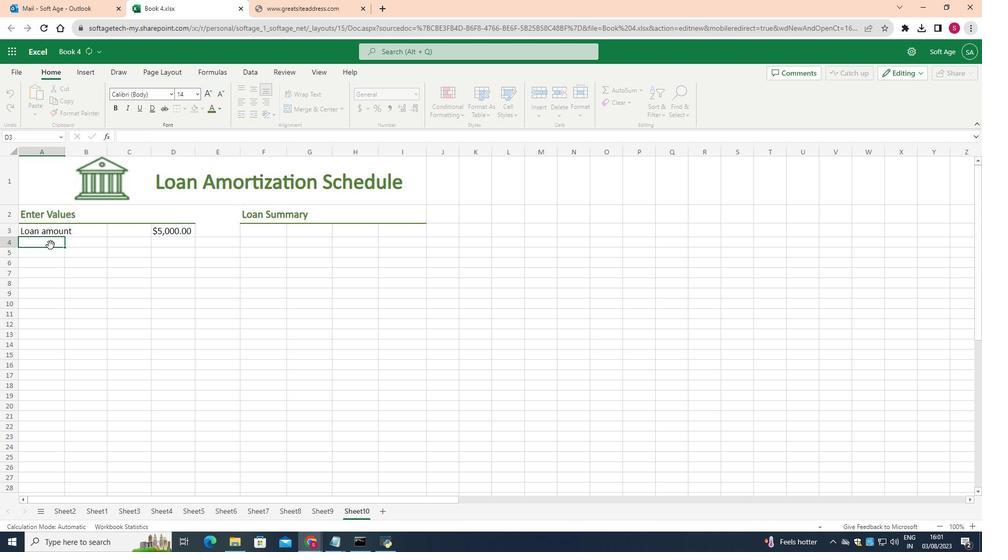 
Action: Mouse moved to (185, 135)
Screenshot: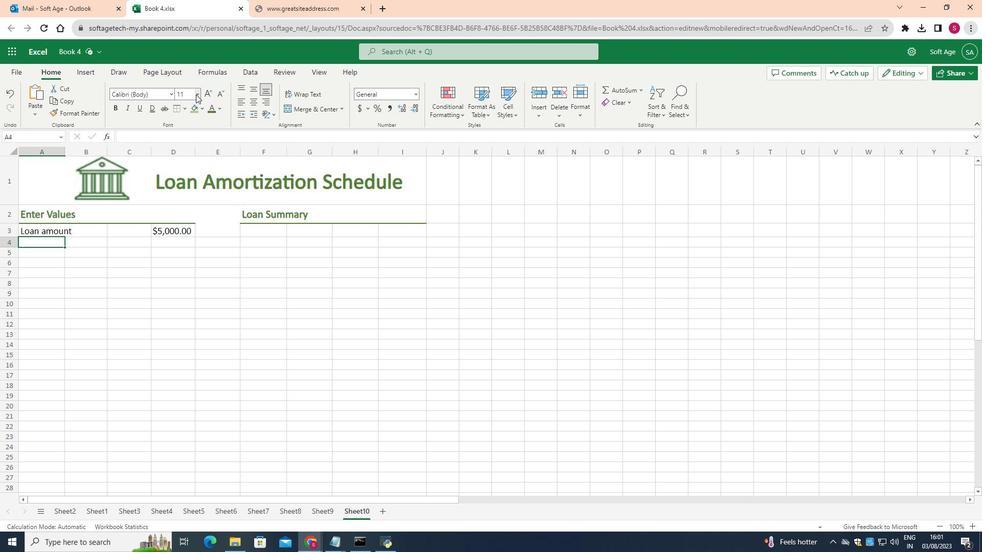 
Action: Mouse pressed left at (185, 135)
Screenshot: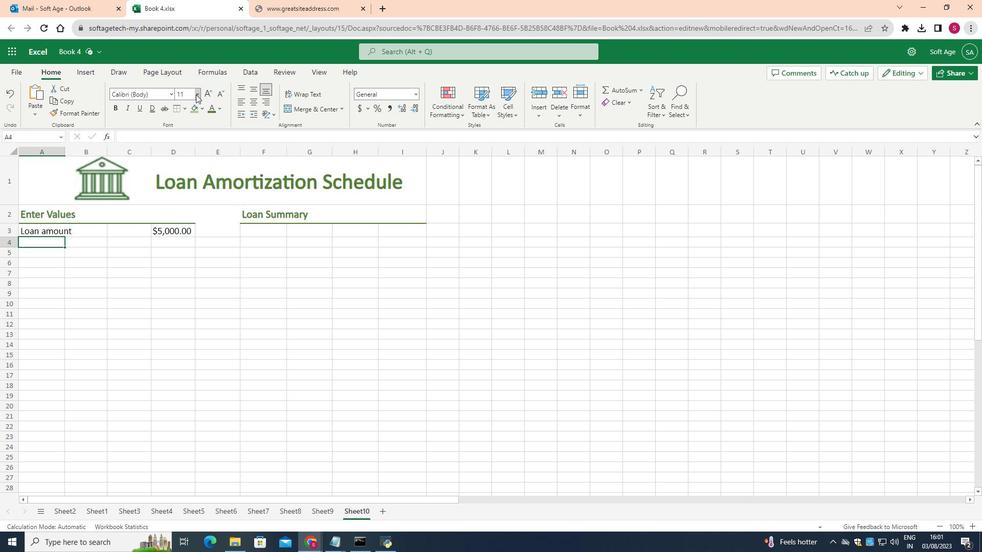 
Action: Mouse moved to (177, 210)
Screenshot: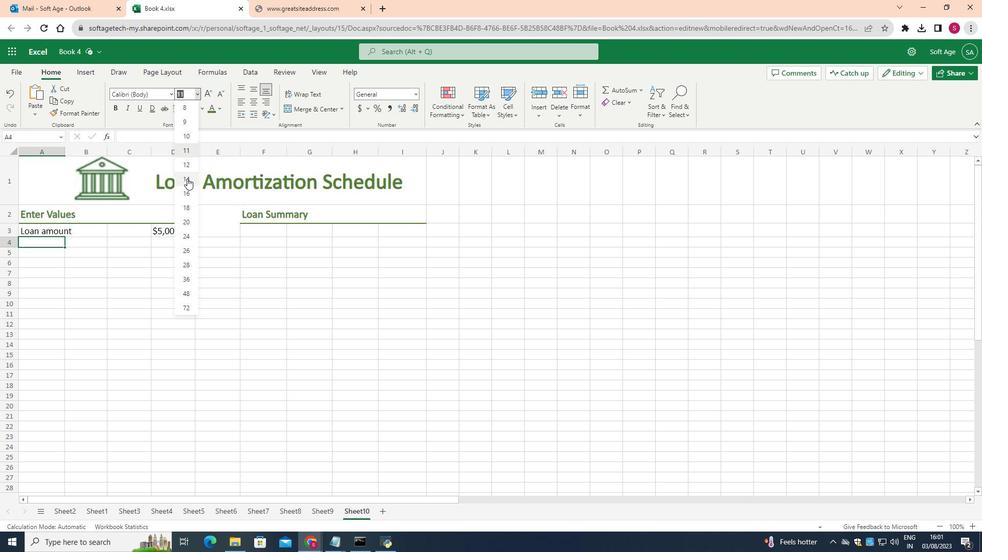 
Action: Mouse pressed left at (177, 210)
Screenshot: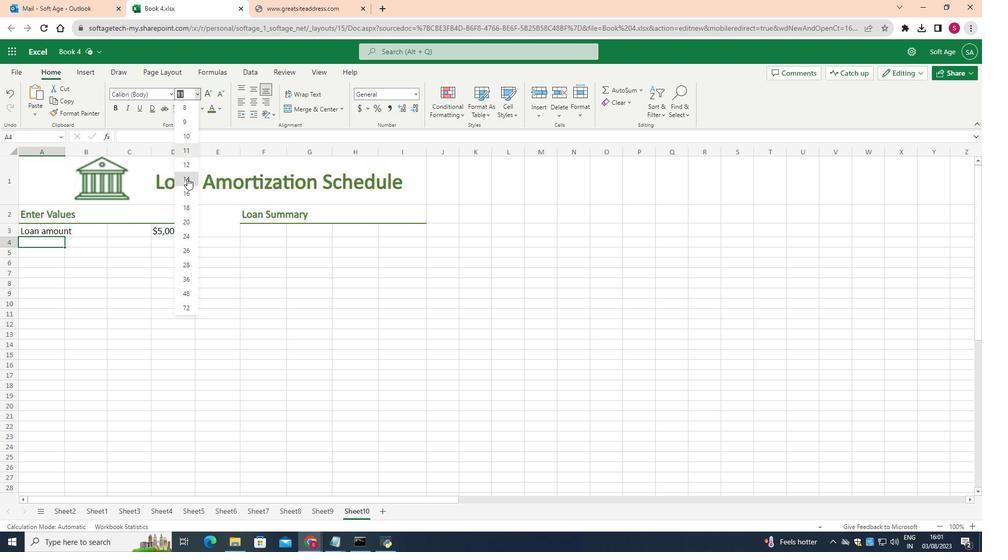 
Action: Key pressed <Key.shift>Annual<Key.space>interest<Key.space>rate
Screenshot: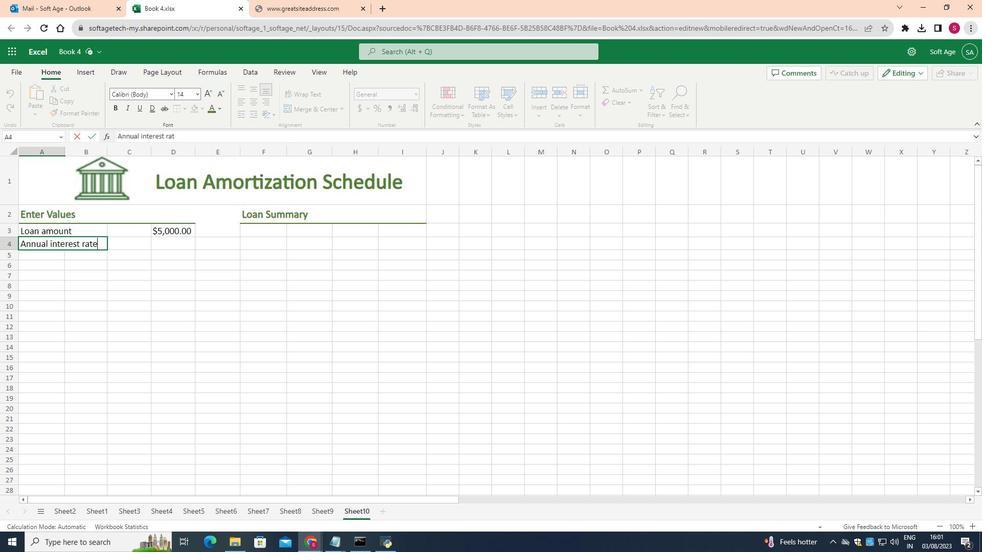 
Action: Mouse moved to (152, 269)
Screenshot: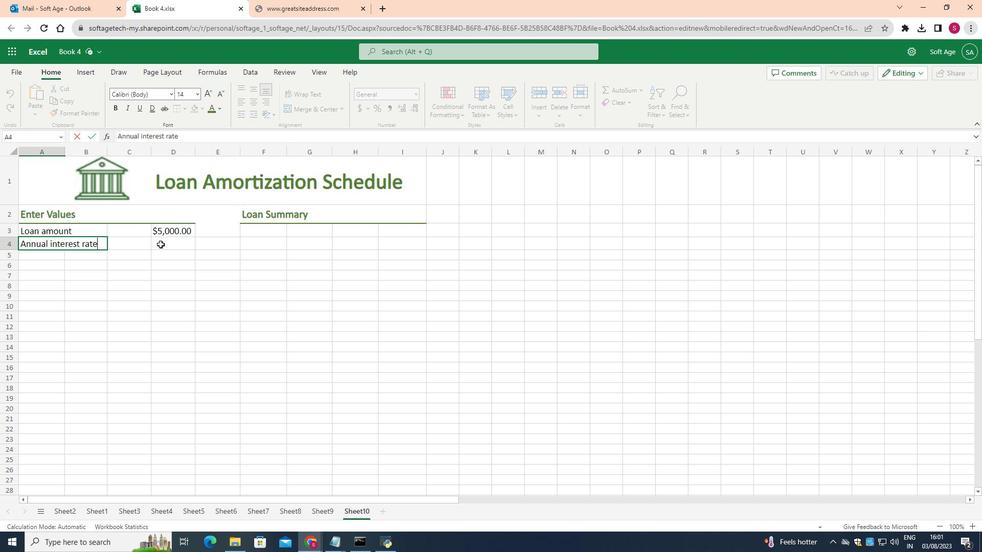 
Action: Mouse pressed left at (152, 269)
Screenshot: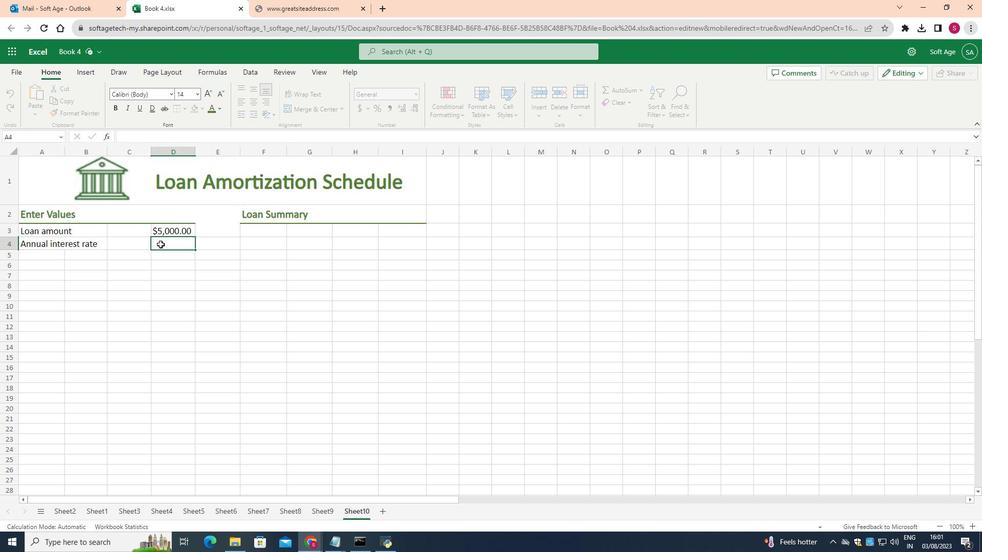 
Action: Mouse moved to (189, 133)
